 Task: Education minutes blue modern color block.
Action: Mouse moved to (85, 106)
Screenshot: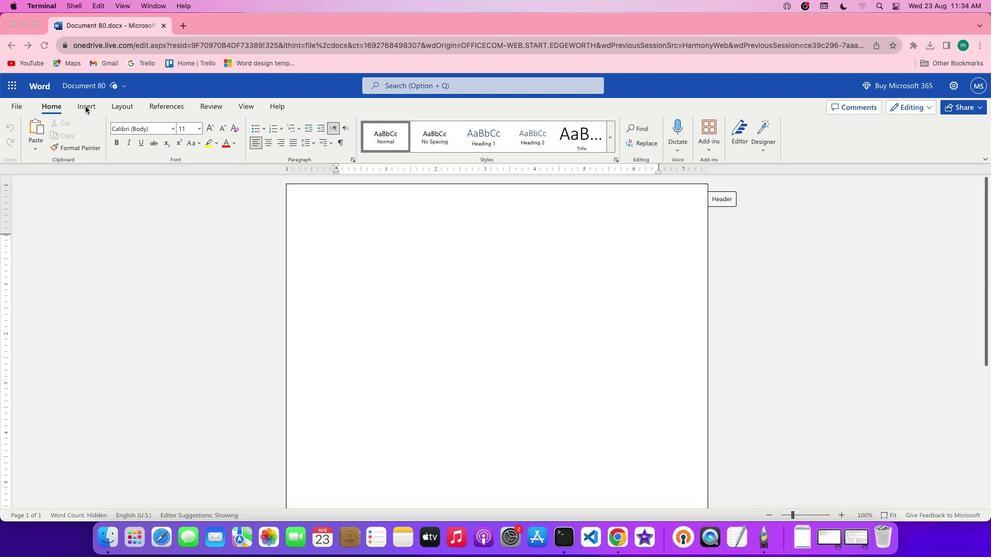 
Action: Mouse pressed left at (85, 106)
Screenshot: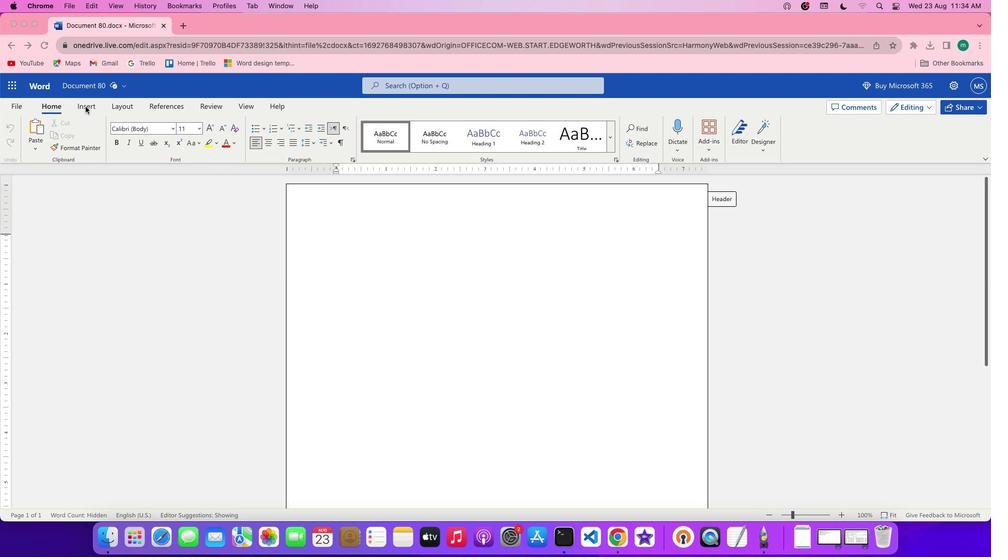 
Action: Mouse pressed left at (85, 106)
Screenshot: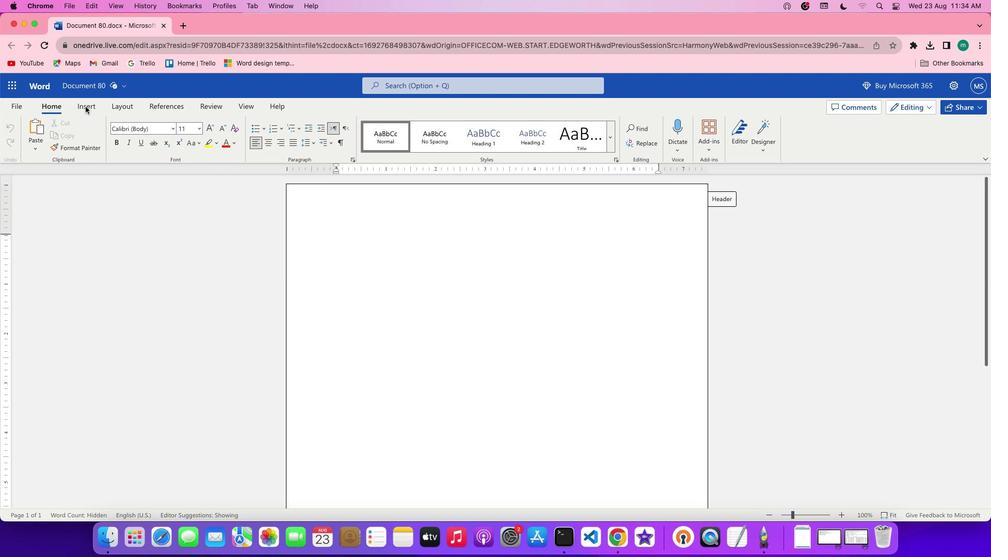 
Action: Mouse moved to (71, 149)
Screenshot: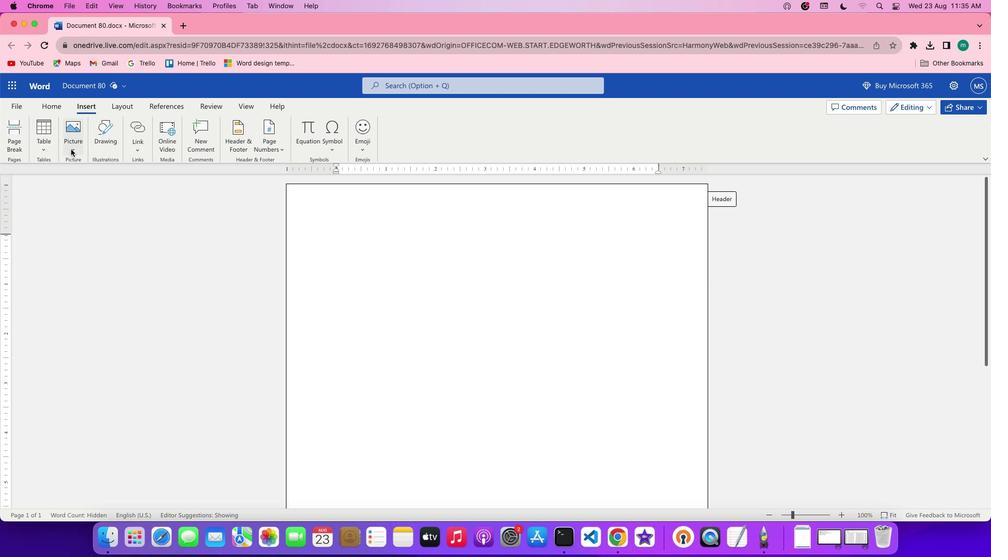 
Action: Mouse pressed left at (71, 149)
Screenshot: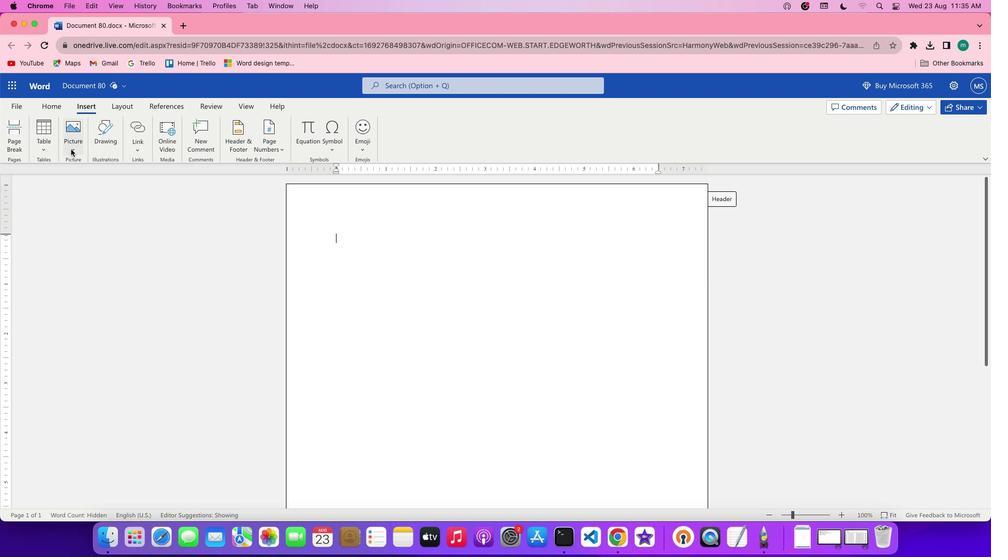 
Action: Mouse moved to (91, 177)
Screenshot: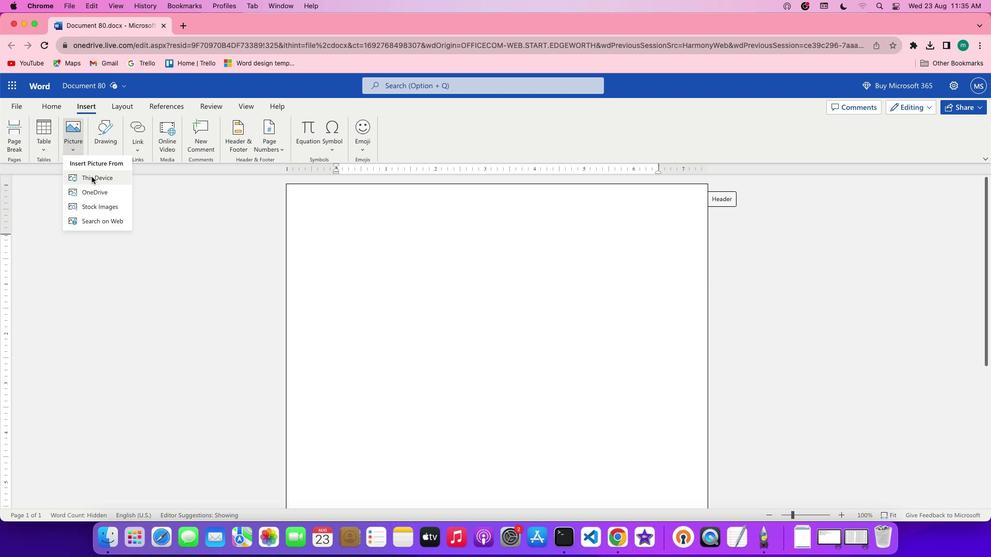 
Action: Mouse pressed left at (91, 177)
Screenshot: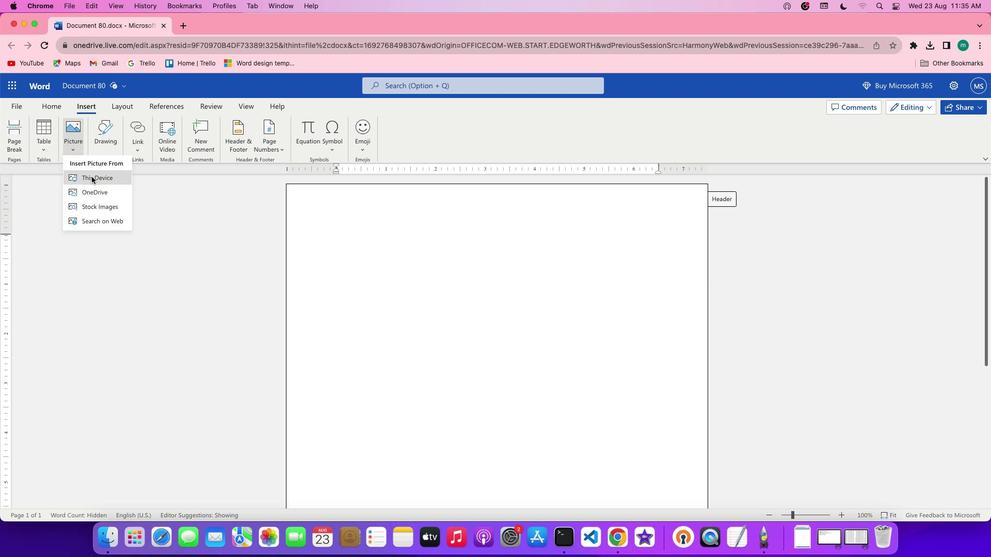 
Action: Mouse moved to (430, 263)
Screenshot: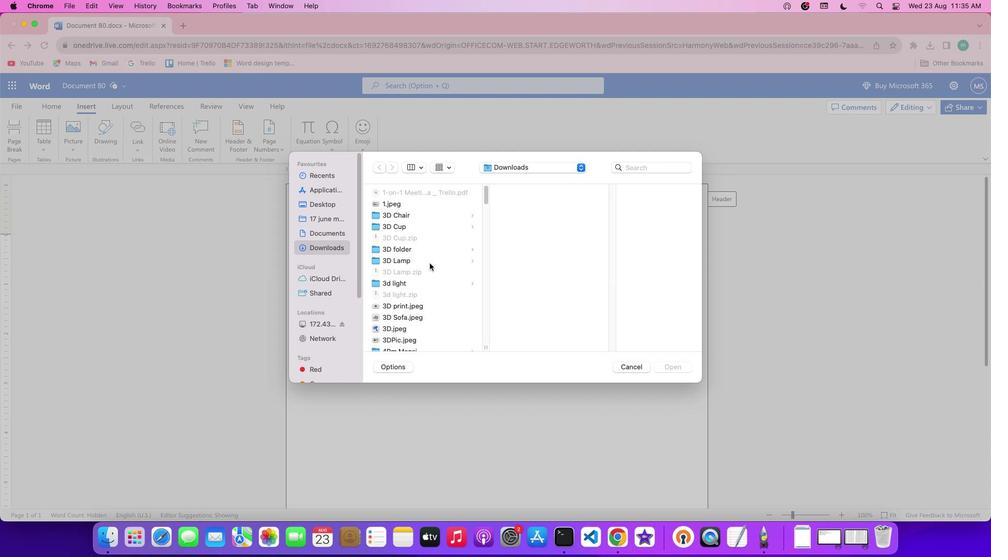 
Action: Mouse scrolled (430, 263) with delta (0, 0)
Screenshot: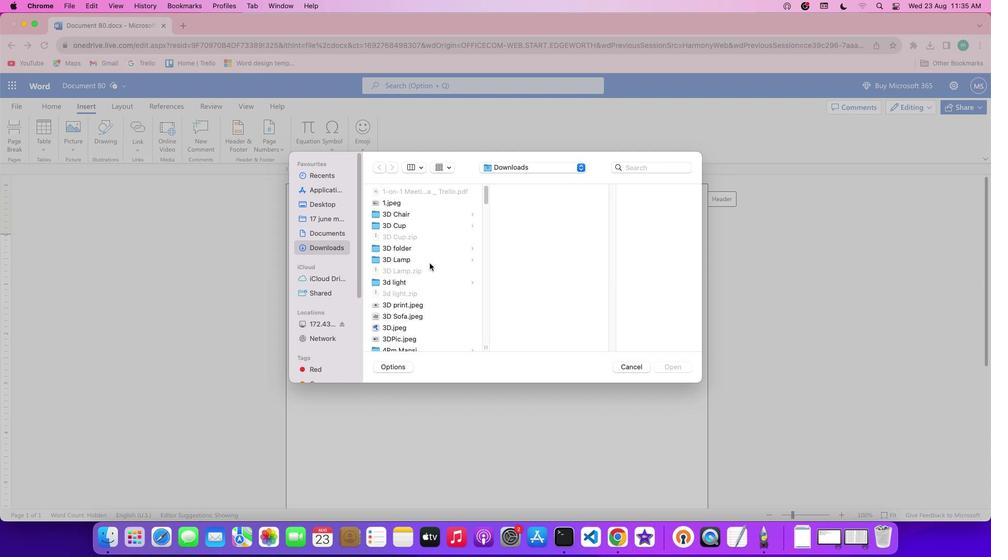 
Action: Mouse scrolled (430, 263) with delta (0, 0)
Screenshot: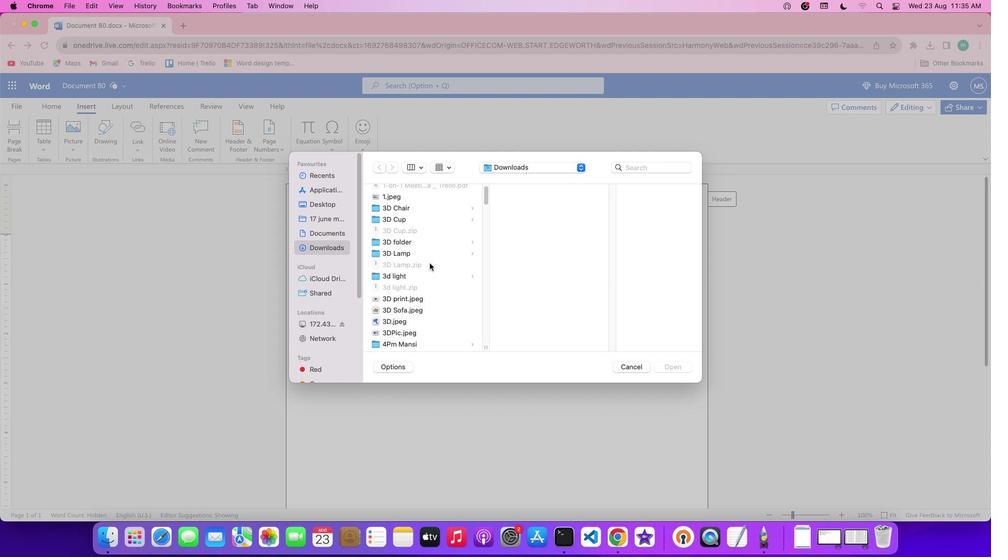 
Action: Mouse scrolled (430, 263) with delta (0, 0)
Screenshot: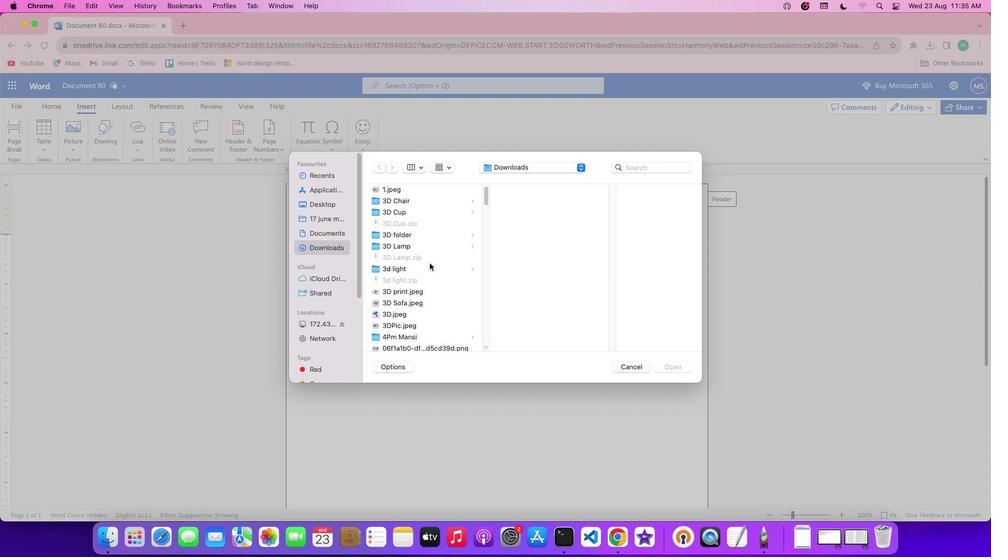 
Action: Mouse scrolled (430, 263) with delta (0, 0)
Screenshot: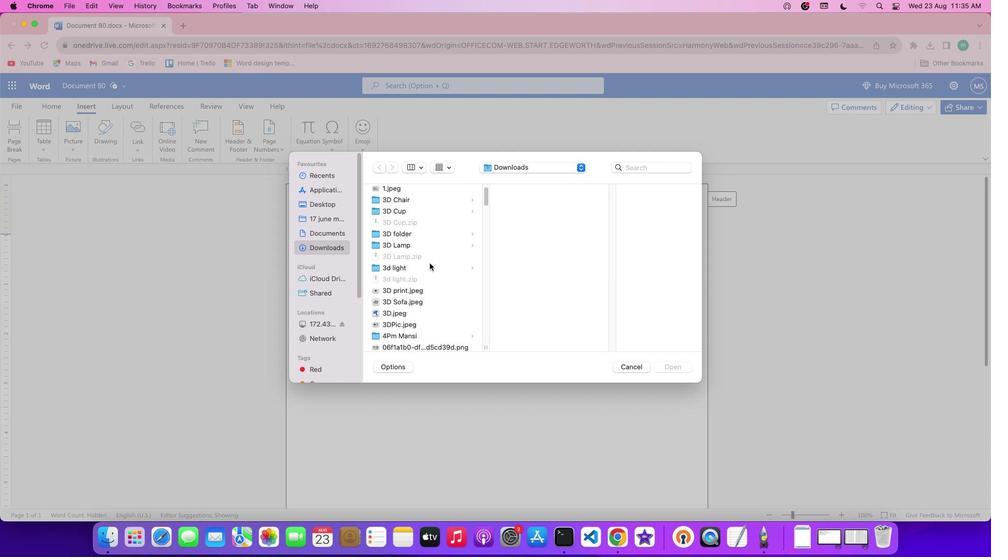 
Action: Mouse scrolled (430, 263) with delta (0, 0)
Screenshot: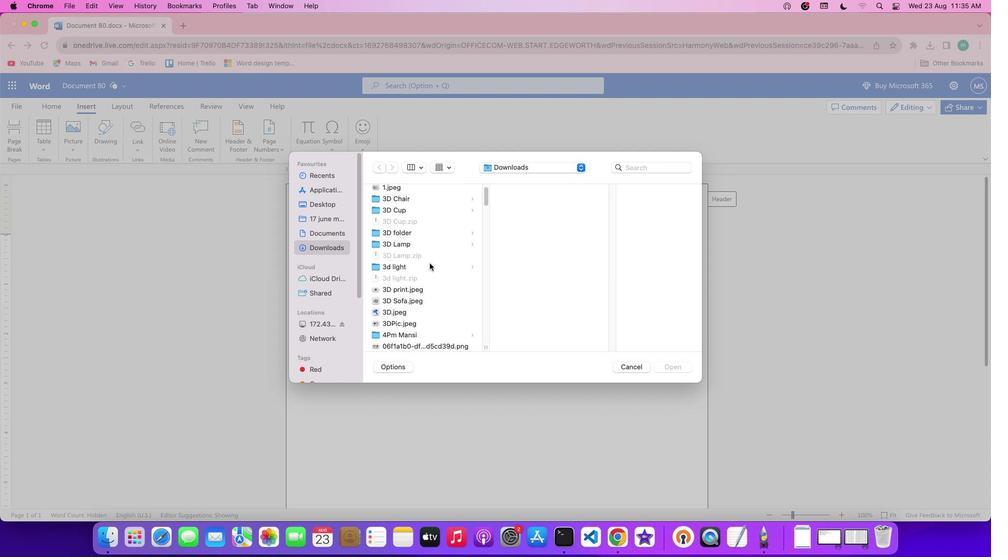 
Action: Mouse scrolled (430, 263) with delta (0, 0)
Screenshot: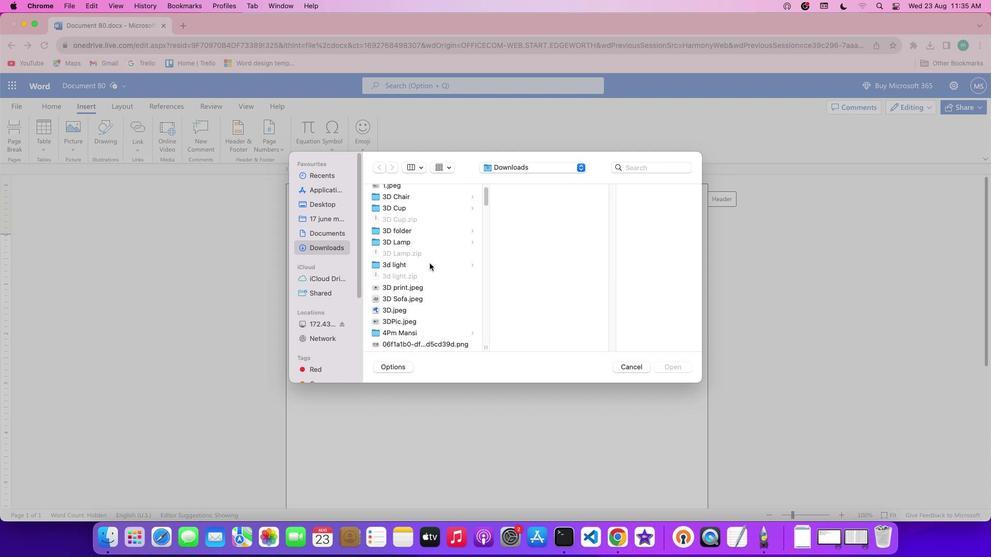 
Action: Mouse scrolled (430, 263) with delta (0, 0)
Screenshot: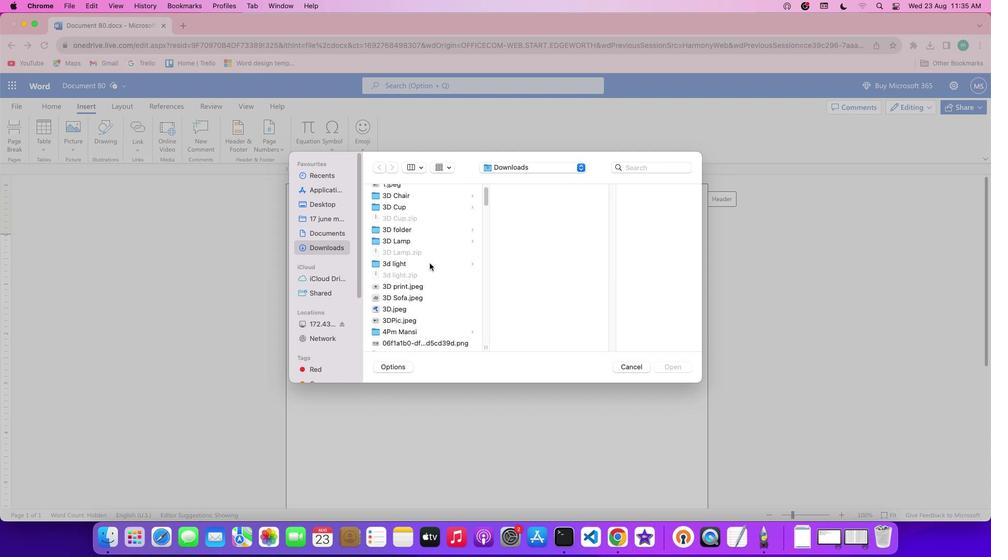 
Action: Mouse scrolled (430, 263) with delta (0, 0)
Screenshot: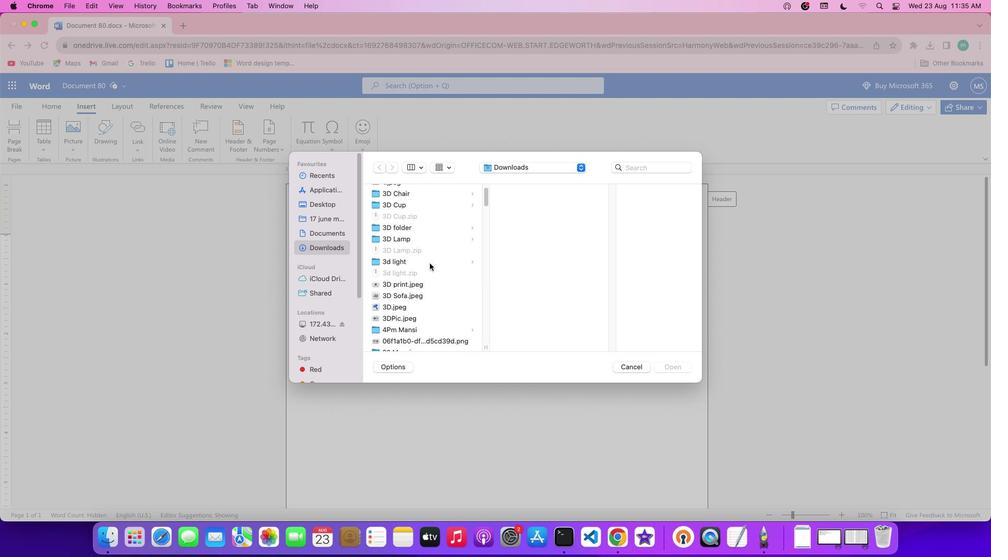 
Action: Mouse scrolled (430, 263) with delta (0, 0)
Screenshot: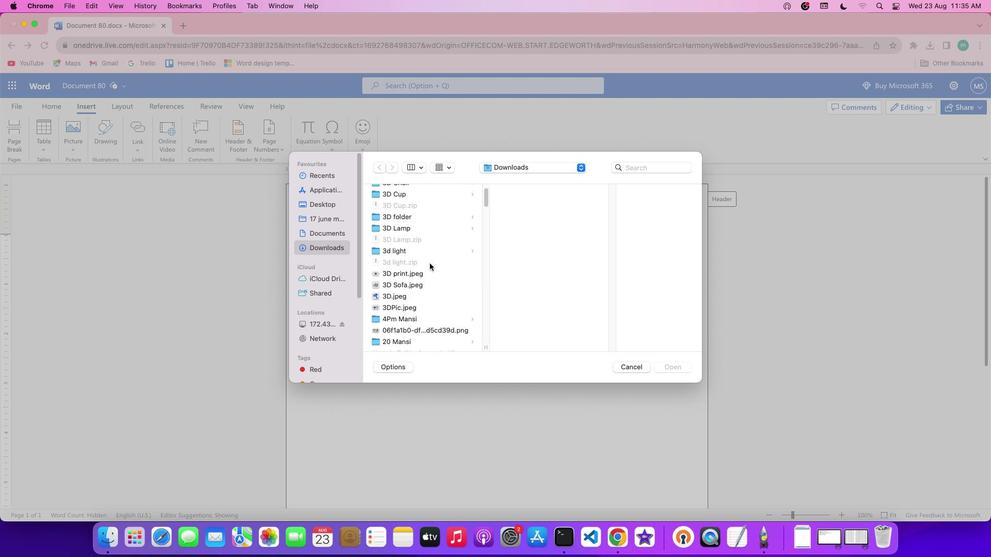 
Action: Mouse scrolled (430, 263) with delta (0, 0)
Screenshot: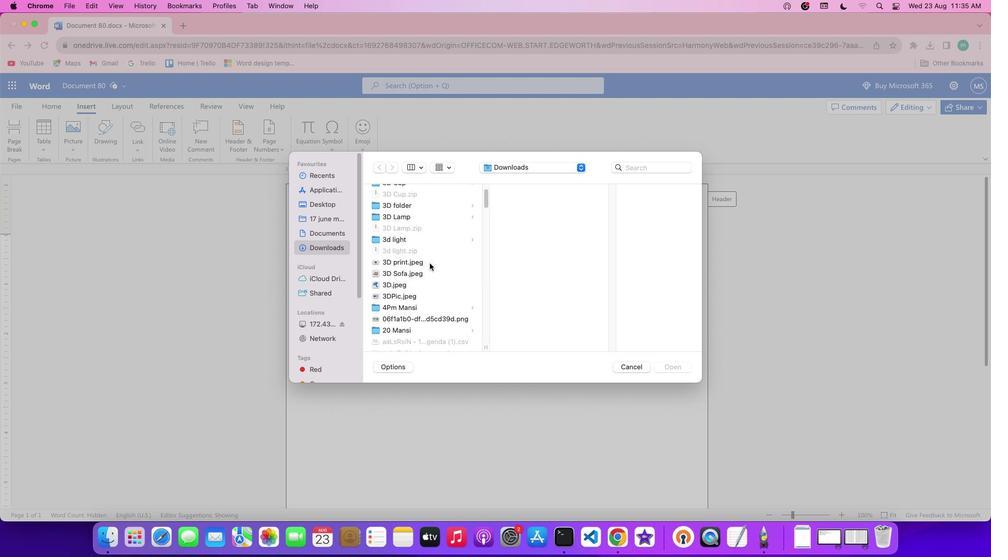
Action: Mouse scrolled (430, 263) with delta (0, 0)
Screenshot: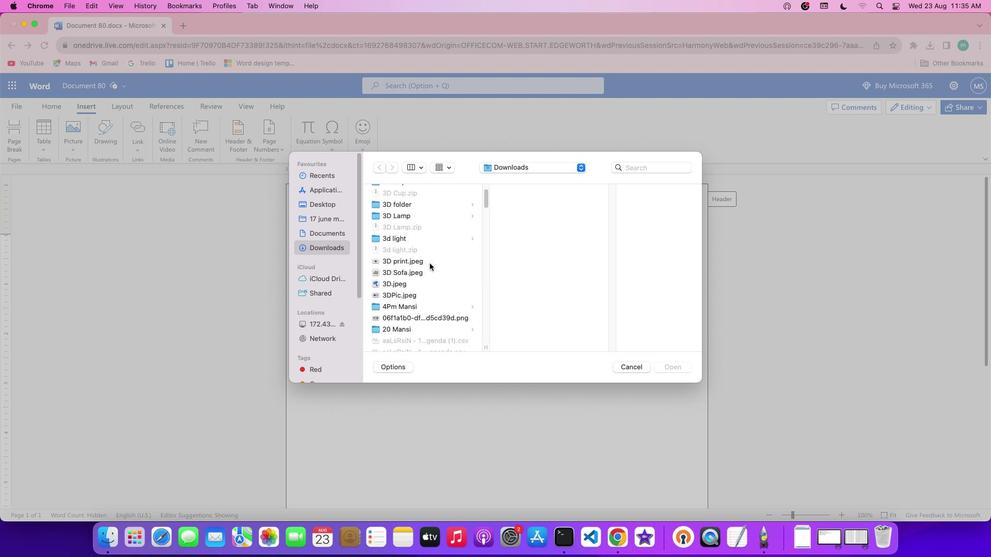
Action: Mouse scrolled (430, 263) with delta (0, 0)
Screenshot: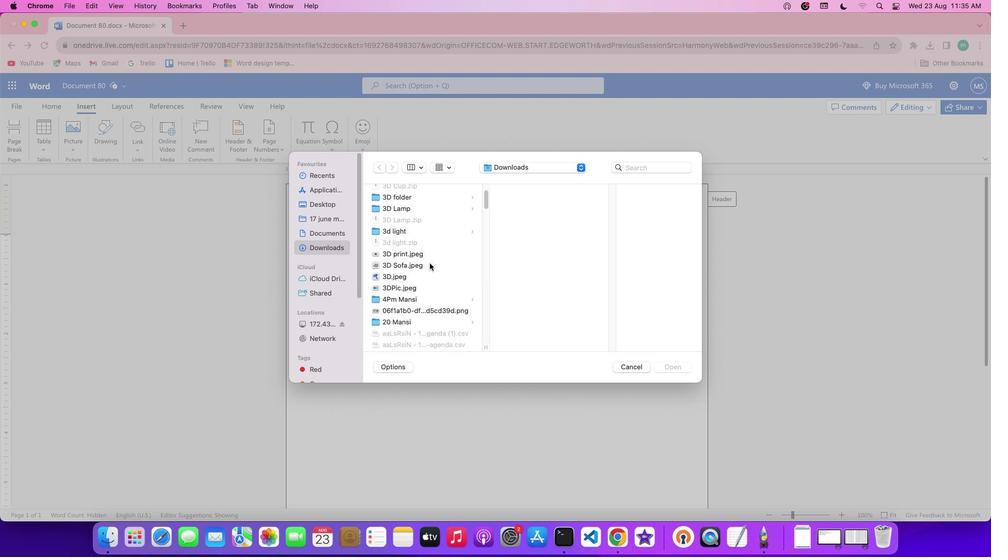 
Action: Mouse scrolled (430, 263) with delta (0, -1)
Screenshot: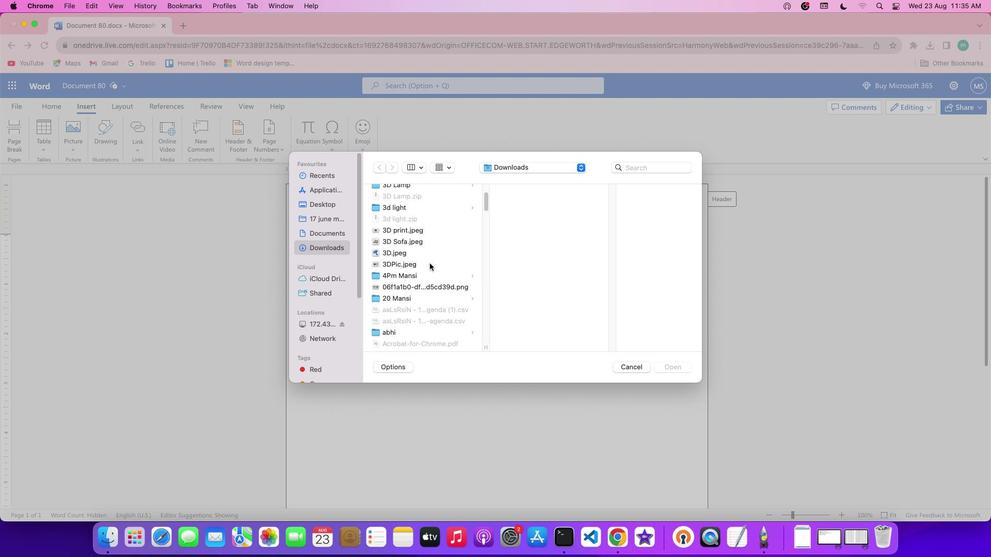 
Action: Mouse scrolled (430, 263) with delta (0, 0)
Screenshot: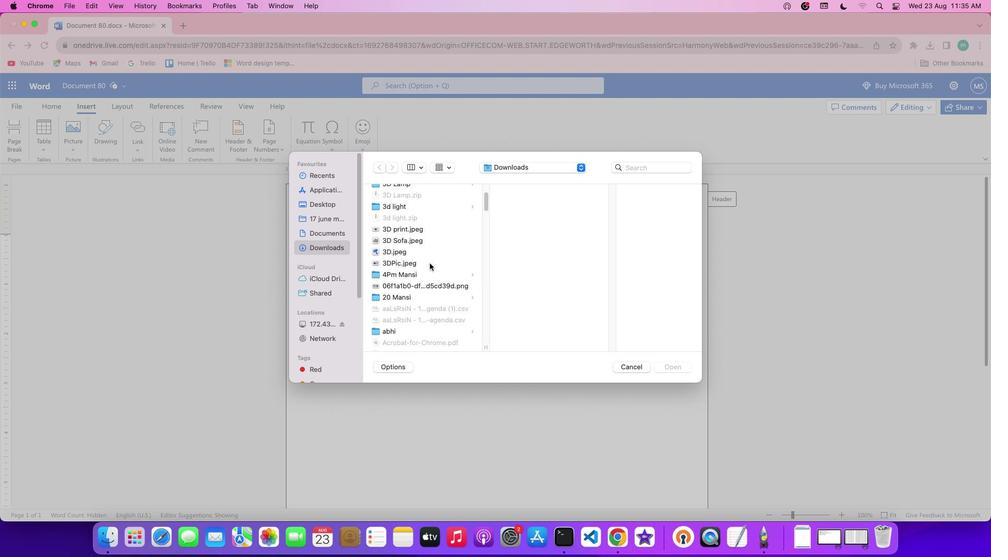 
Action: Mouse scrolled (430, 263) with delta (0, 0)
Screenshot: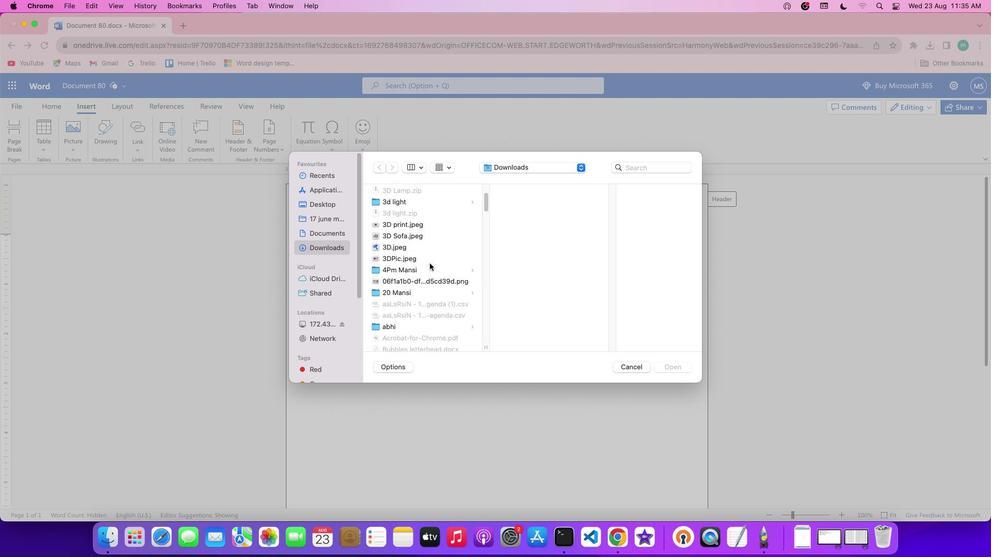 
Action: Mouse scrolled (430, 263) with delta (0, 0)
Screenshot: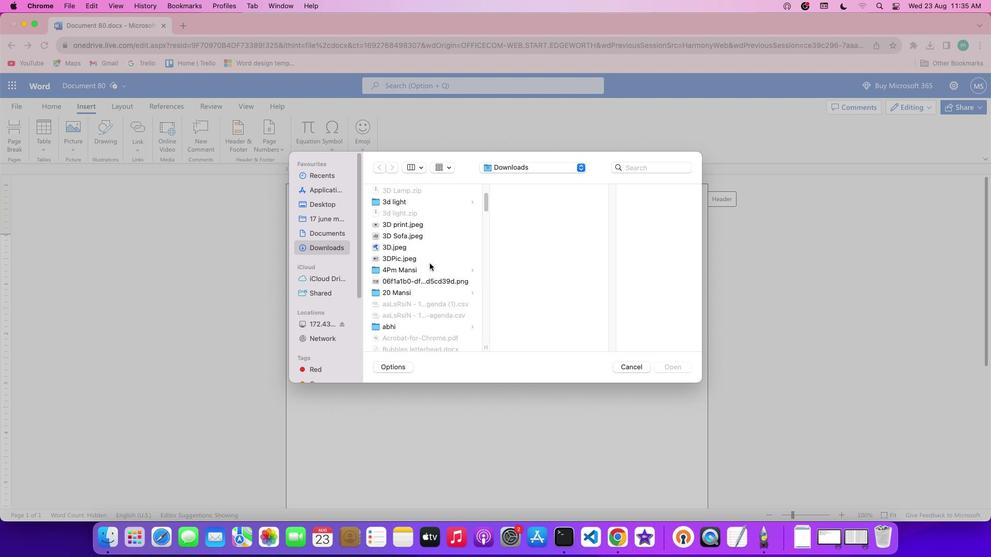 
Action: Mouse scrolled (430, 263) with delta (0, 0)
Screenshot: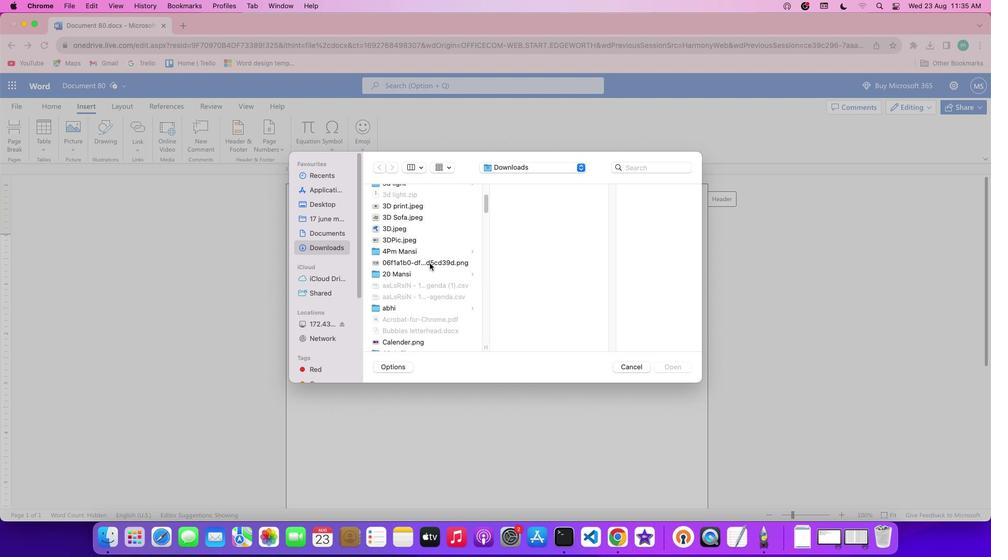 
Action: Mouse scrolled (430, 263) with delta (0, 0)
Screenshot: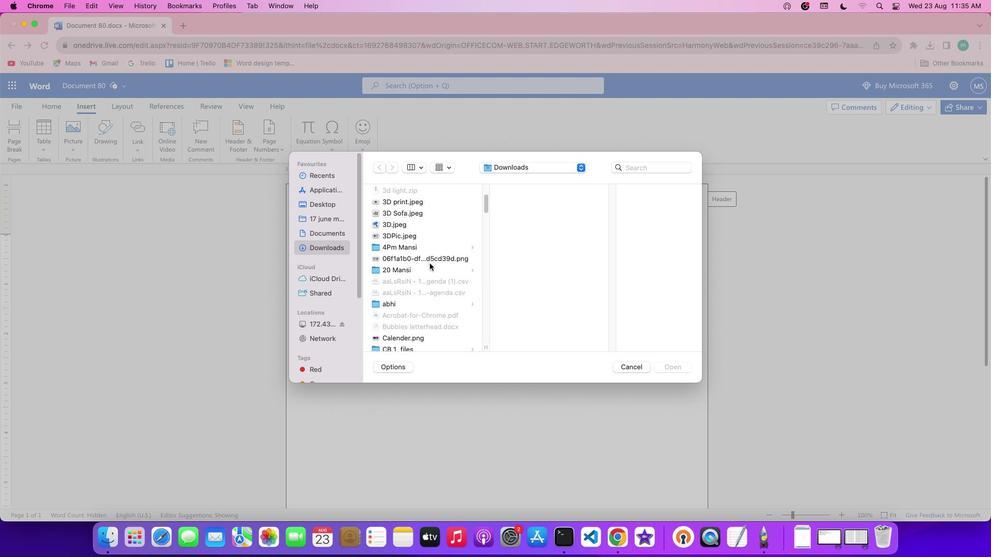 
Action: Mouse scrolled (430, 263) with delta (0, 0)
Screenshot: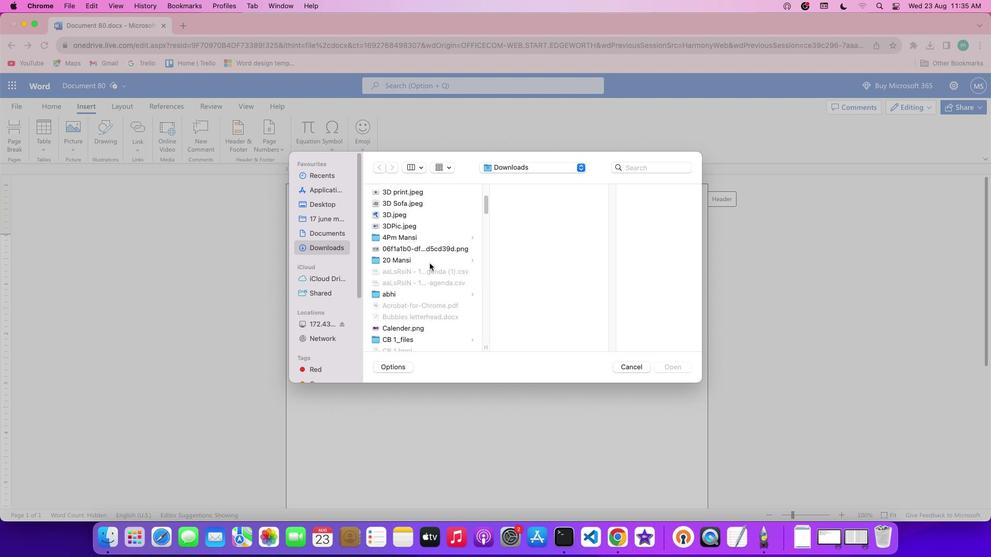 
Action: Mouse scrolled (430, 263) with delta (0, 0)
Screenshot: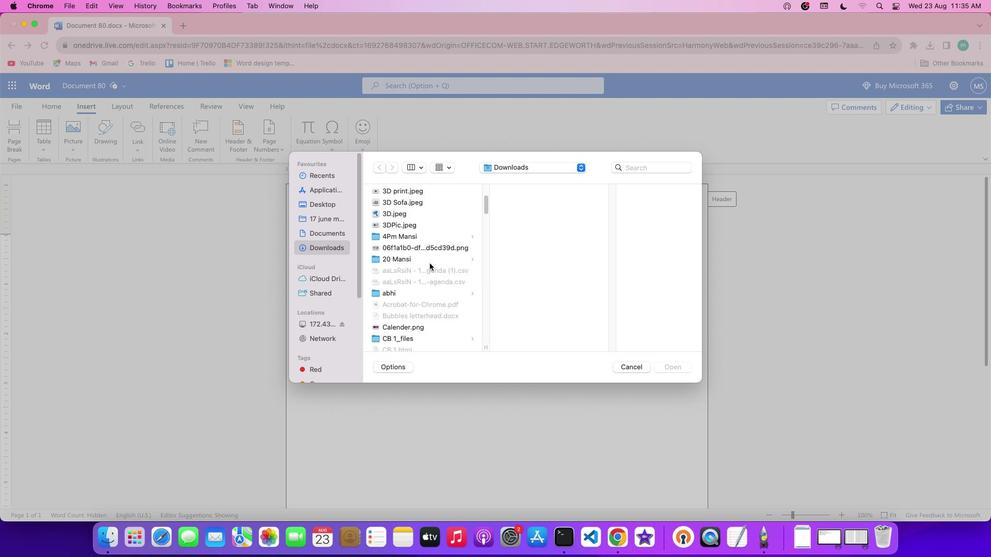 
Action: Mouse scrolled (430, 263) with delta (0, 0)
Screenshot: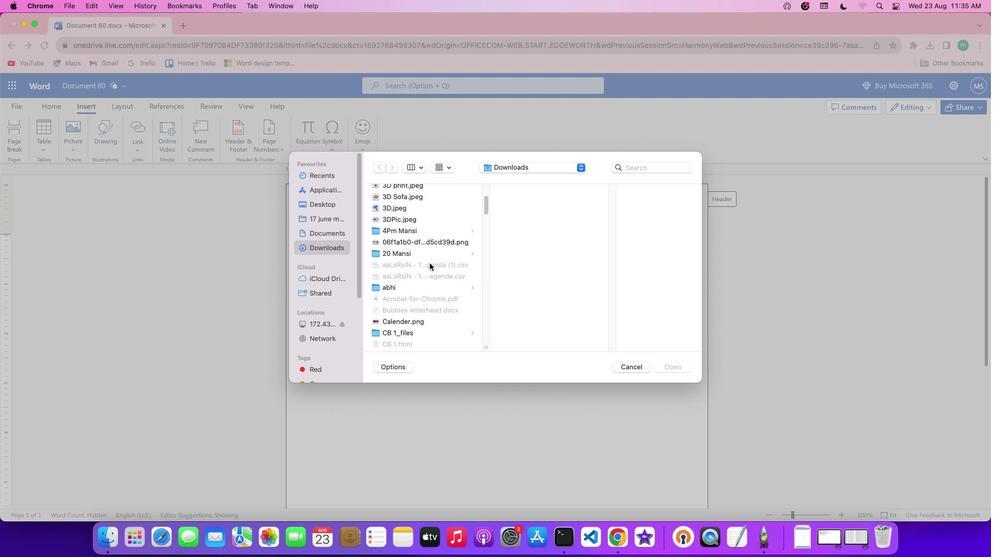 
Action: Mouse scrolled (430, 263) with delta (0, 0)
Screenshot: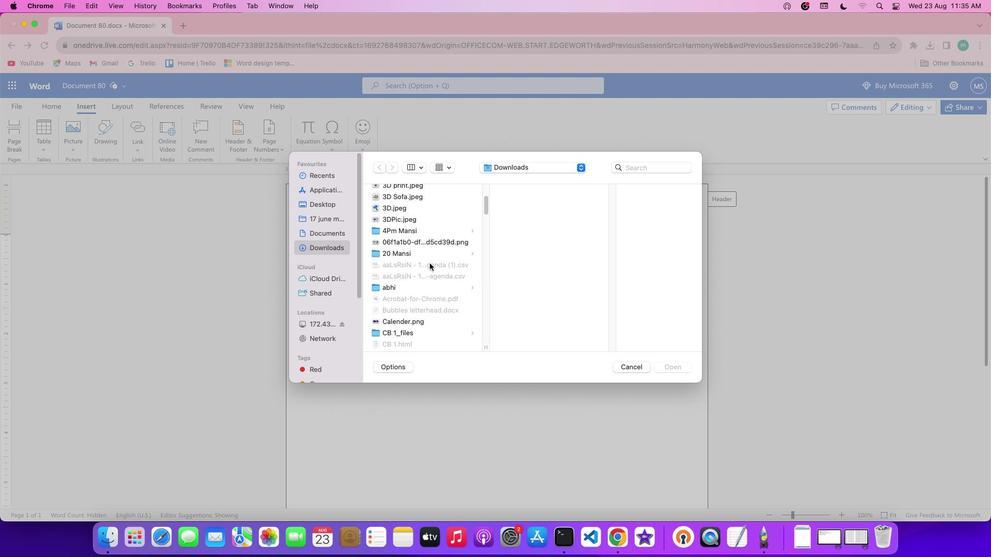 
Action: Mouse scrolled (430, 263) with delta (0, 0)
Screenshot: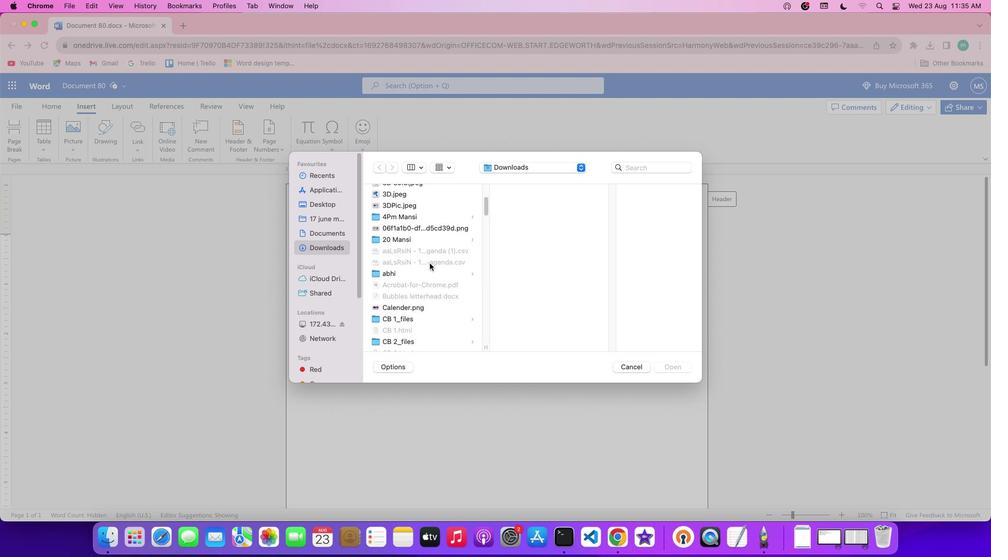 
Action: Mouse scrolled (430, 263) with delta (0, 0)
Screenshot: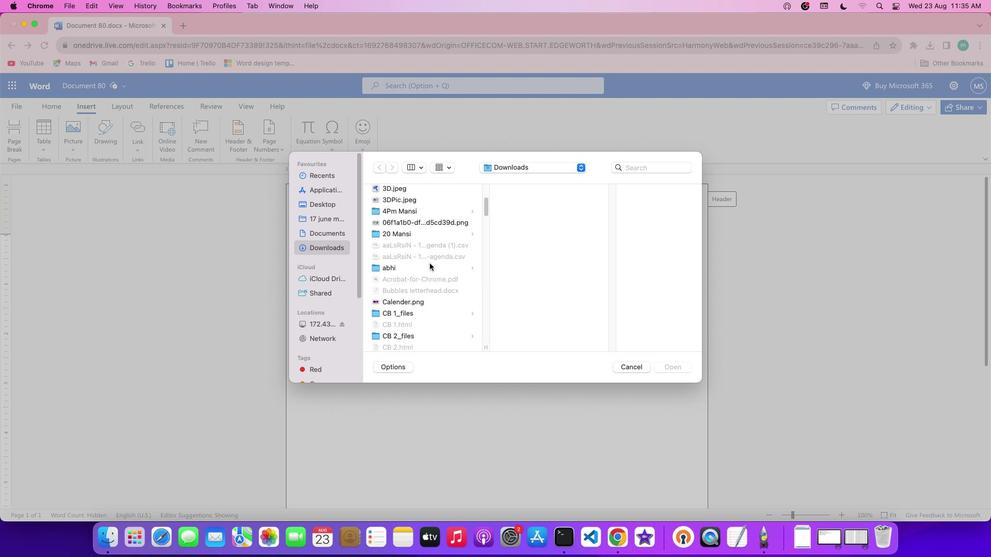 
Action: Mouse scrolled (430, 263) with delta (0, 0)
Screenshot: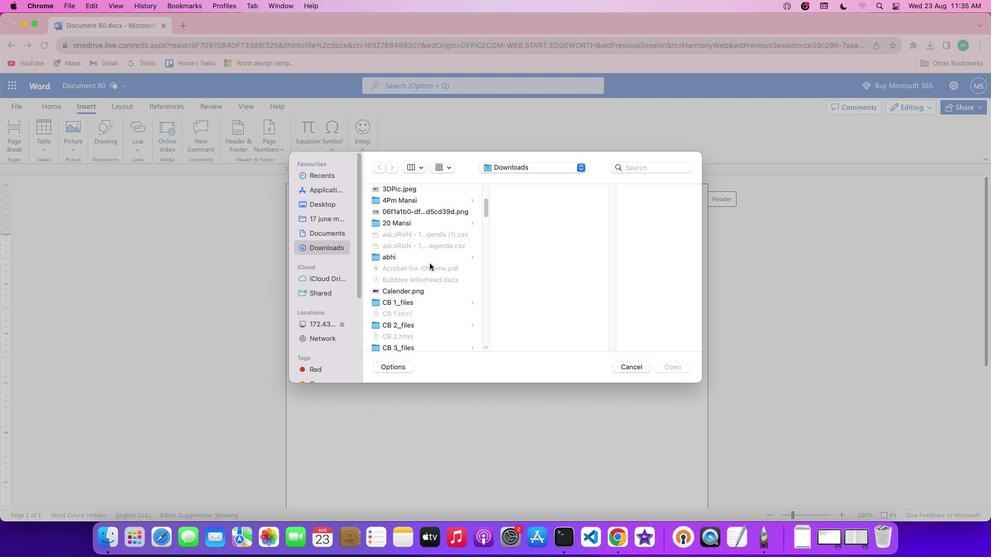 
Action: Mouse scrolled (430, 263) with delta (0, 0)
Screenshot: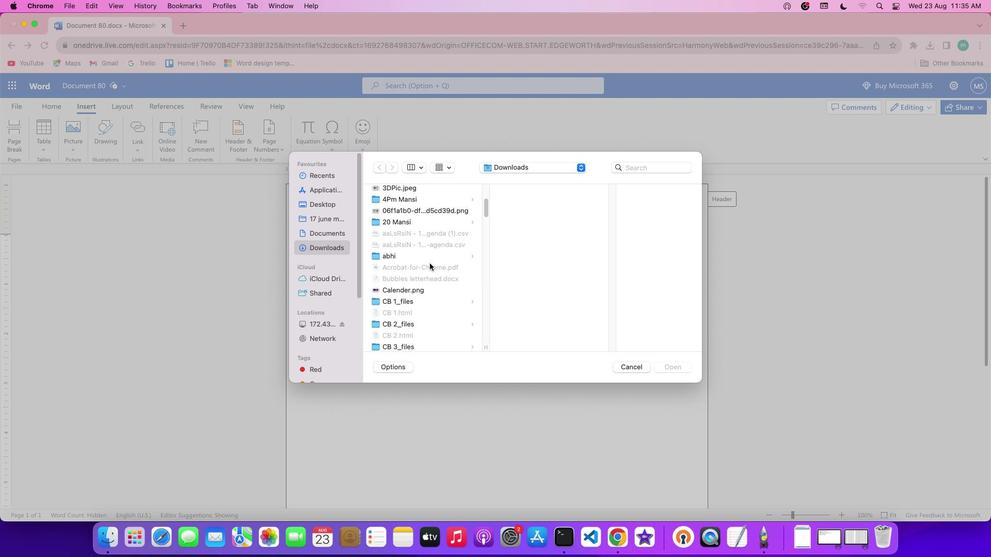 
Action: Mouse scrolled (430, 263) with delta (0, 0)
Screenshot: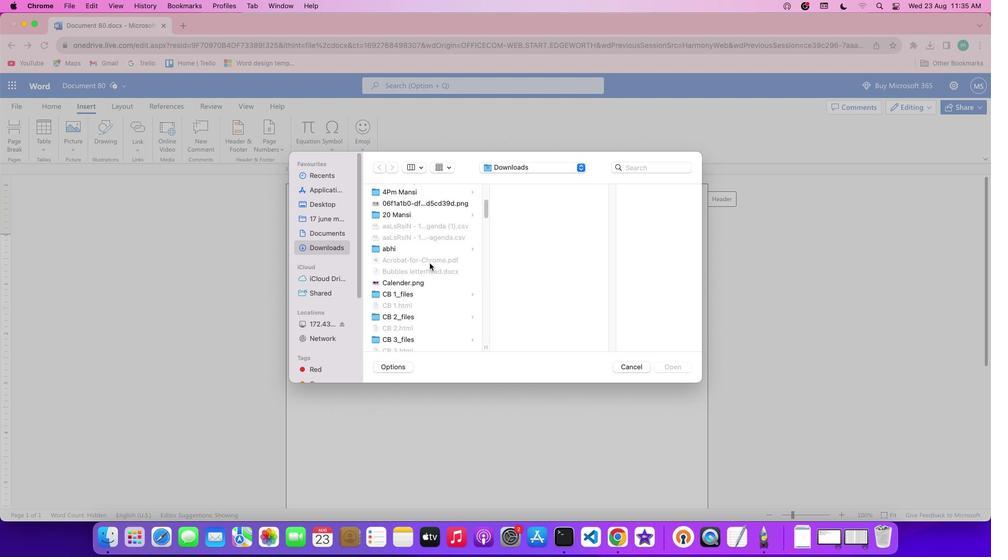 
Action: Mouse scrolled (430, 263) with delta (0, -1)
Screenshot: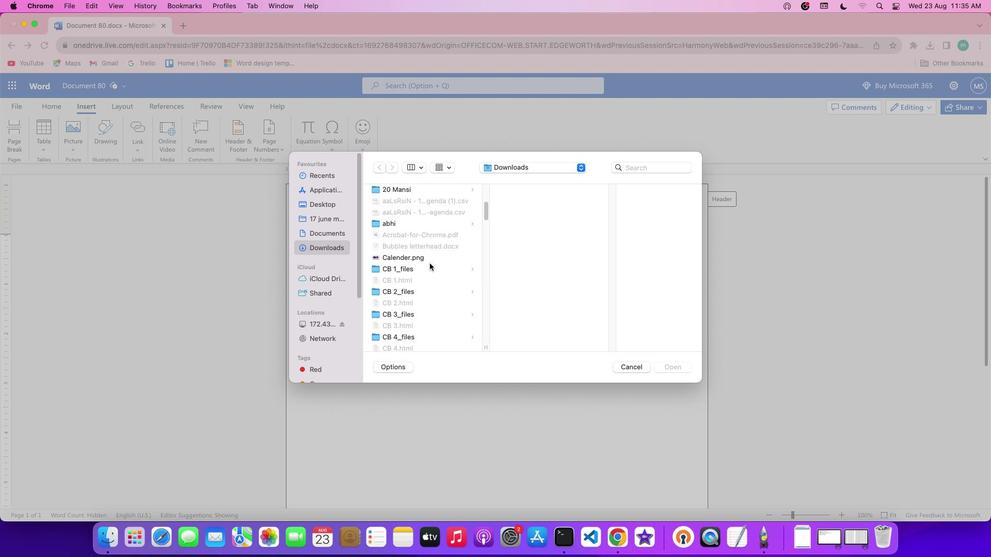 
Action: Mouse scrolled (430, 263) with delta (0, 0)
Screenshot: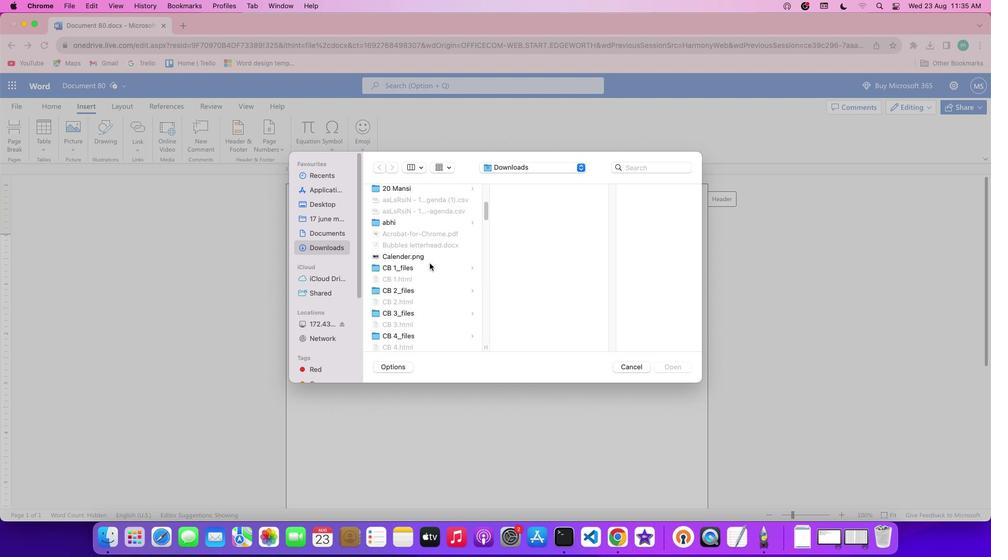 
Action: Mouse scrolled (430, 263) with delta (0, 0)
Screenshot: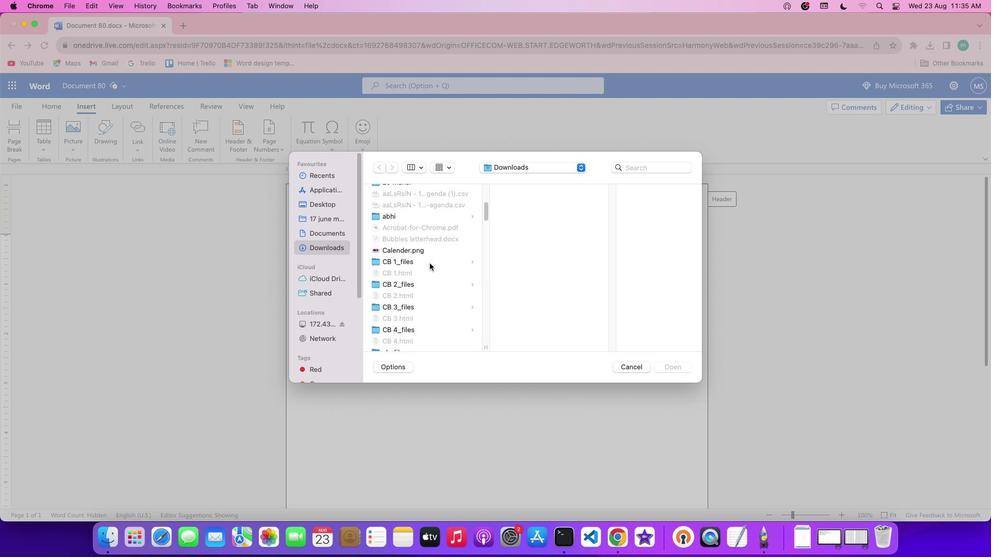 
Action: Mouse scrolled (430, 263) with delta (0, 0)
Screenshot: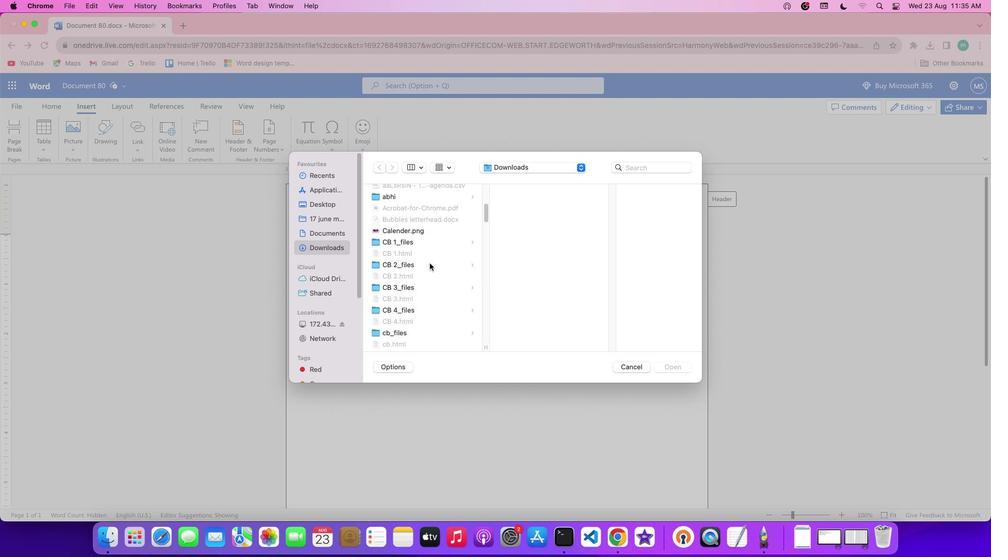 
Action: Mouse scrolled (430, 263) with delta (0, 0)
Screenshot: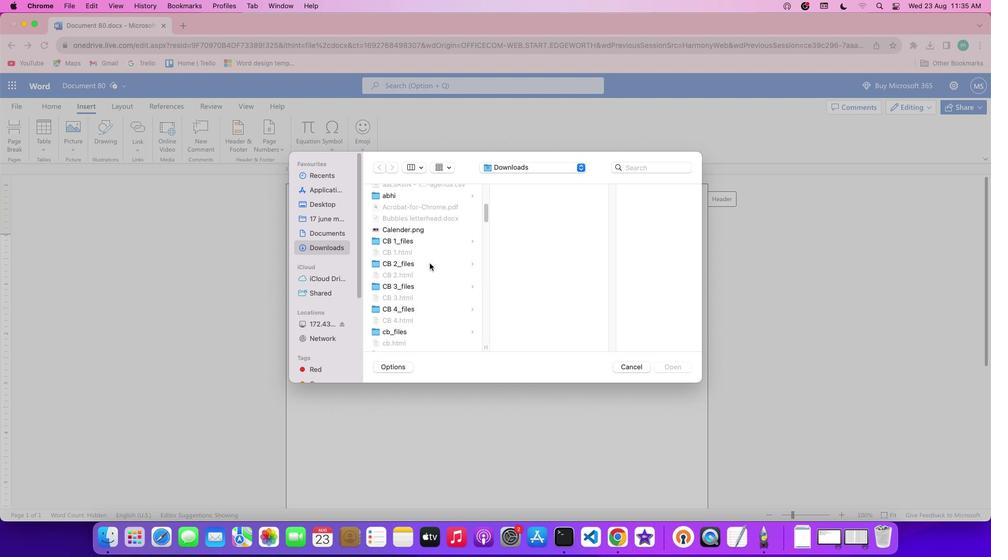 
Action: Mouse scrolled (430, 263) with delta (0, 0)
Screenshot: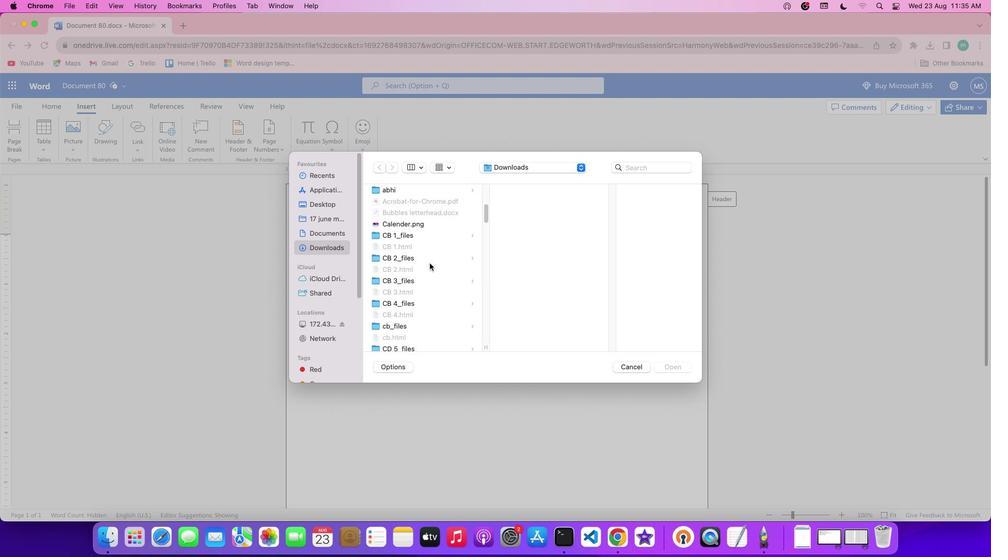 
Action: Mouse scrolled (430, 263) with delta (0, 0)
Screenshot: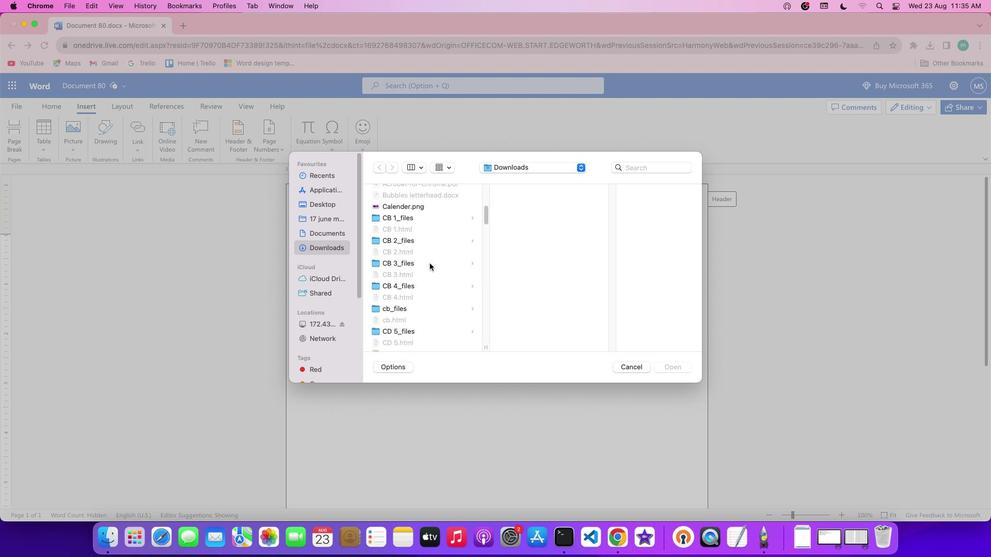 
Action: Mouse scrolled (430, 263) with delta (0, 0)
Screenshot: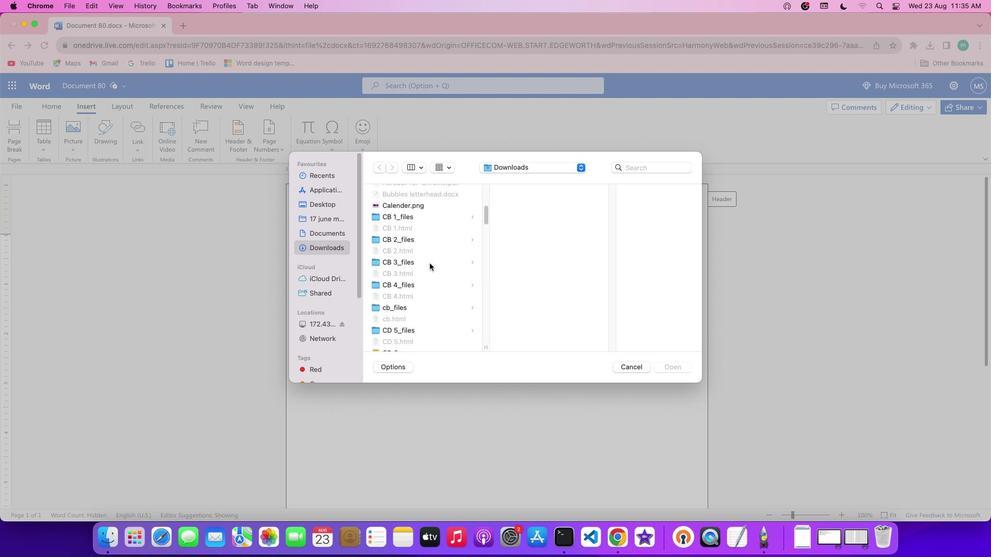 
Action: Mouse scrolled (430, 263) with delta (0, 0)
Screenshot: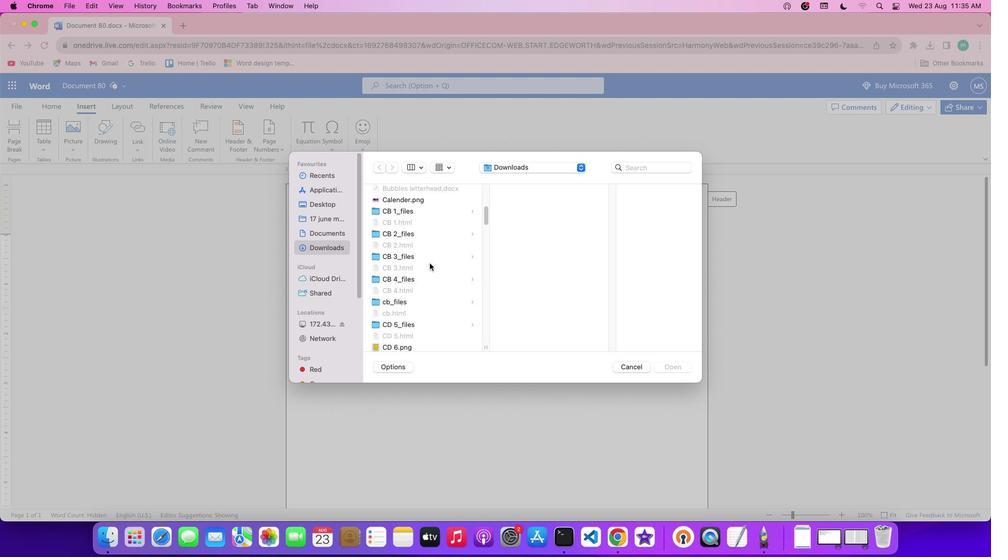 
Action: Mouse scrolled (430, 263) with delta (0, 0)
Screenshot: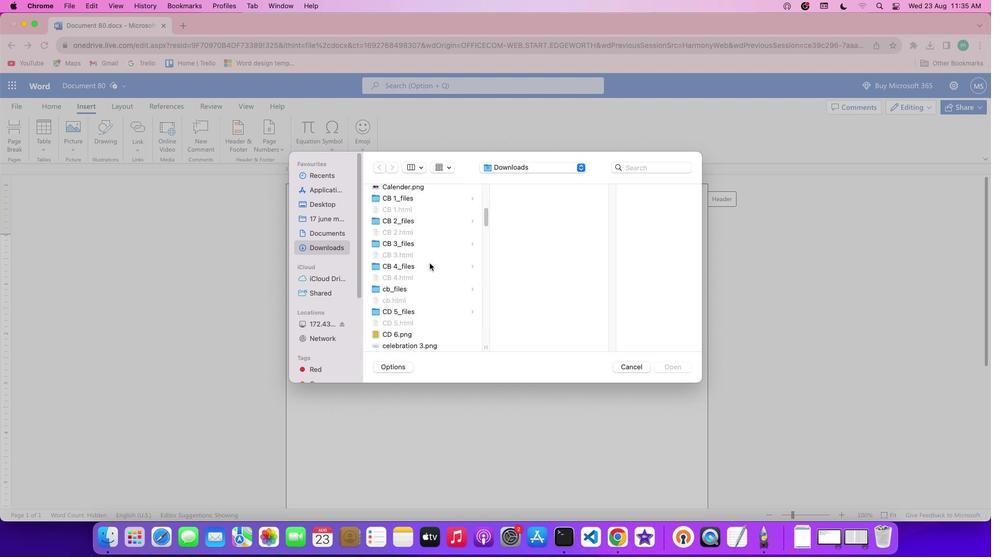 
Action: Mouse scrolled (430, 263) with delta (0, 0)
Screenshot: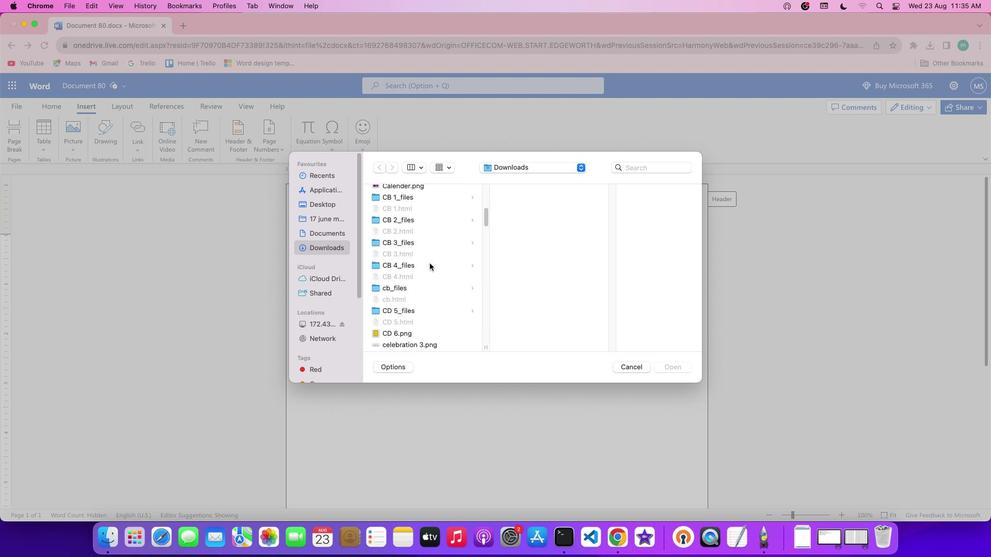 
Action: Mouse scrolled (430, 263) with delta (0, 0)
Screenshot: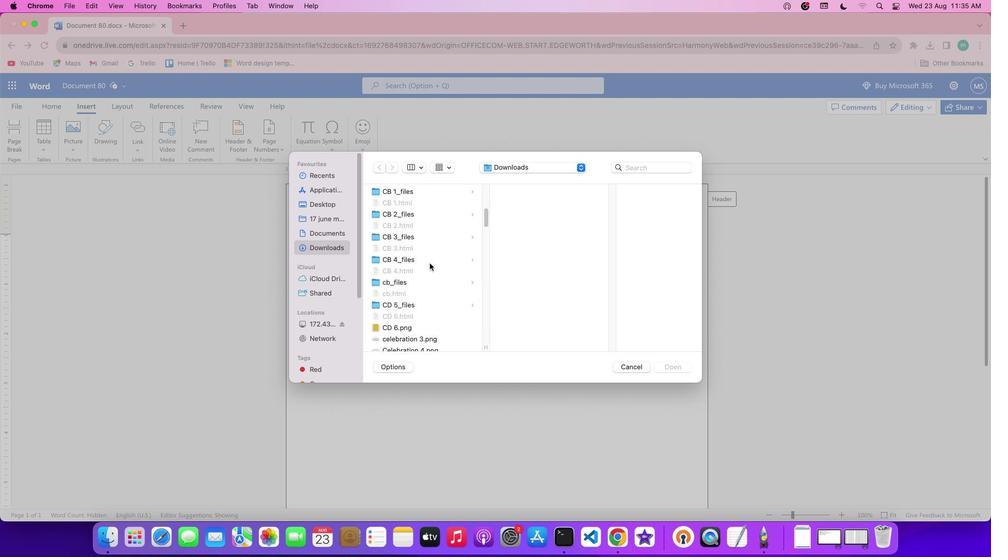 
Action: Mouse scrolled (430, 263) with delta (0, 0)
Screenshot: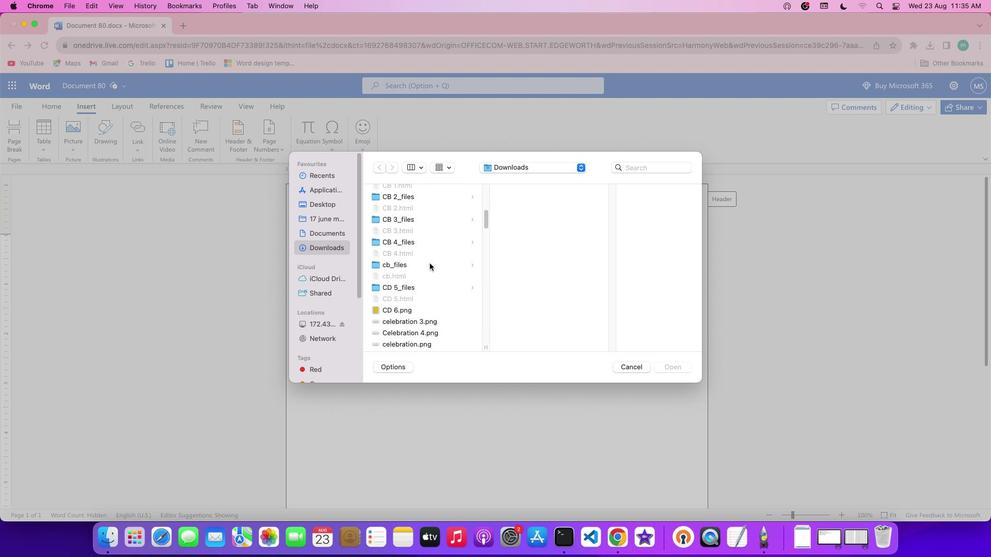 
Action: Mouse scrolled (430, 263) with delta (0, 0)
Screenshot: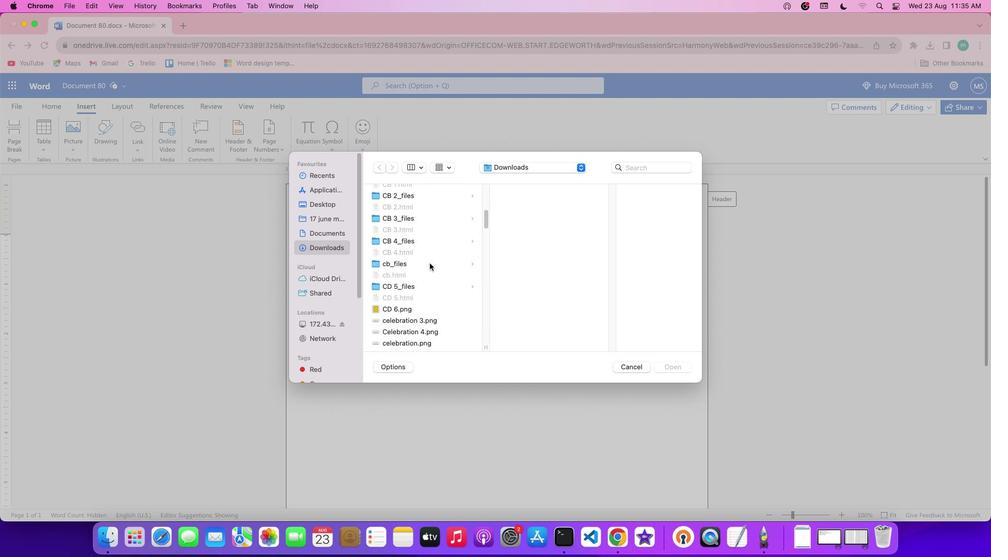 
Action: Mouse scrolled (430, 263) with delta (0, 0)
Screenshot: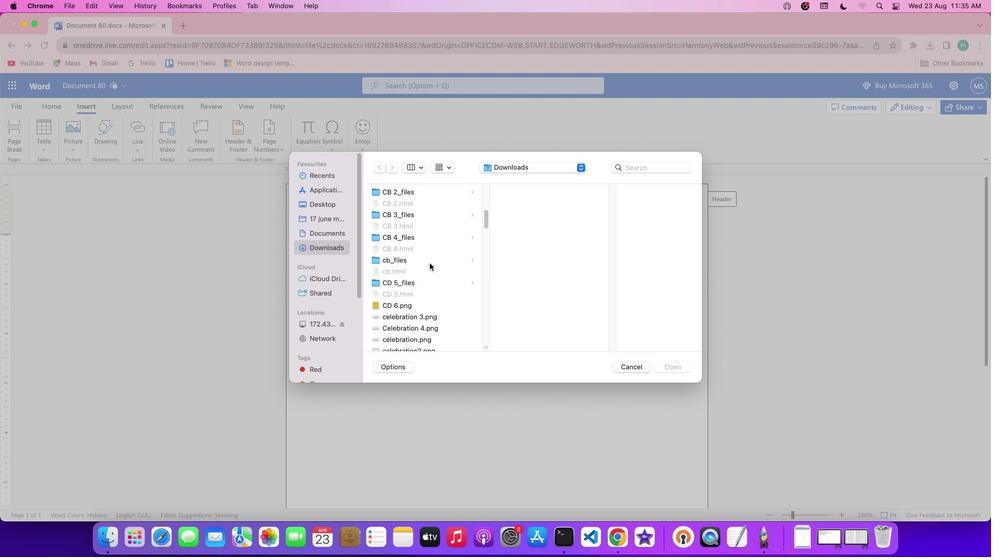 
Action: Mouse scrolled (430, 263) with delta (0, 0)
Screenshot: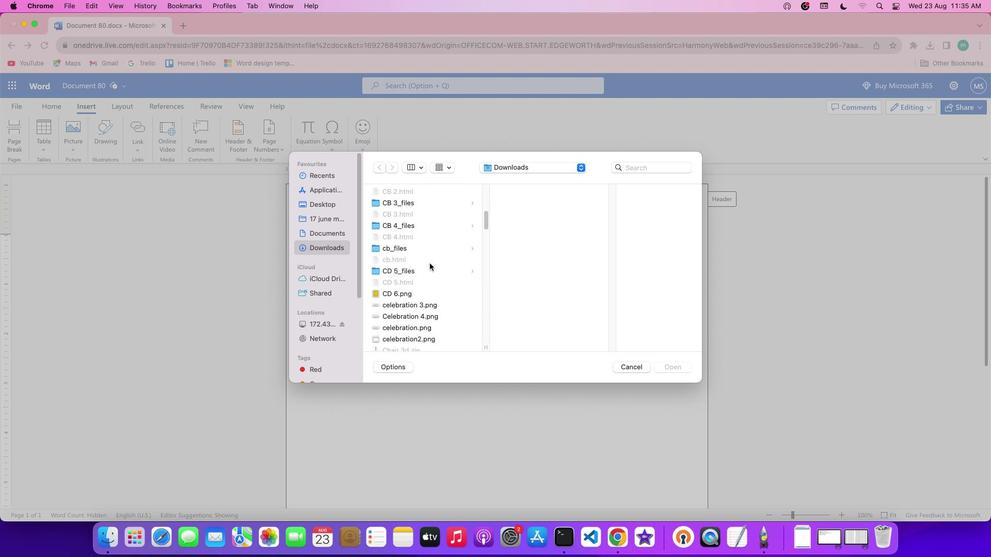 
Action: Mouse scrolled (430, 263) with delta (0, 0)
Screenshot: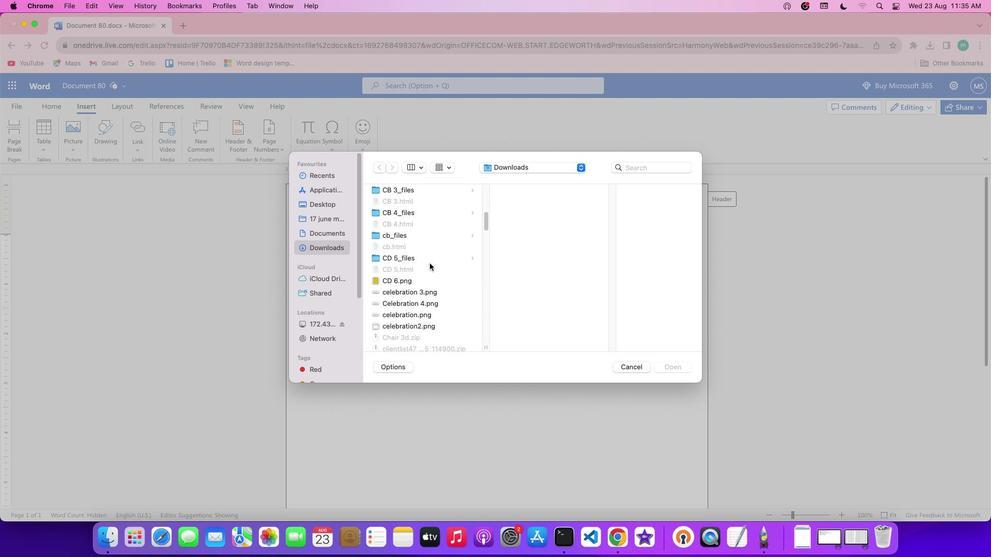 
Action: Mouse scrolled (430, 263) with delta (0, 0)
Screenshot: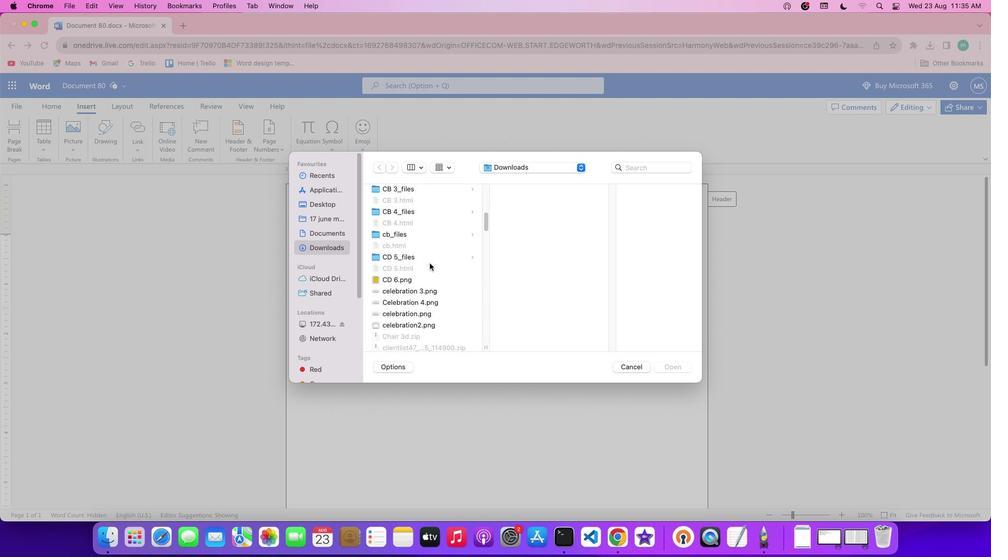 
Action: Mouse scrolled (430, 263) with delta (0, 0)
Screenshot: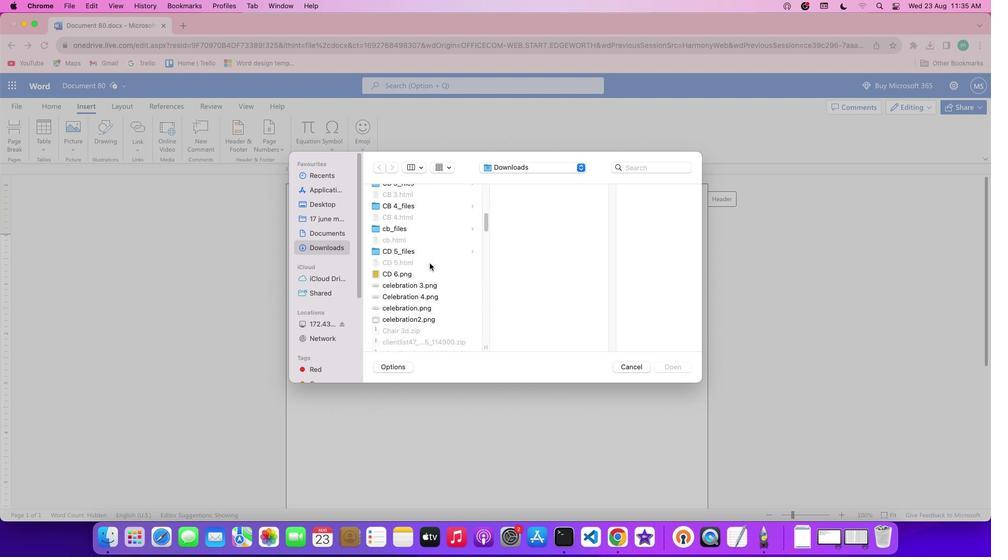 
Action: Mouse scrolled (430, 263) with delta (0, 0)
Screenshot: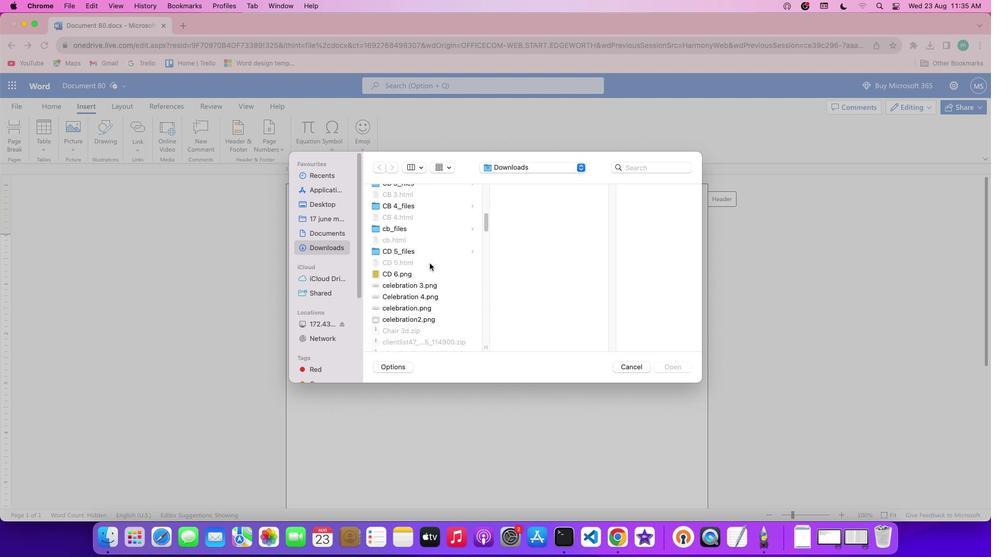 
Action: Mouse scrolled (430, 263) with delta (0, 0)
Screenshot: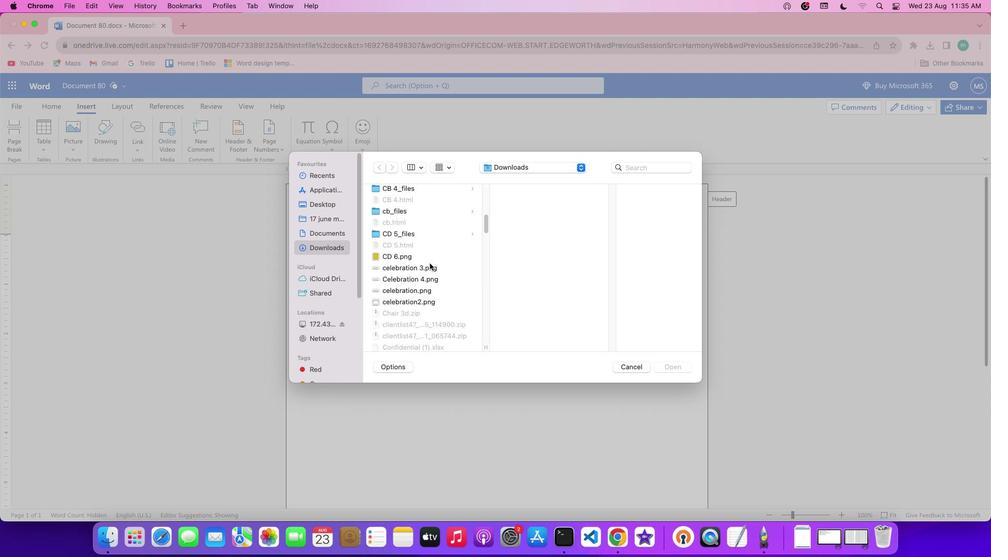 
Action: Mouse scrolled (430, 263) with delta (0, 0)
Screenshot: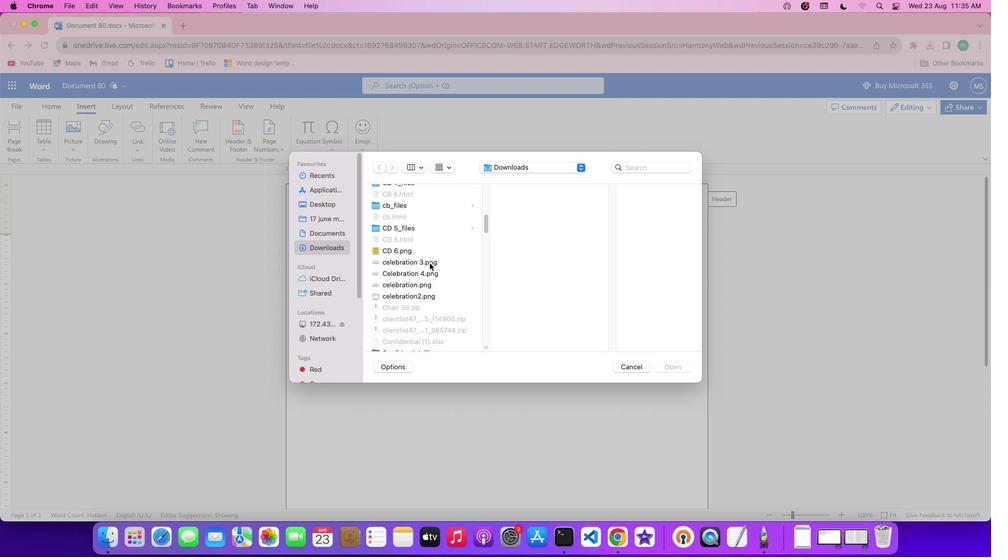 
Action: Mouse scrolled (430, 263) with delta (0, 0)
Screenshot: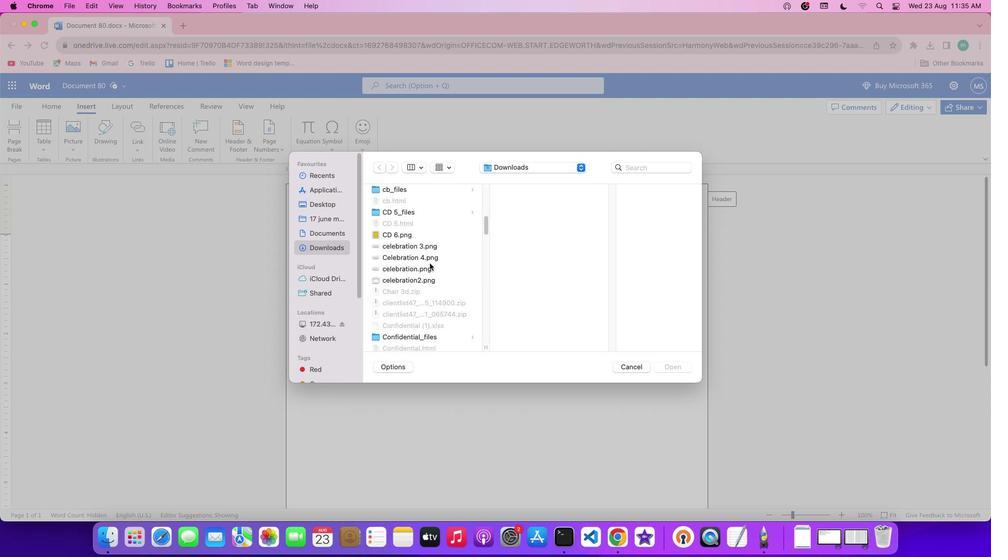 
Action: Mouse scrolled (430, 263) with delta (0, 0)
Screenshot: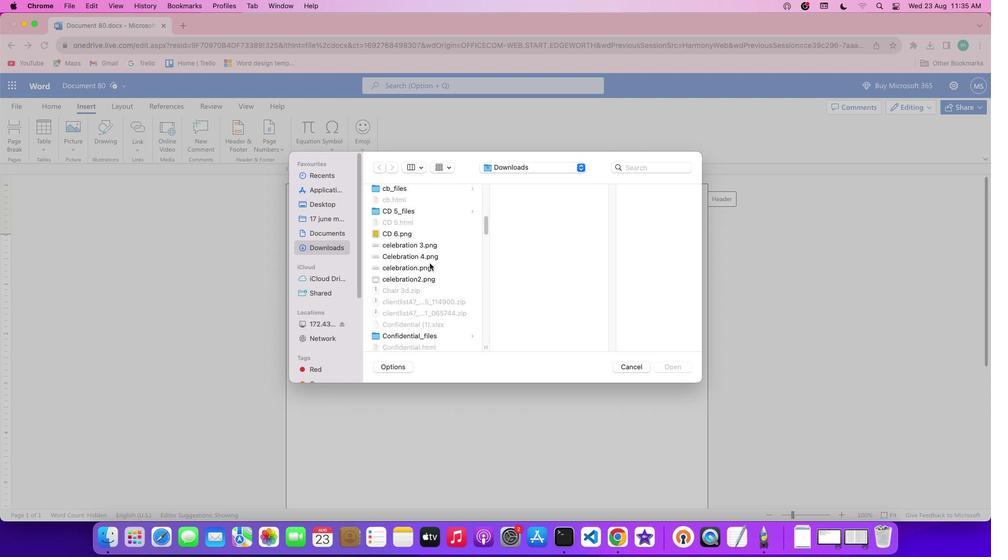 
Action: Mouse scrolled (430, 263) with delta (0, 0)
Screenshot: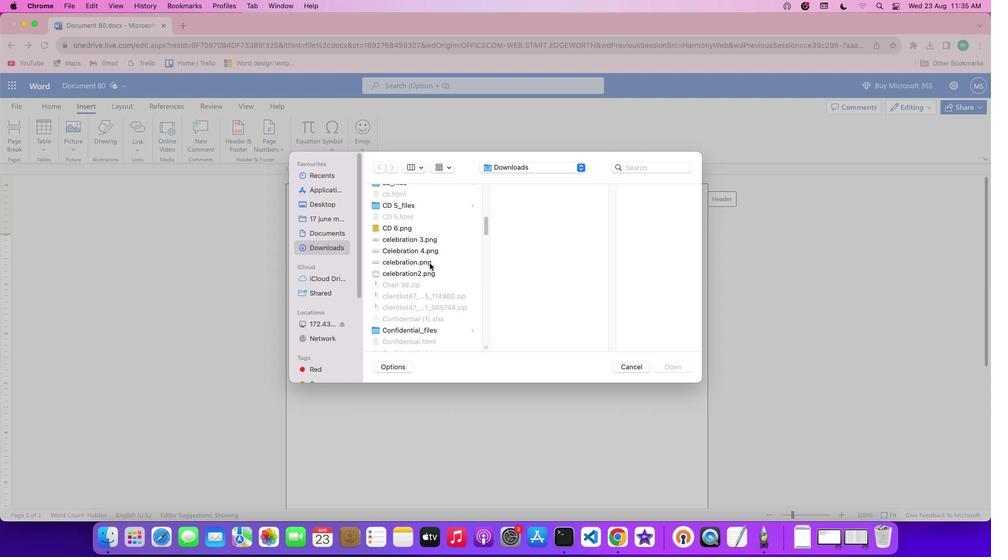 
Action: Mouse scrolled (430, 263) with delta (0, 0)
Screenshot: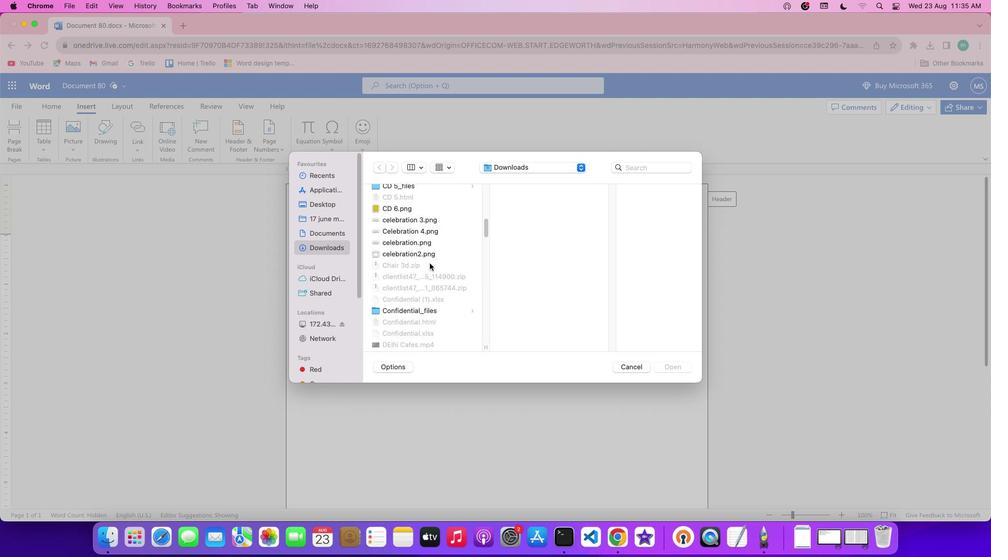 
Action: Mouse scrolled (430, 263) with delta (0, 0)
Screenshot: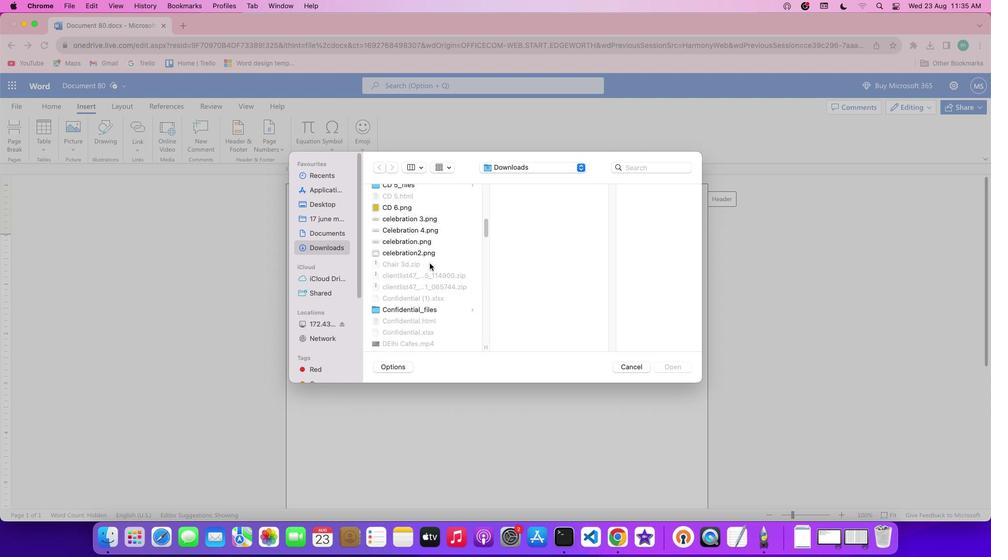 
Action: Mouse scrolled (430, 263) with delta (0, 0)
Screenshot: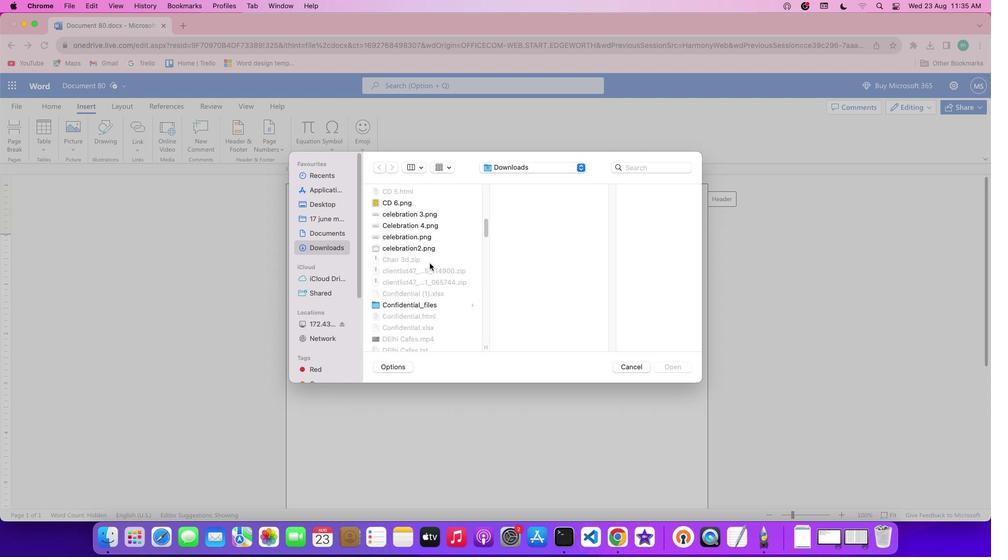 
Action: Mouse scrolled (430, 263) with delta (0, 0)
Screenshot: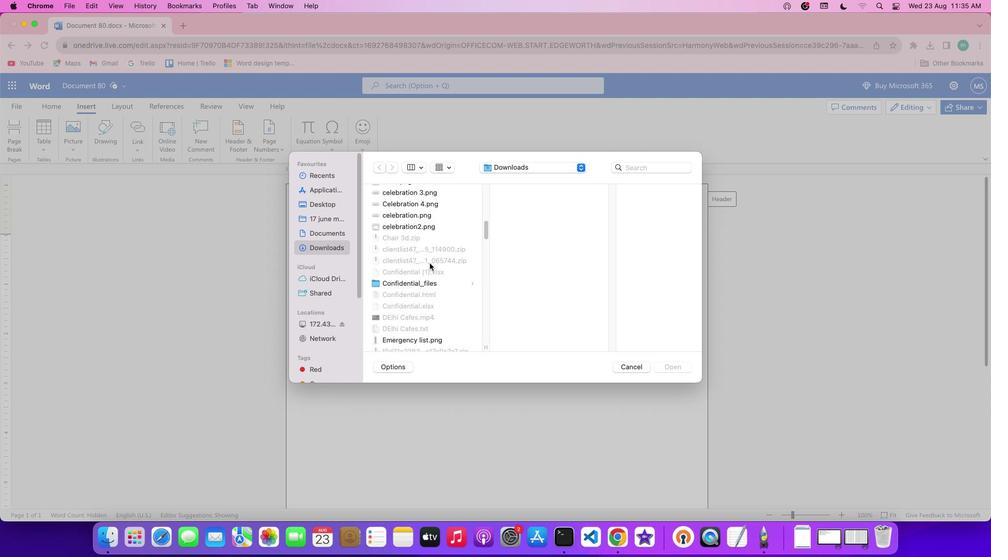 
Action: Mouse scrolled (430, 263) with delta (0, 0)
Screenshot: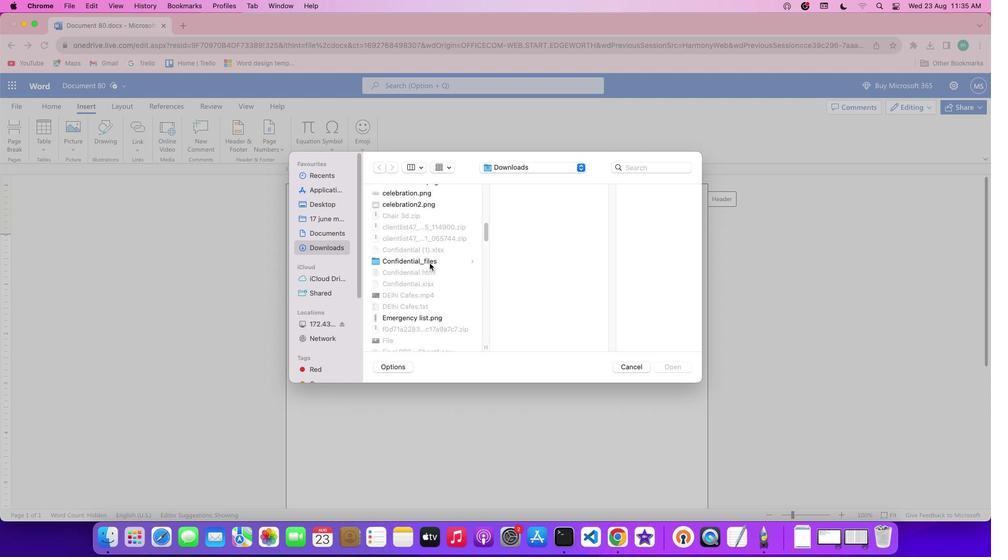 
Action: Mouse scrolled (430, 263) with delta (0, 0)
Screenshot: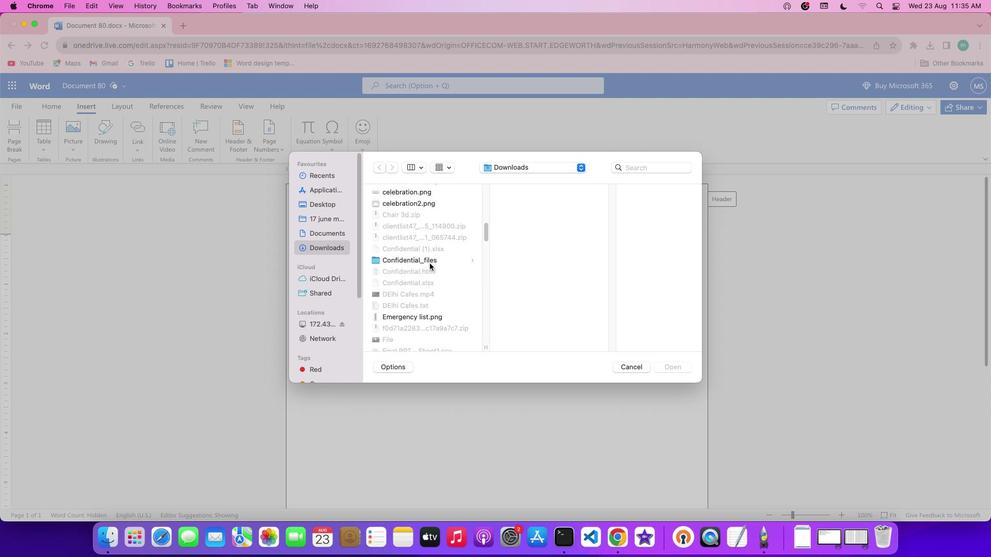 
Action: Mouse scrolled (430, 263) with delta (0, 0)
Screenshot: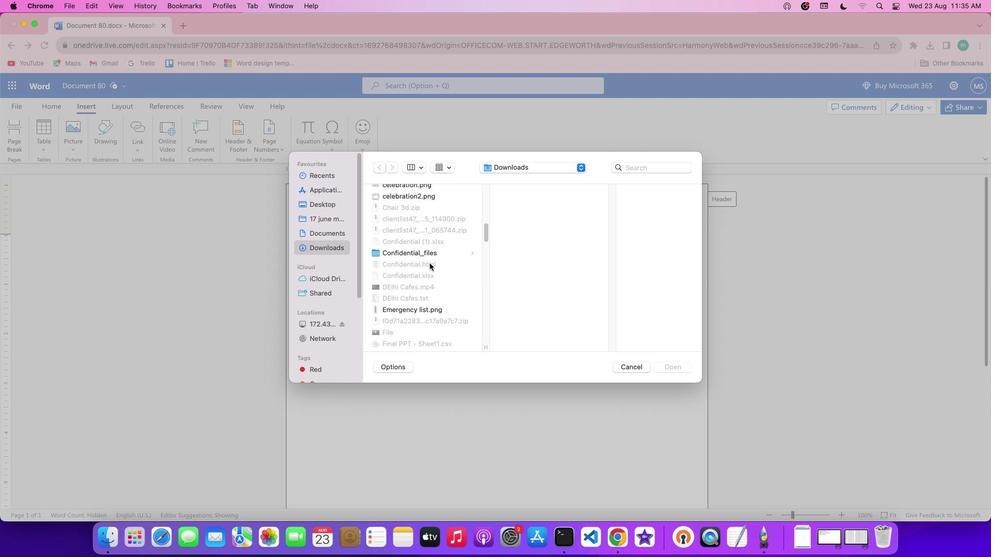 
Action: Mouse scrolled (430, 263) with delta (0, -1)
Screenshot: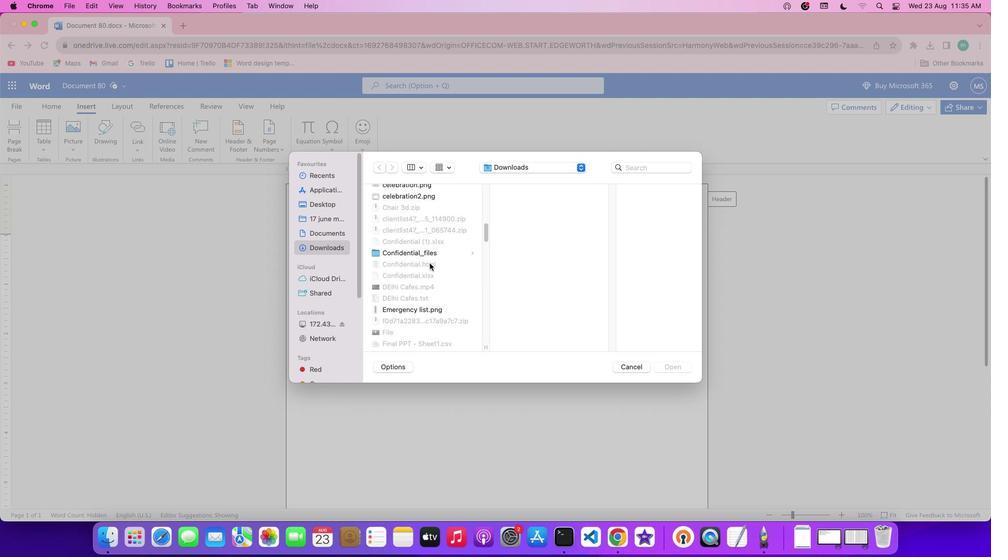 
Action: Mouse scrolled (430, 263) with delta (0, 0)
Screenshot: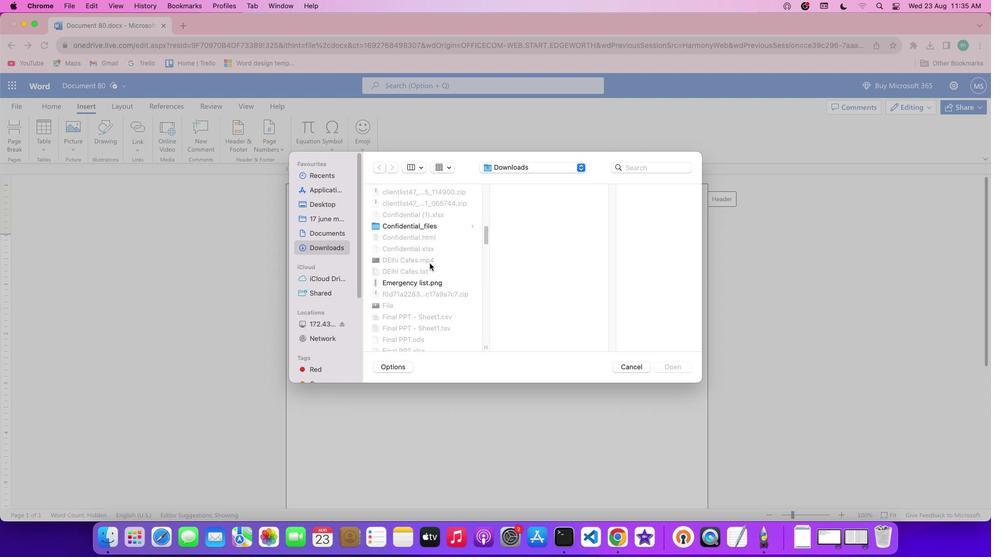 
Action: Mouse scrolled (430, 263) with delta (0, 0)
Screenshot: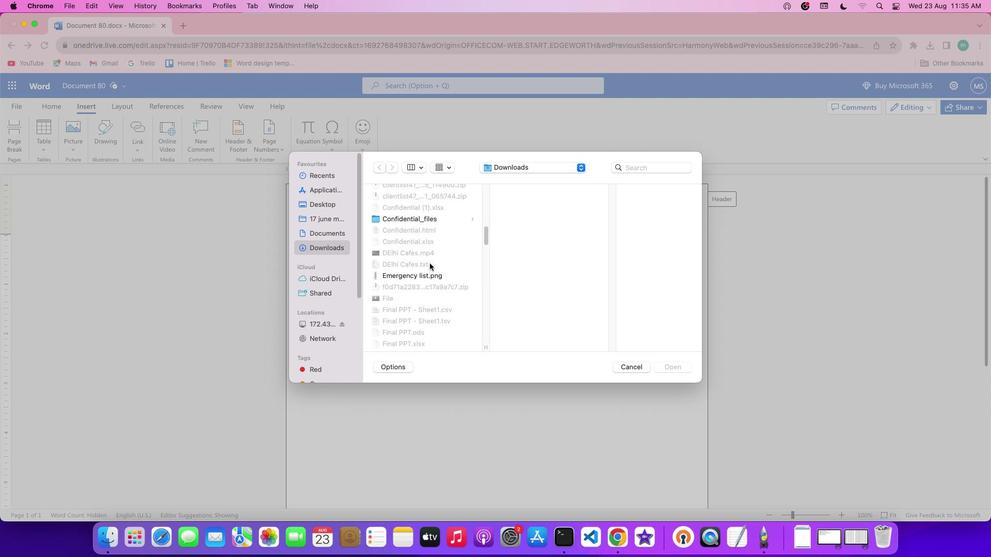 
Action: Mouse scrolled (430, 263) with delta (0, -1)
Screenshot: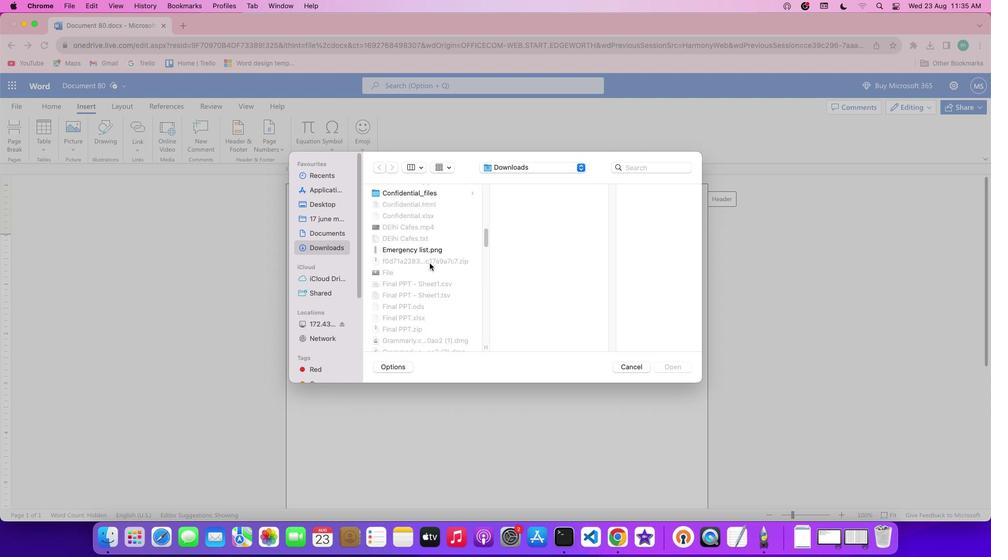 
Action: Mouse scrolled (430, 263) with delta (0, 0)
Screenshot: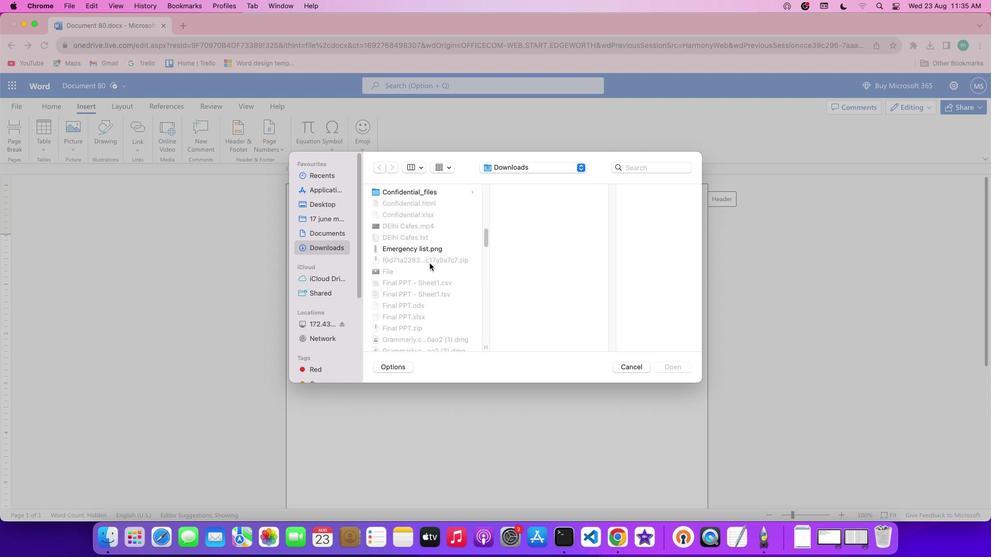 
Action: Mouse scrolled (430, 263) with delta (0, 0)
Screenshot: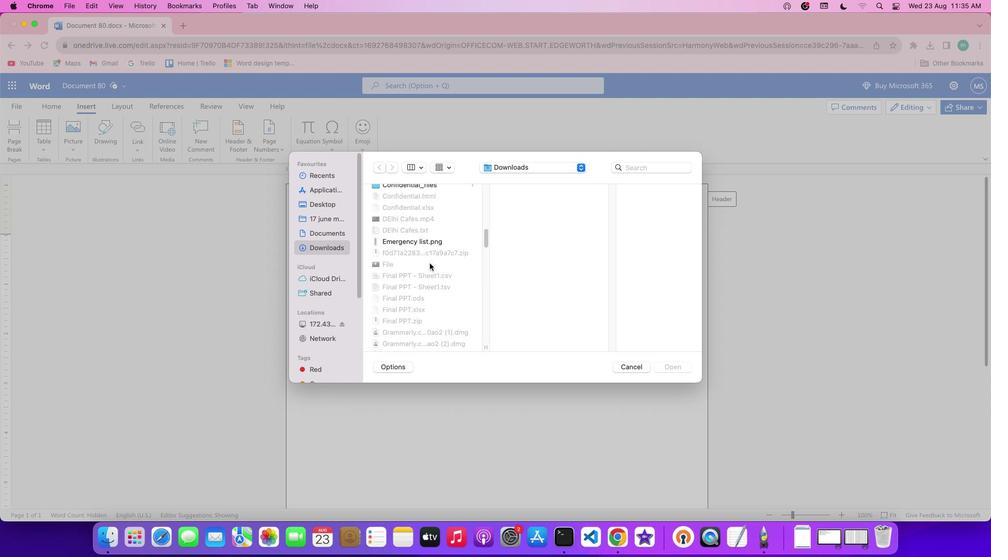 
Action: Mouse scrolled (430, 263) with delta (0, 0)
Screenshot: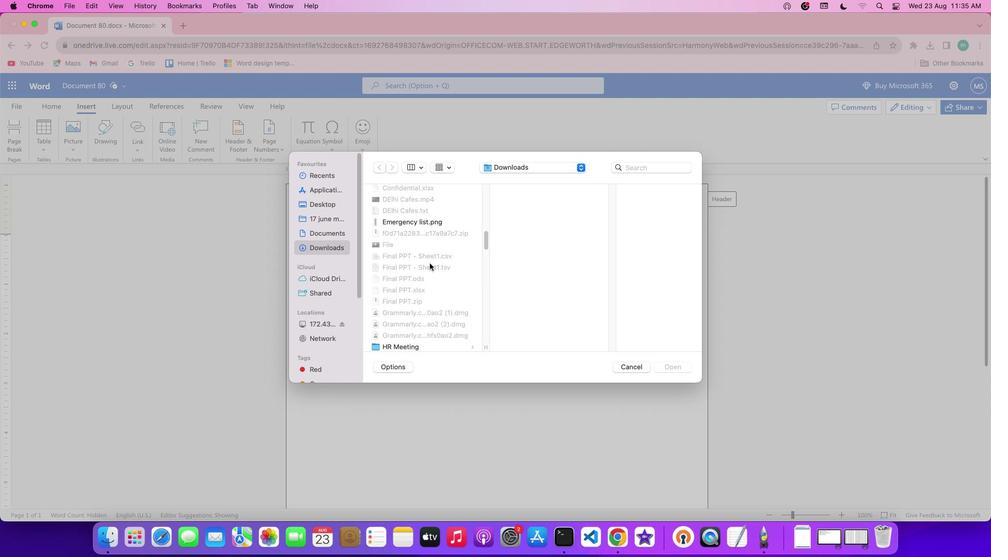 
Action: Mouse scrolled (430, 263) with delta (0, 0)
Screenshot: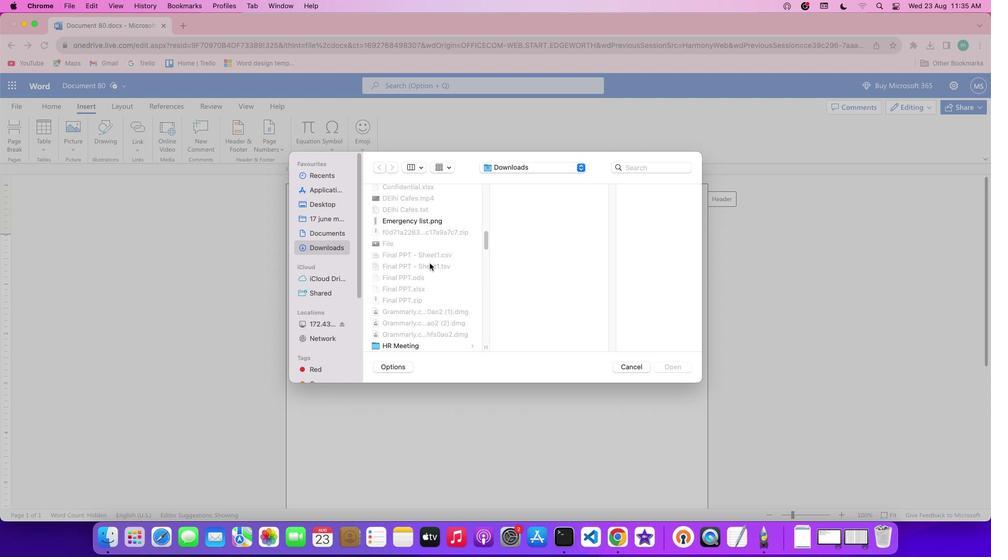 
Action: Mouse scrolled (430, 263) with delta (0, 0)
Screenshot: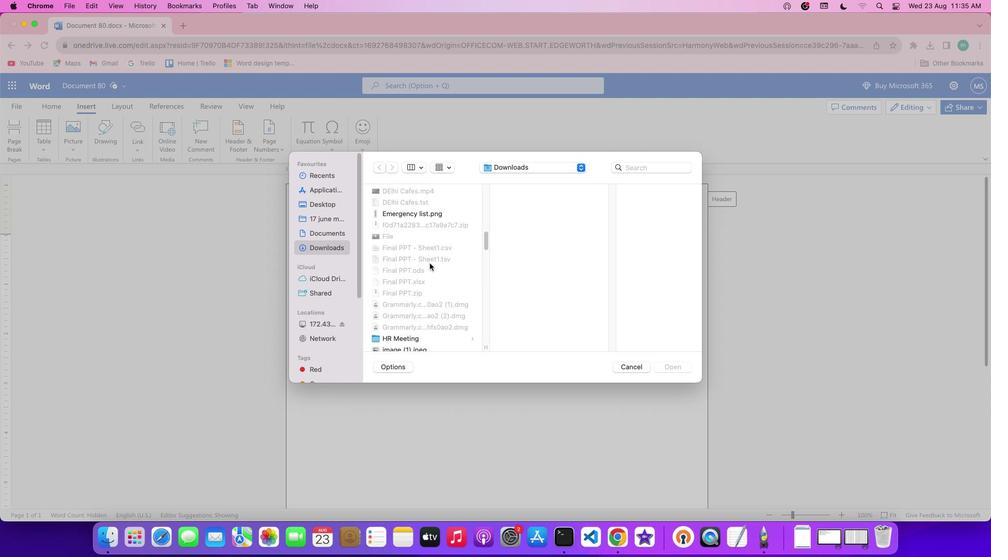 
Action: Mouse scrolled (430, 263) with delta (0, 0)
Screenshot: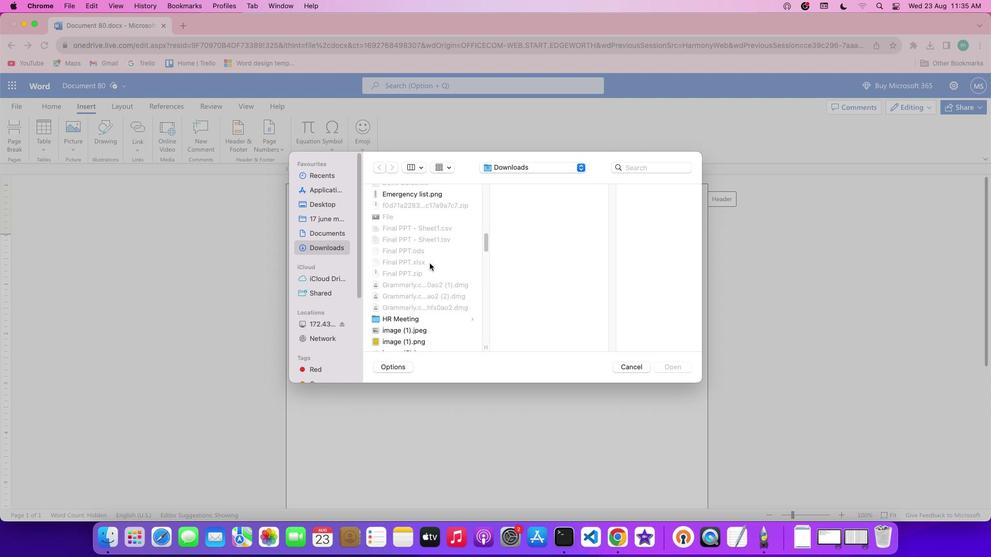 
Action: Mouse scrolled (430, 263) with delta (0, 0)
Screenshot: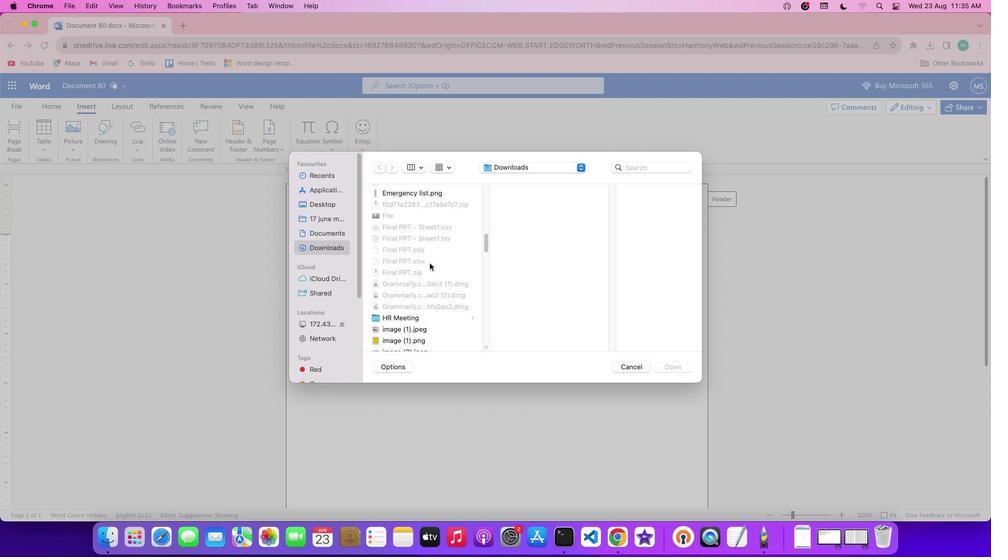 
Action: Mouse scrolled (430, 263) with delta (0, 0)
Screenshot: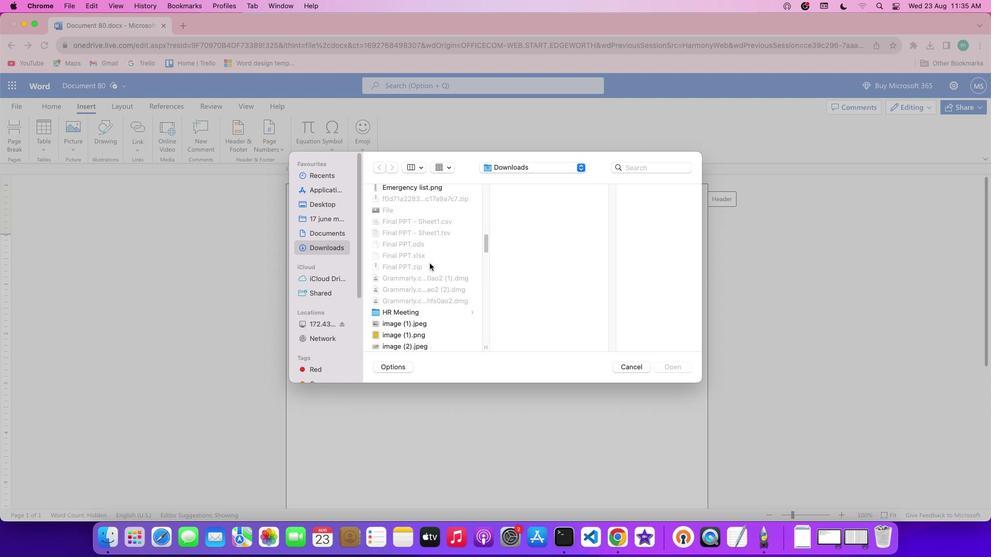 
Action: Mouse scrolled (430, 263) with delta (0, 0)
Screenshot: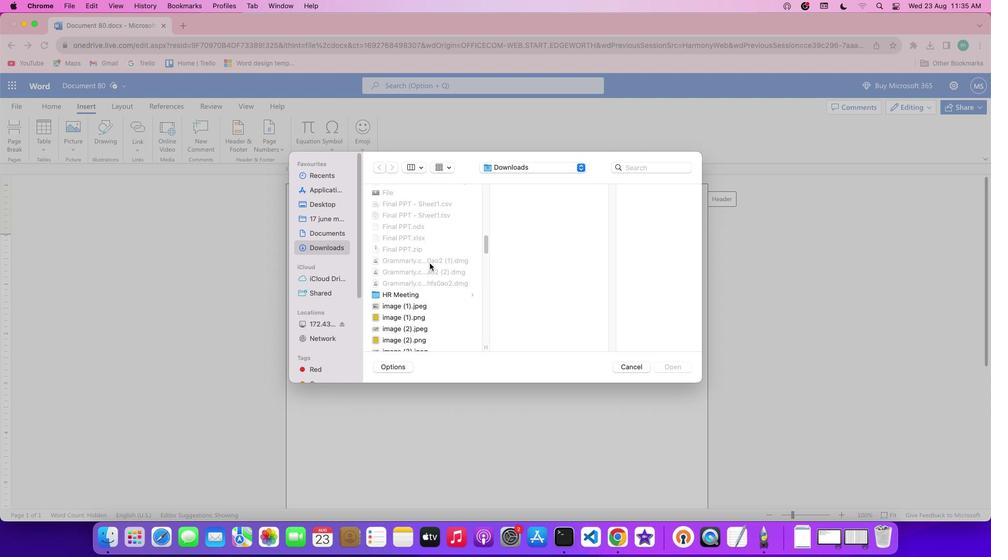 
Action: Mouse scrolled (430, 263) with delta (0, 0)
Screenshot: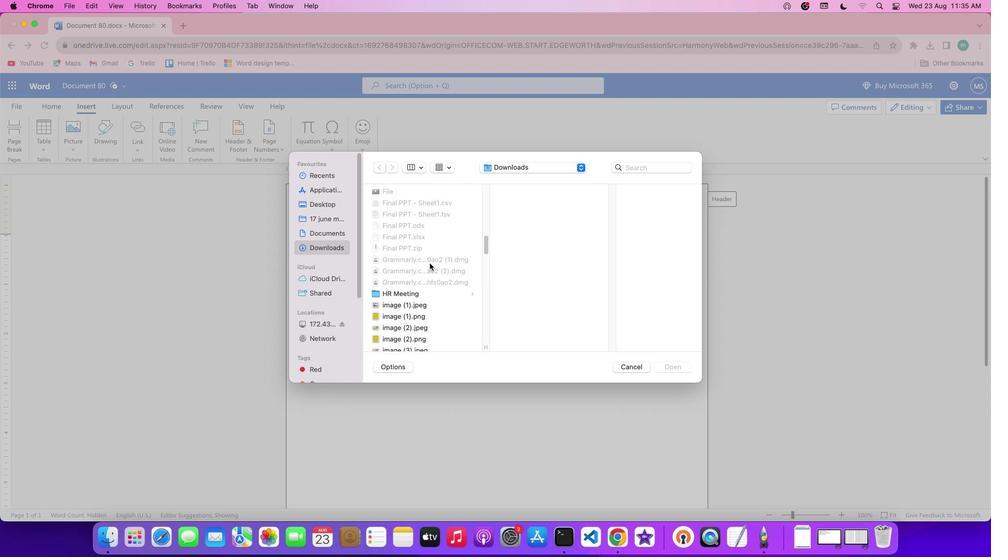 
Action: Mouse scrolled (430, 263) with delta (0, 0)
Screenshot: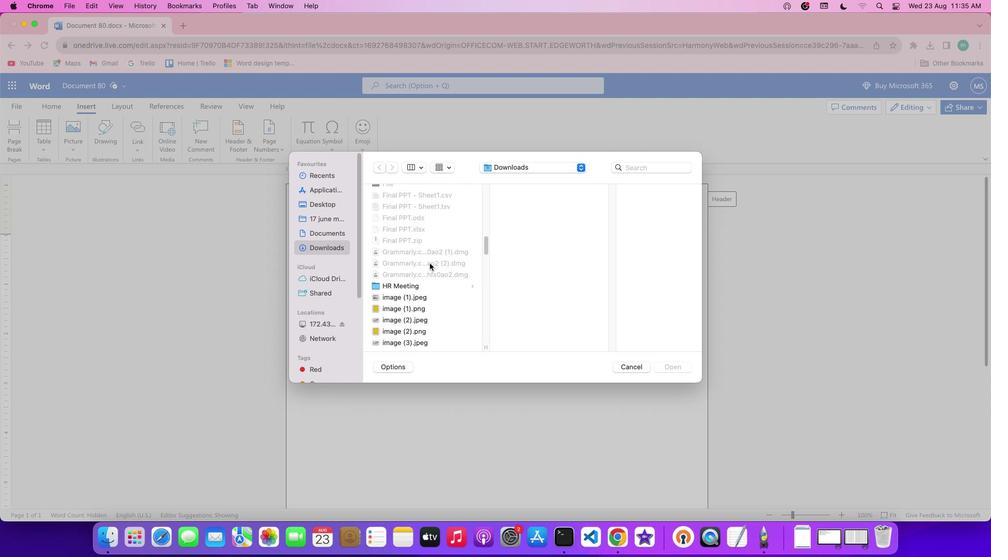 
Action: Mouse scrolled (430, 263) with delta (0, -1)
Screenshot: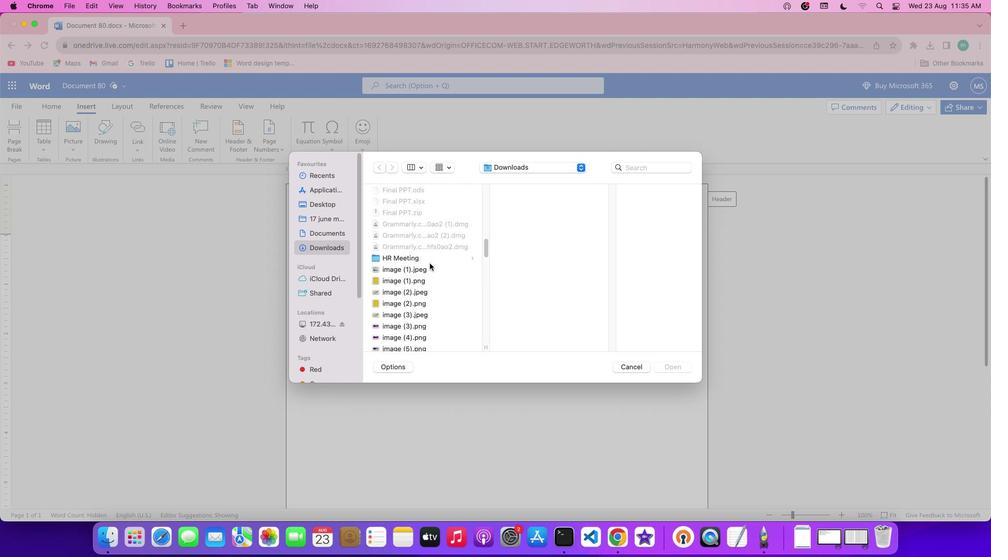 
Action: Mouse scrolled (430, 263) with delta (0, 0)
Screenshot: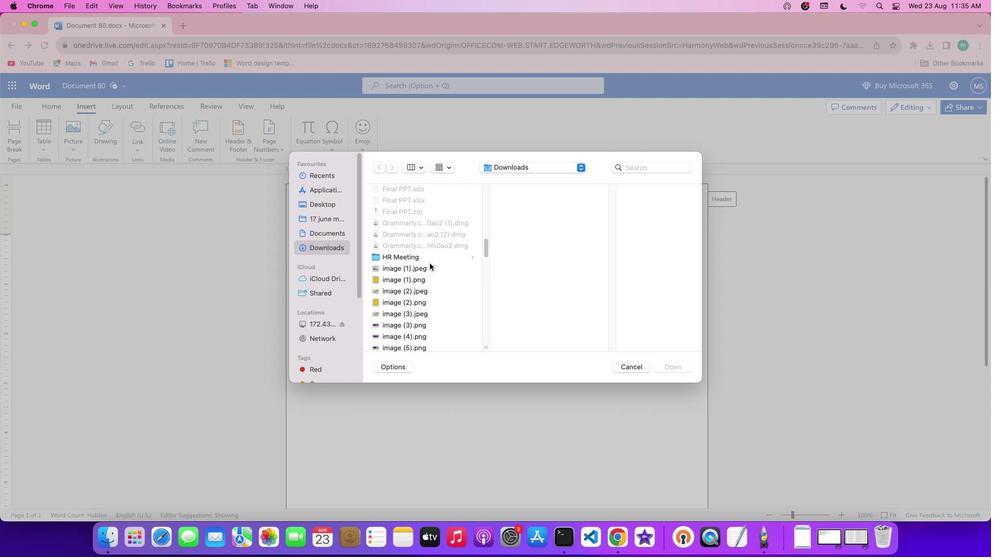 
Action: Mouse scrolled (430, 263) with delta (0, 0)
Screenshot: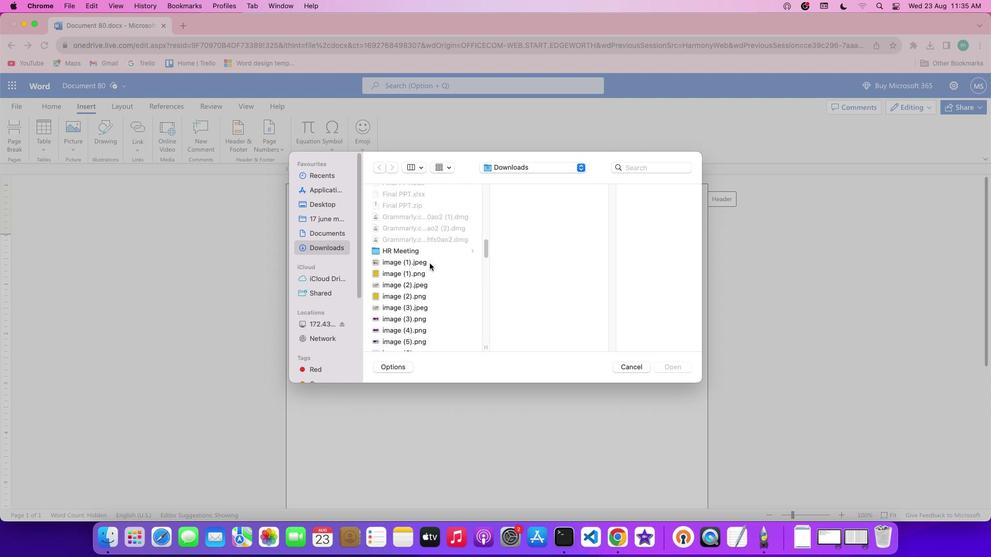 
Action: Mouse scrolled (430, 263) with delta (0, -1)
Screenshot: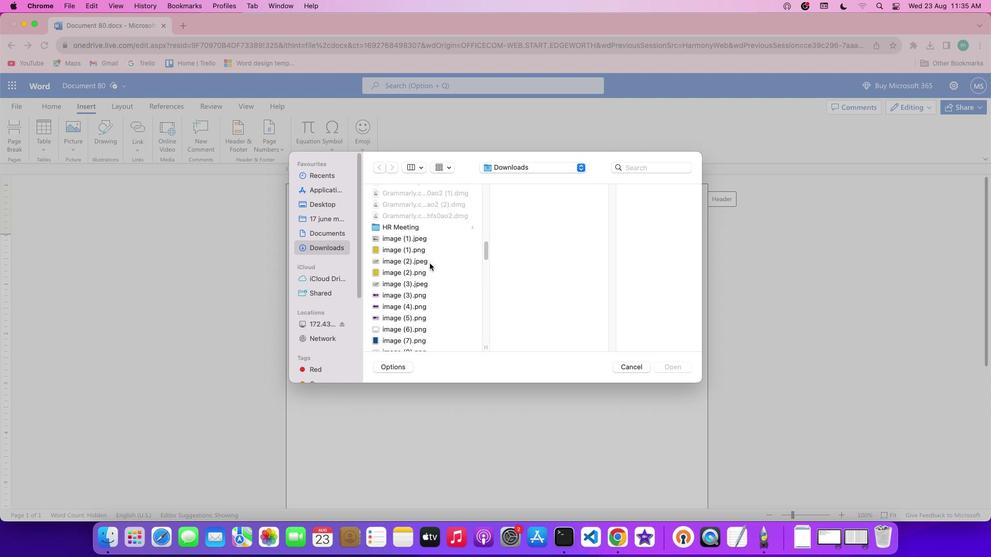 
Action: Mouse scrolled (430, 263) with delta (0, 0)
Screenshot: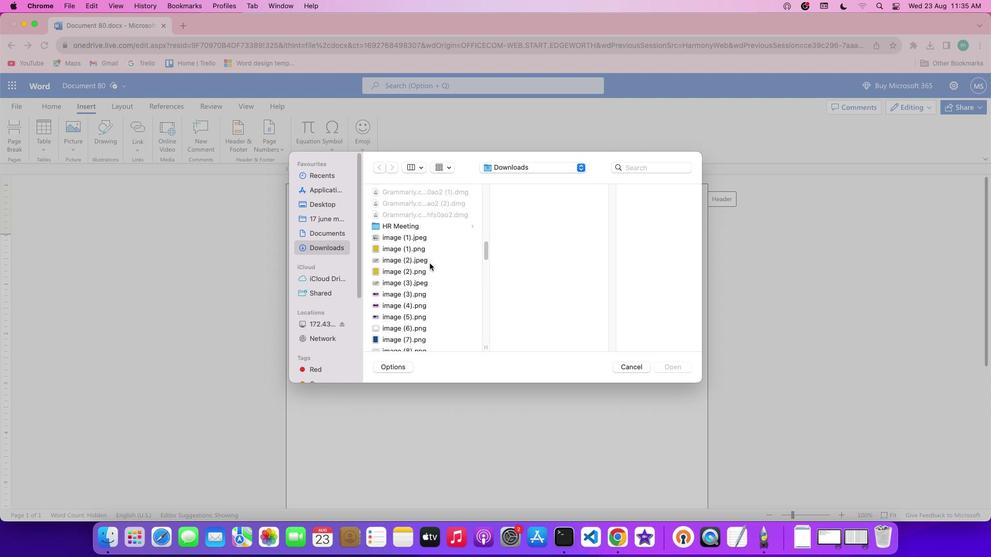 
Action: Mouse scrolled (430, 263) with delta (0, 0)
Screenshot: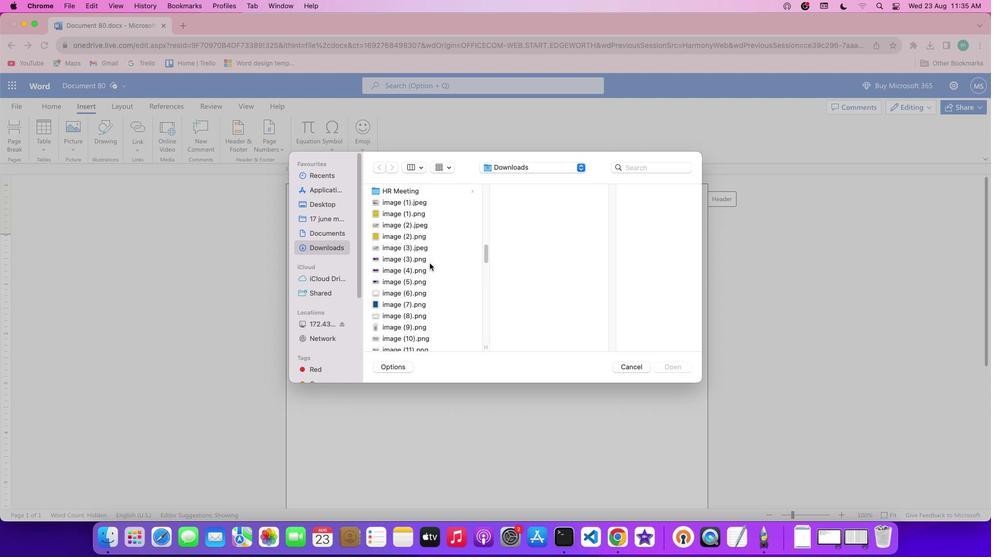 
Action: Mouse scrolled (430, 263) with delta (0, -1)
Screenshot: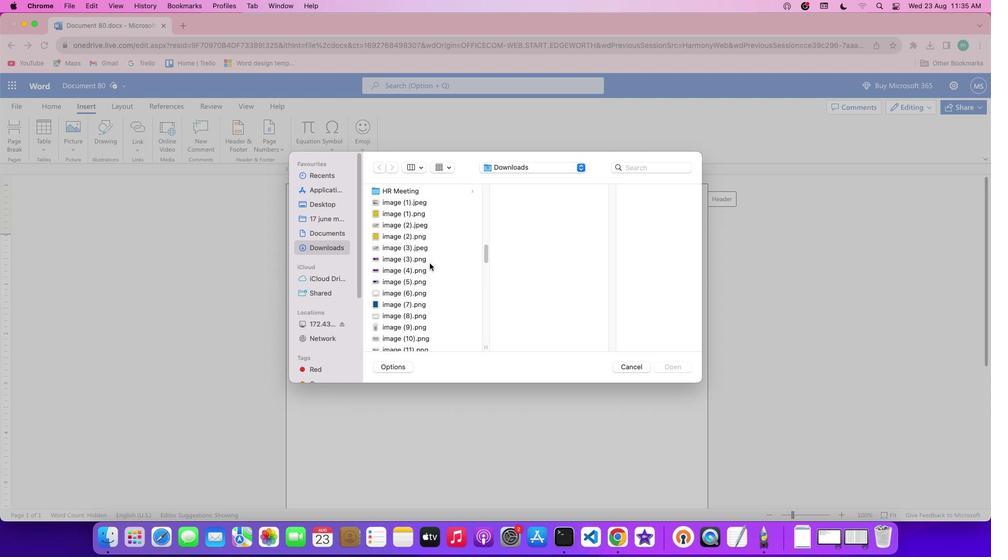 
Action: Mouse scrolled (430, 263) with delta (0, 0)
Screenshot: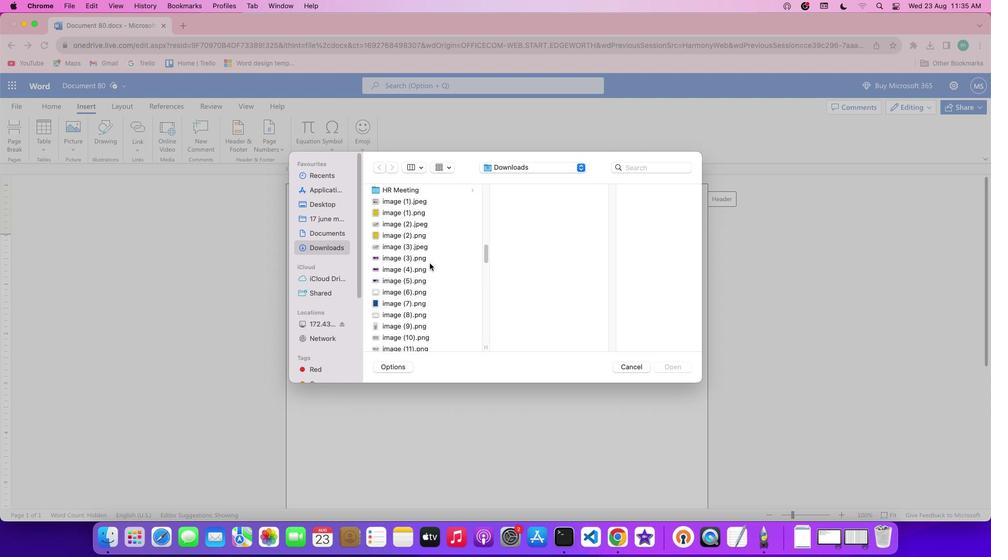 
Action: Mouse scrolled (430, 263) with delta (0, 0)
Screenshot: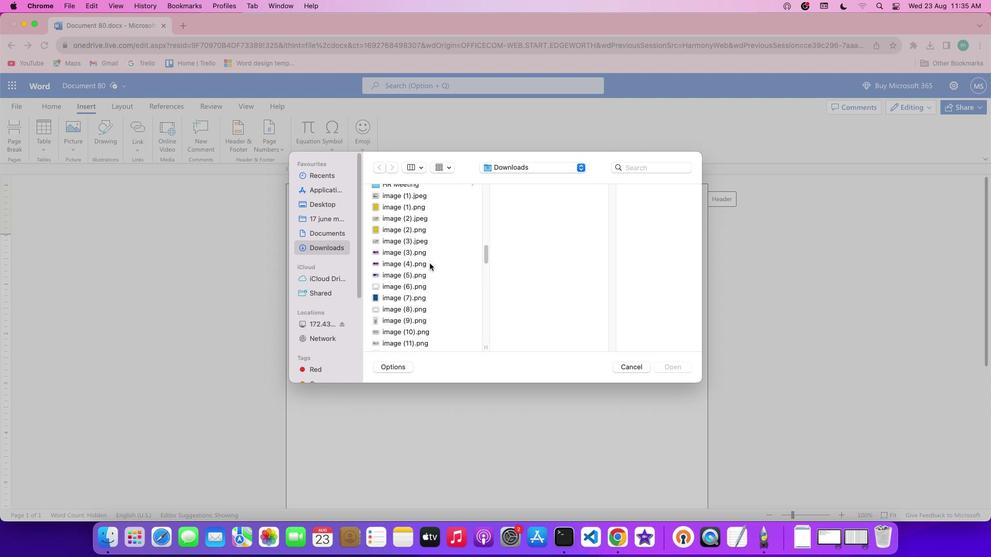 
Action: Mouse scrolled (430, 263) with delta (0, 0)
Screenshot: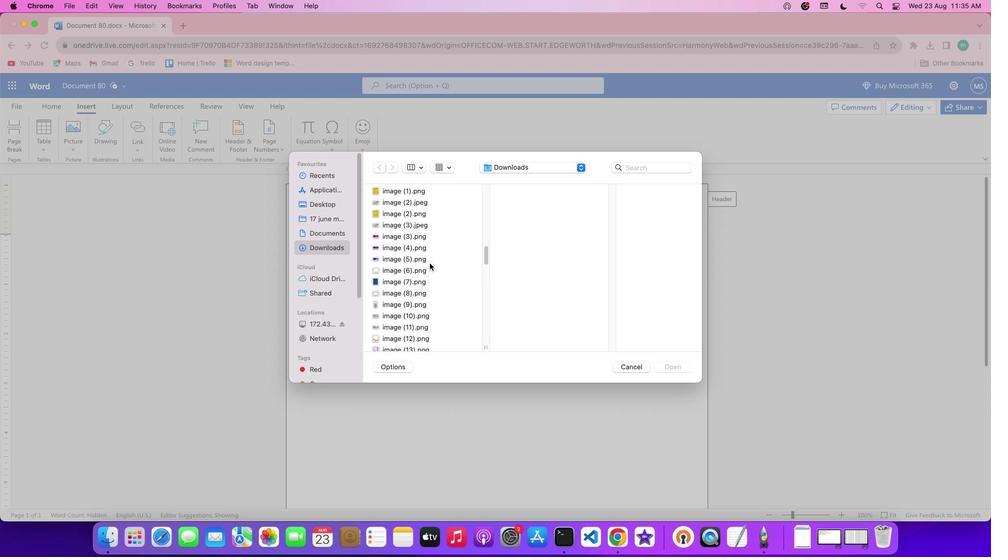 
Action: Mouse scrolled (430, 263) with delta (0, 0)
Screenshot: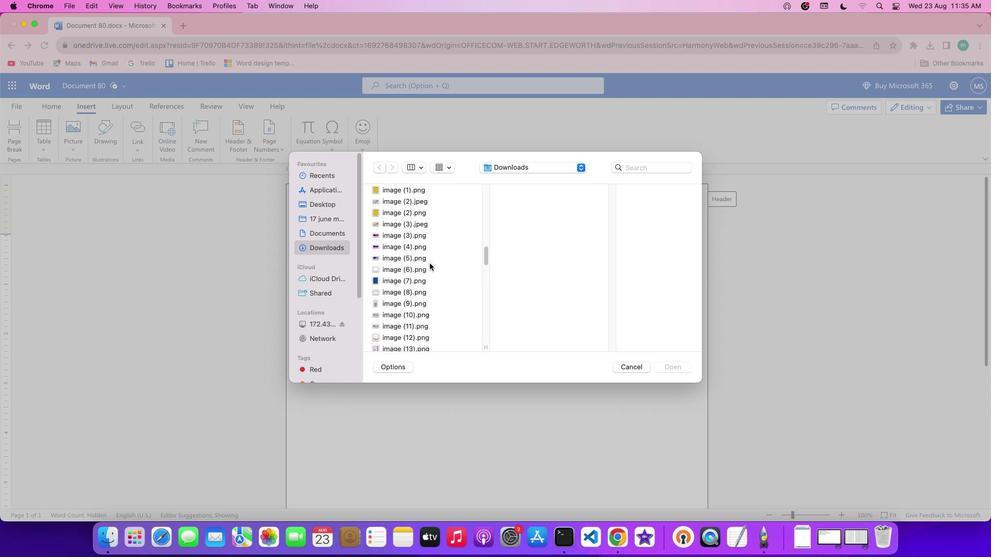 
Action: Mouse scrolled (430, 263) with delta (0, 0)
Screenshot: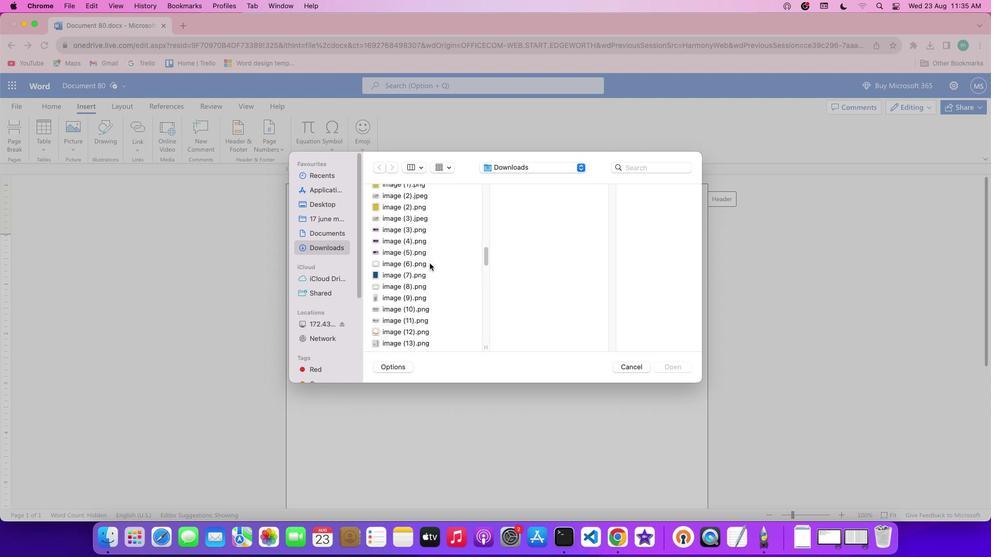 
Action: Mouse scrolled (430, 263) with delta (0, 0)
Screenshot: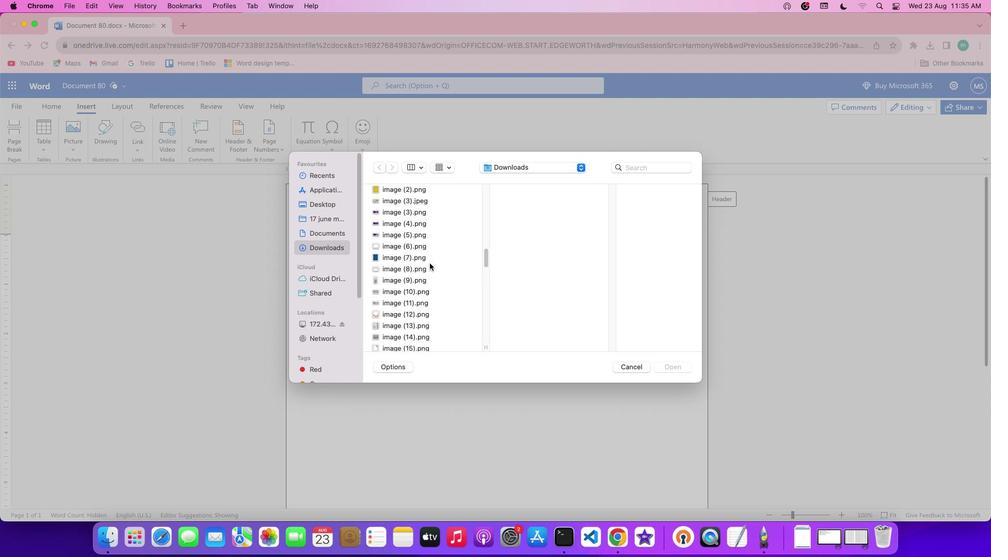 
Action: Mouse scrolled (430, 263) with delta (0, 0)
Screenshot: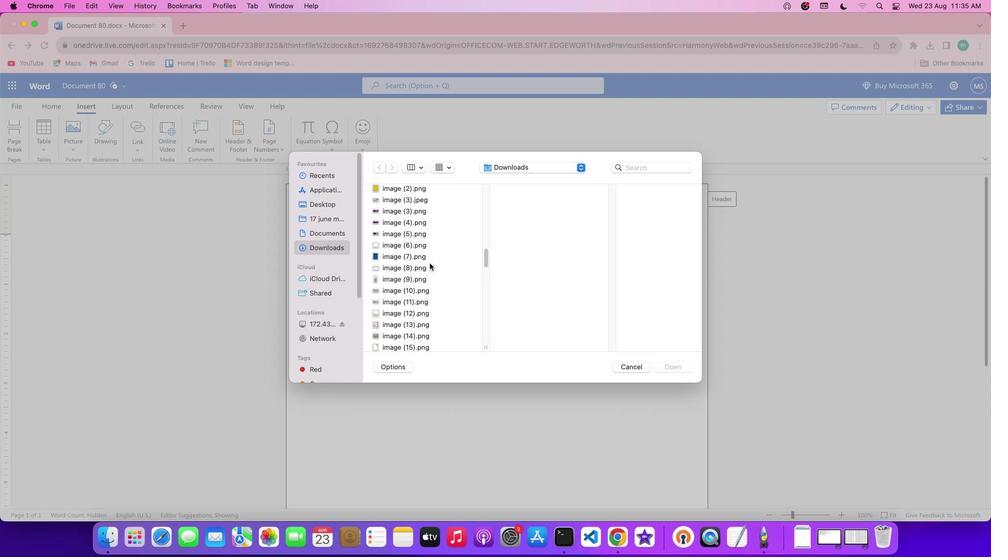 
Action: Mouse scrolled (430, 263) with delta (0, 0)
Screenshot: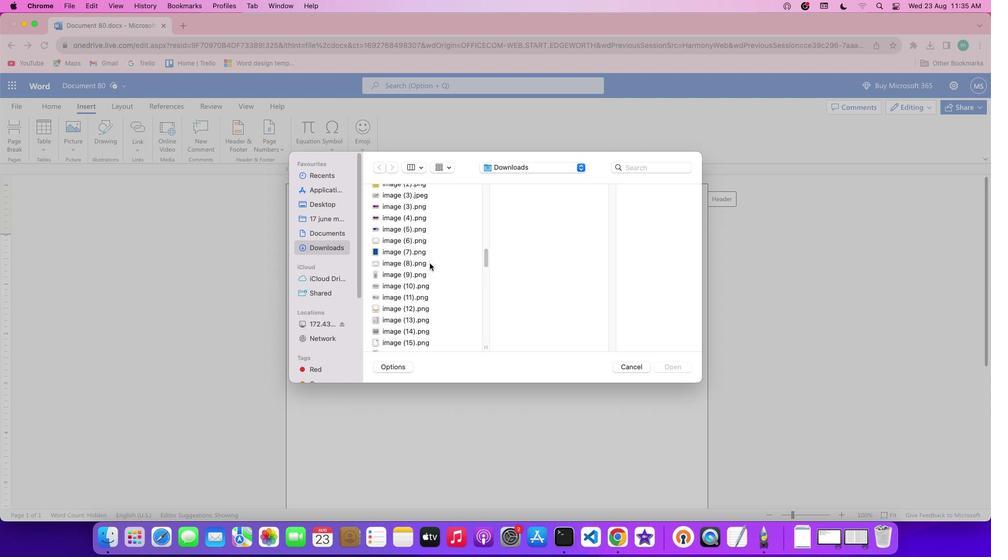 
Action: Mouse scrolled (430, 263) with delta (0, 0)
Screenshot: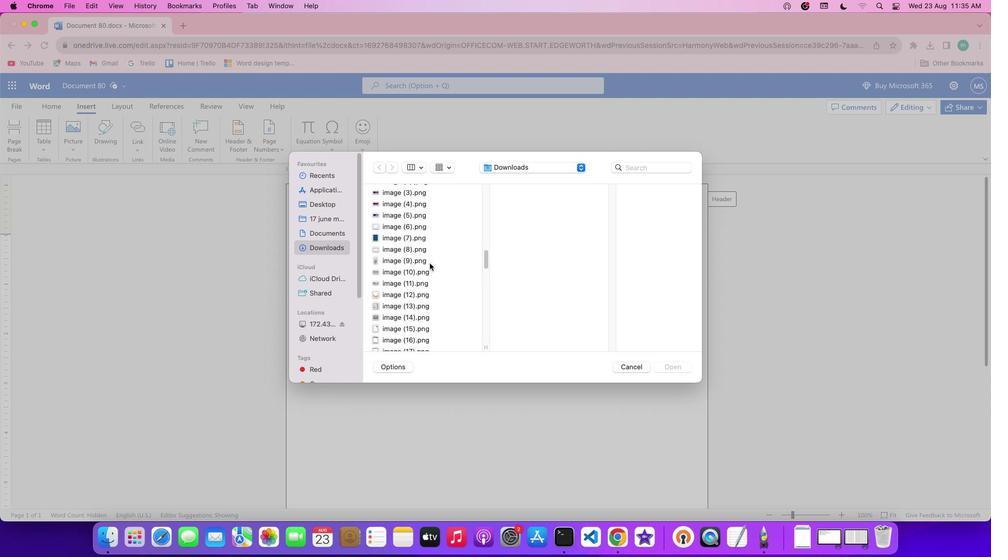 
Action: Mouse scrolled (430, 263) with delta (0, 0)
Screenshot: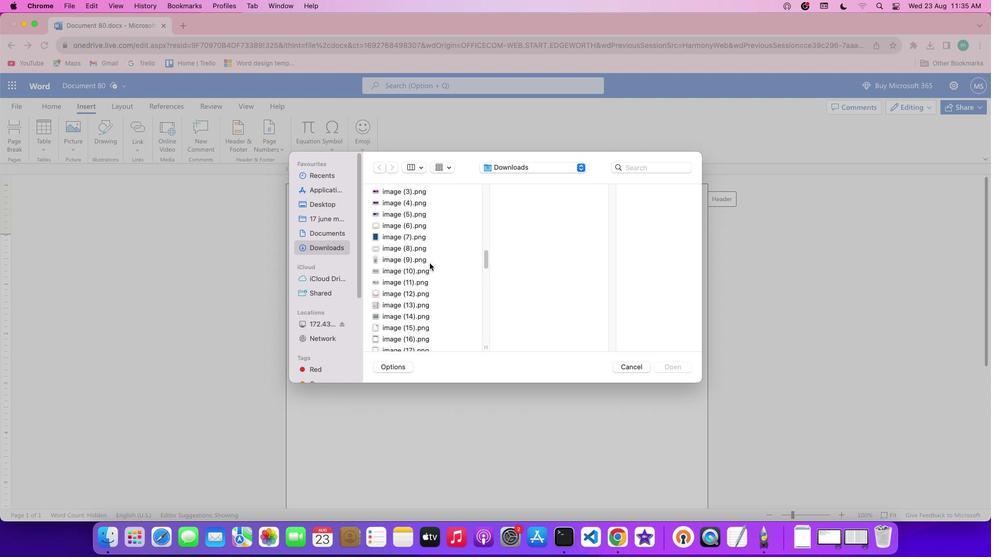 
Action: Mouse scrolled (430, 263) with delta (0, 0)
Screenshot: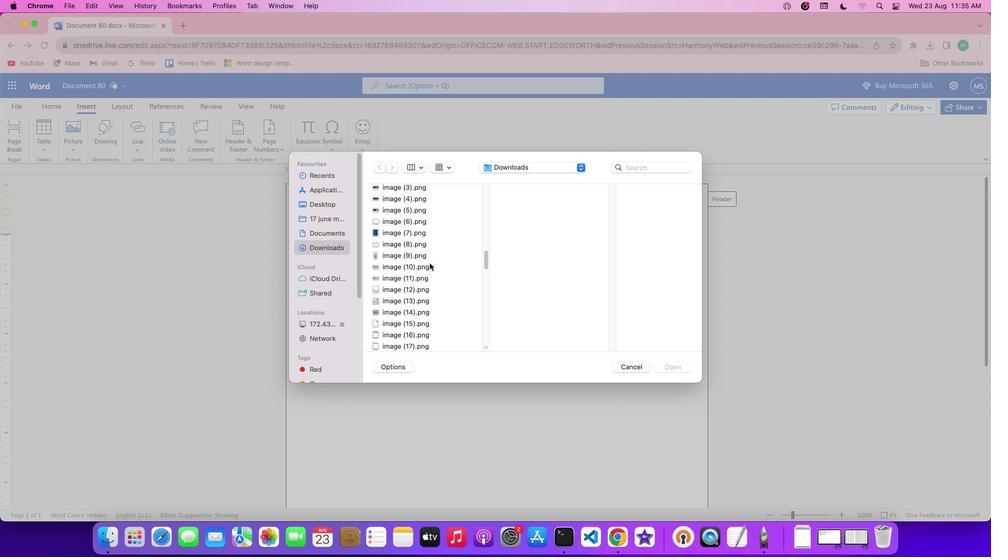 
Action: Mouse scrolled (430, 263) with delta (0, 0)
Screenshot: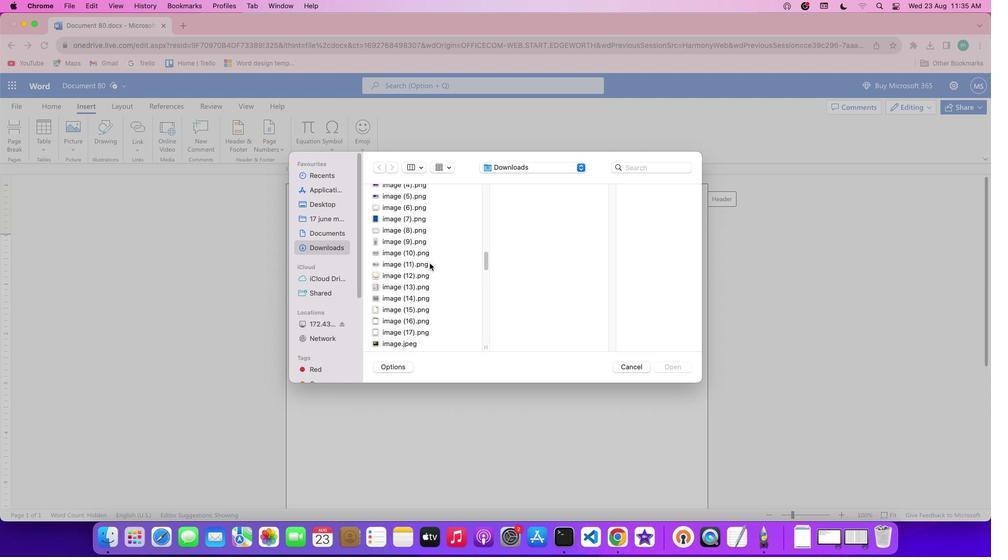 
Action: Mouse scrolled (430, 263) with delta (0, 0)
Screenshot: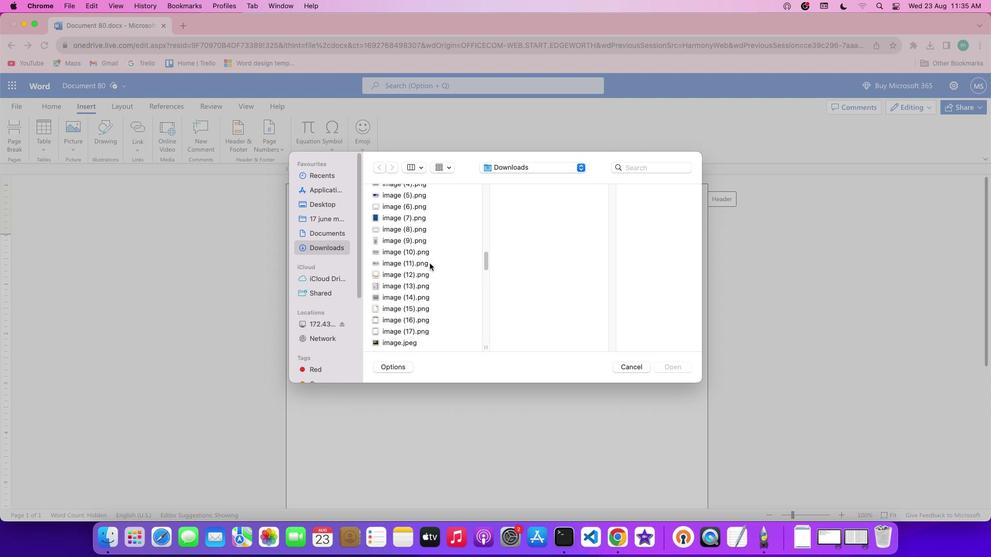 
Action: Mouse scrolled (430, 263) with delta (0, 0)
Screenshot: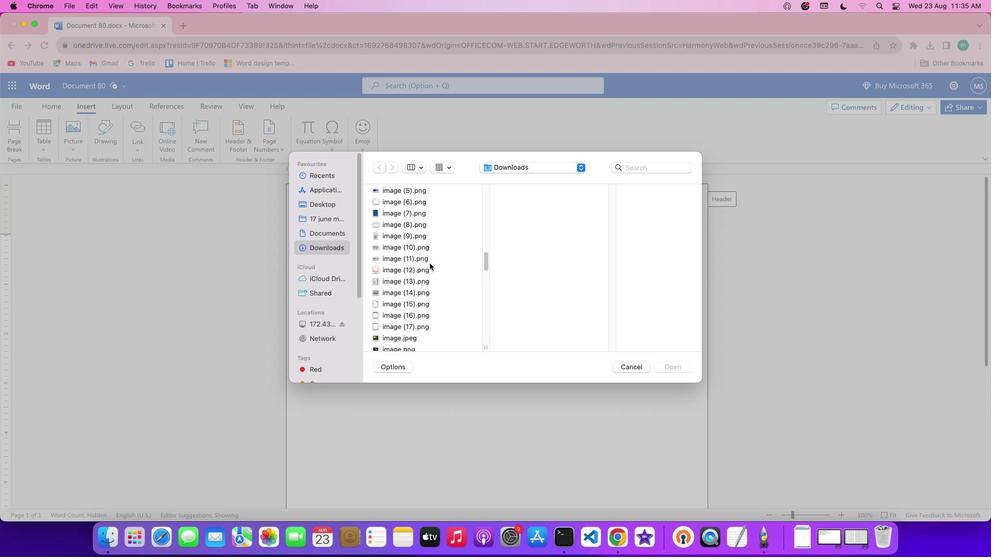 
Action: Mouse scrolled (430, 263) with delta (0, 0)
Screenshot: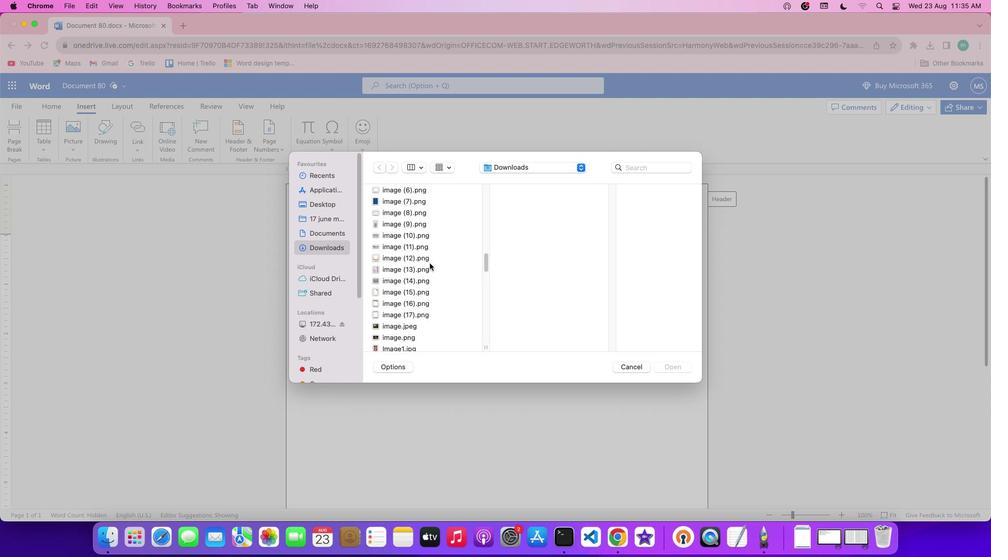 
Action: Mouse moved to (414, 301)
Screenshot: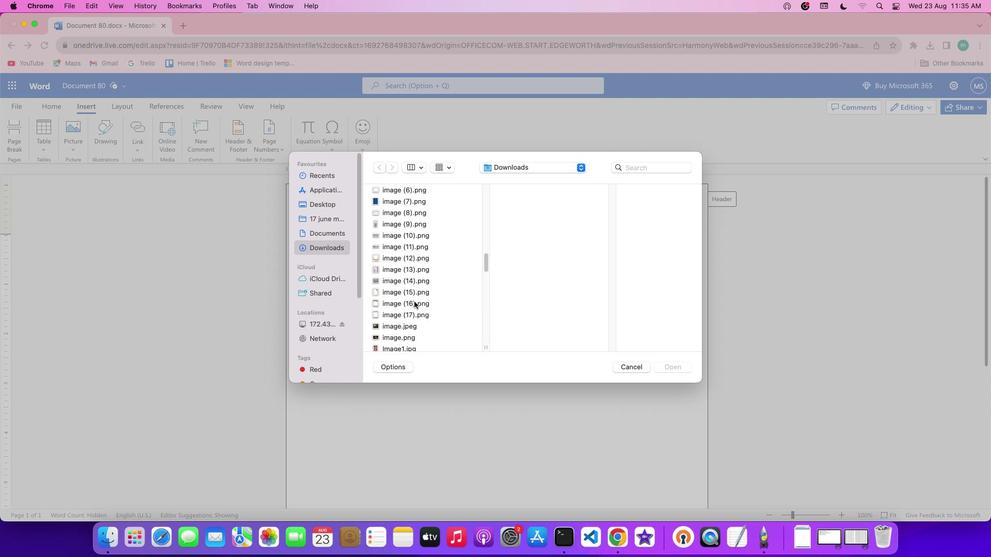 
Action: Mouse pressed left at (414, 301)
Screenshot: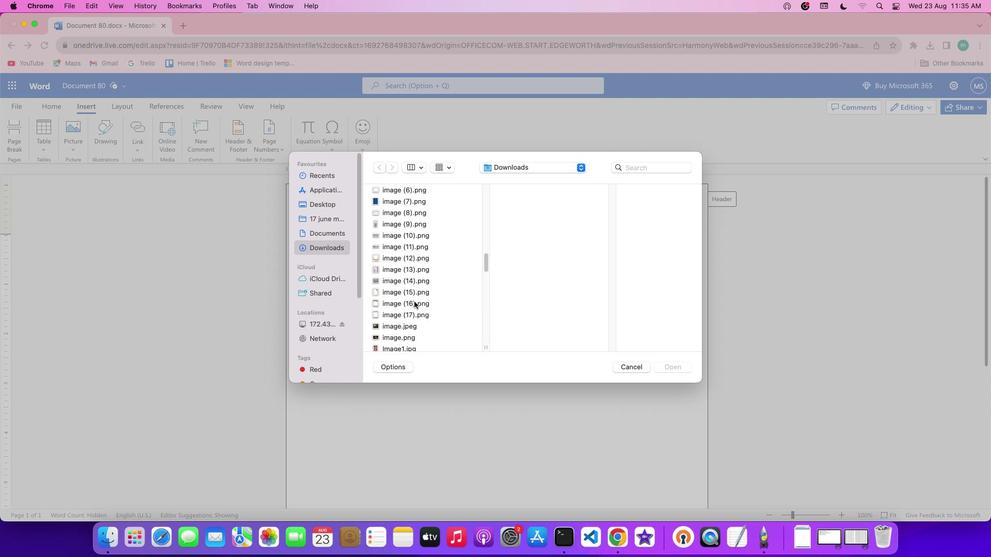 
Action: Mouse moved to (675, 366)
Screenshot: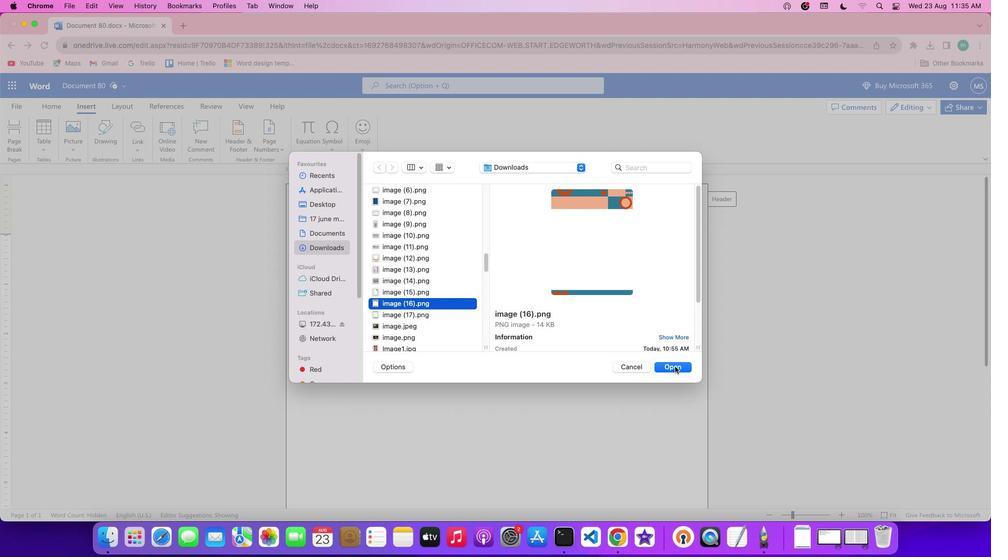 
Action: Mouse pressed left at (675, 366)
Screenshot: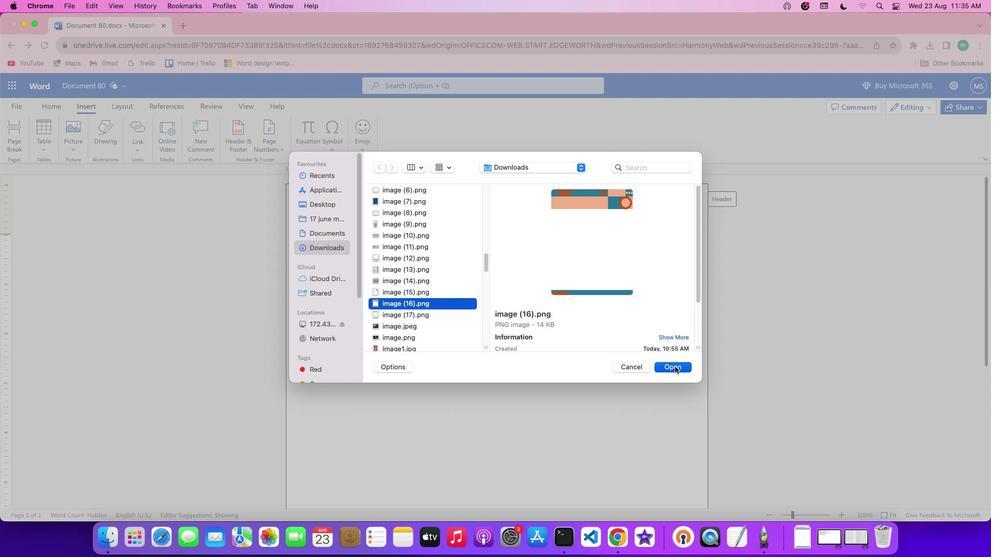 
Action: Mouse moved to (525, 358)
Screenshot: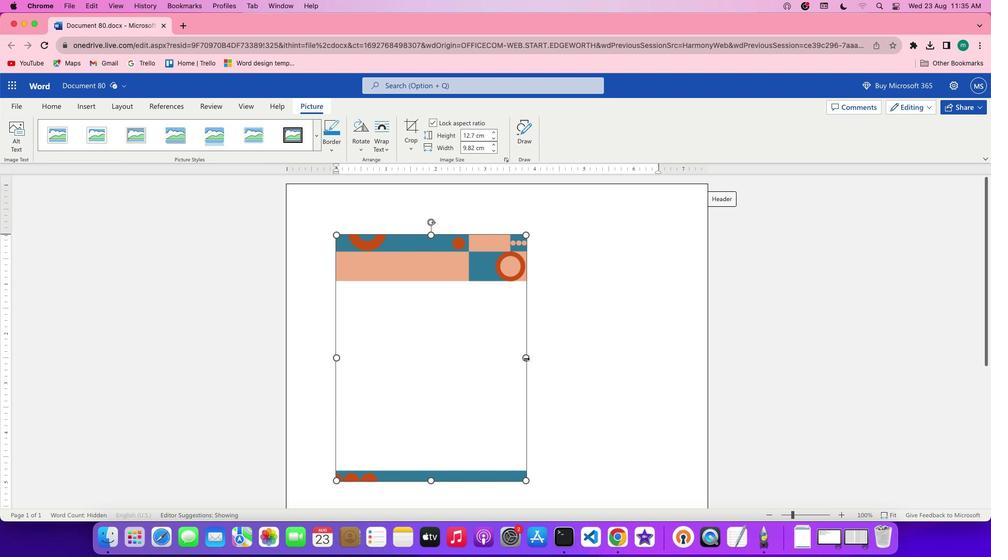 
Action: Mouse pressed left at (525, 358)
Screenshot: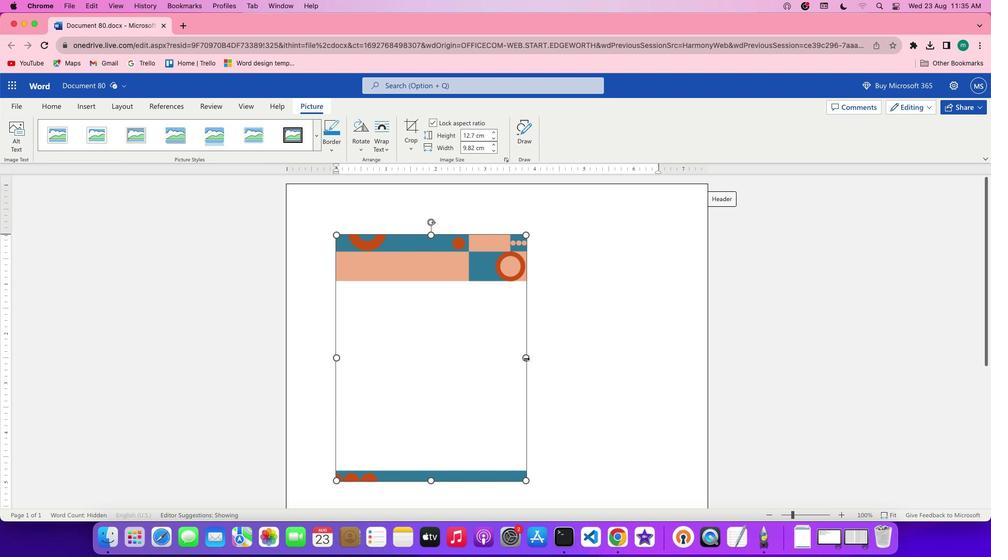 
Action: Mouse moved to (577, 364)
Screenshot: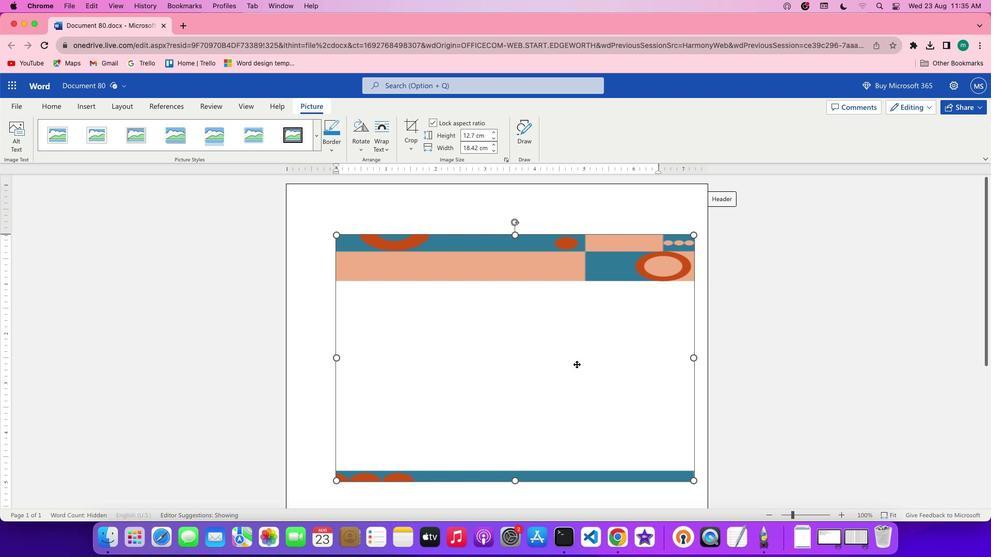 
Action: Mouse scrolled (577, 364) with delta (0, 0)
Screenshot: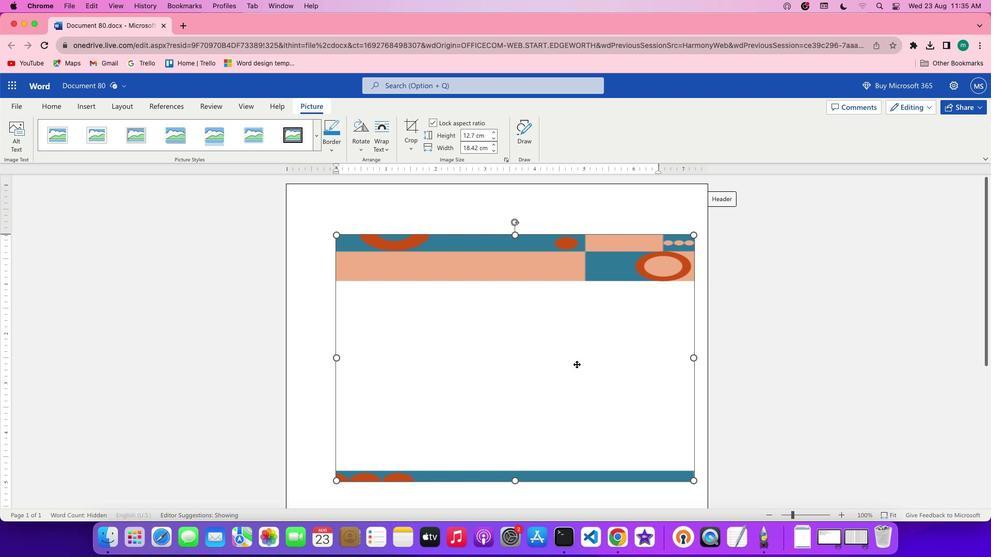 
Action: Mouse scrolled (577, 364) with delta (0, 0)
Screenshot: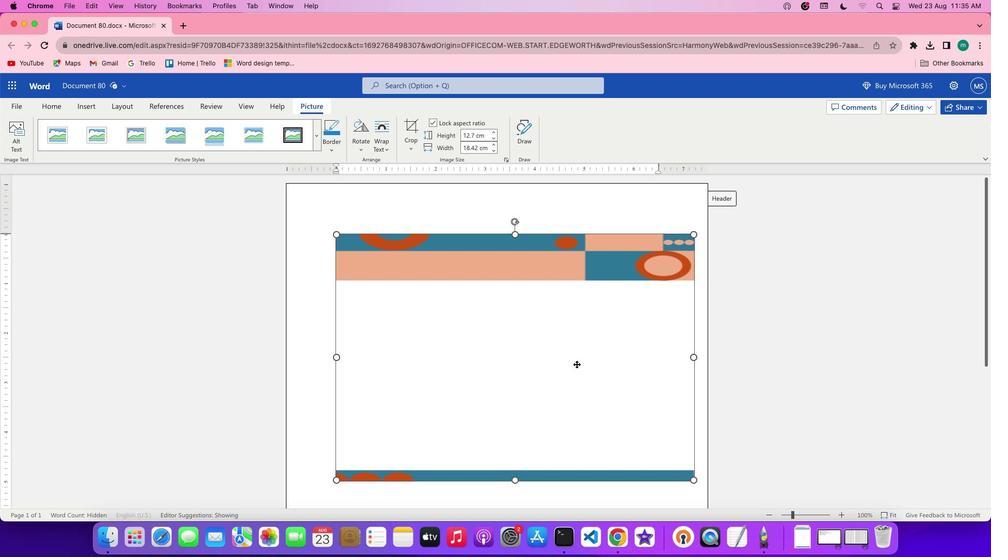 
Action: Mouse scrolled (577, 364) with delta (0, -1)
Screenshot: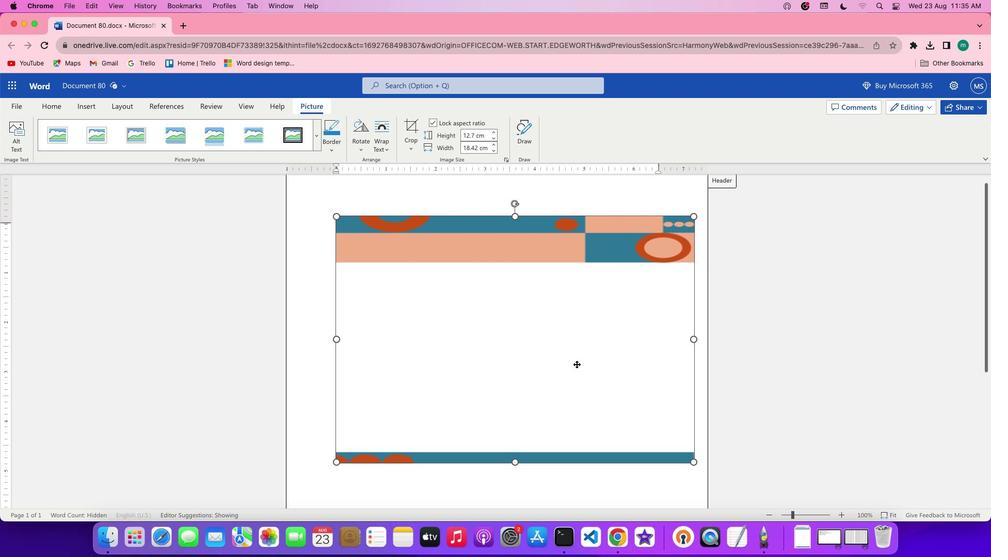 
Action: Mouse scrolled (577, 364) with delta (0, -1)
Screenshot: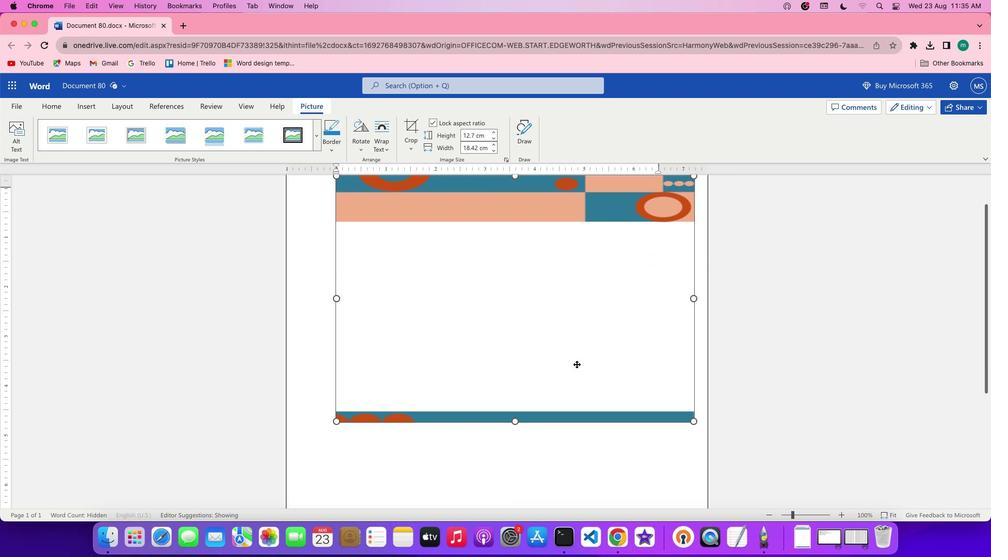 
Action: Mouse scrolled (577, 364) with delta (0, 0)
Screenshot: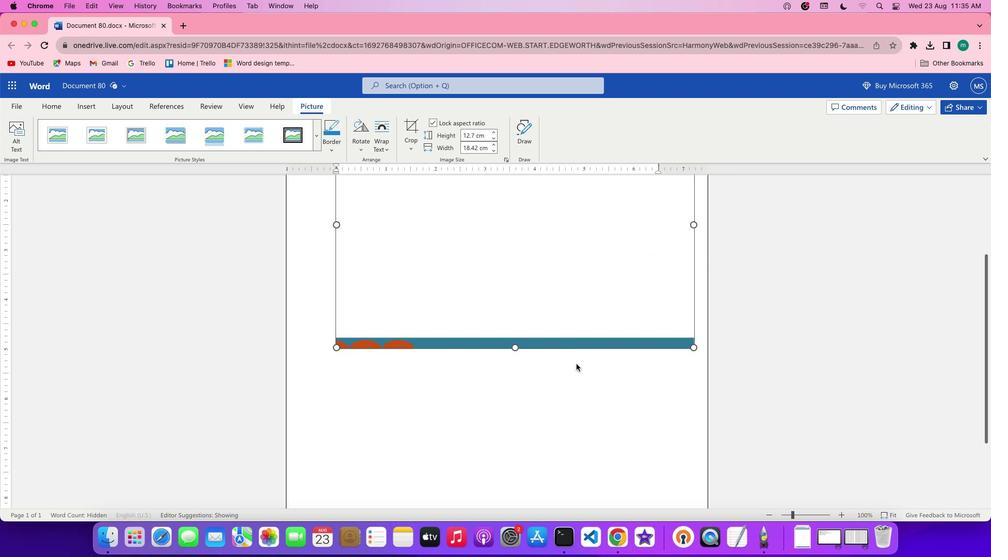 
Action: Mouse scrolled (577, 364) with delta (0, 0)
Screenshot: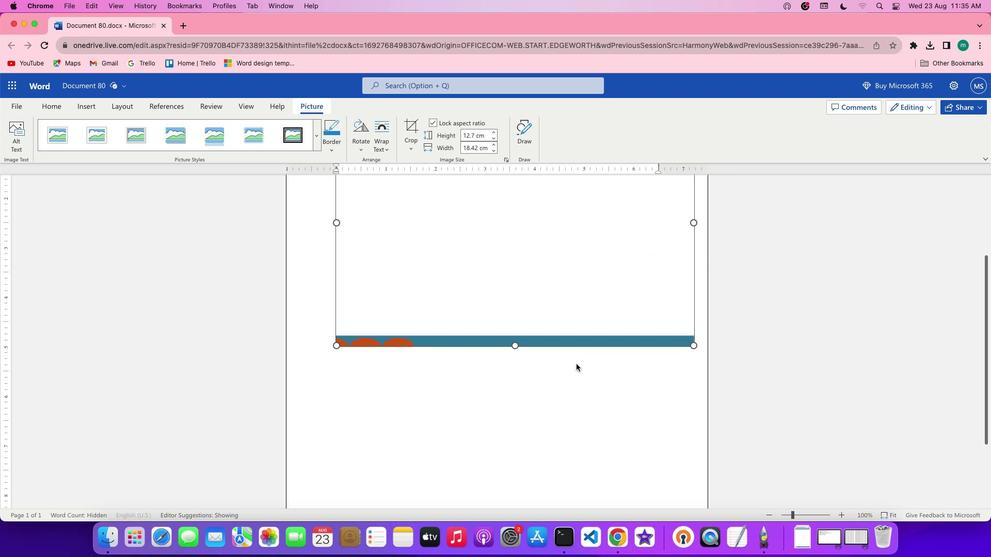 
Action: Mouse scrolled (577, 364) with delta (0, 0)
Screenshot: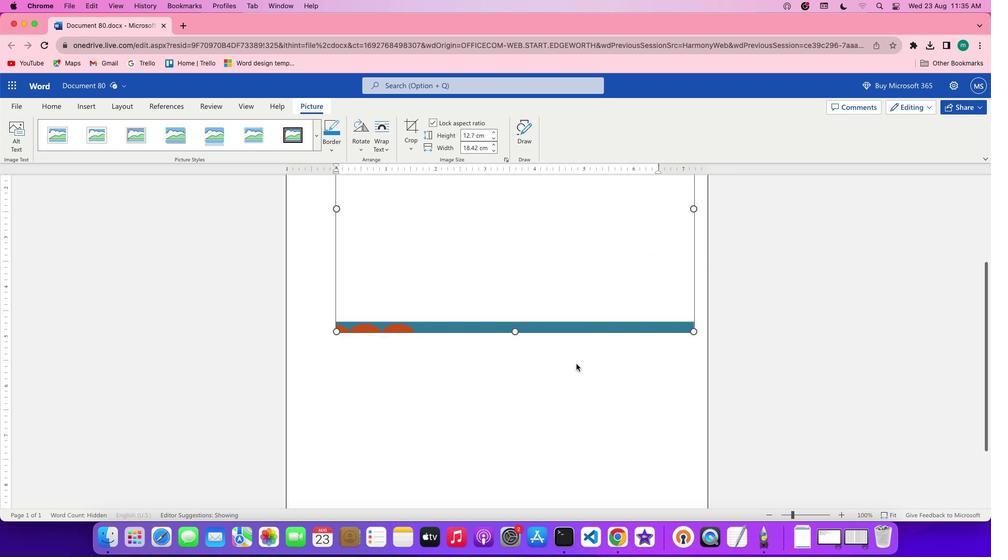
Action: Mouse scrolled (577, 364) with delta (0, 0)
Screenshot: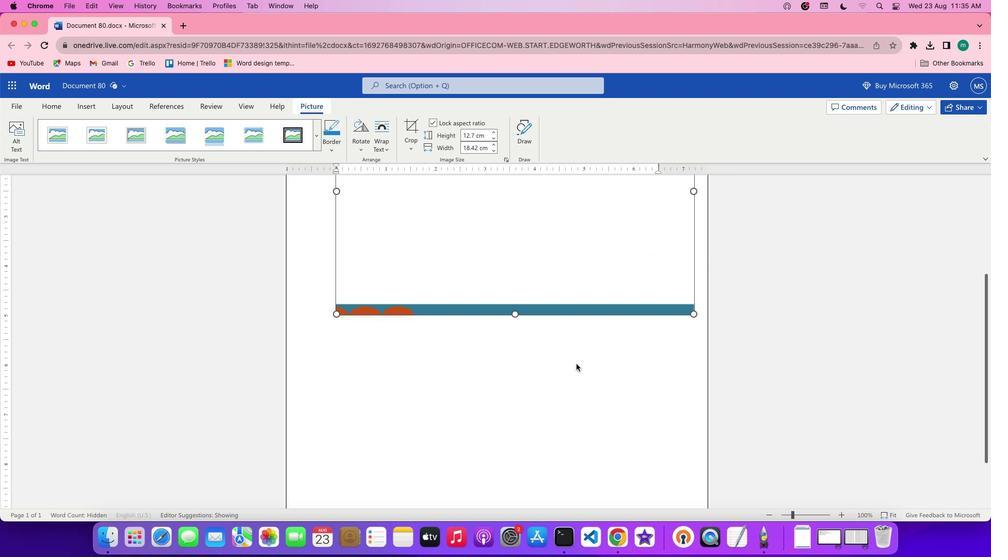 
Action: Mouse scrolled (577, 364) with delta (0, 0)
Screenshot: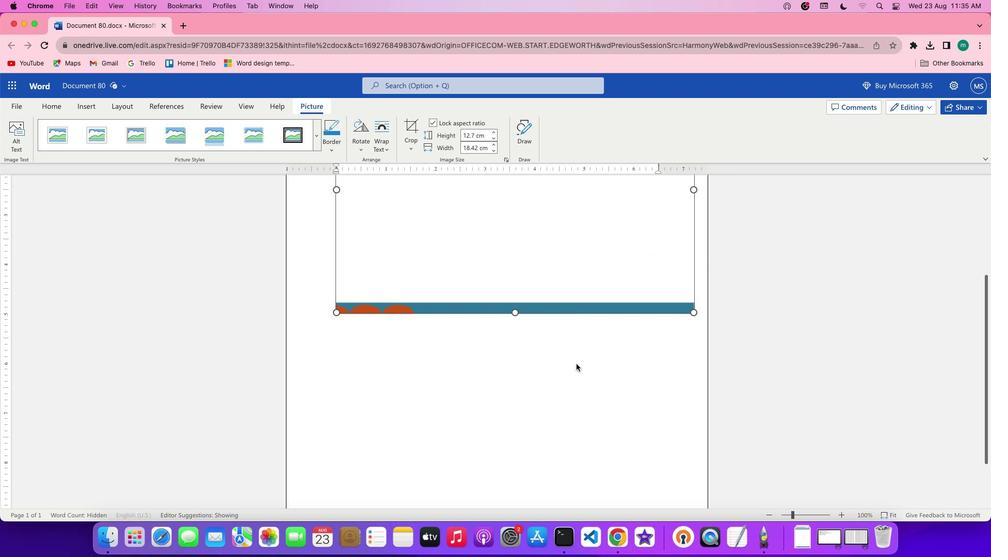 
Action: Mouse scrolled (577, 364) with delta (0, 0)
Screenshot: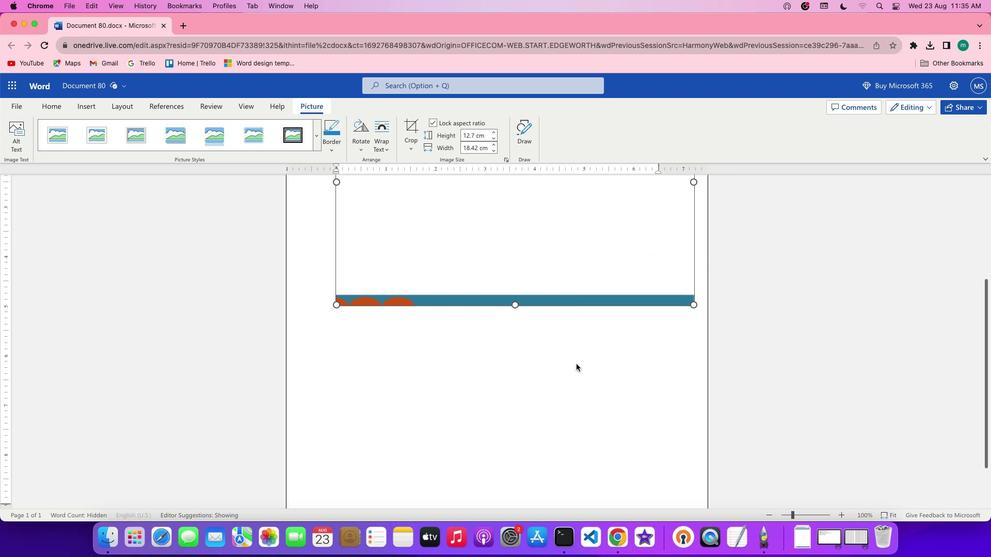 
Action: Mouse scrolled (577, 364) with delta (0, 0)
Screenshot: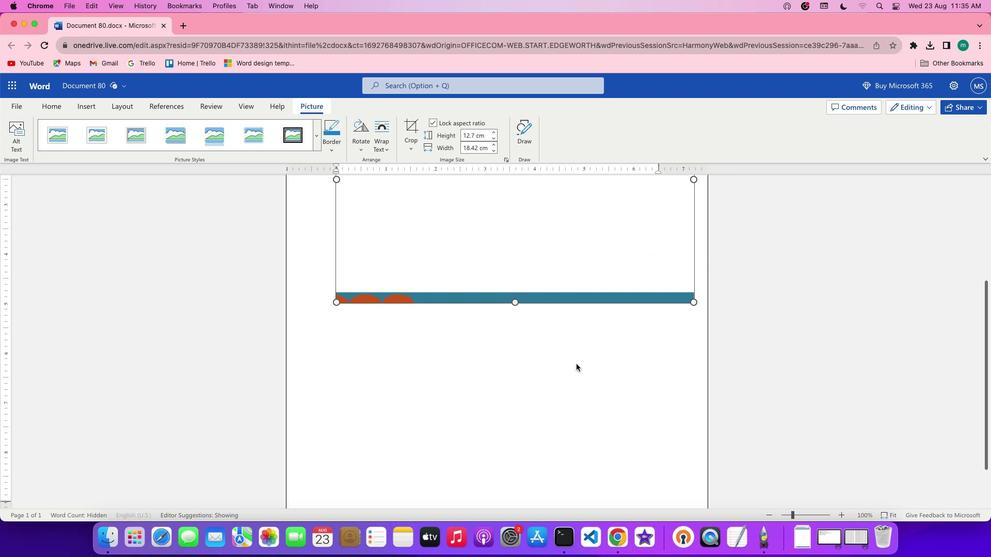 
Action: Mouse scrolled (577, 364) with delta (0, 0)
Screenshot: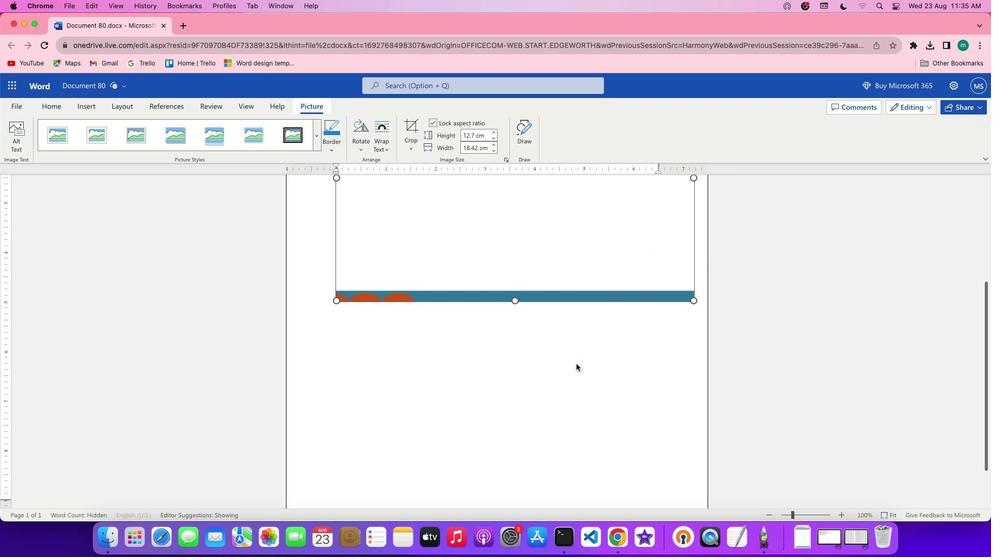 
Action: Mouse scrolled (577, 364) with delta (0, 0)
Screenshot: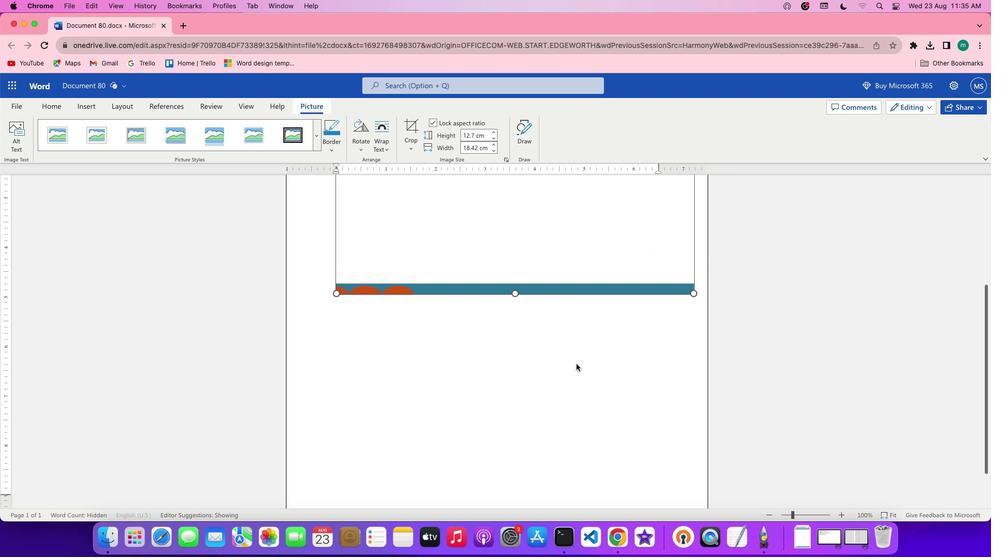 
Action: Mouse scrolled (577, 364) with delta (0, 0)
Screenshot: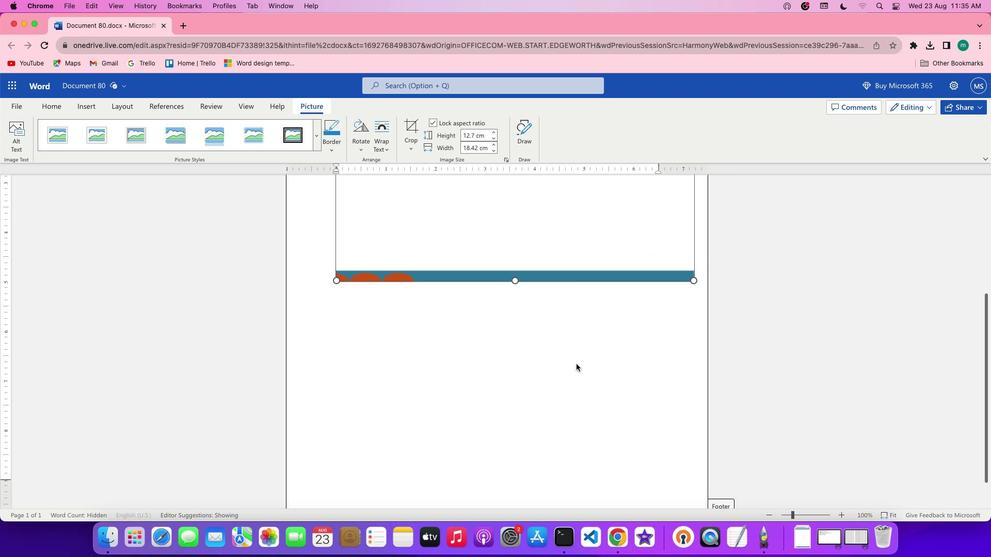 
Action: Mouse scrolled (577, 364) with delta (0, 0)
Screenshot: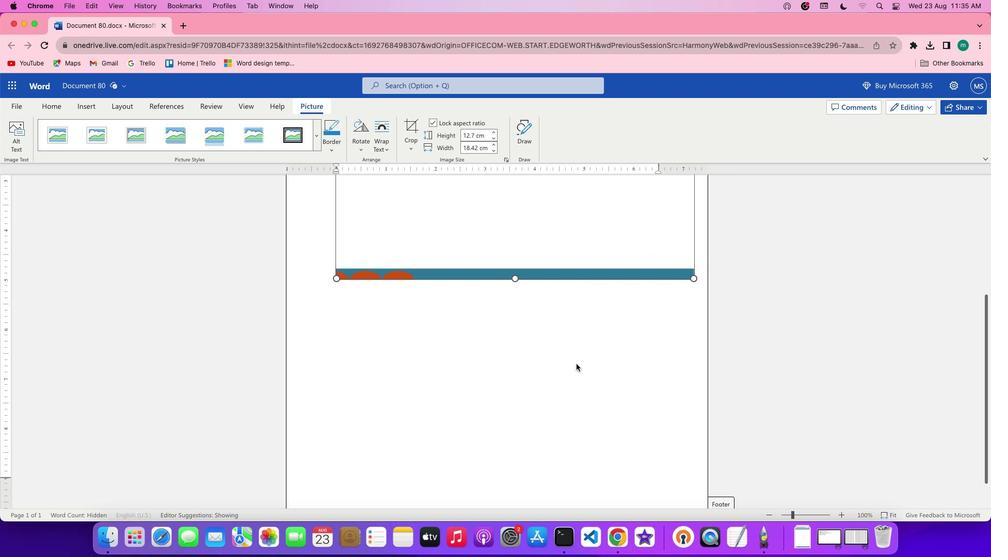 
Action: Mouse scrolled (577, 364) with delta (0, 0)
Screenshot: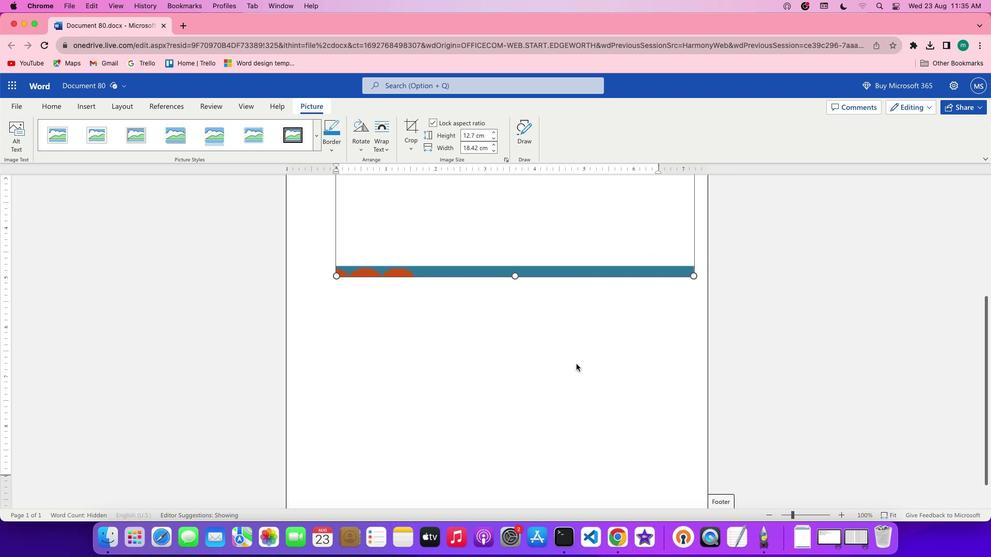 
Action: Mouse scrolled (577, 364) with delta (0, 0)
Screenshot: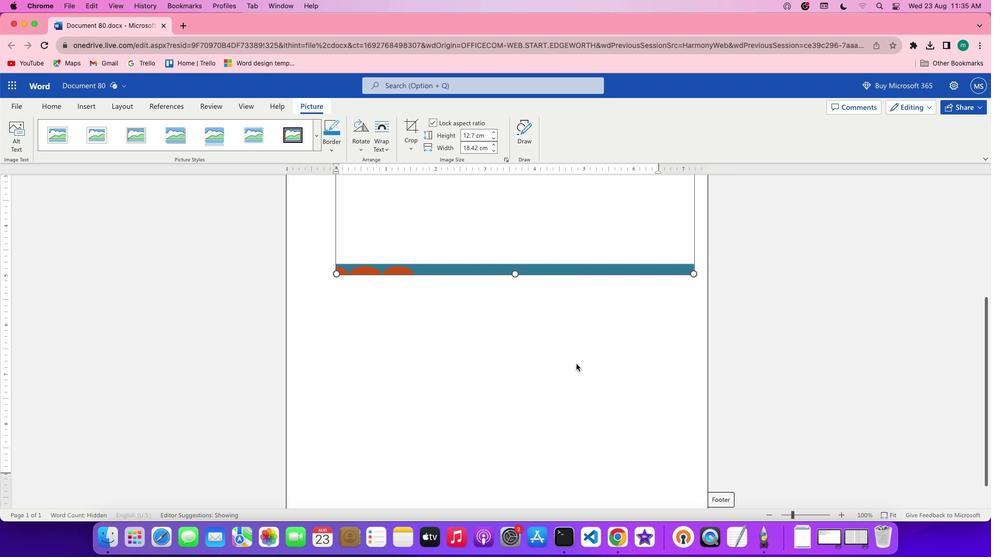 
Action: Mouse scrolled (577, 364) with delta (0, 0)
Screenshot: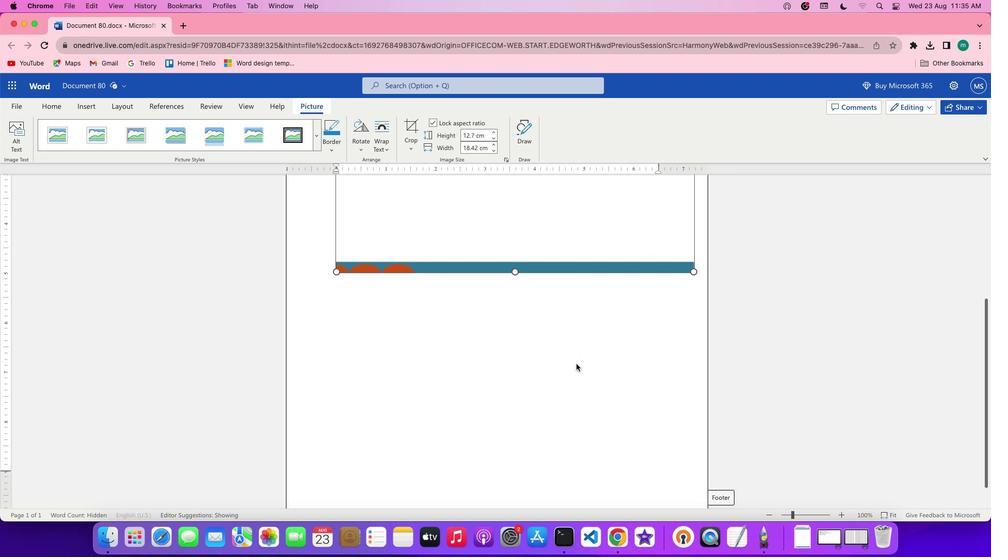 
Action: Mouse scrolled (577, 364) with delta (0, 0)
Screenshot: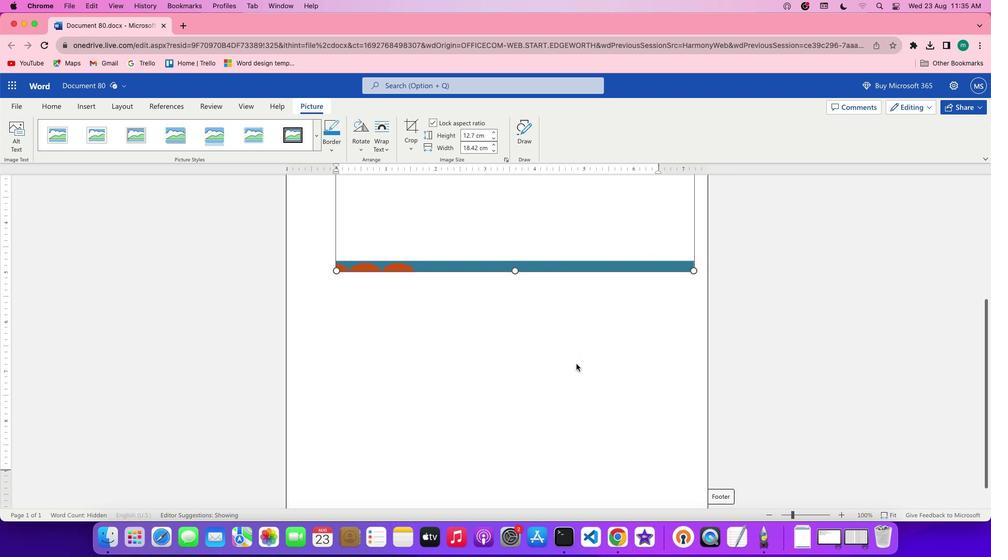 
Action: Mouse scrolled (577, 364) with delta (0, 0)
Screenshot: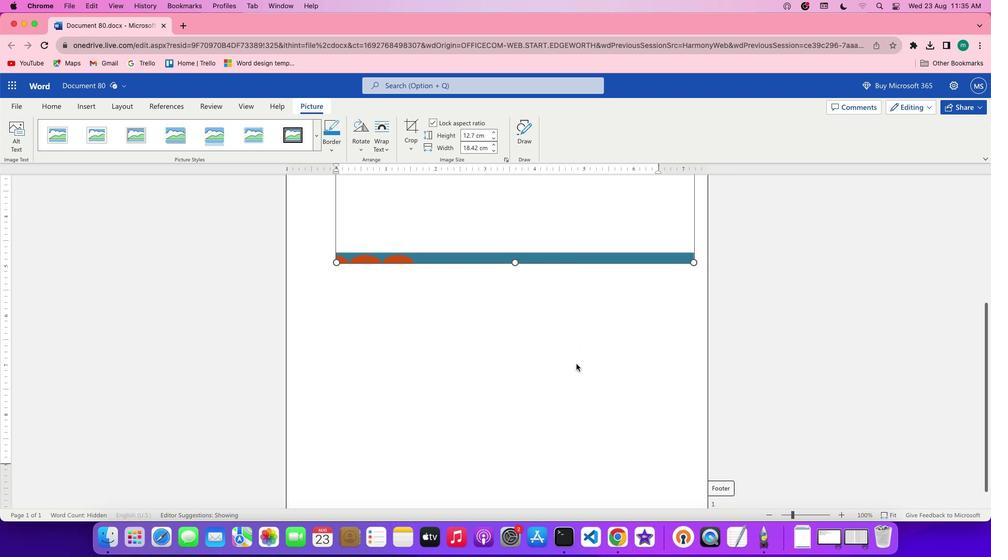 
Action: Mouse moved to (515, 242)
Screenshot: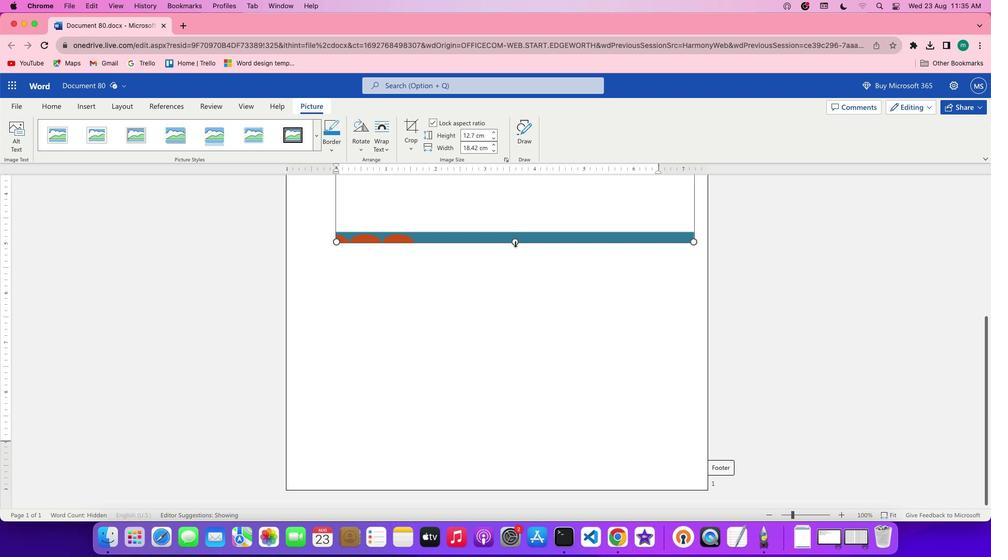 
Action: Mouse pressed left at (515, 242)
Screenshot: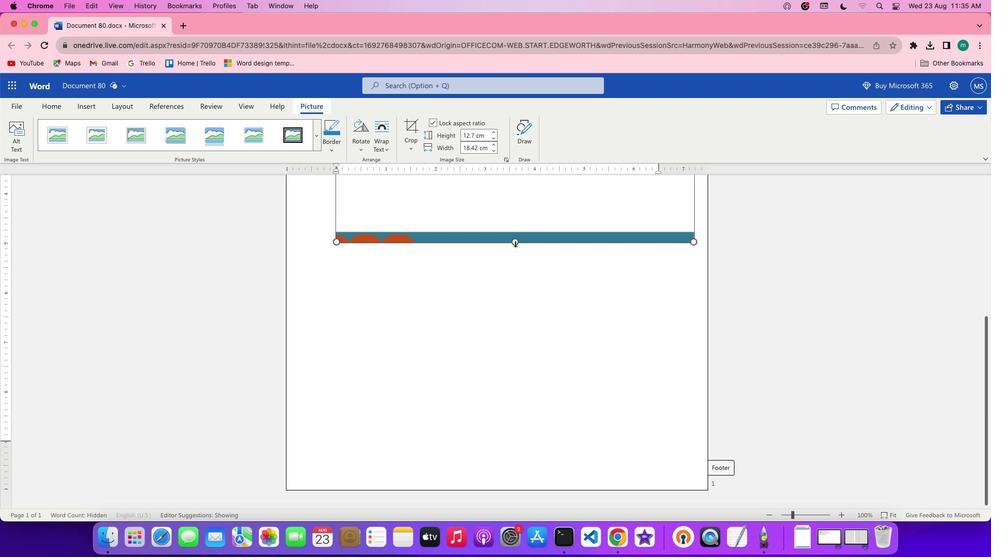 
Action: Mouse moved to (500, 365)
Screenshot: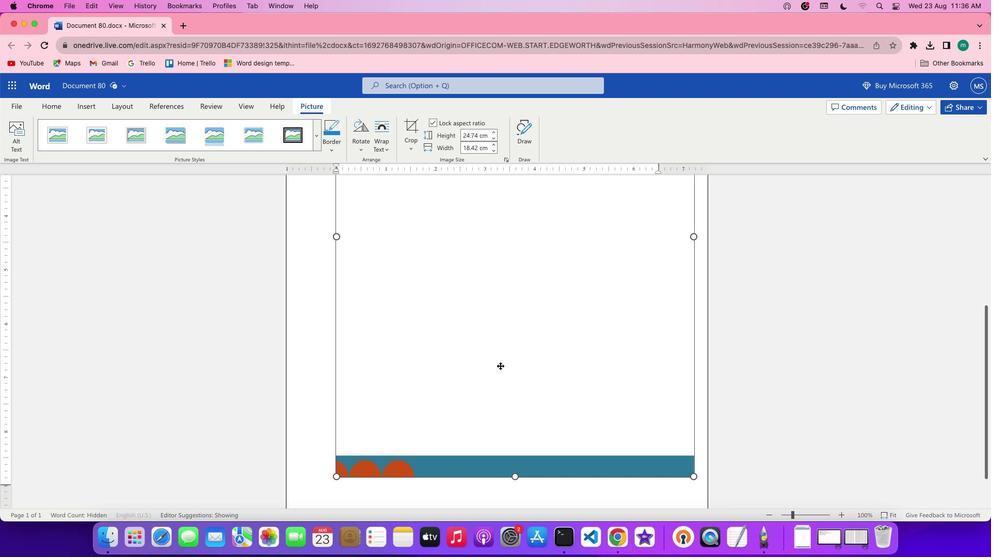 
Action: Mouse scrolled (500, 365) with delta (0, 0)
Screenshot: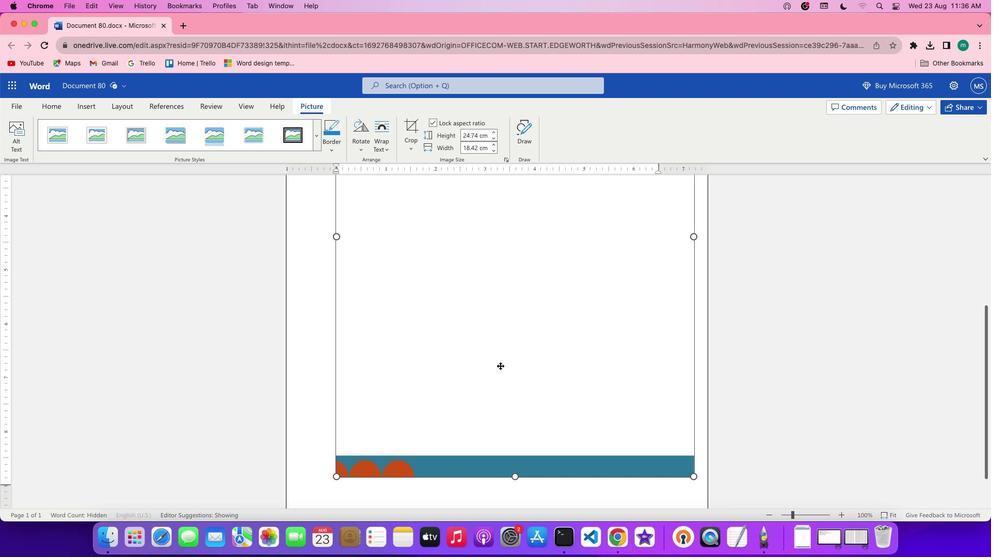 
Action: Mouse scrolled (500, 365) with delta (0, 0)
Screenshot: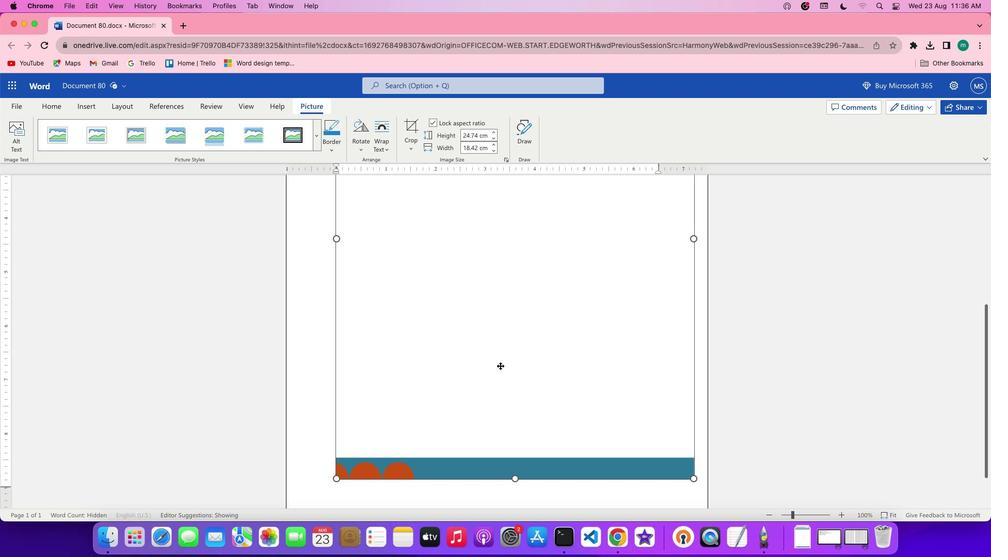 
Action: Mouse scrolled (500, 365) with delta (0, 0)
Screenshot: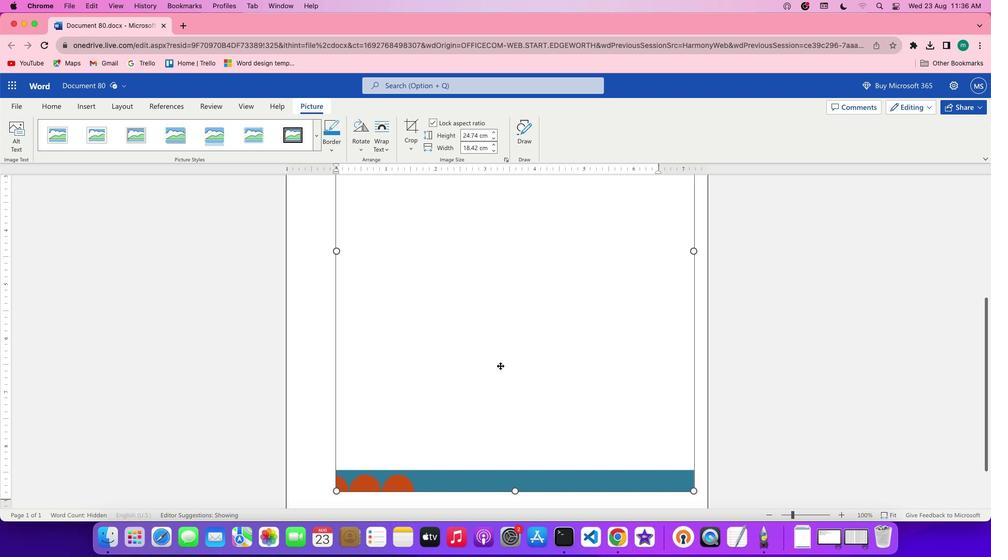 
Action: Mouse scrolled (500, 365) with delta (0, 0)
Screenshot: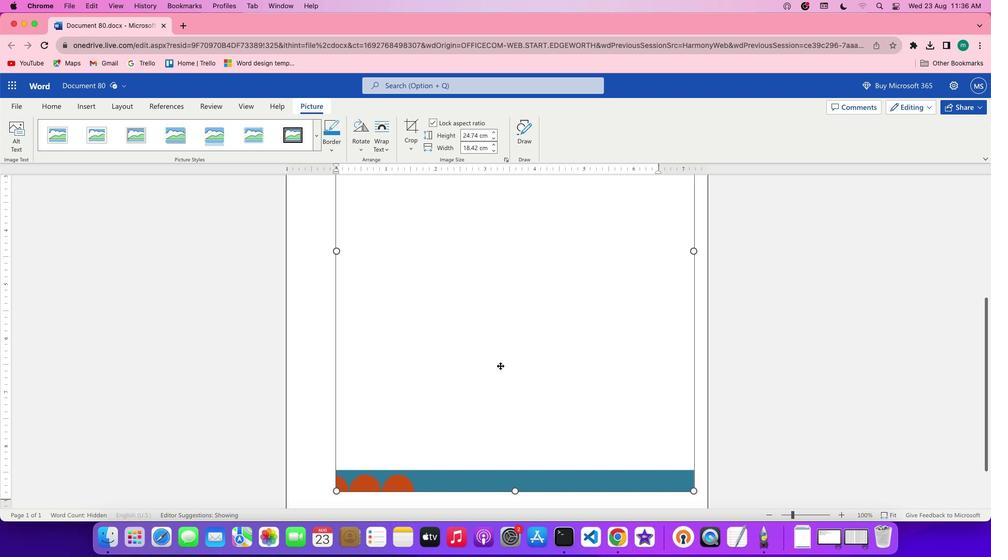 
Action: Mouse scrolled (500, 365) with delta (0, -1)
Screenshot: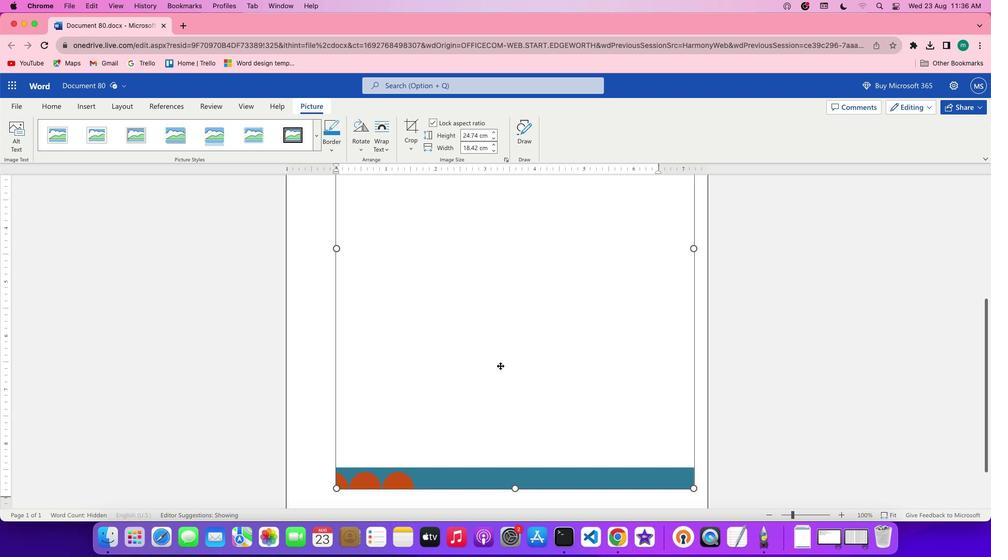 
Action: Mouse scrolled (500, 365) with delta (0, 0)
Screenshot: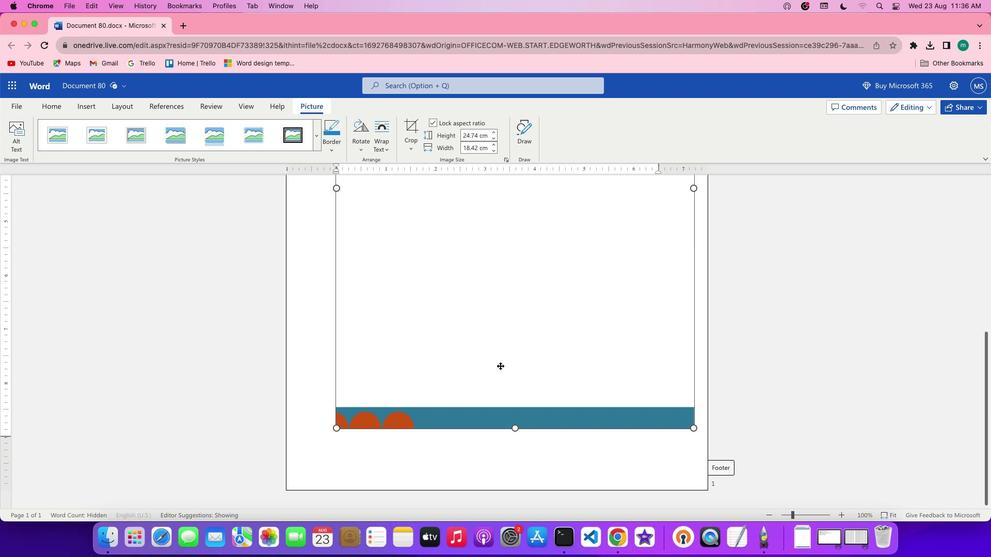
Action: Mouse scrolled (500, 365) with delta (0, 0)
Screenshot: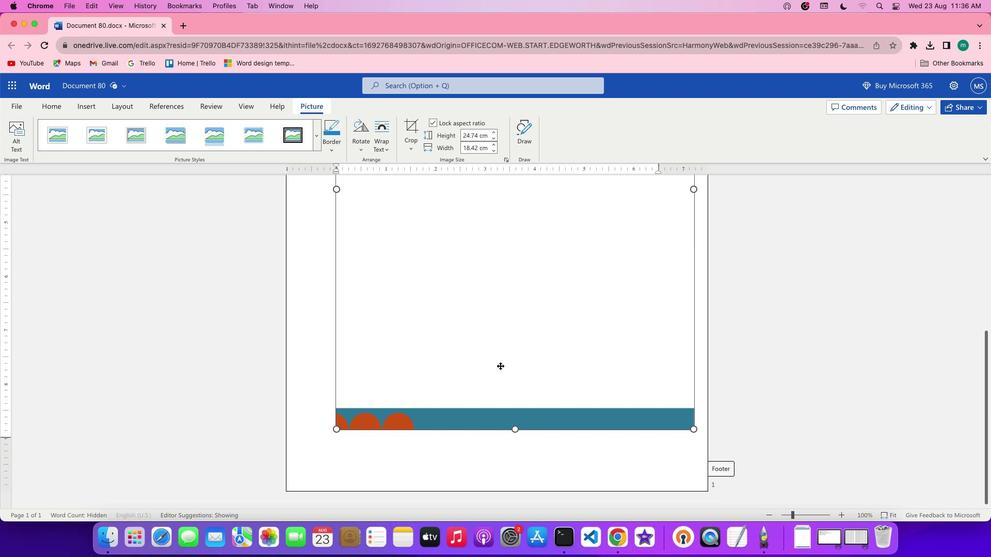 
Action: Mouse scrolled (500, 365) with delta (0, 1)
Screenshot: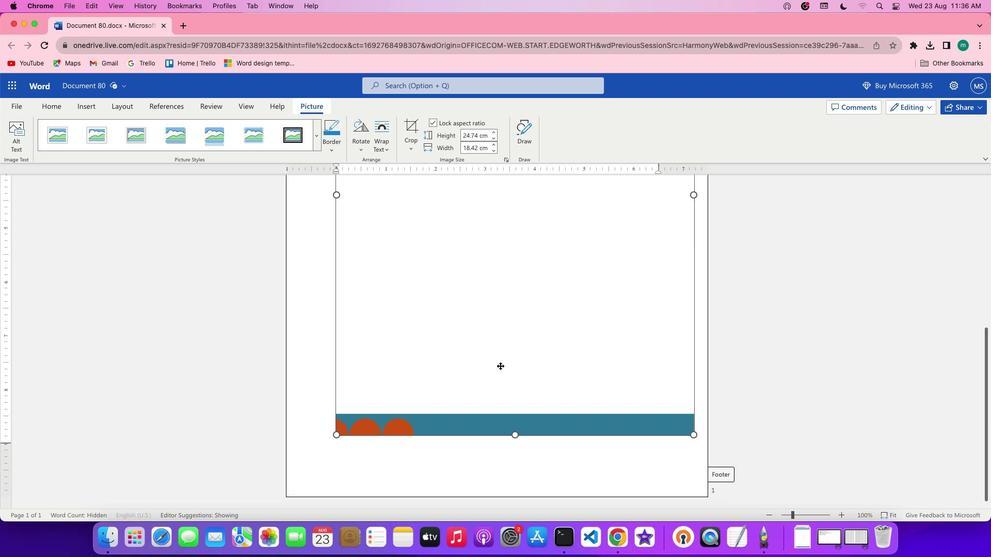 
Action: Mouse scrolled (500, 365) with delta (0, 0)
Screenshot: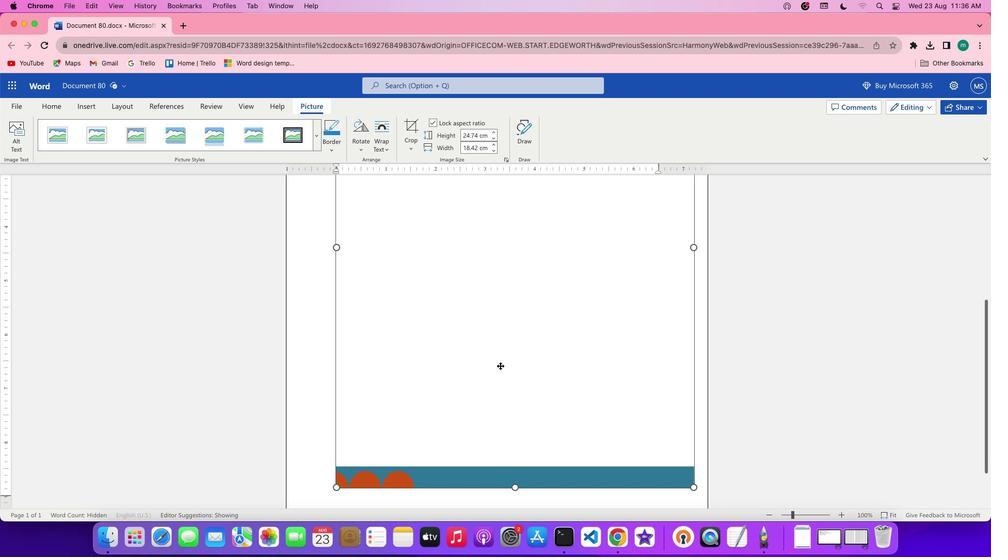 
Action: Mouse scrolled (500, 365) with delta (0, 0)
Screenshot: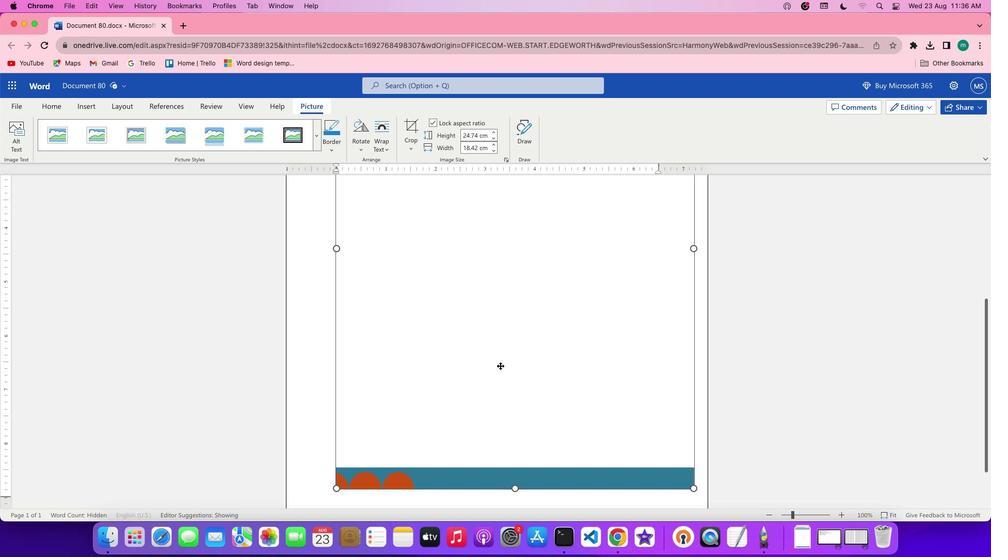 
Action: Mouse scrolled (500, 365) with delta (0, 1)
Screenshot: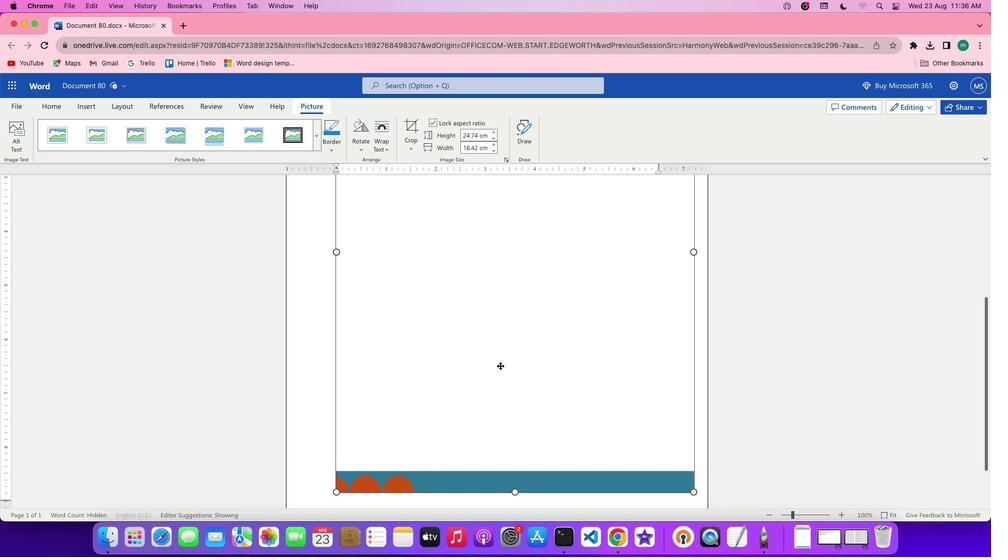 
Action: Mouse scrolled (500, 365) with delta (0, 0)
Screenshot: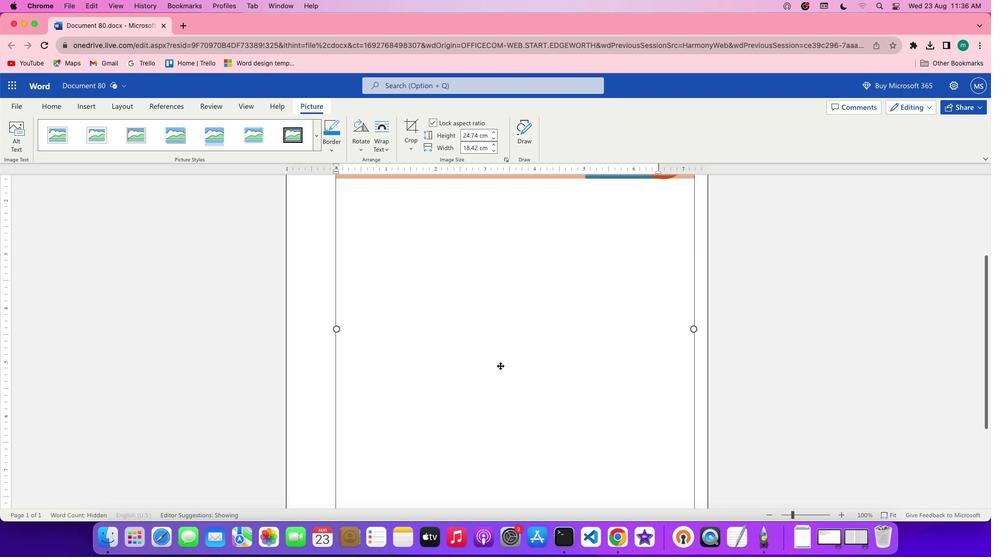 
Action: Mouse scrolled (500, 365) with delta (0, 0)
Screenshot: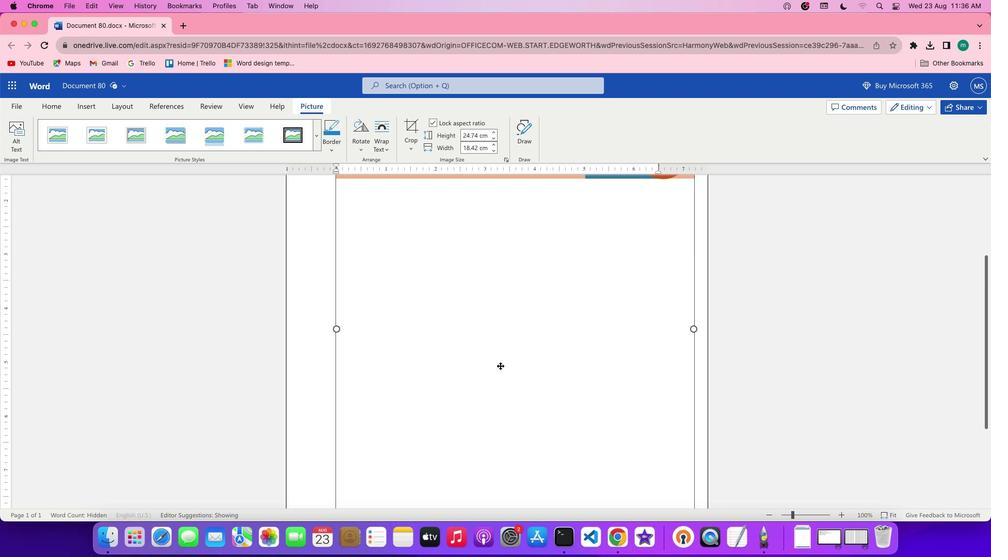 
Action: Mouse moved to (693, 347)
Screenshot: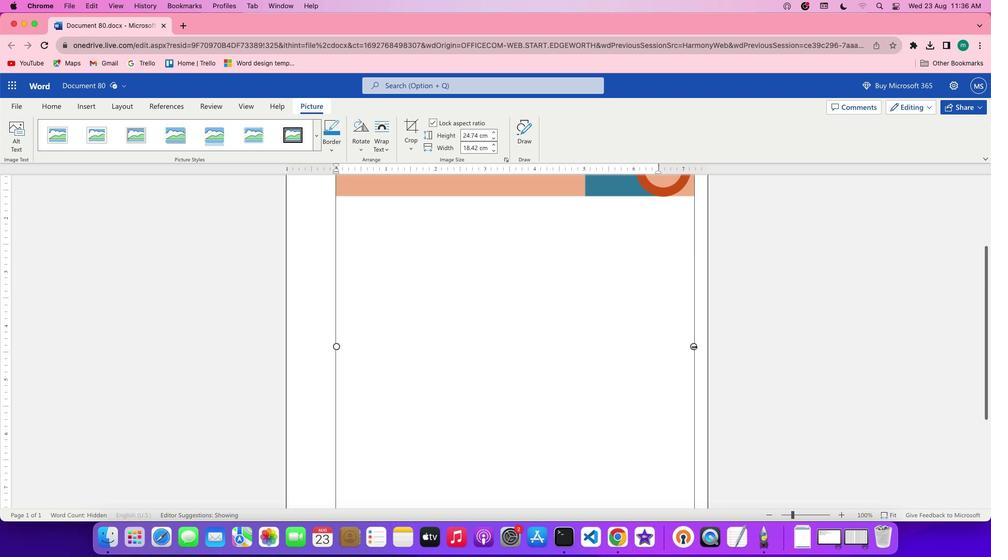 
Action: Mouse pressed left at (693, 347)
Screenshot: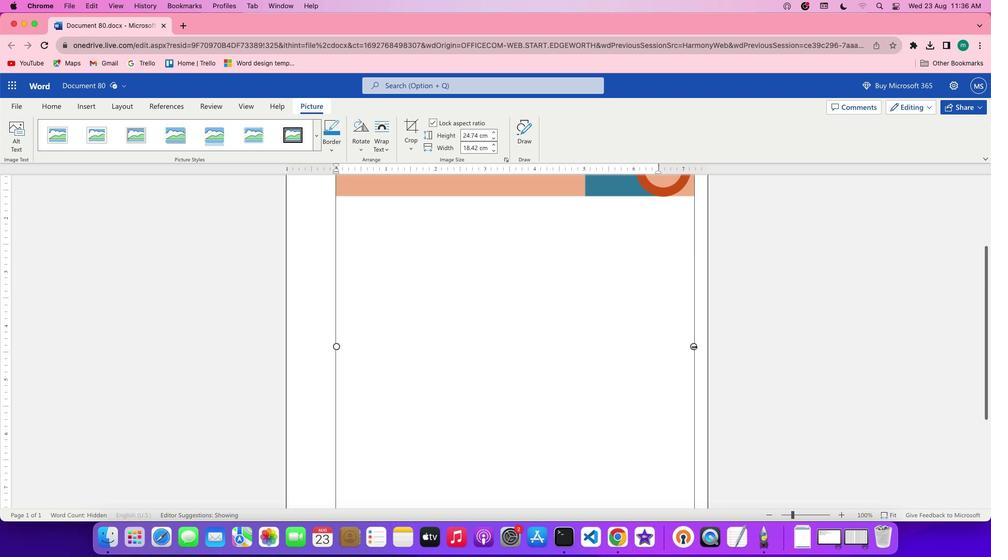 
Action: Mouse moved to (335, 346)
Screenshot: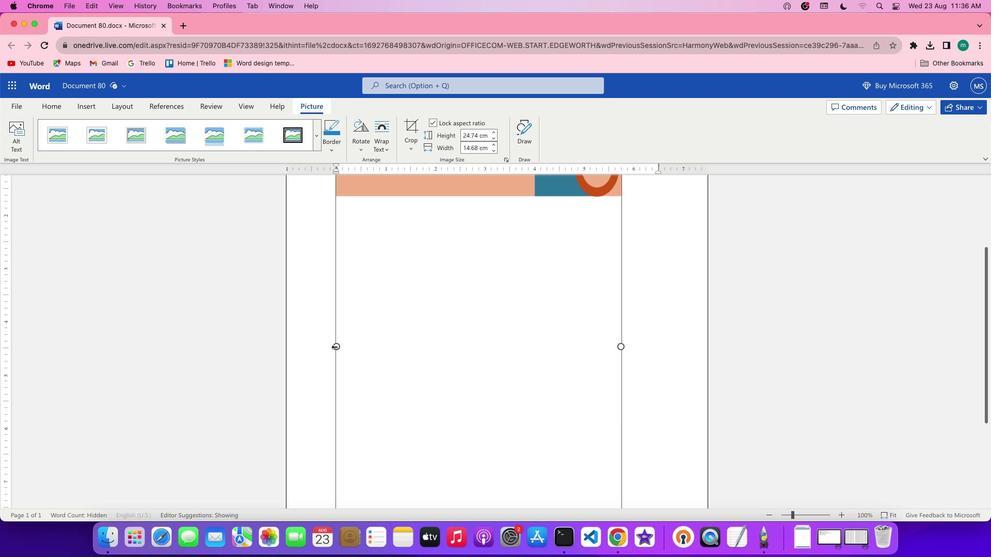 
Action: Mouse pressed left at (335, 346)
Screenshot: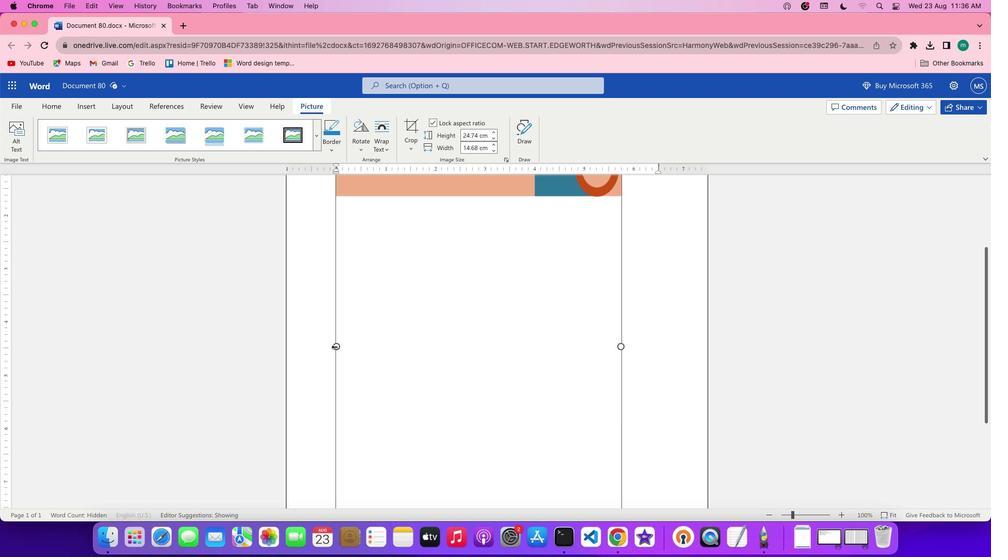 
Action: Mouse moved to (472, 336)
Screenshot: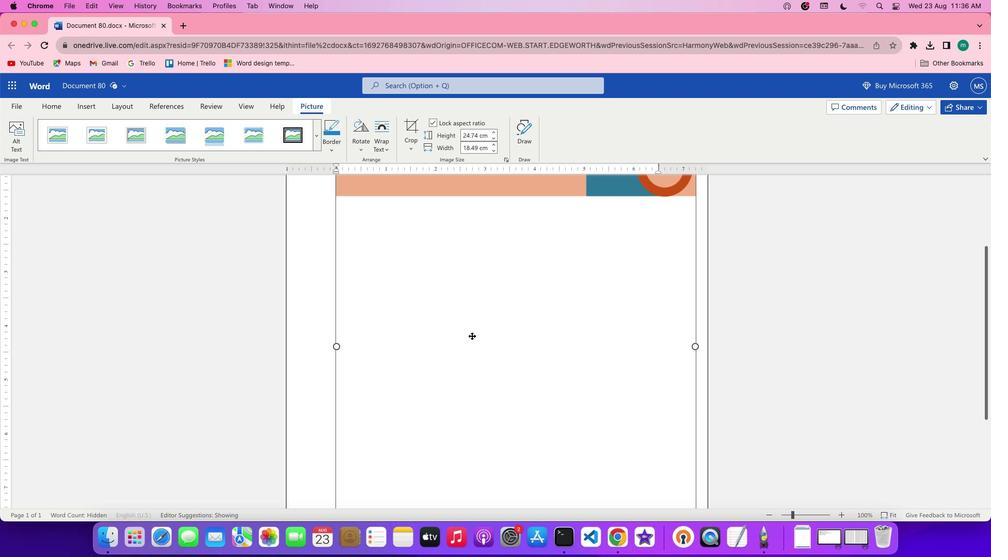 
Action: Mouse scrolled (472, 336) with delta (0, 0)
Screenshot: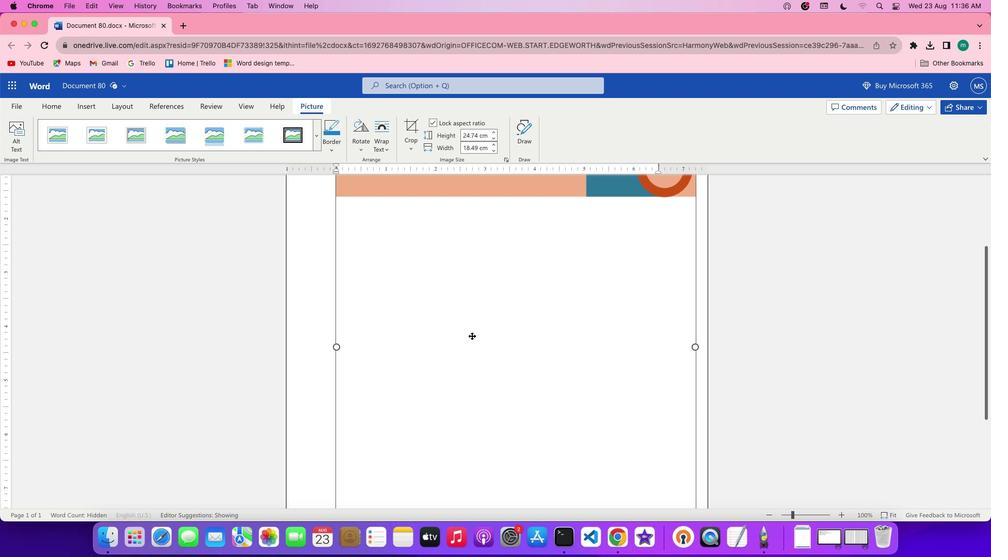 
Action: Mouse scrolled (472, 336) with delta (0, 0)
Screenshot: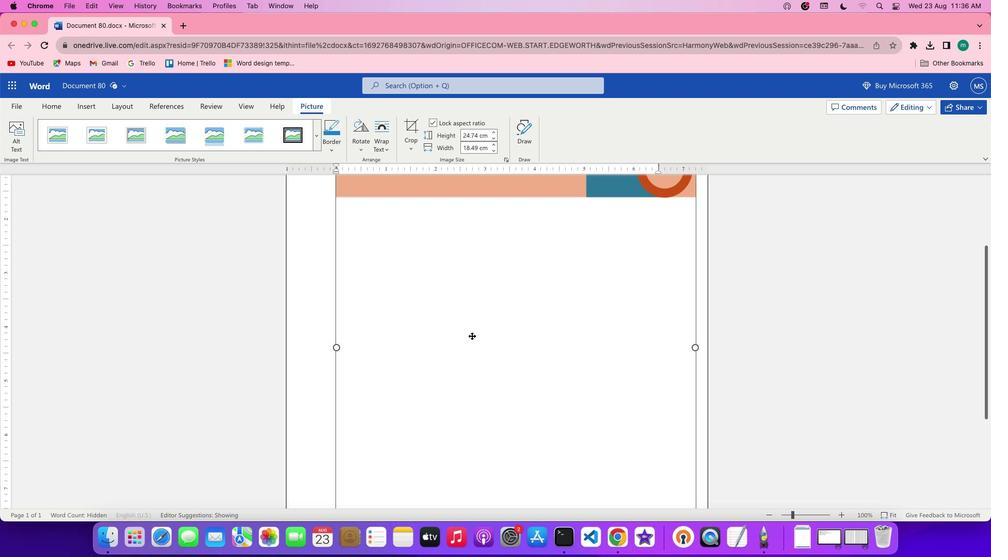 
Action: Mouse scrolled (472, 336) with delta (0, 1)
Screenshot: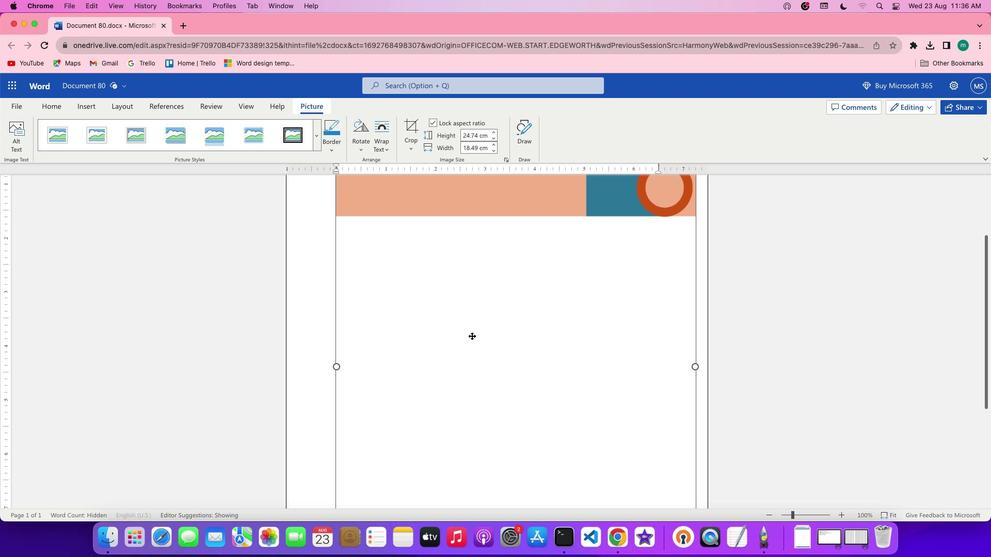 
Action: Mouse scrolled (472, 336) with delta (0, 0)
Screenshot: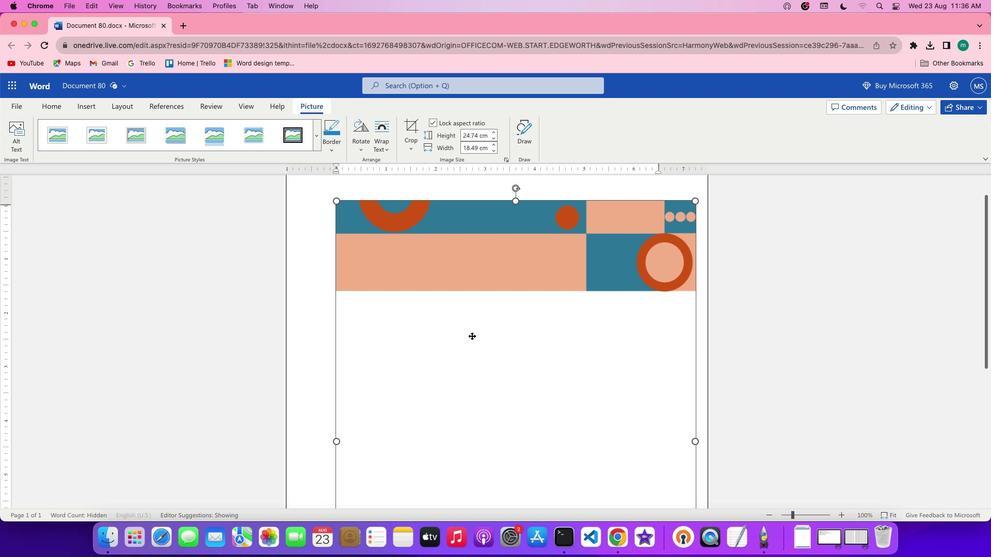 
Action: Mouse scrolled (472, 336) with delta (0, 0)
Screenshot: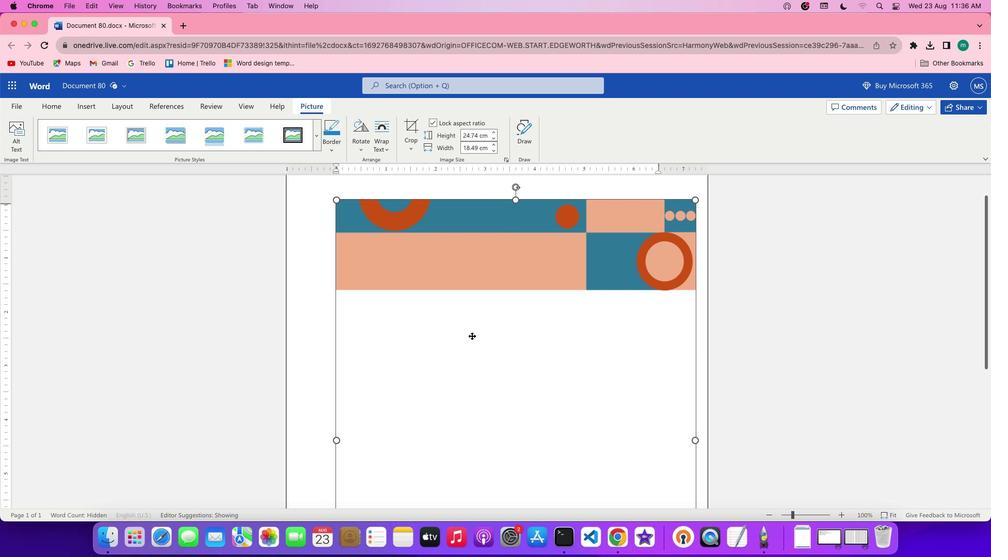 
Action: Mouse scrolled (472, 336) with delta (0, -1)
Screenshot: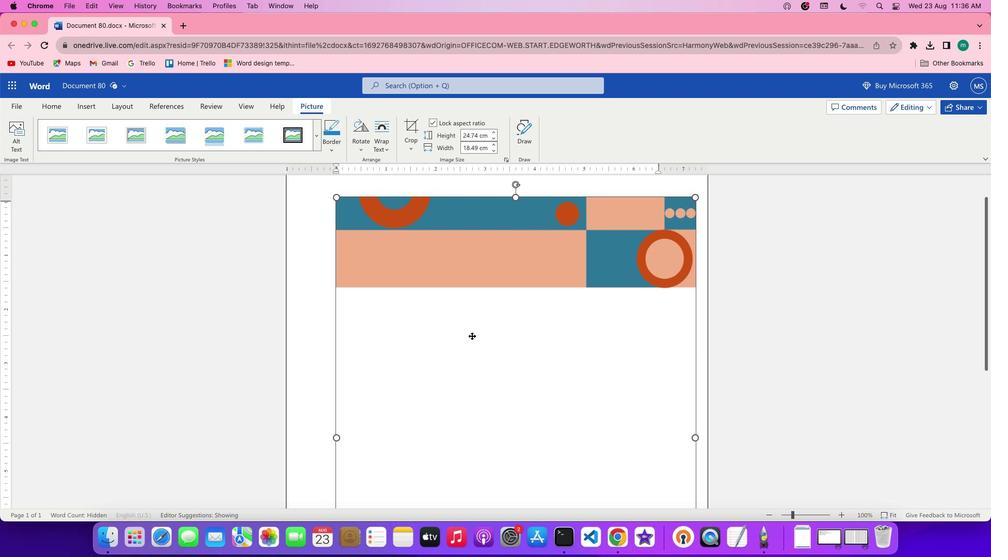 
Action: Mouse scrolled (472, 336) with delta (0, -1)
Screenshot: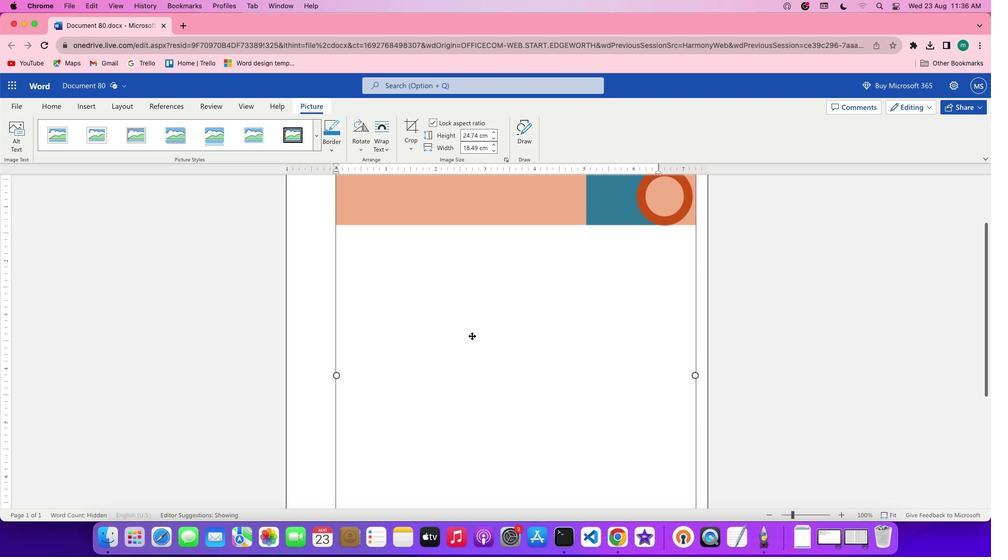 
Action: Mouse scrolled (472, 336) with delta (0, 0)
Screenshot: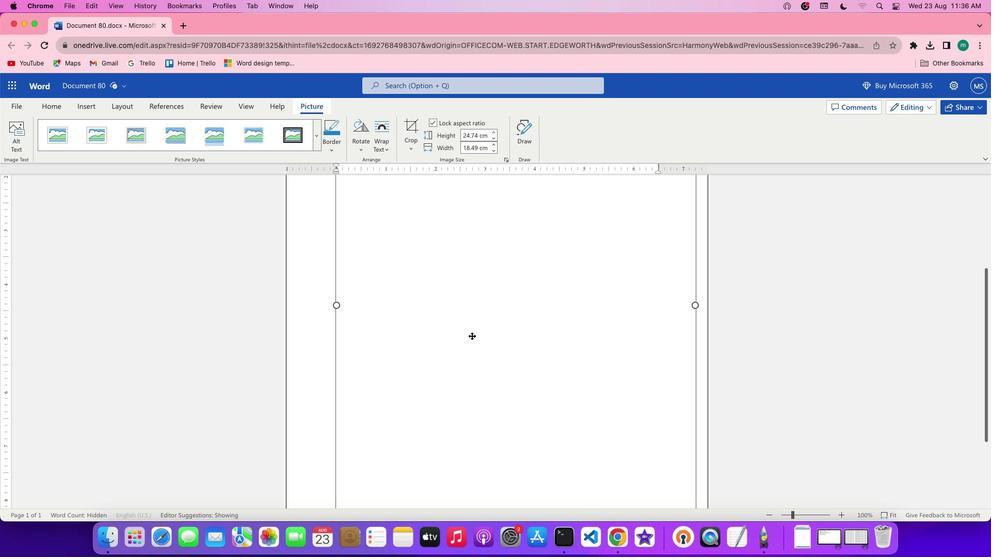 
Action: Mouse scrolled (472, 336) with delta (0, 0)
Screenshot: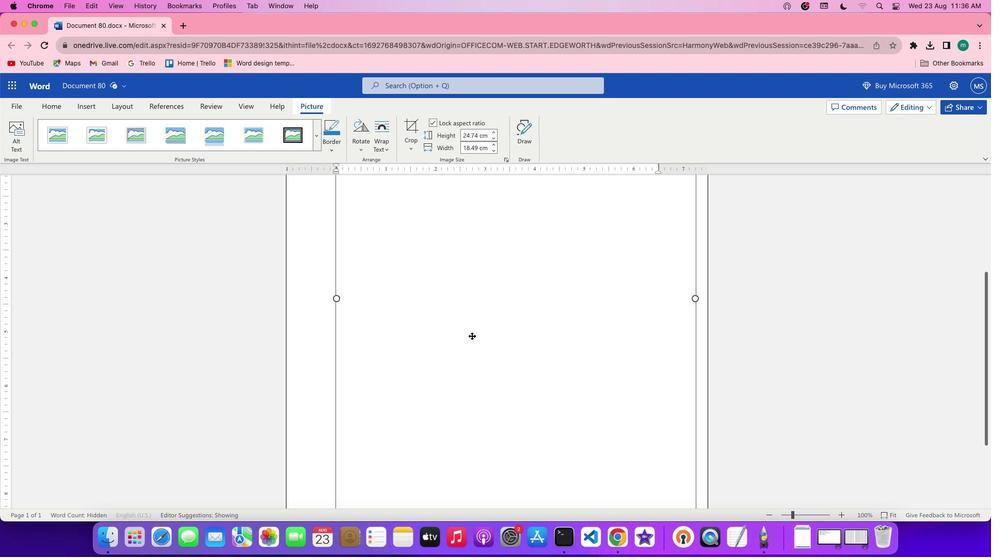 
Action: Mouse scrolled (472, 336) with delta (0, -1)
Screenshot: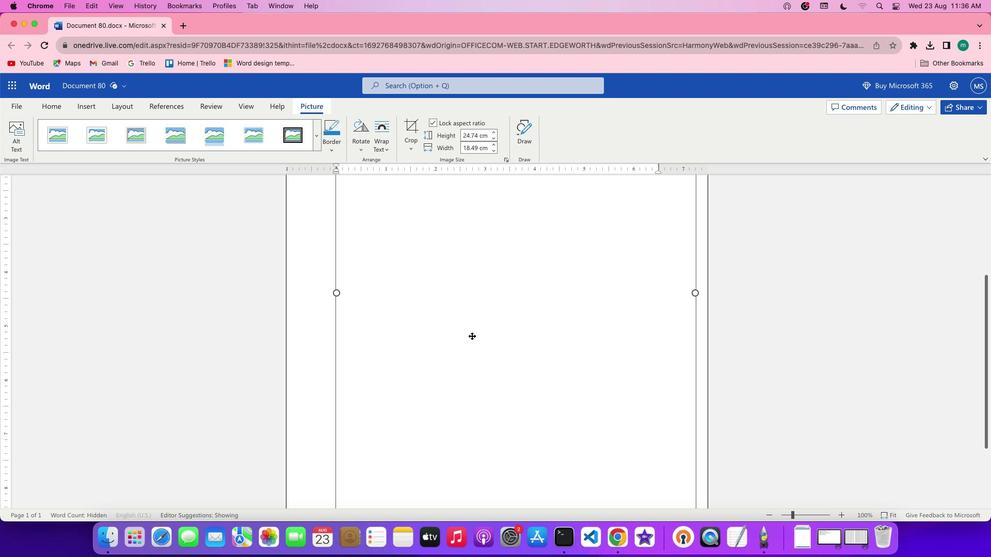 
Action: Mouse scrolled (472, 336) with delta (0, -2)
Screenshot: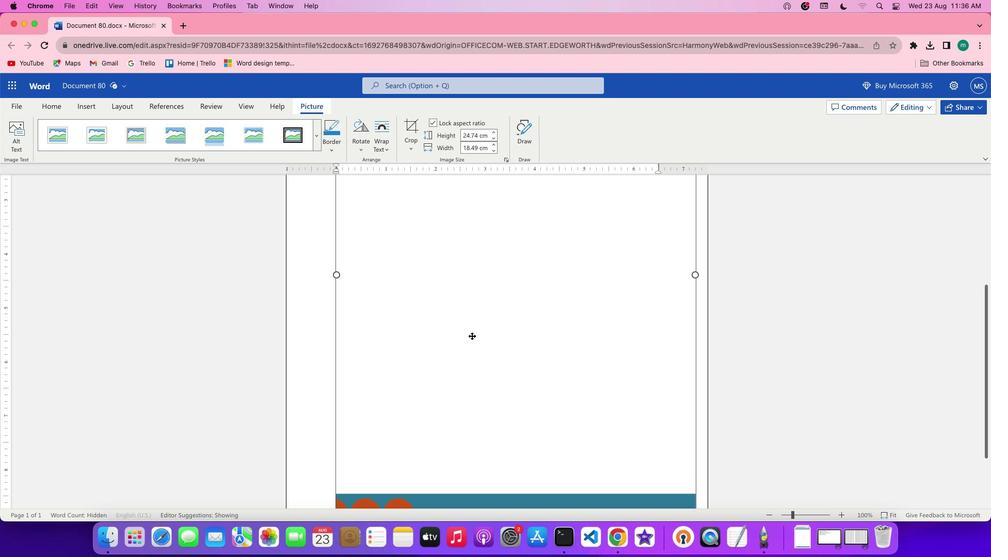 
Action: Mouse scrolled (472, 336) with delta (0, 0)
Screenshot: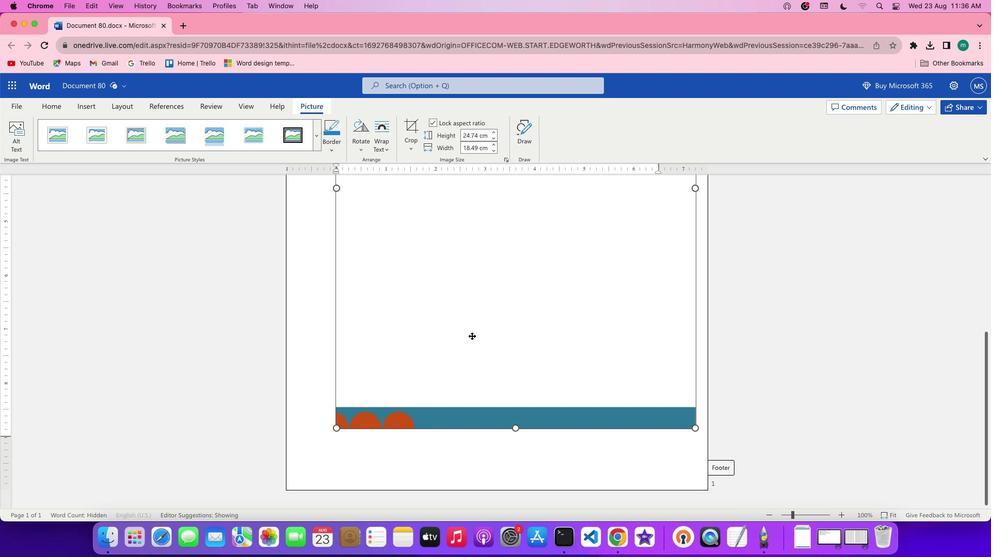 
Action: Mouse scrolled (472, 336) with delta (0, 0)
Screenshot: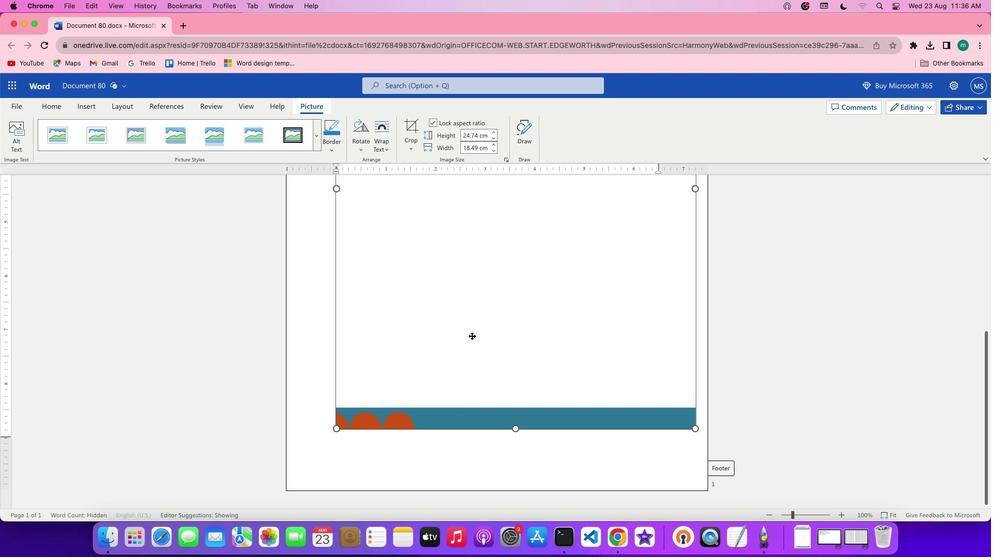 
Action: Mouse scrolled (472, 336) with delta (0, 0)
Screenshot: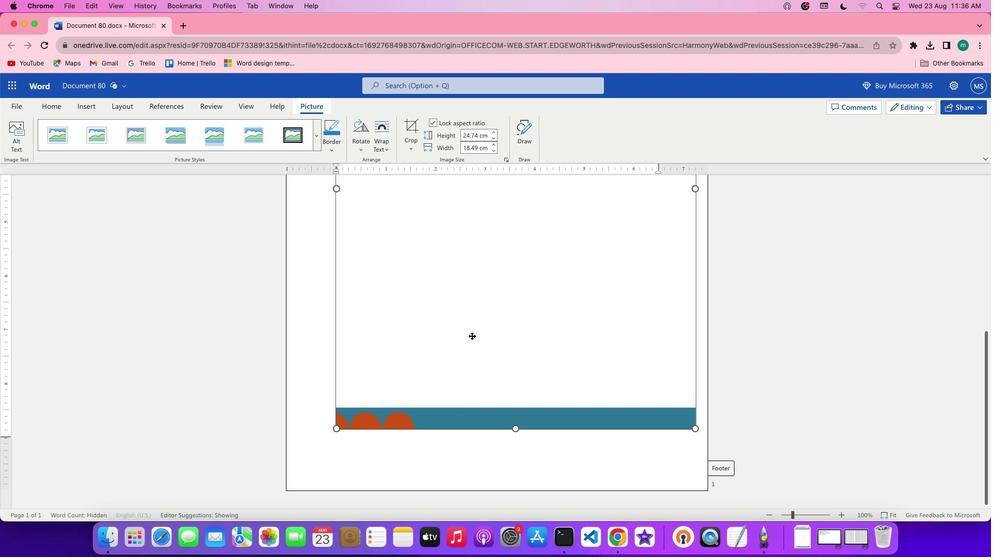 
Action: Mouse scrolled (472, 336) with delta (0, 1)
Screenshot: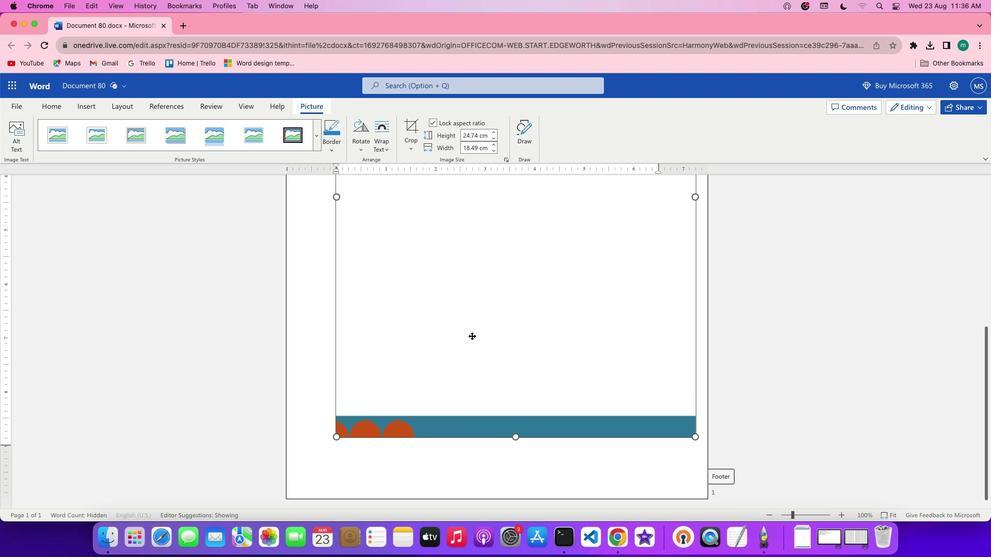 
Action: Mouse scrolled (472, 336) with delta (0, 0)
Screenshot: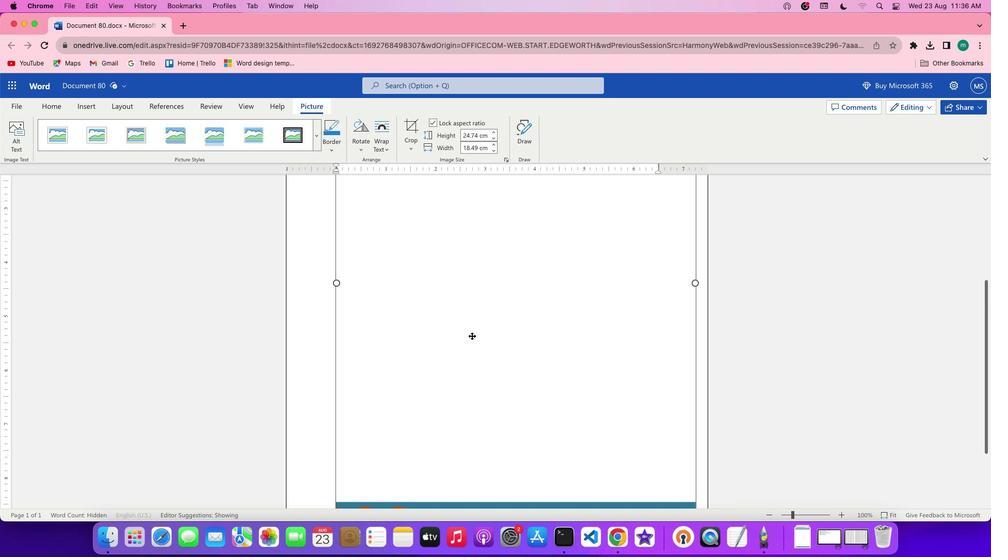 
Action: Mouse scrolled (472, 336) with delta (0, 0)
Screenshot: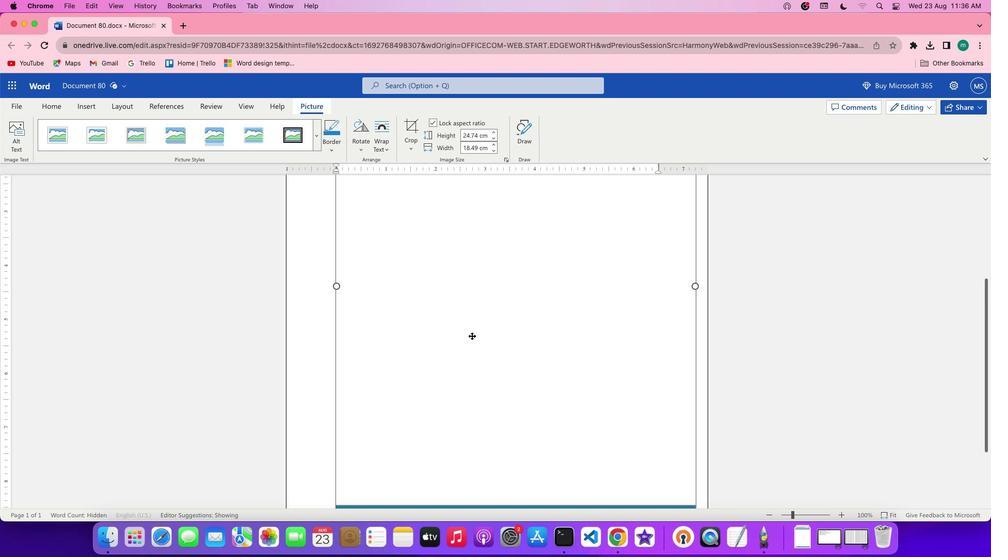 
Action: Mouse scrolled (472, 336) with delta (0, 1)
Screenshot: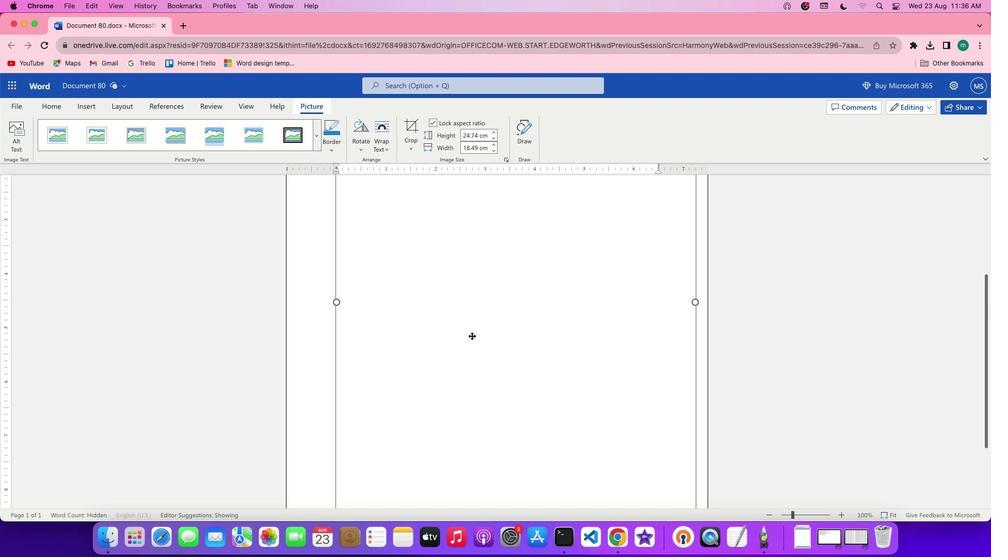 
Action: Mouse scrolled (472, 336) with delta (0, 0)
Screenshot: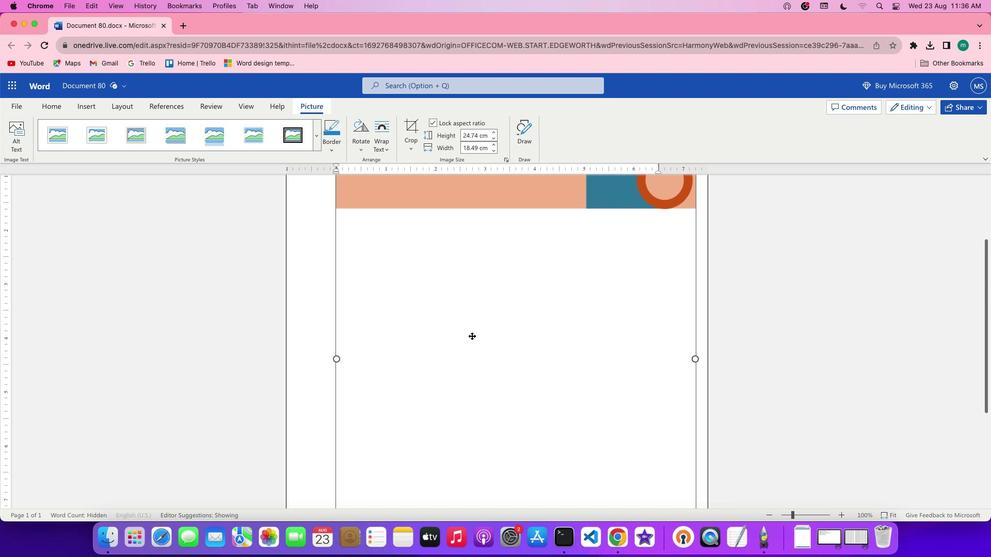 
Action: Mouse scrolled (472, 336) with delta (0, 0)
Screenshot: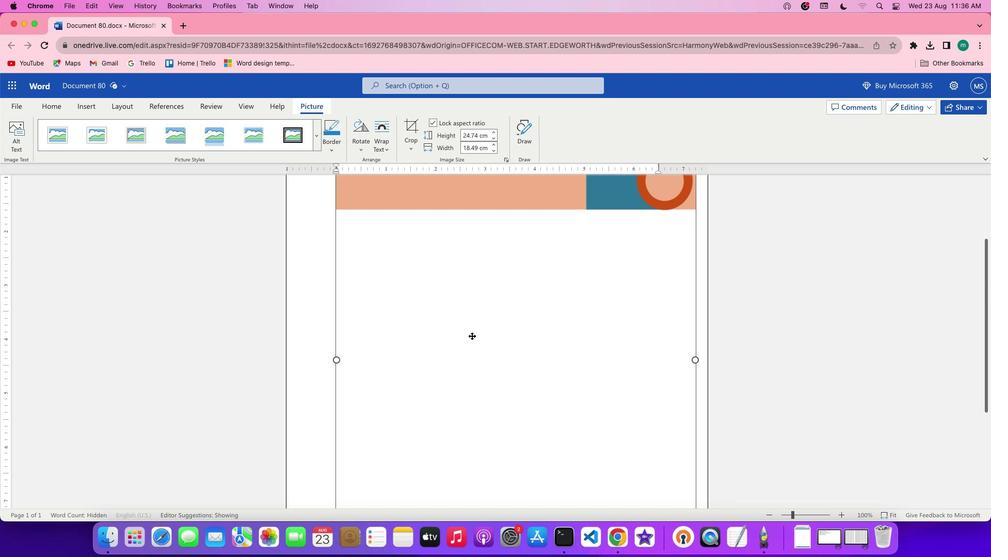 
Action: Mouse scrolled (472, 336) with delta (0, 0)
Screenshot: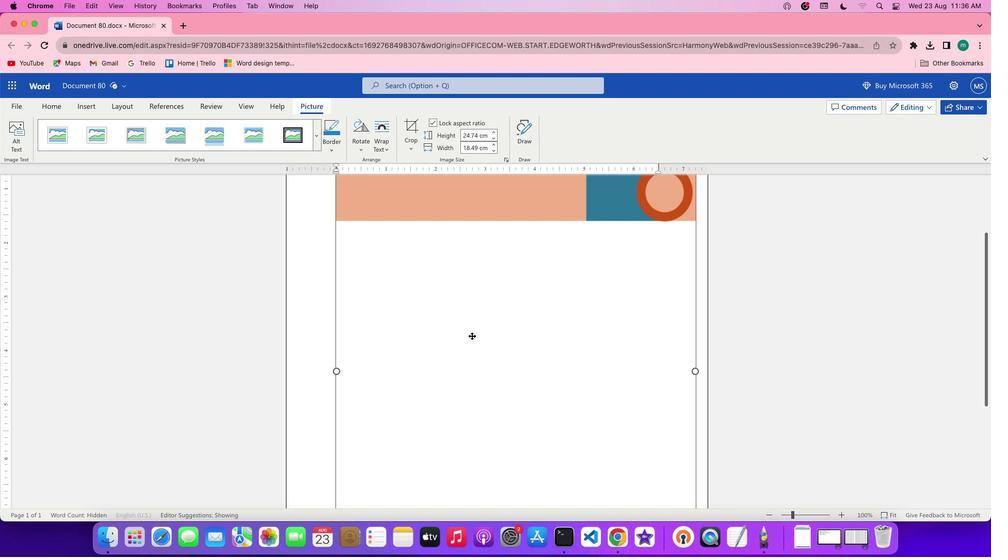 
Action: Mouse scrolled (472, 336) with delta (0, 0)
Screenshot: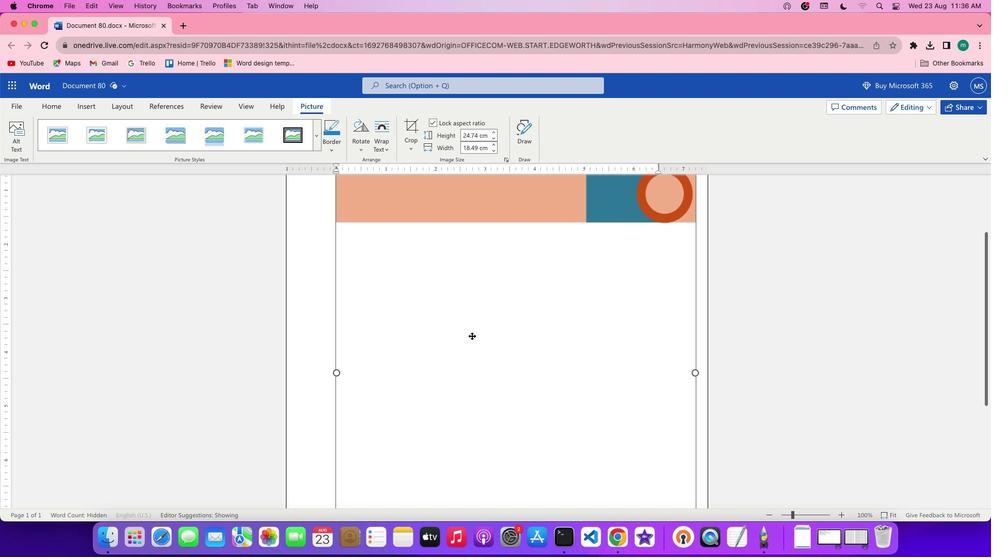 
Action: Mouse scrolled (472, 336) with delta (0, 0)
Screenshot: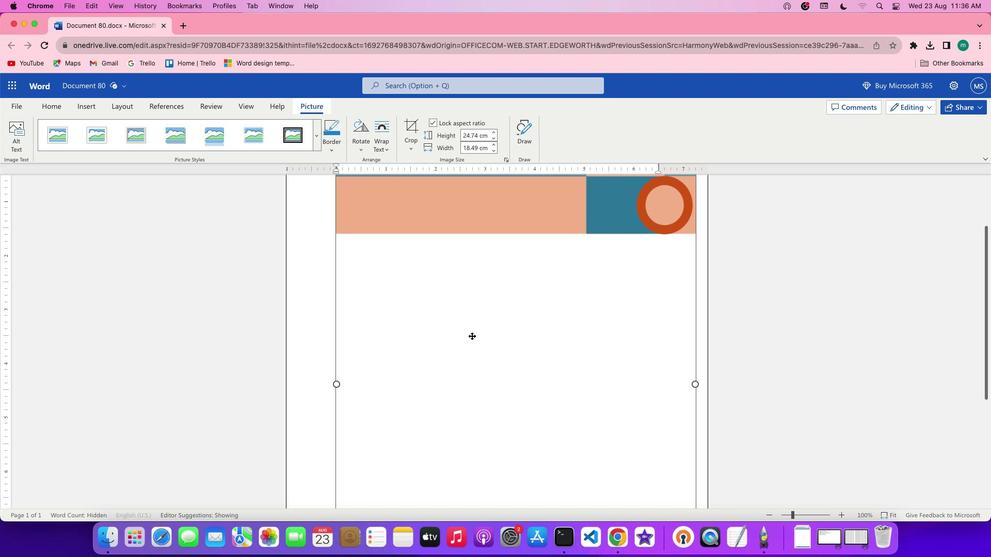 
Action: Mouse scrolled (472, 336) with delta (0, 0)
Screenshot: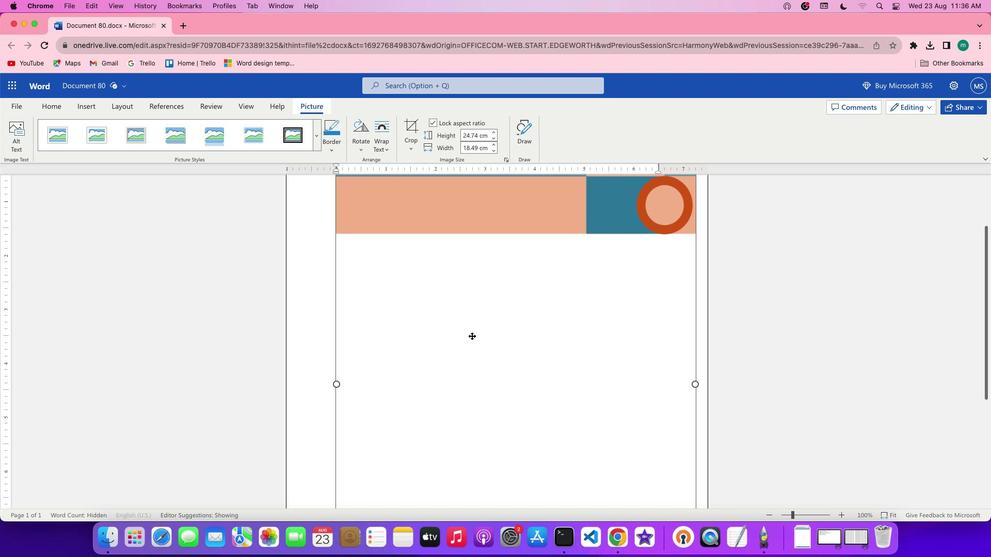 
Action: Mouse scrolled (472, 336) with delta (0, 1)
Screenshot: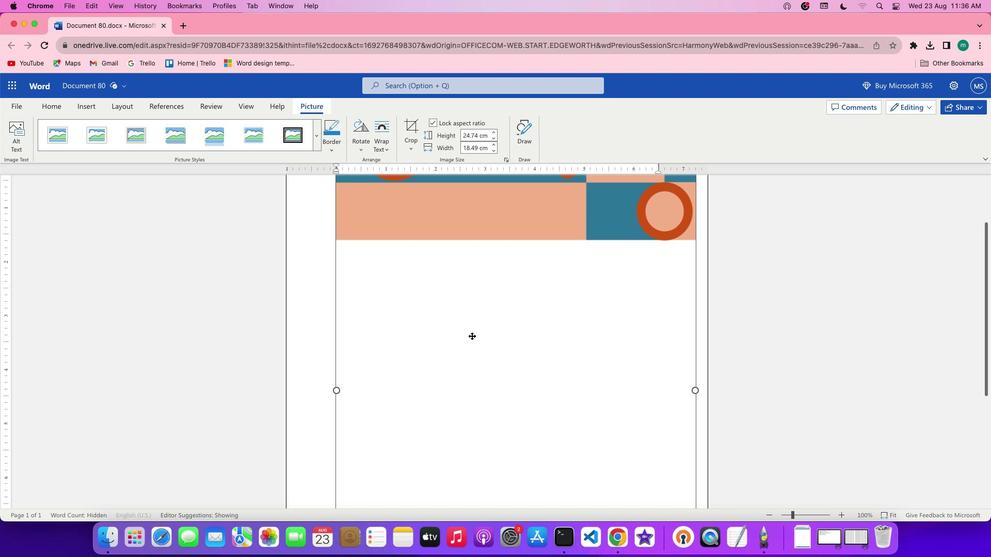 
Action: Mouse moved to (336, 171)
Screenshot: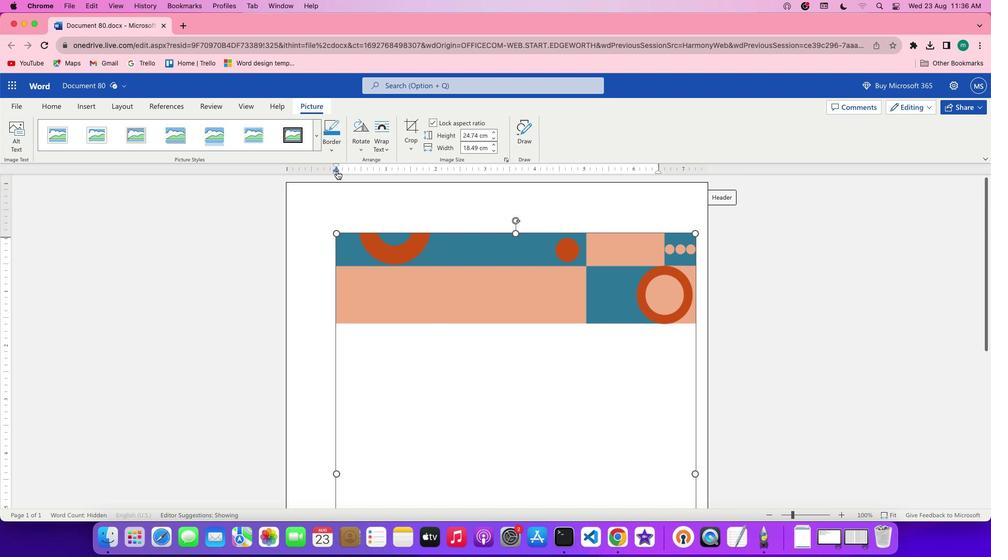 
Action: Mouse pressed left at (336, 171)
Screenshot: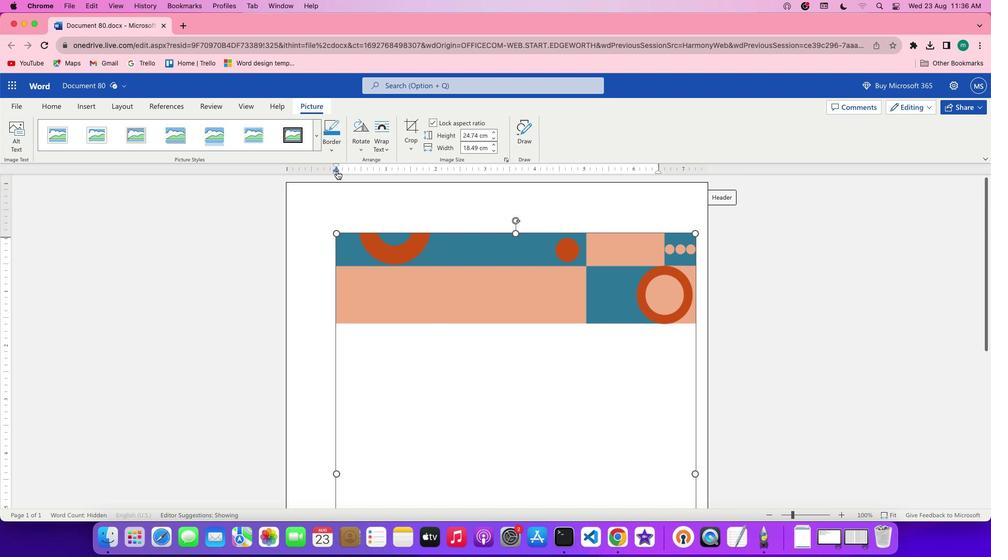 
Action: Mouse moved to (335, 166)
Screenshot: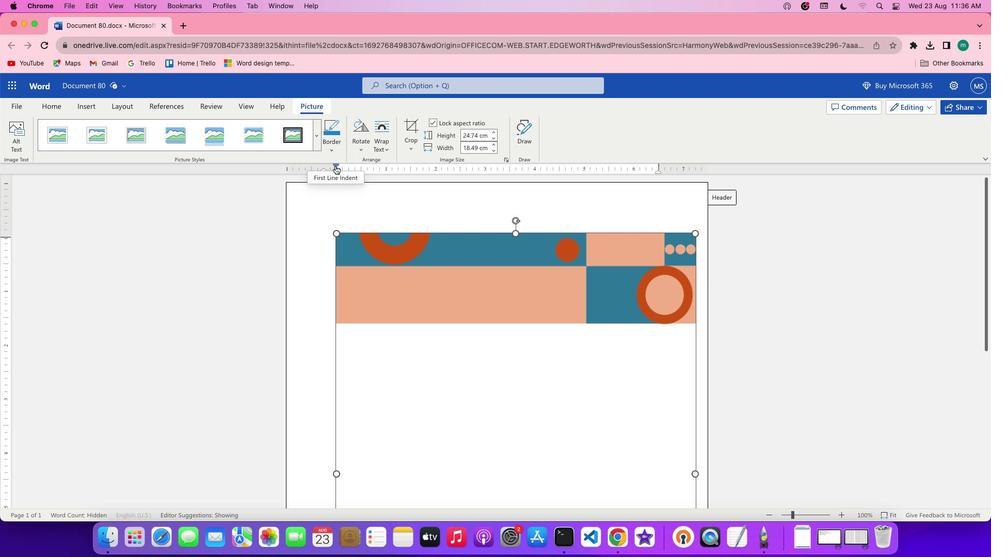
Action: Mouse pressed left at (335, 166)
Screenshot: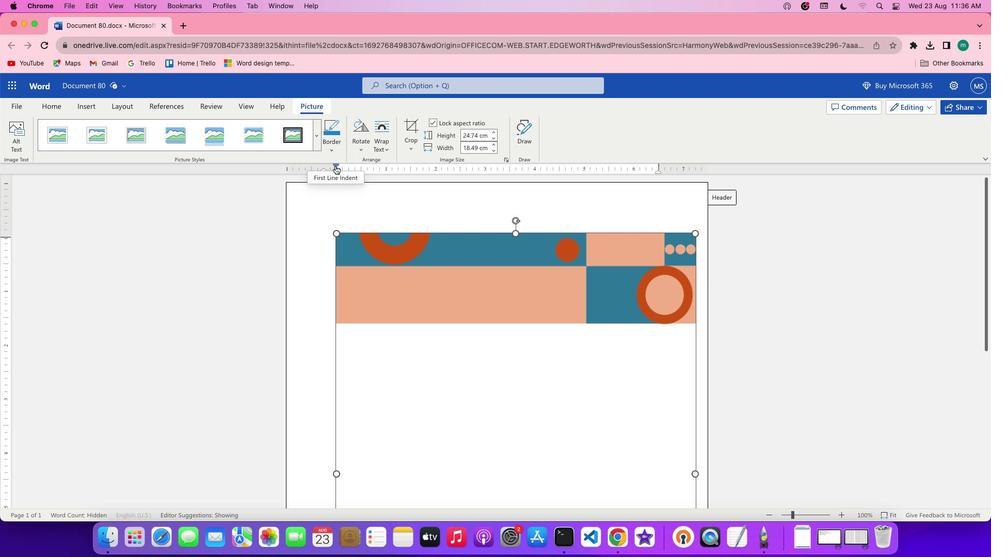 
Action: Mouse moved to (451, 359)
Screenshot: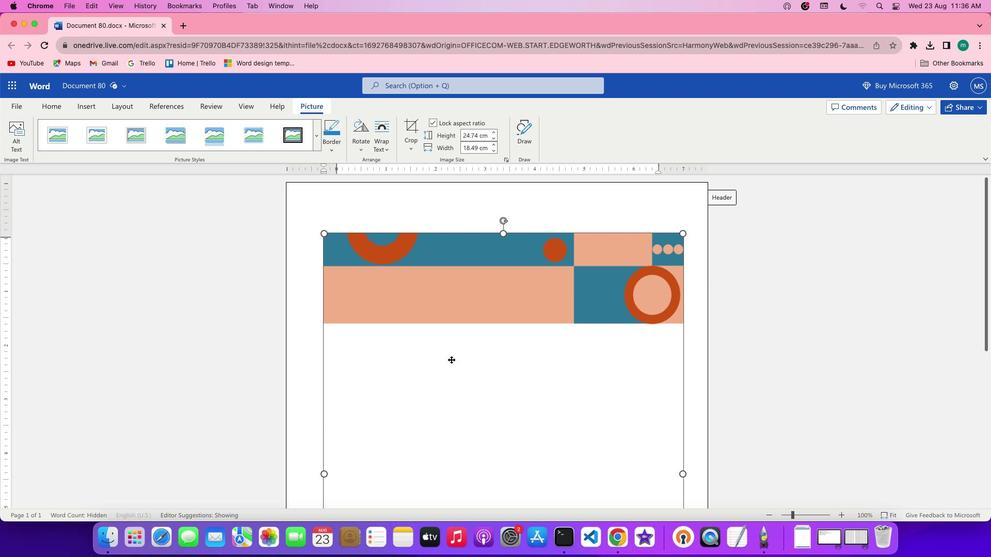 
Action: Mouse pressed left at (451, 359)
Screenshot: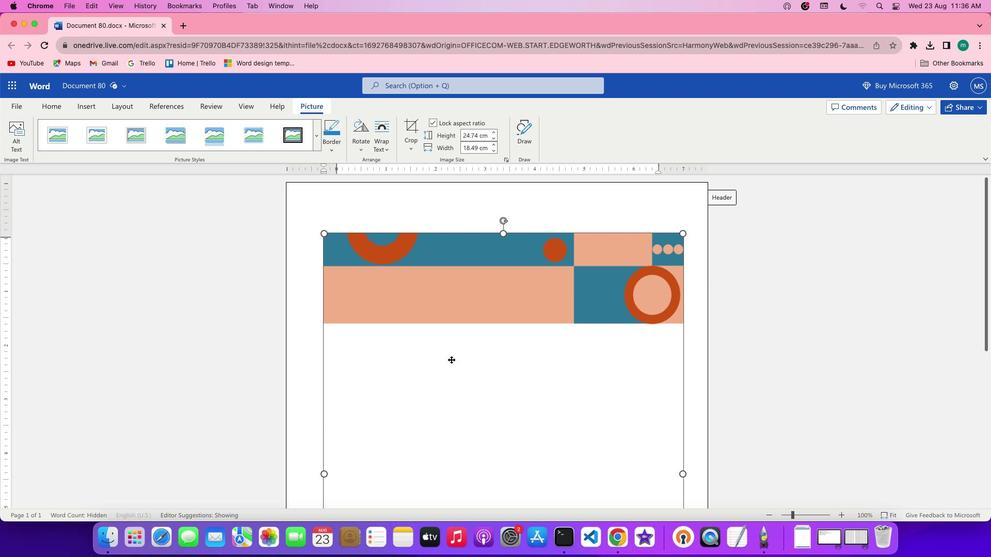 
Action: Mouse moved to (386, 147)
Screenshot: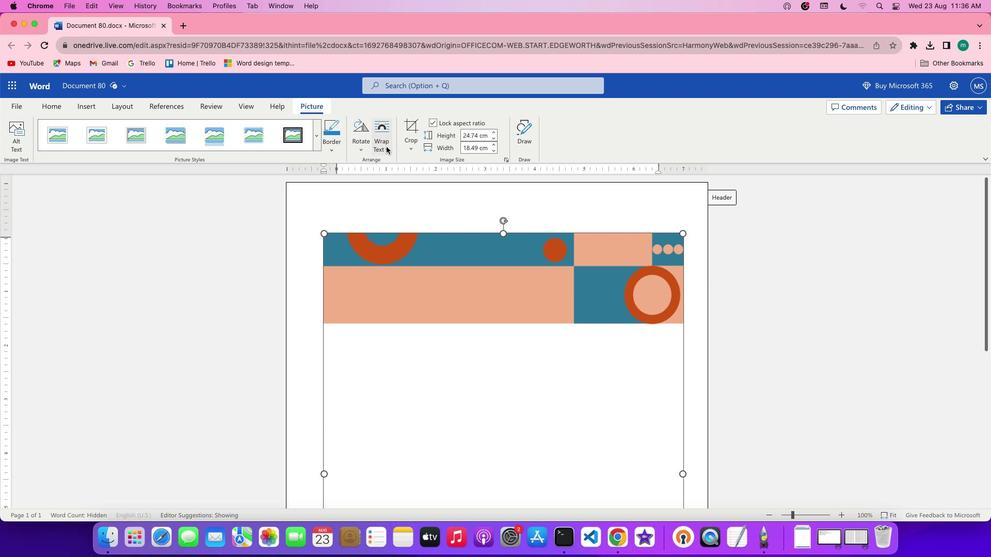 
Action: Mouse pressed left at (386, 147)
Screenshot: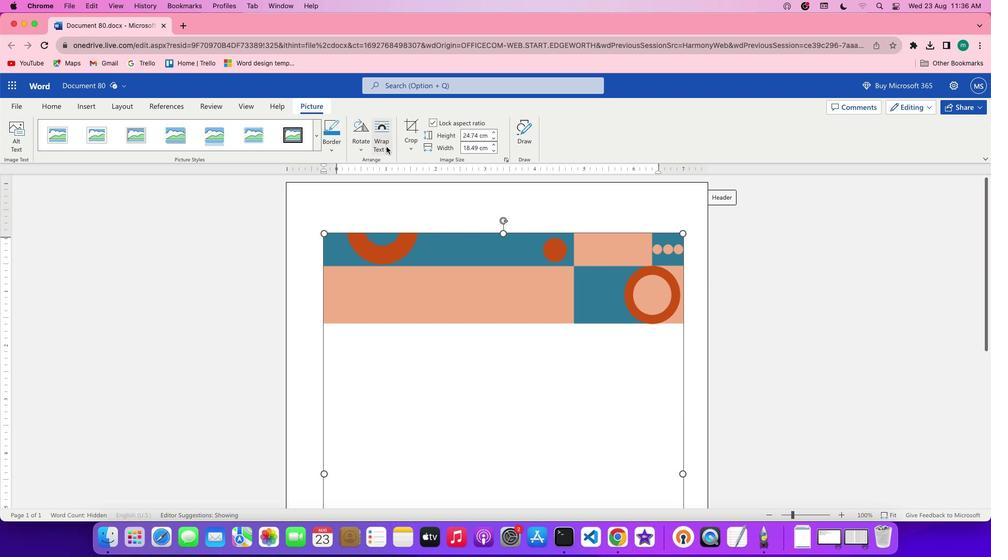 
Action: Mouse moved to (399, 203)
Screenshot: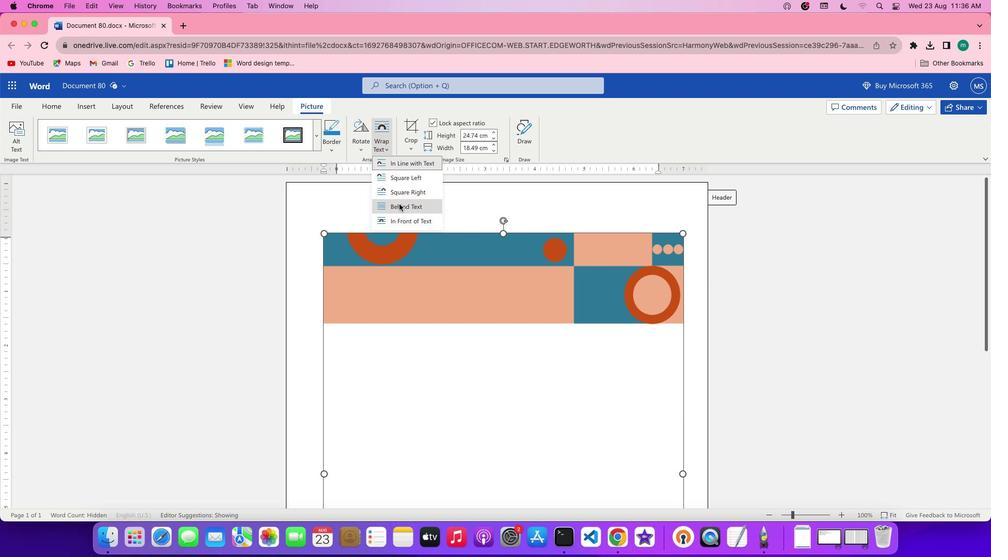 
Action: Mouse pressed left at (399, 203)
Screenshot: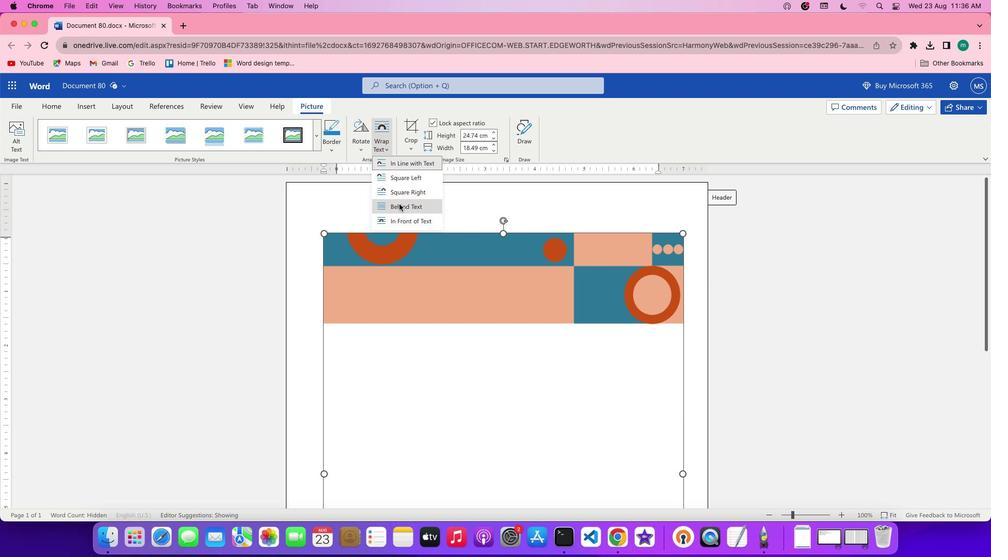 
Action: Mouse moved to (448, 301)
Screenshot: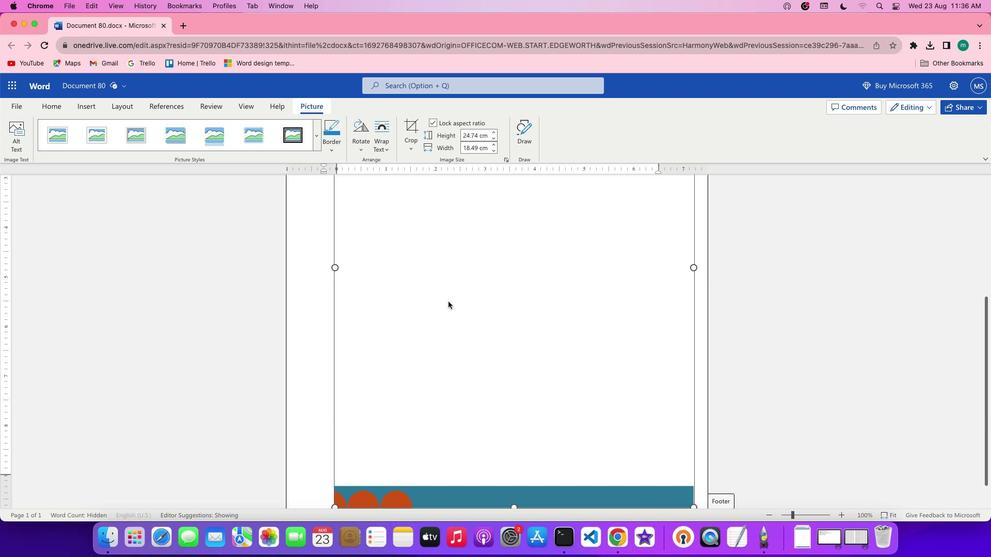 
Action: Mouse scrolled (448, 301) with delta (0, 0)
Screenshot: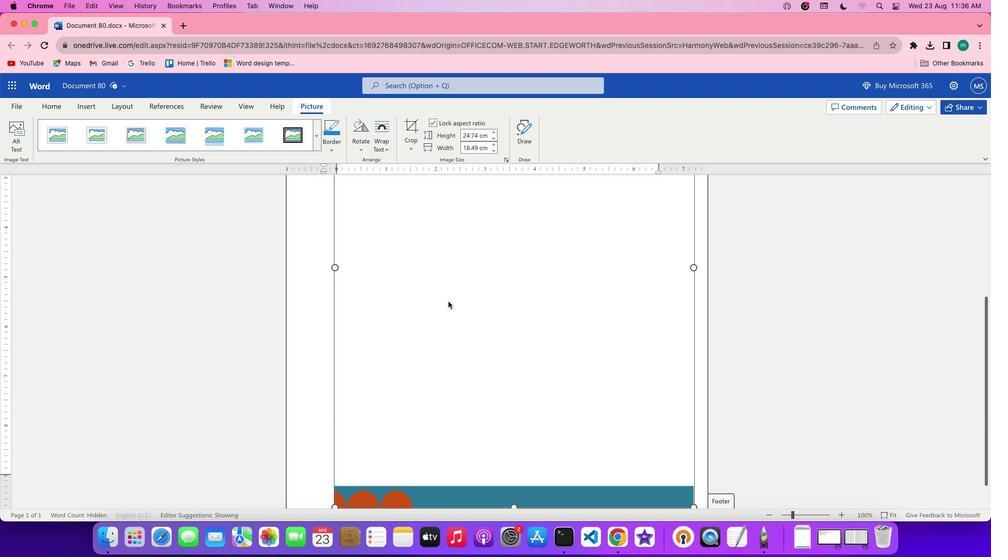 
Action: Mouse scrolled (448, 301) with delta (0, 0)
Screenshot: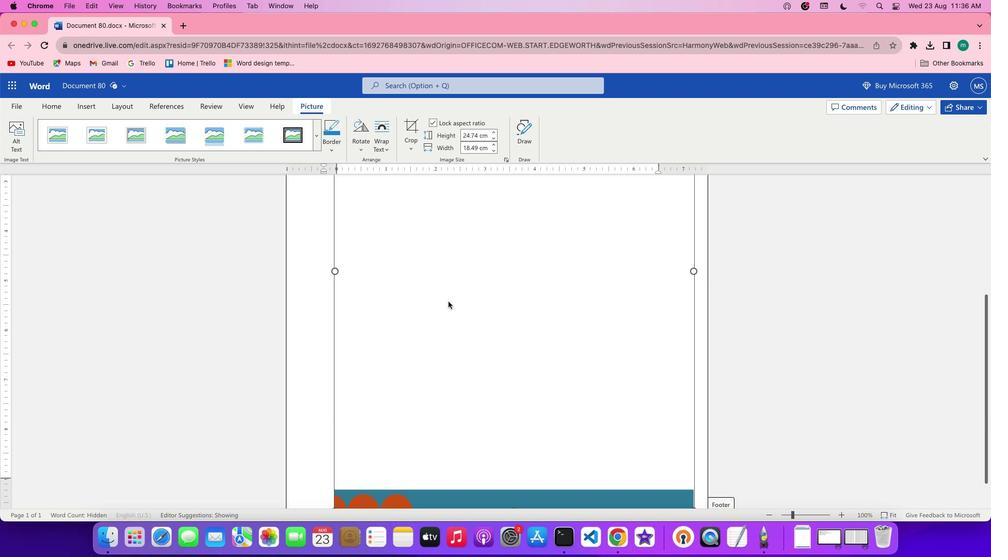 
Action: Mouse scrolled (448, 301) with delta (0, 1)
Screenshot: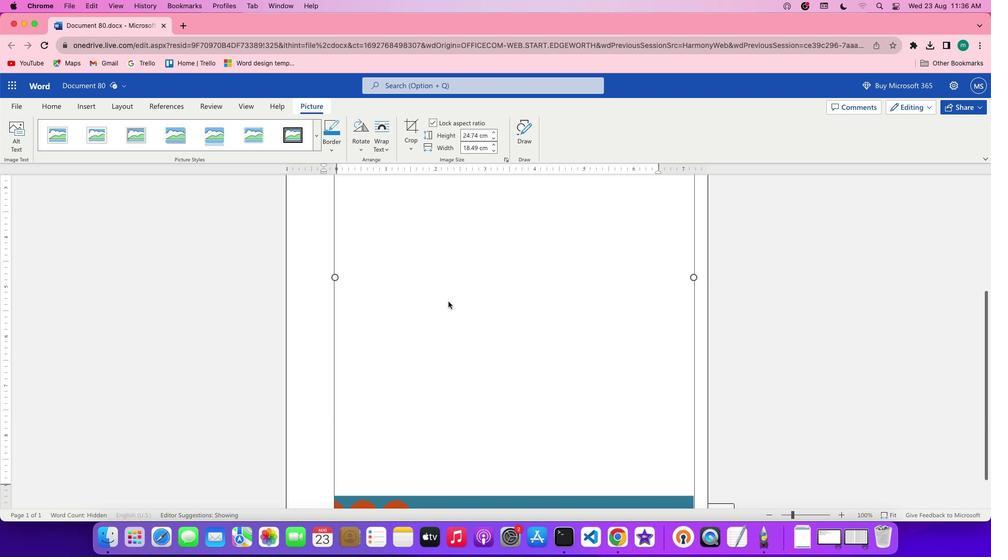 
Action: Mouse scrolled (448, 301) with delta (0, 2)
Screenshot: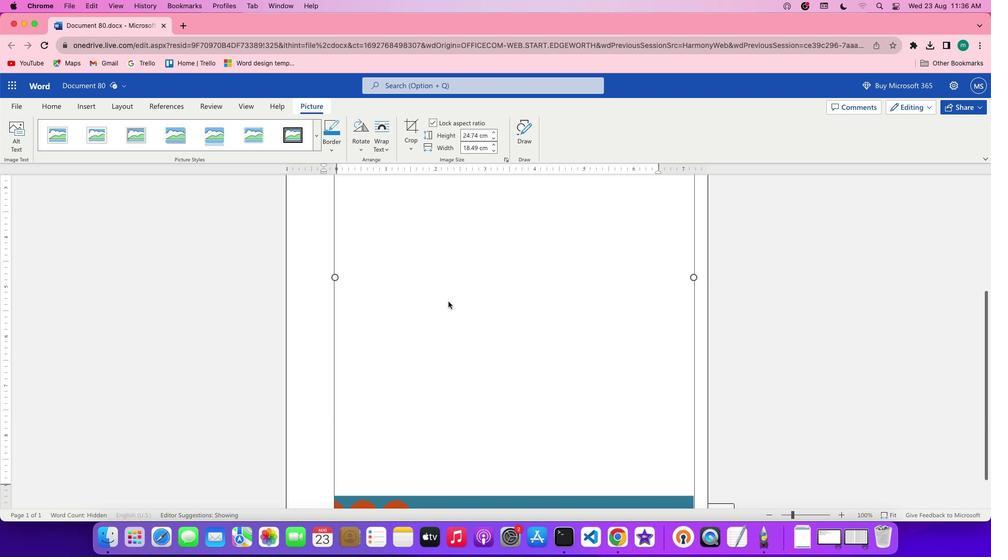 
Action: Mouse moved to (408, 341)
Screenshot: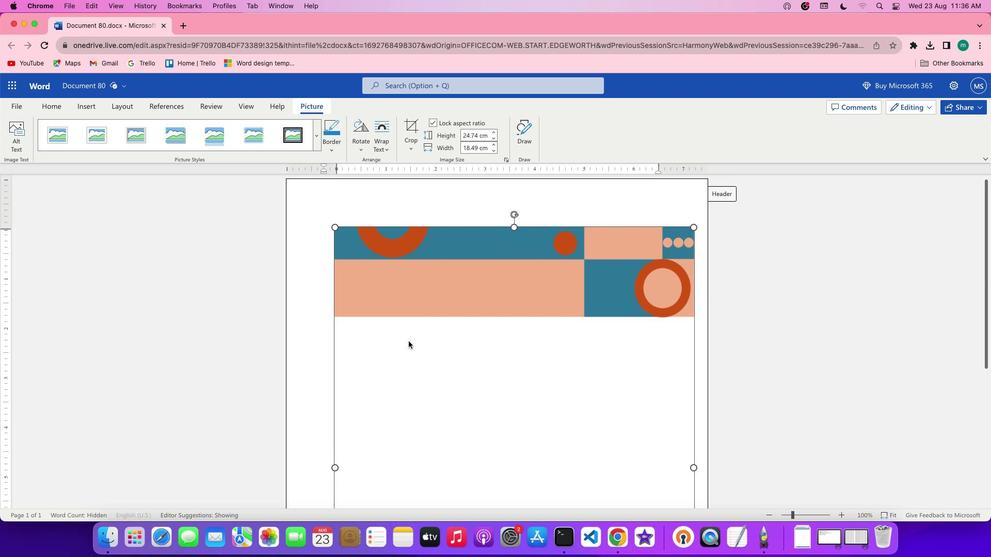 
Action: Mouse pressed left at (408, 341)
Screenshot: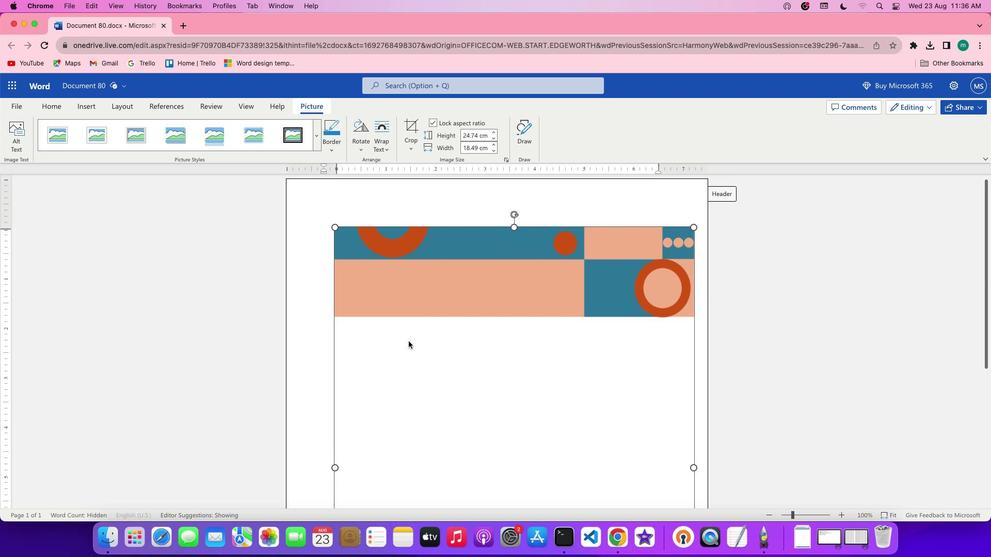 
Action: Mouse moved to (397, 245)
Screenshot: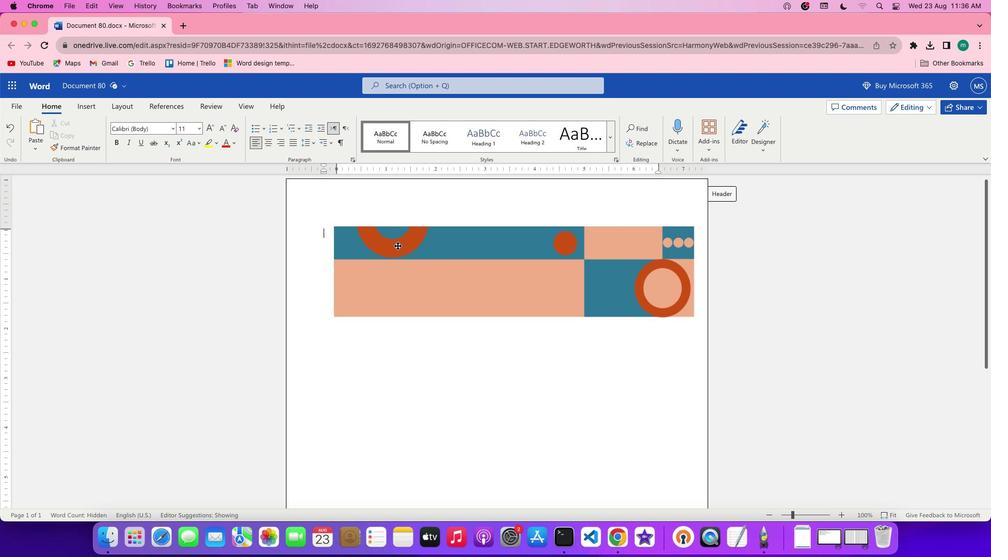 
Action: Mouse pressed left at (397, 245)
Screenshot: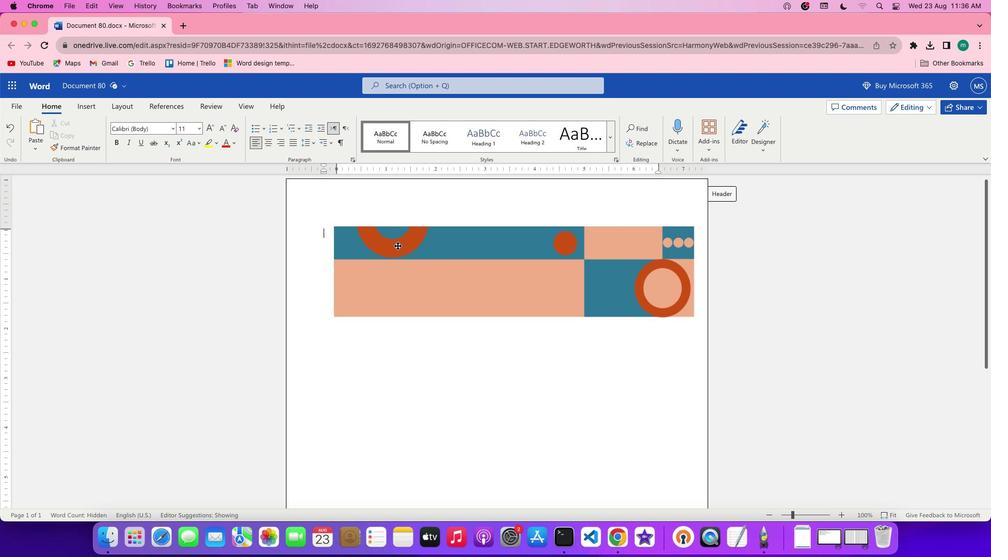 
Action: Mouse moved to (425, 301)
Screenshot: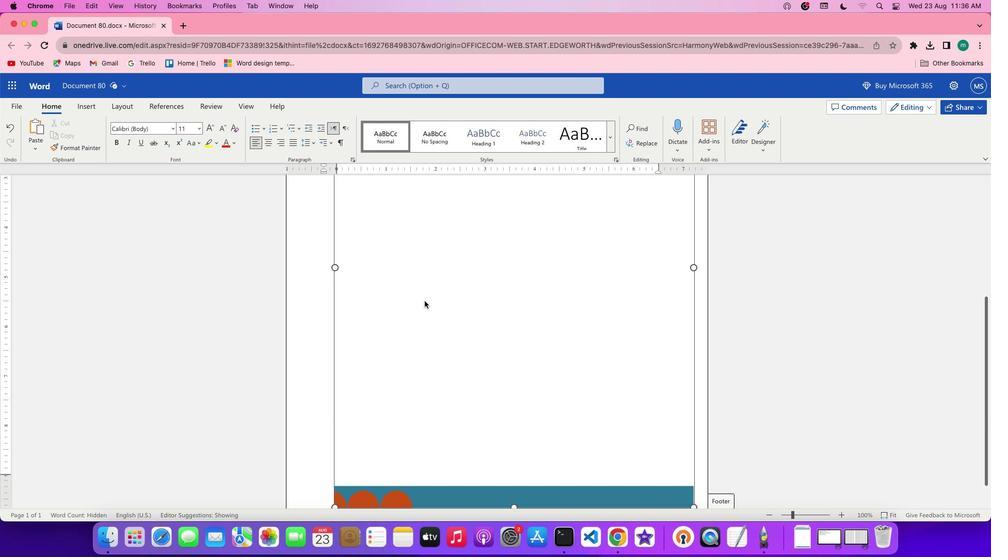 
Action: Mouse scrolled (425, 301) with delta (0, 0)
Screenshot: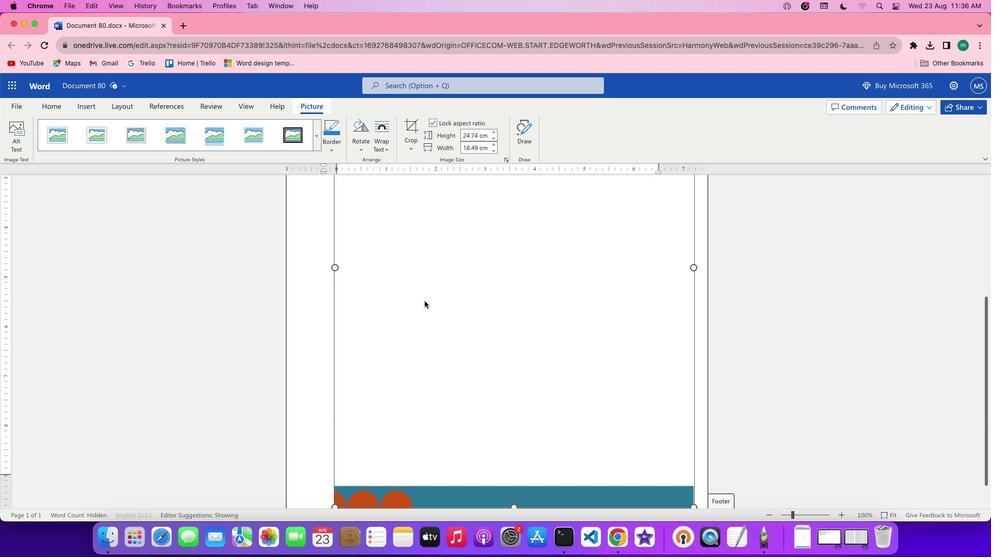
Action: Mouse scrolled (425, 301) with delta (0, 0)
Screenshot: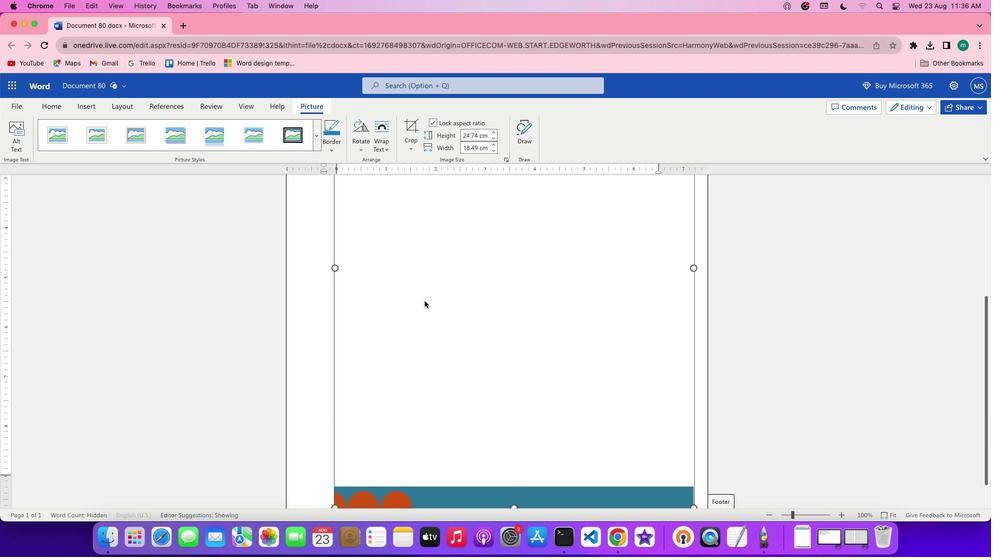 
Action: Mouse scrolled (425, 301) with delta (0, 1)
Screenshot: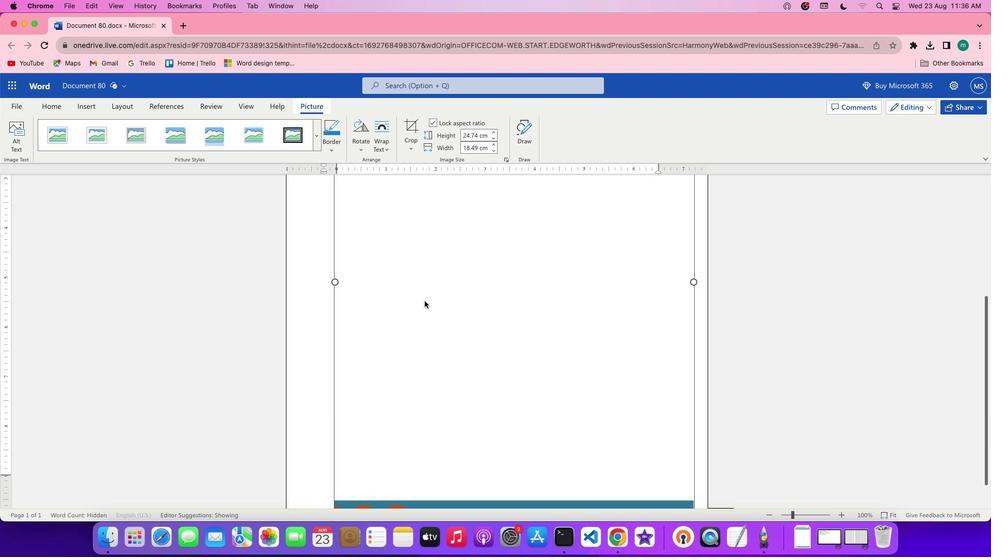 
Action: Mouse scrolled (425, 301) with delta (0, 2)
Screenshot: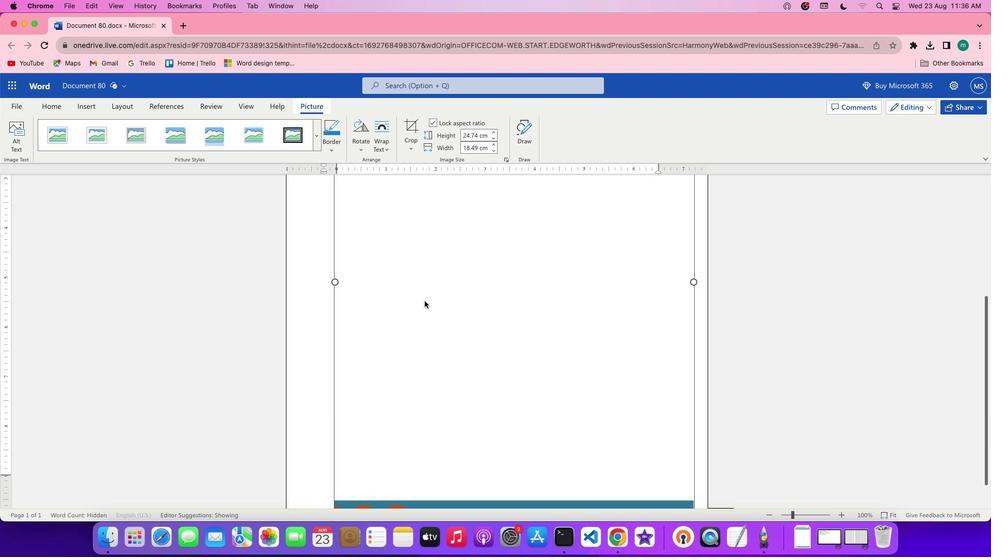 
Action: Mouse moved to (405, 334)
Screenshot: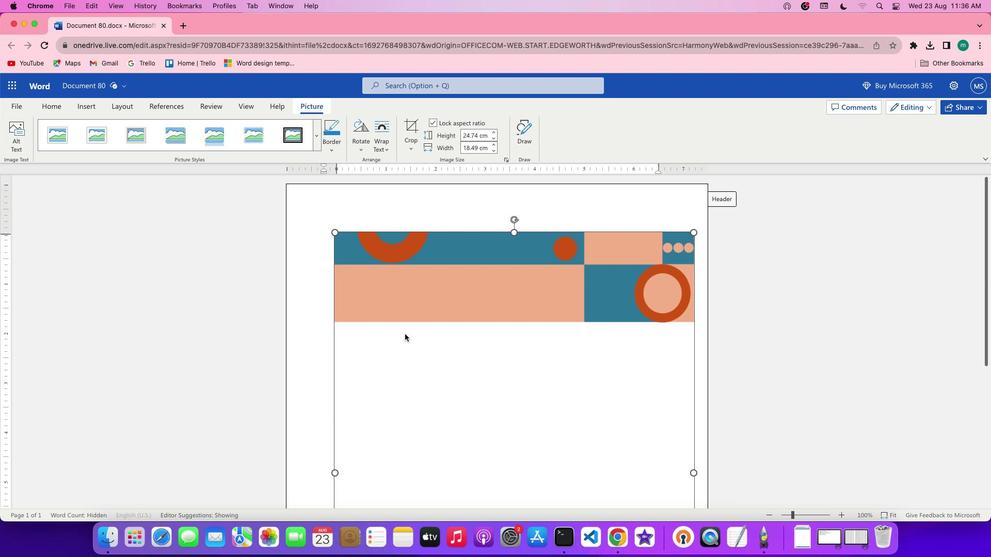 
Action: Mouse pressed left at (405, 334)
Screenshot: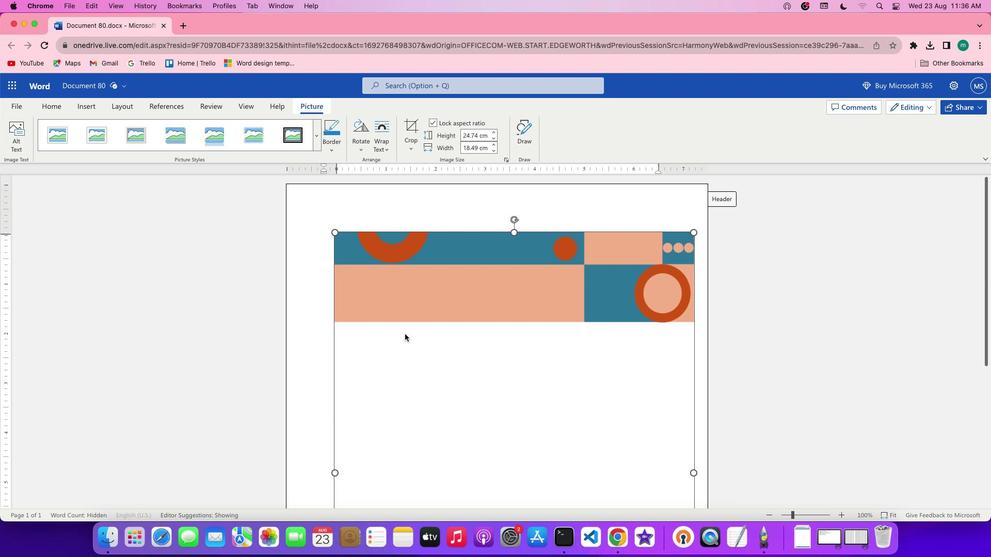 
Action: Mouse moved to (326, 255)
Screenshot: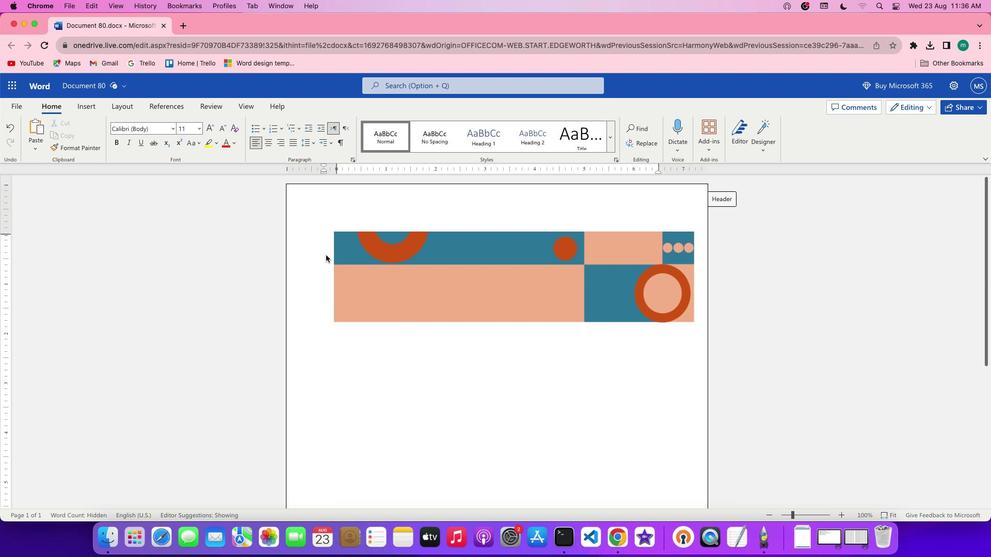 
Action: Mouse pressed left at (326, 255)
Screenshot: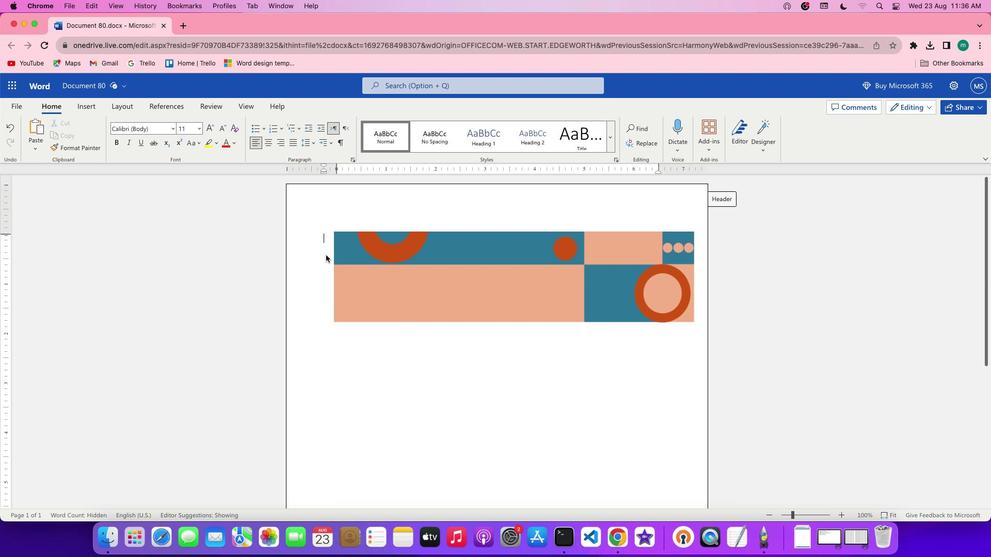 
Action: Mouse moved to (354, 246)
Screenshot: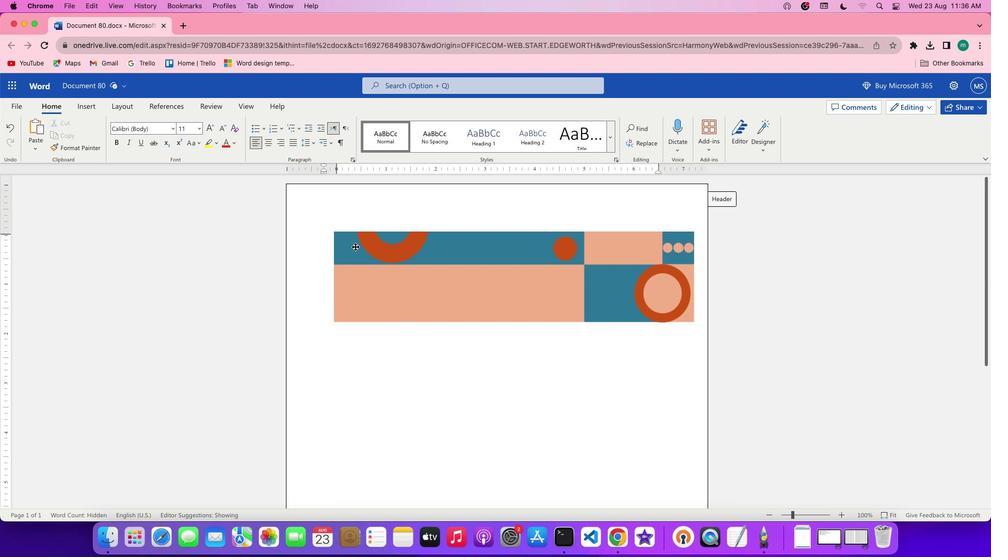 
Action: Mouse pressed left at (354, 246)
Screenshot: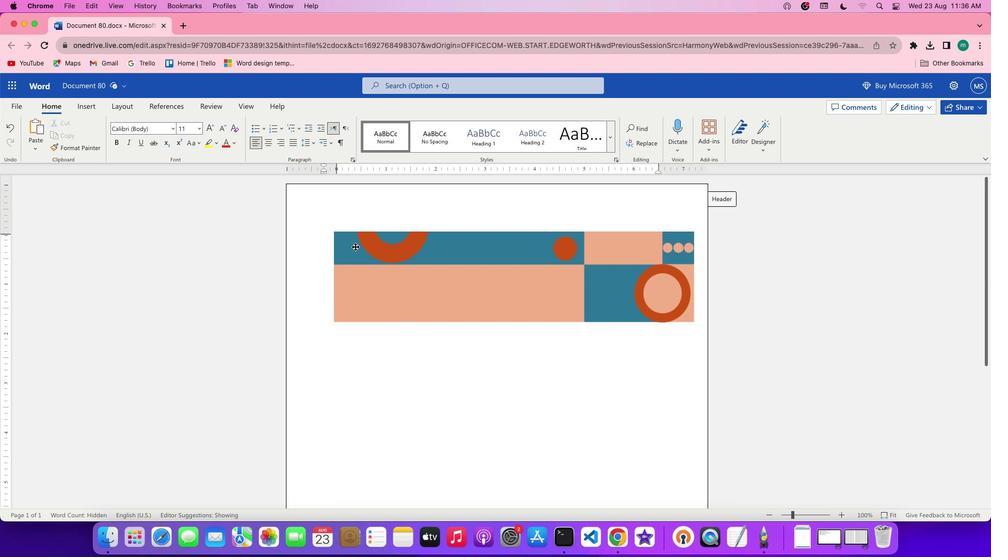 
Action: Mouse moved to (335, 266)
Screenshot: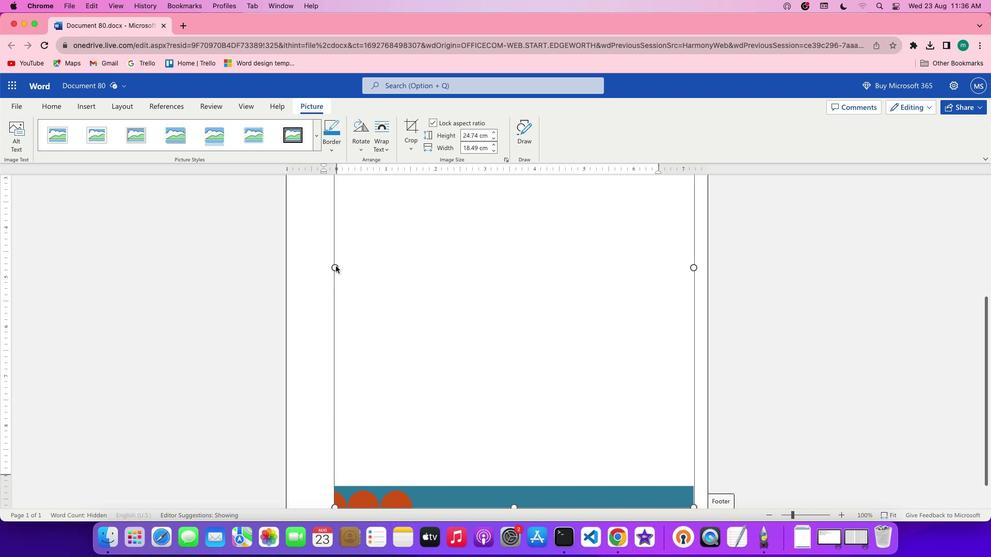 
Action: Mouse pressed left at (335, 266)
Screenshot: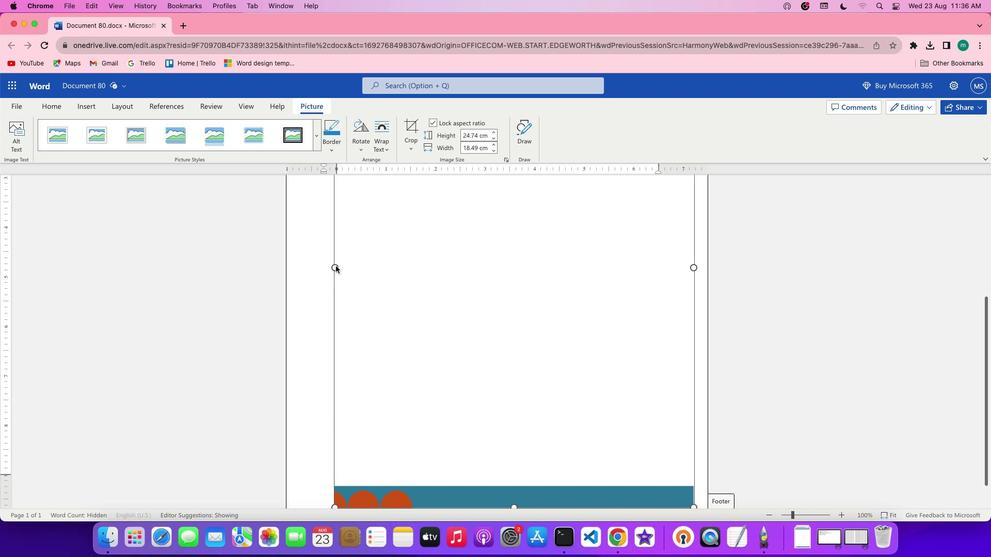 
Action: Mouse moved to (352, 238)
Screenshot: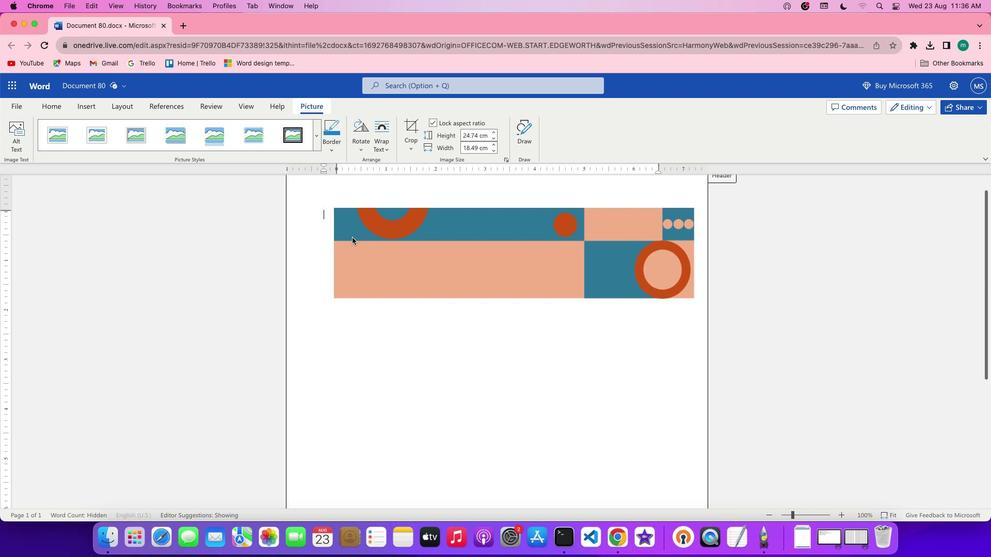 
Action: Mouse pressed left at (352, 238)
Screenshot: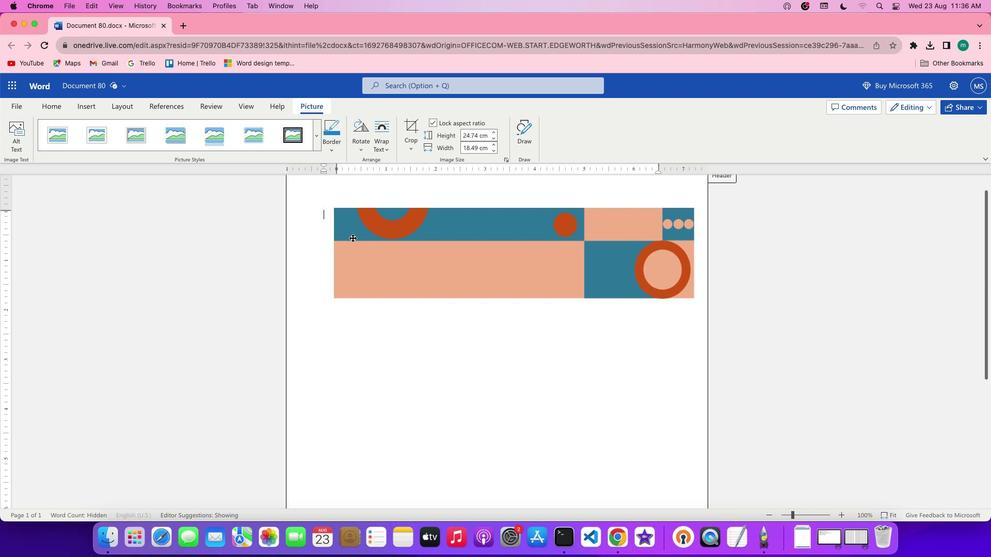 
Action: Mouse moved to (335, 269)
Screenshot: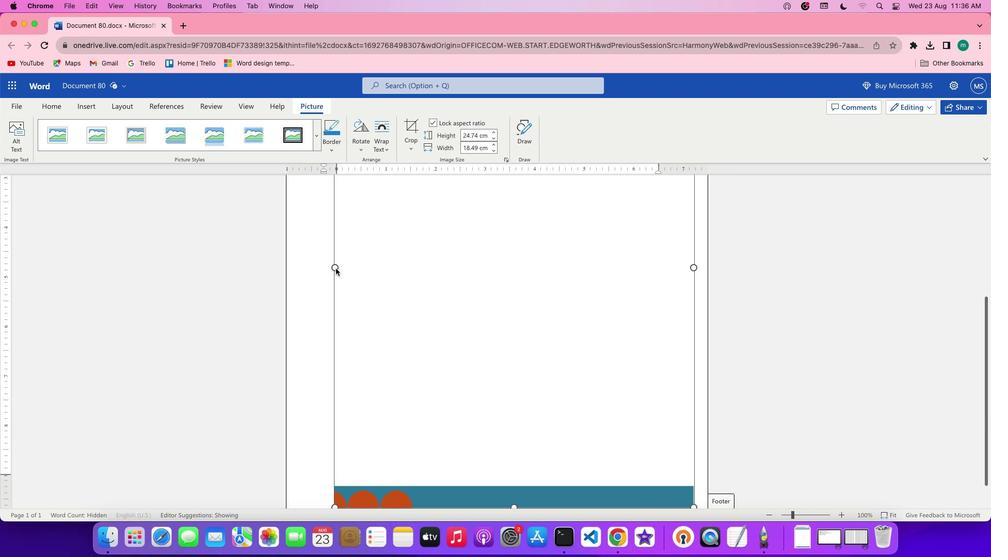 
Action: Mouse pressed left at (335, 269)
Screenshot: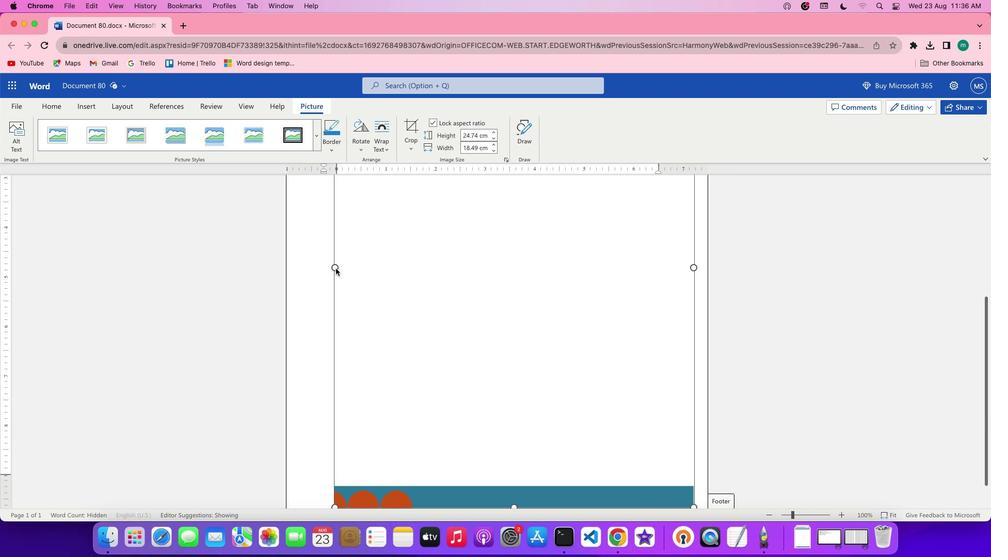 
Action: Mouse moved to (380, 251)
Screenshot: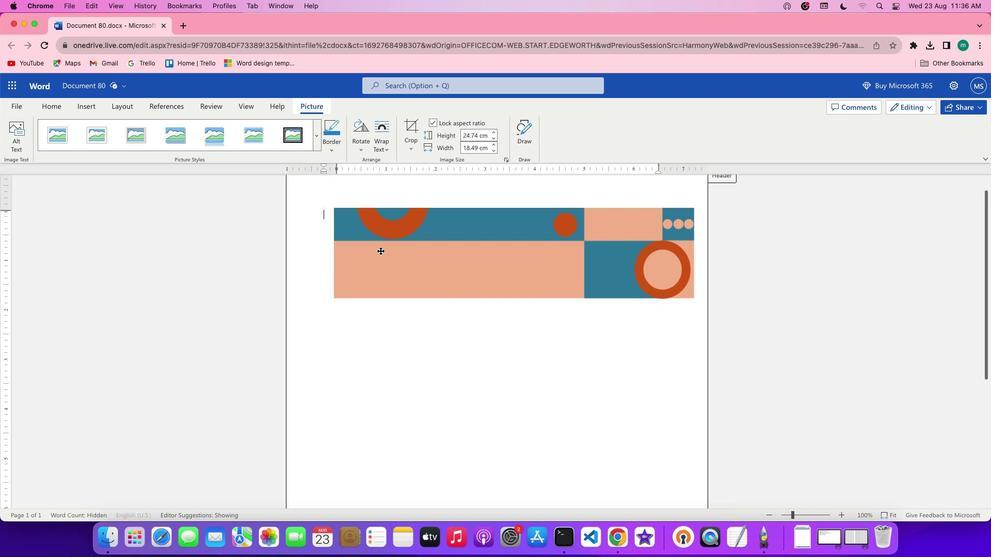 
Action: Mouse pressed left at (380, 251)
Screenshot: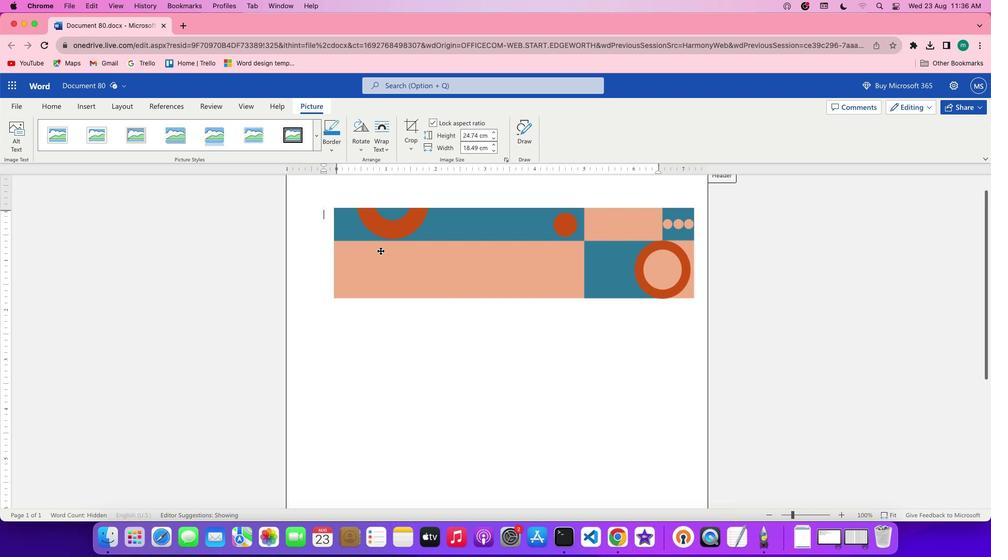 
Action: Mouse moved to (379, 265)
Screenshot: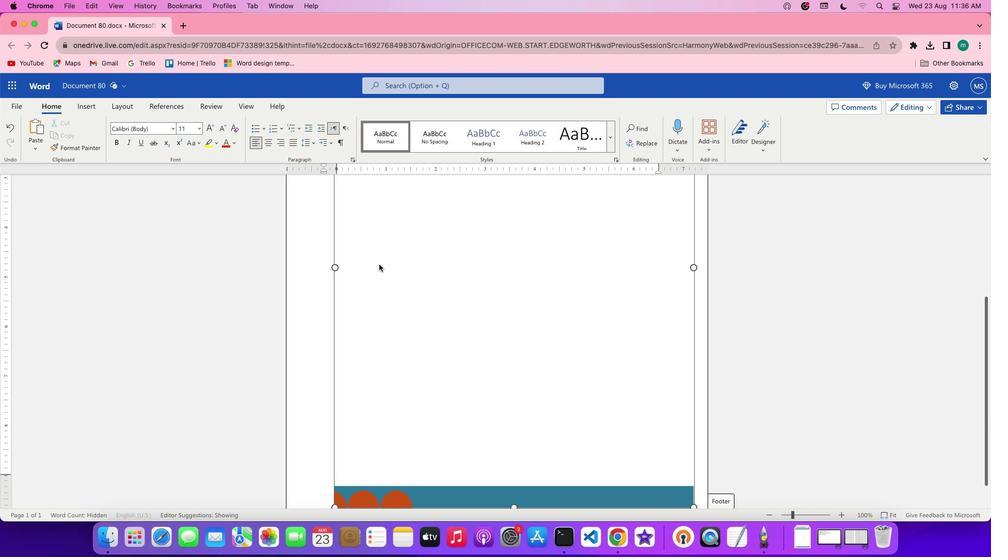 
Action: Mouse scrolled (379, 265) with delta (0, 0)
Screenshot: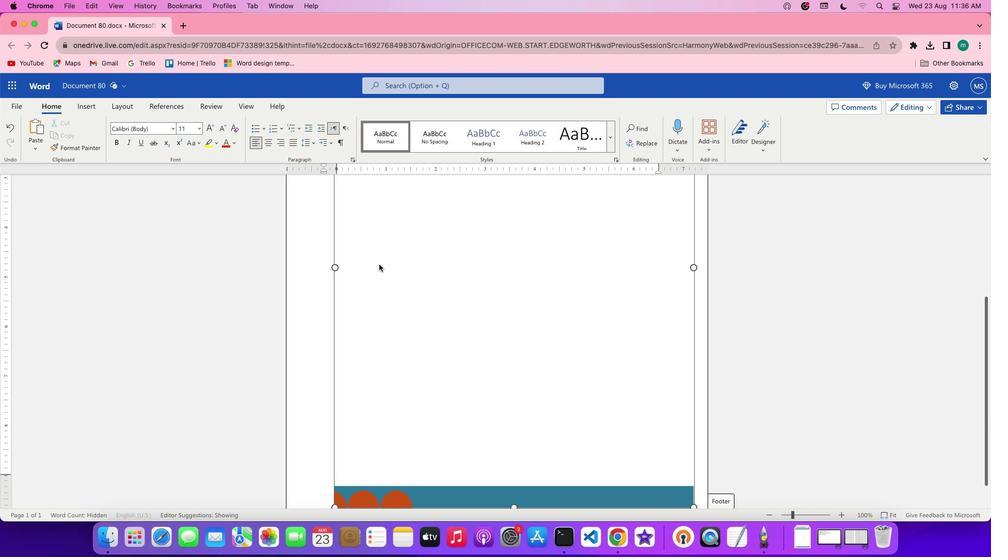 
Action: Mouse scrolled (379, 265) with delta (0, 0)
Screenshot: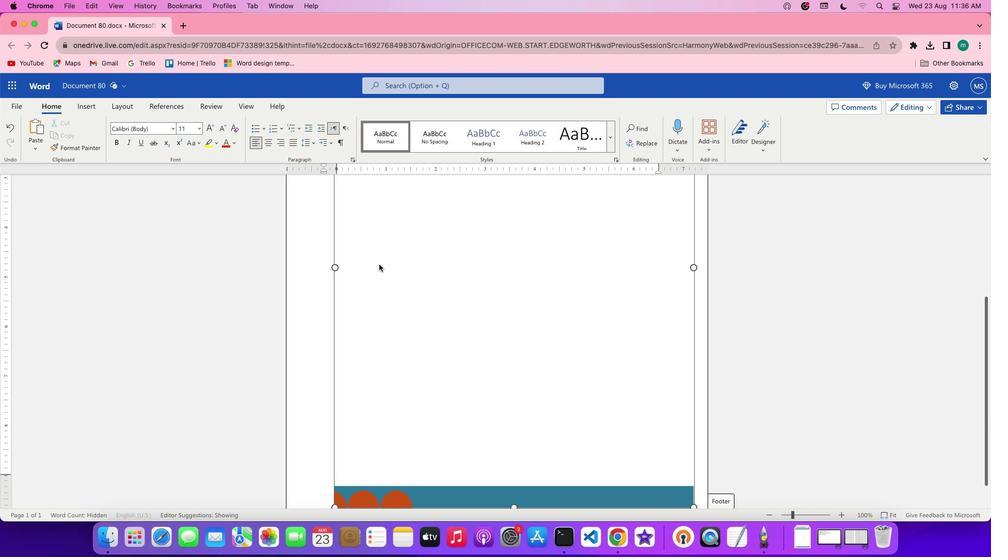 
Action: Mouse scrolled (379, 265) with delta (0, 1)
Screenshot: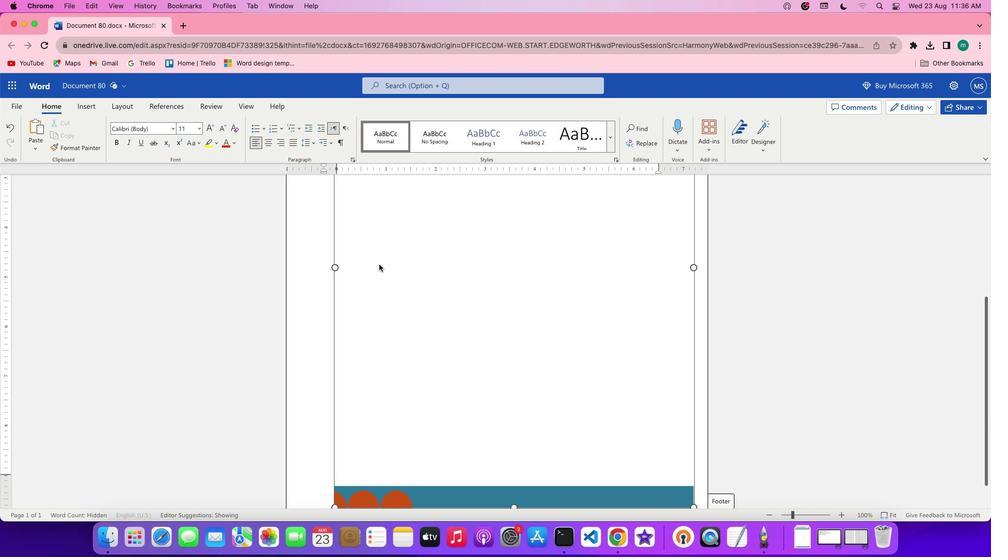 
Action: Mouse scrolled (379, 265) with delta (0, 2)
Screenshot: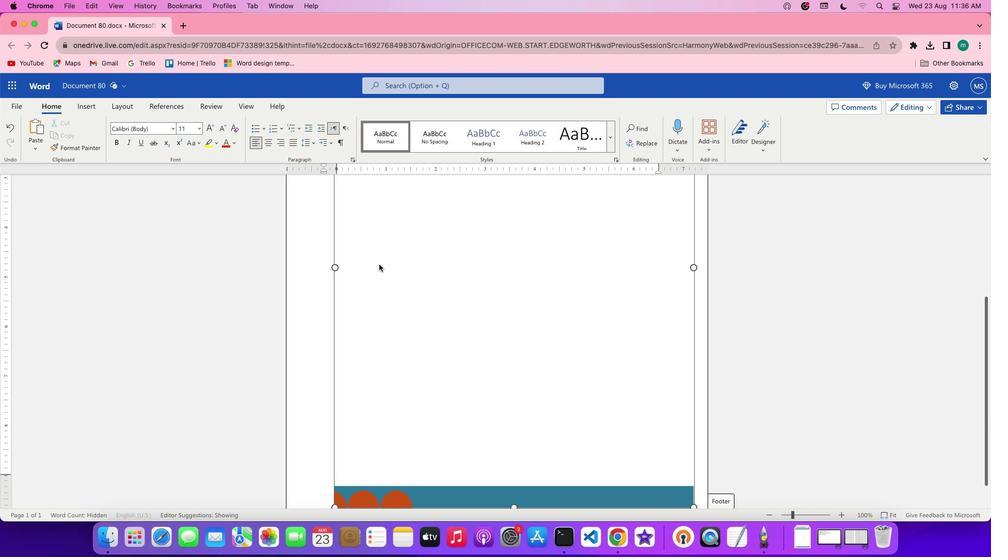 
Action: Mouse moved to (336, 228)
Screenshot: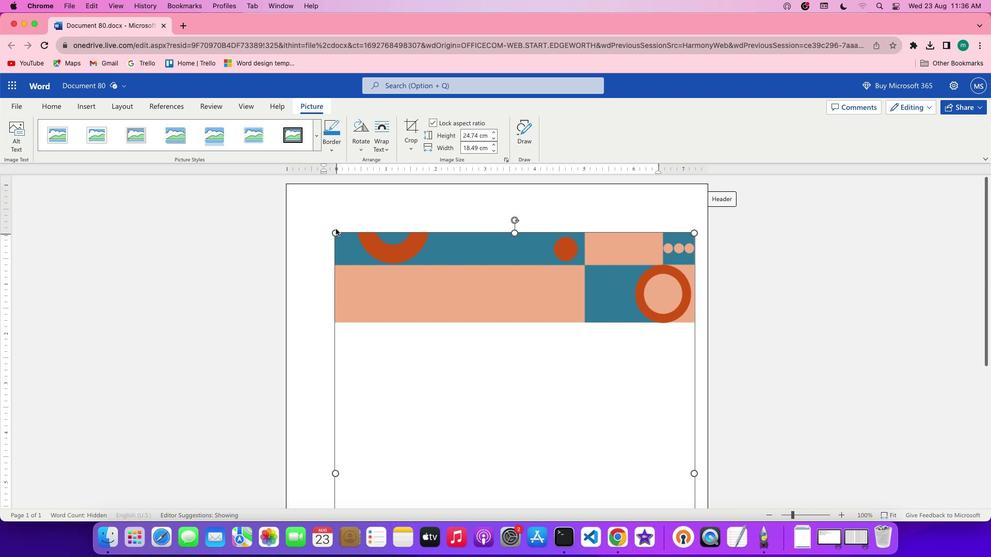 
Action: Mouse pressed left at (336, 228)
Screenshot: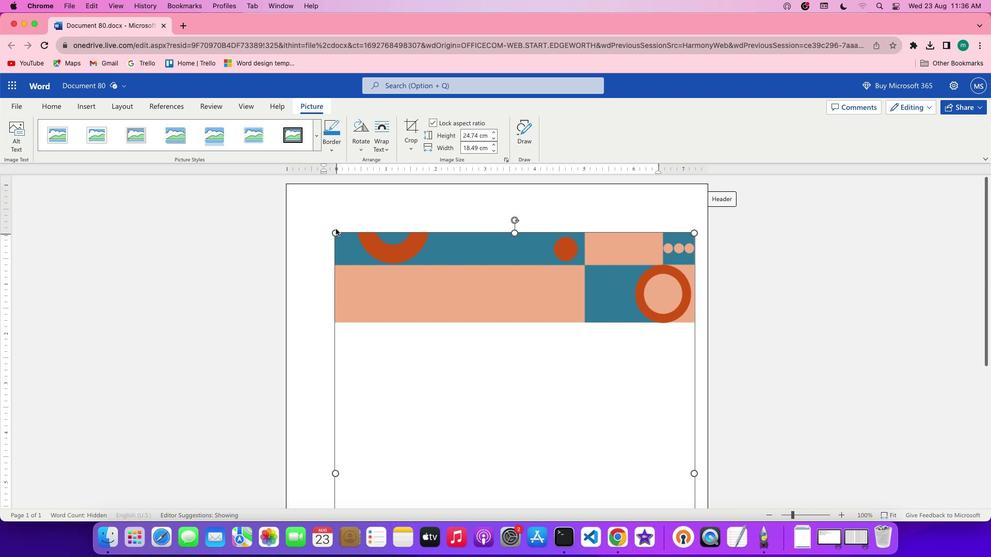
Action: Mouse moved to (335, 169)
Screenshot: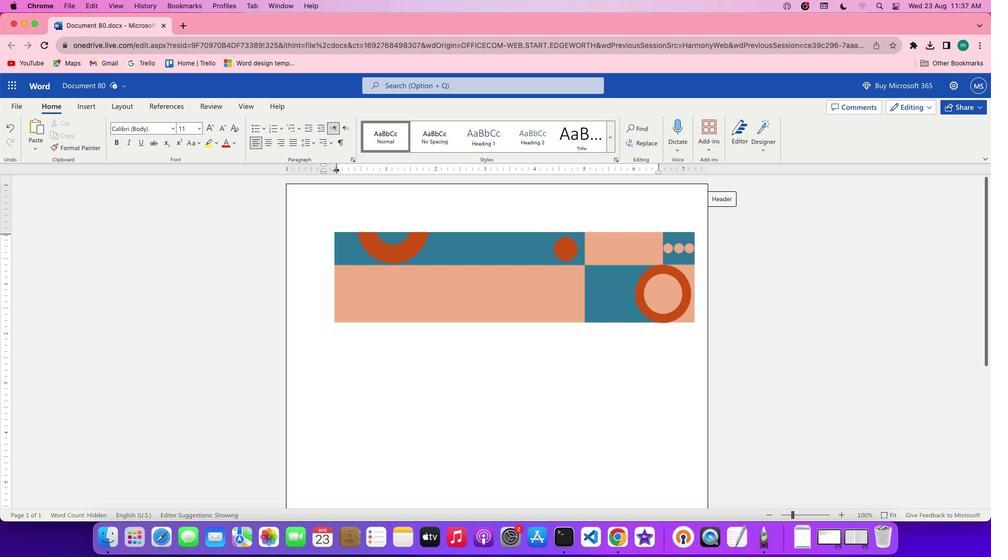 
Action: Mouse pressed left at (335, 169)
Screenshot: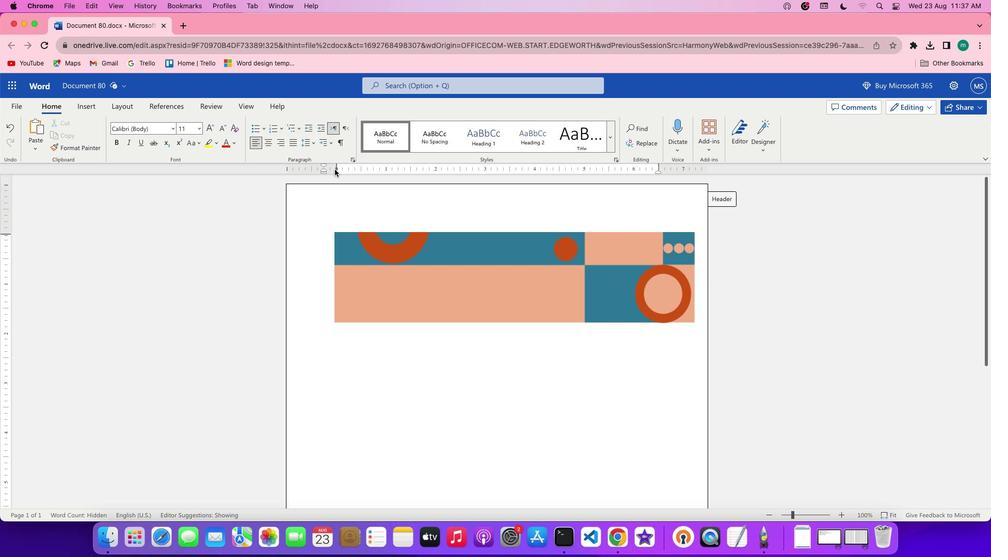 
Action: Mouse moved to (323, 169)
Screenshot: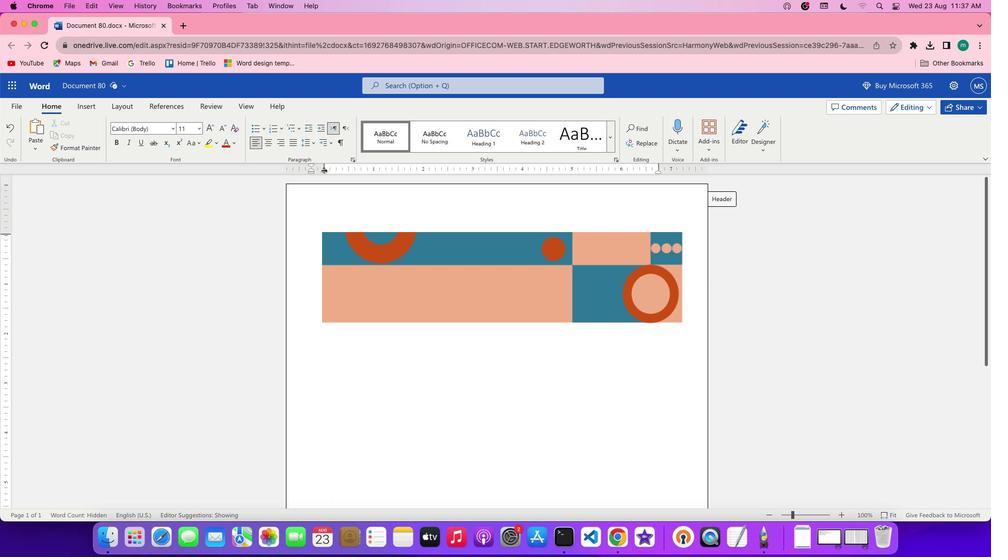 
Action: Mouse pressed left at (323, 169)
Screenshot: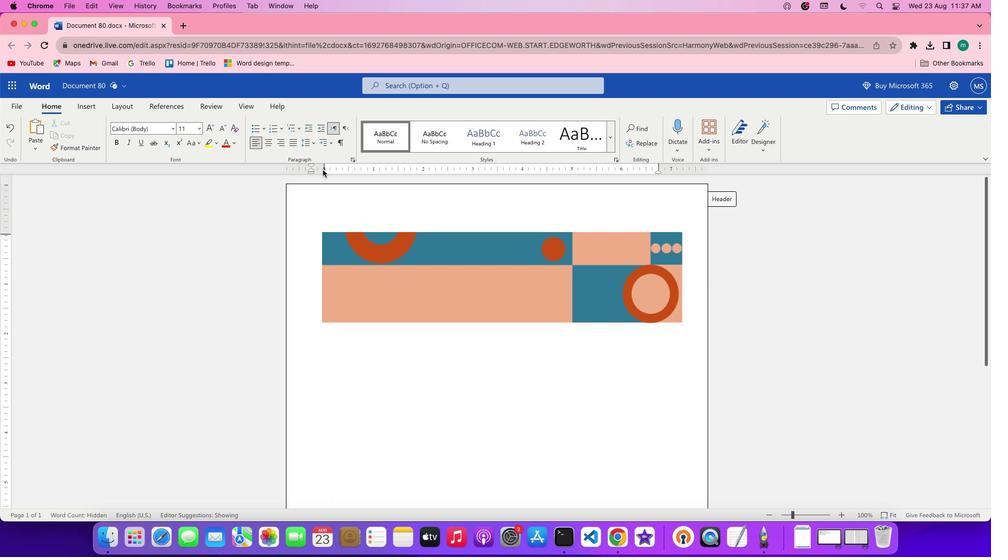 
Action: Mouse moved to (367, 342)
Screenshot: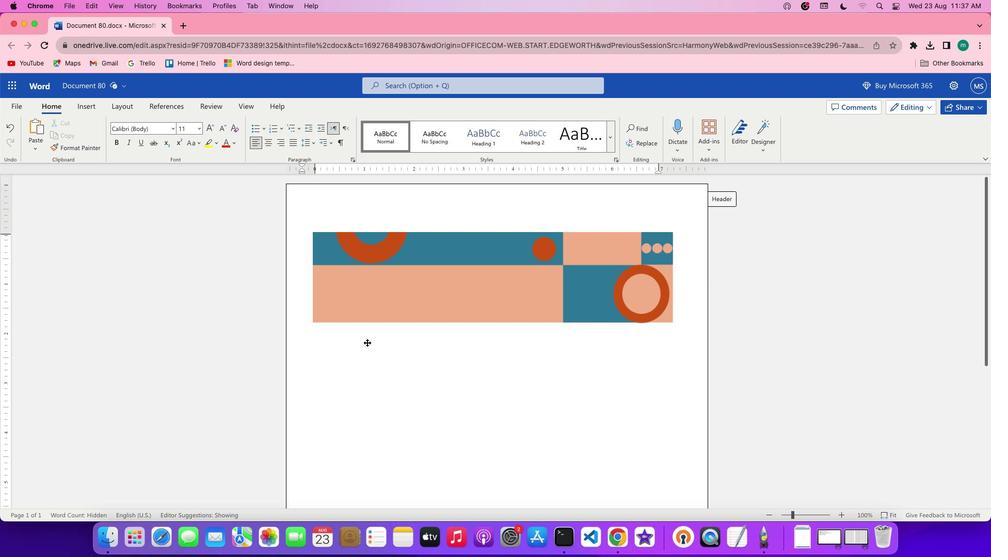 
Action: Mouse pressed left at (367, 342)
Screenshot: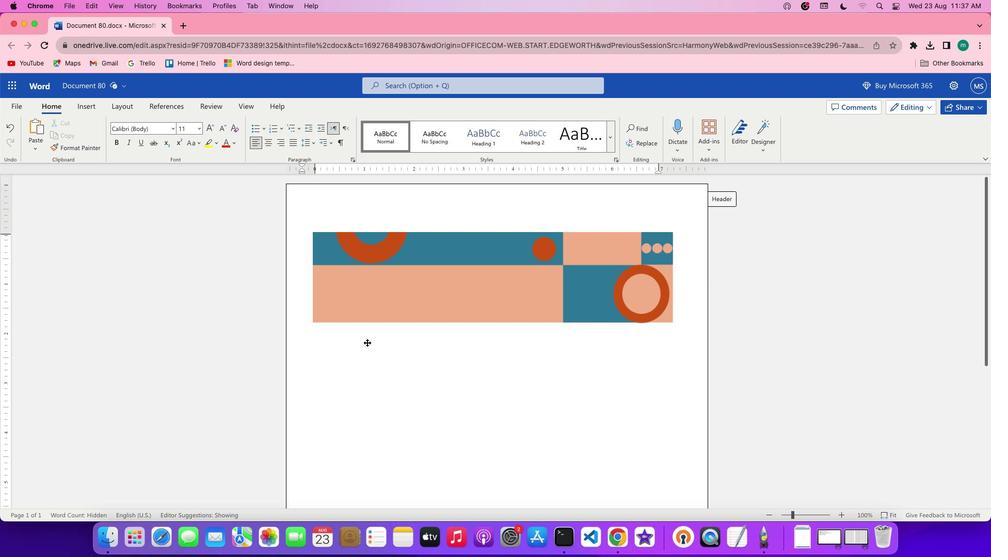 
Action: Mouse moved to (375, 338)
Screenshot: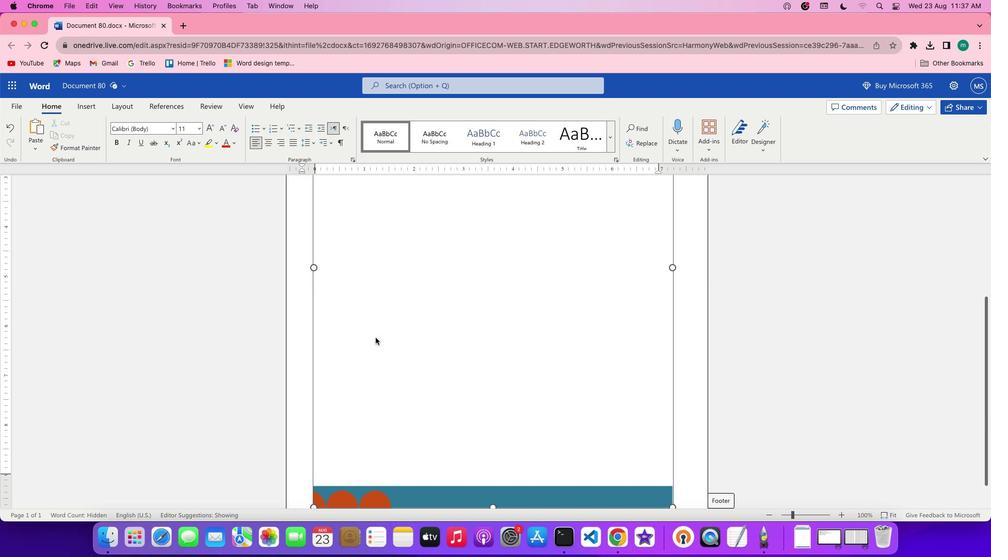 
Action: Mouse scrolled (375, 338) with delta (0, 0)
Screenshot: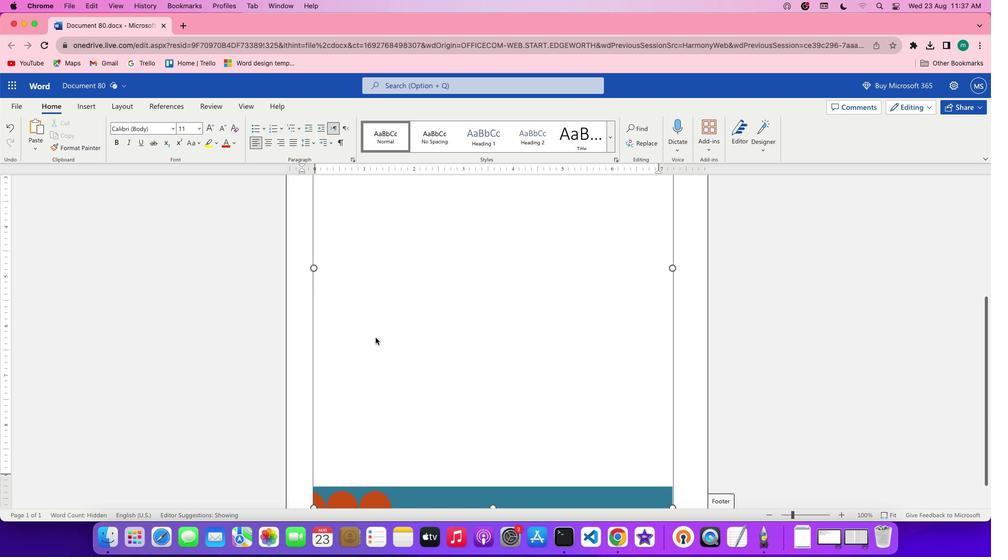 
Action: Mouse scrolled (375, 338) with delta (0, 0)
Screenshot: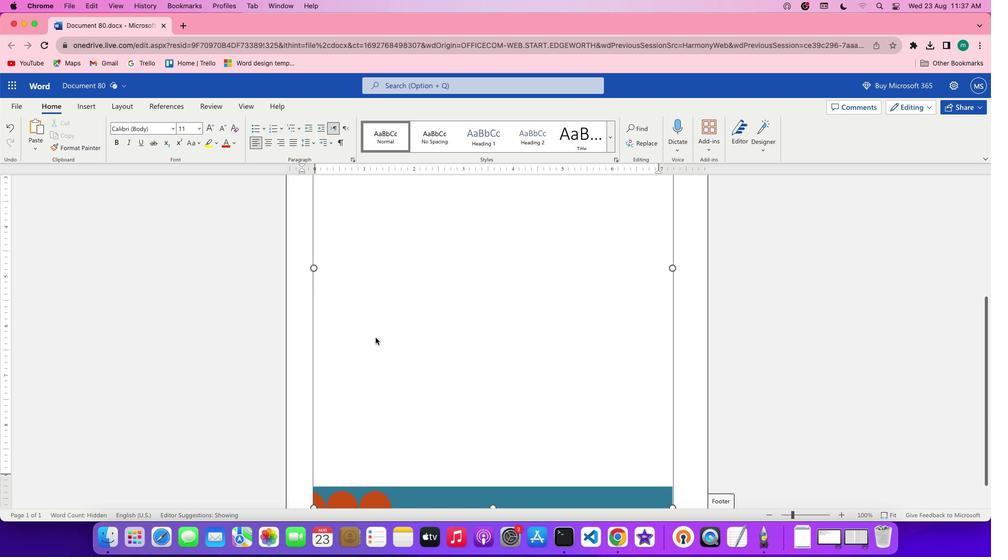 
Action: Mouse scrolled (375, 338) with delta (0, 1)
Screenshot: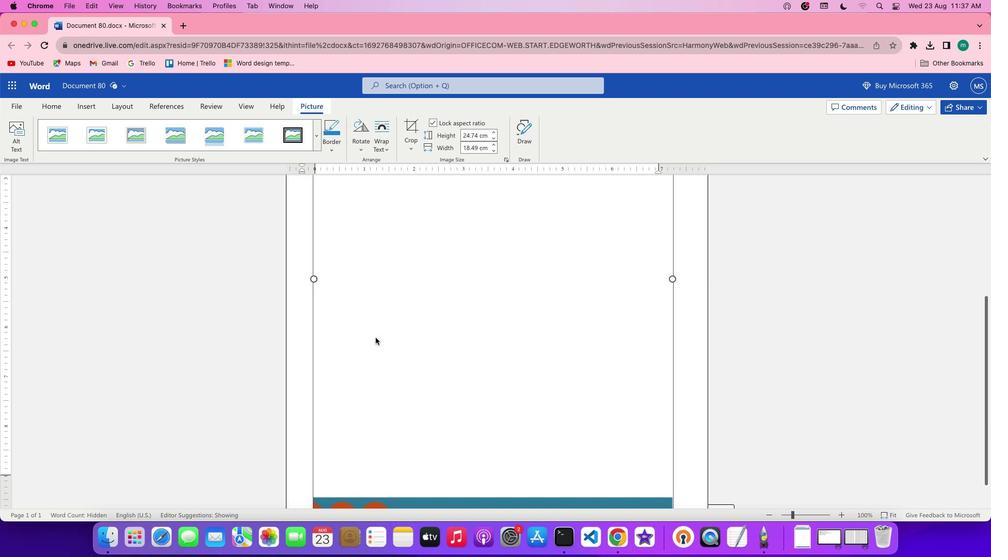
Action: Mouse scrolled (375, 338) with delta (0, 2)
Screenshot: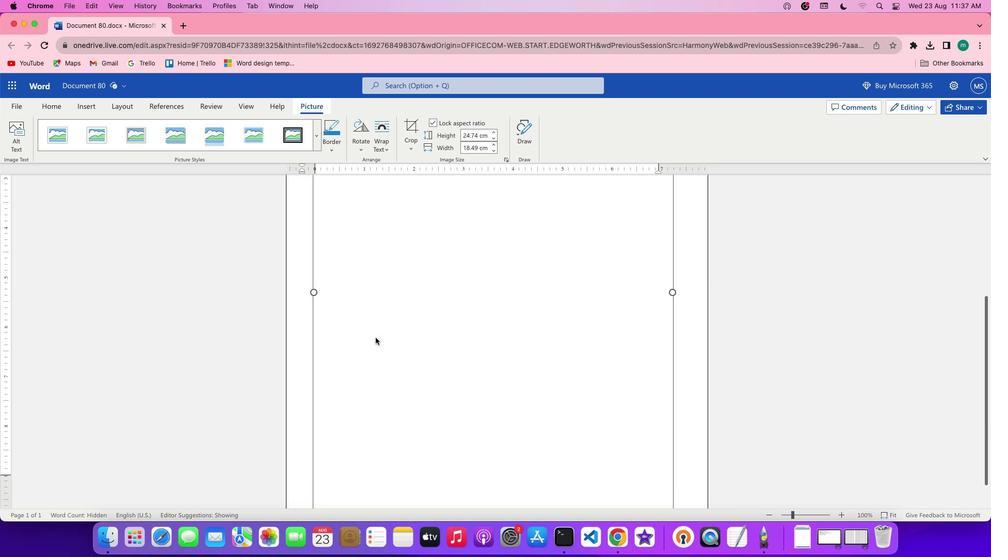 
Action: Mouse moved to (354, 340)
Screenshot: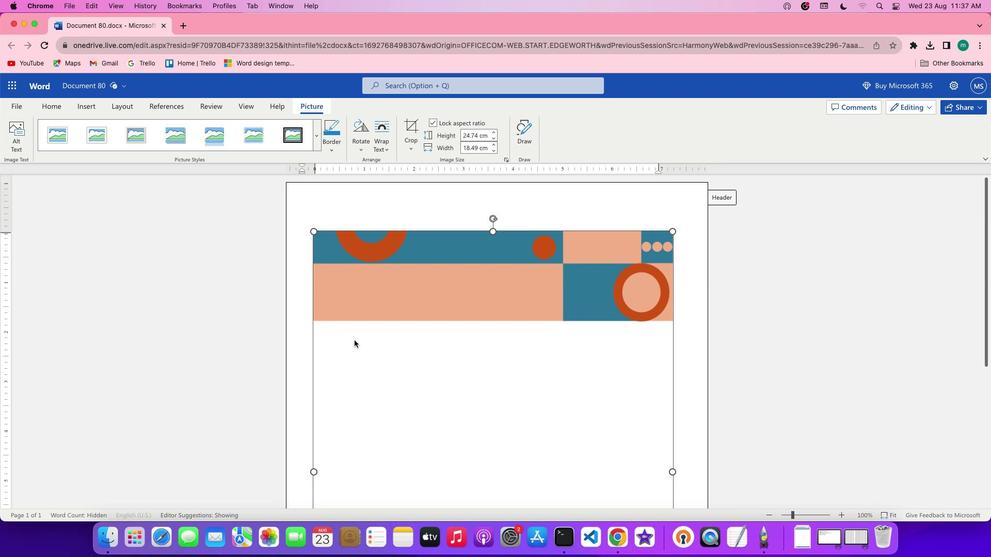 
Action: Mouse pressed left at (354, 340)
Screenshot: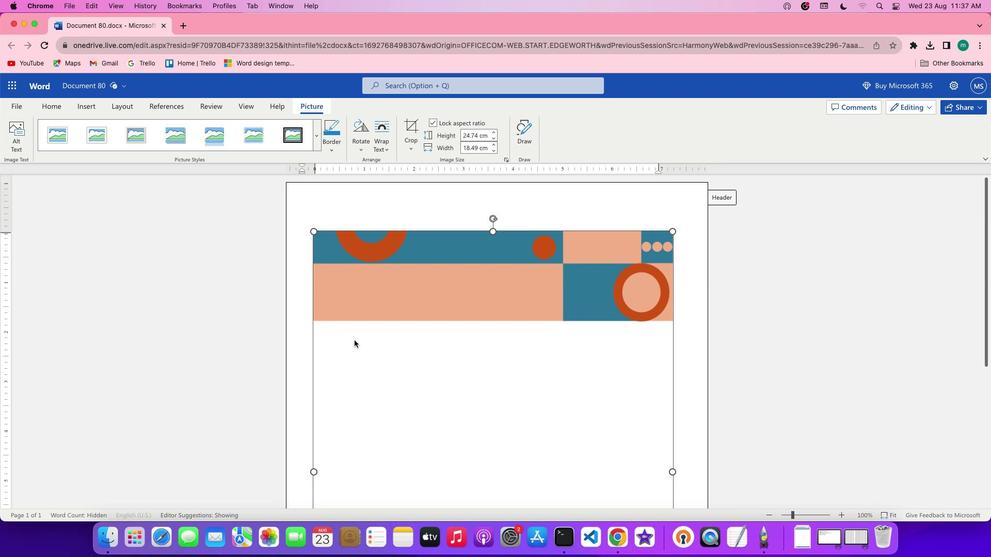 
Action: Mouse moved to (302, 171)
Screenshot: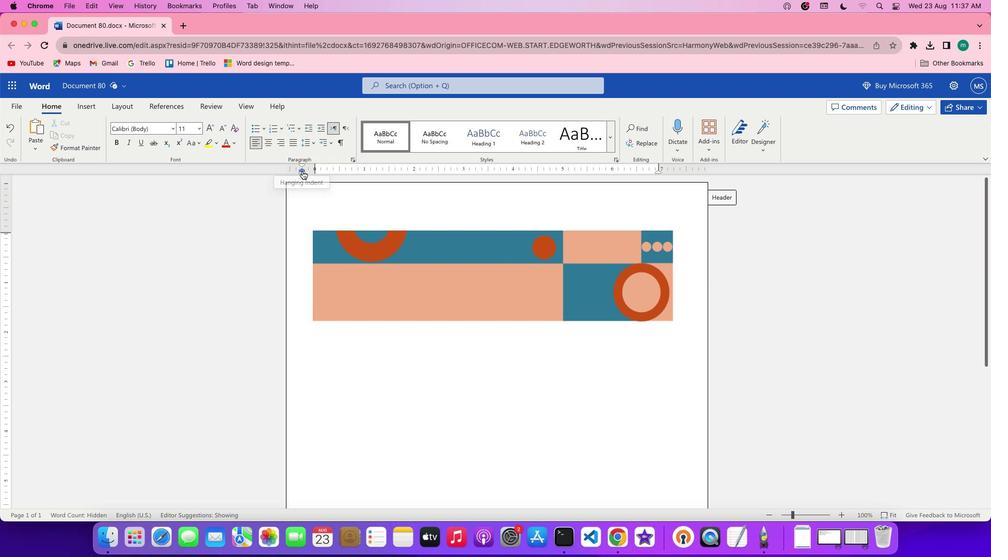 
Action: Mouse pressed left at (302, 171)
Screenshot: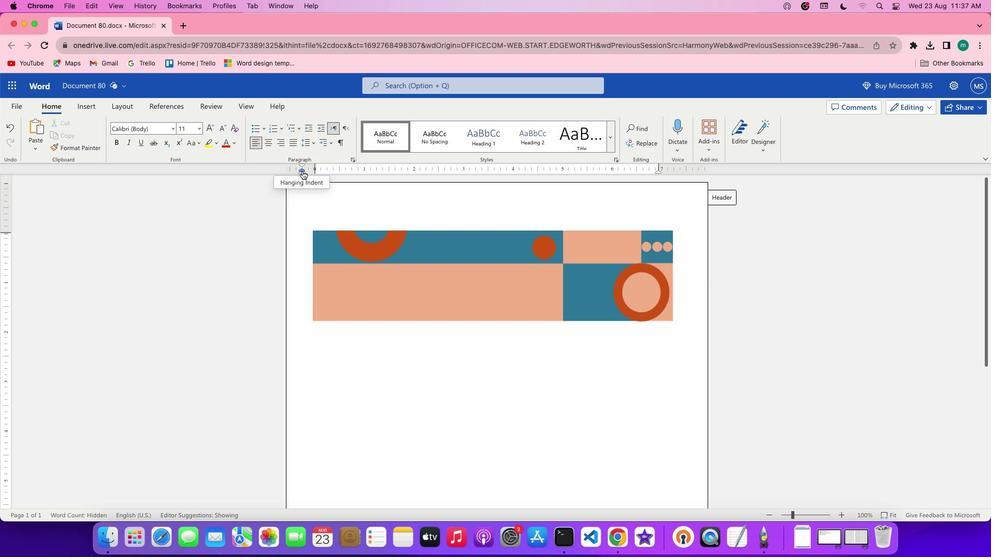 
Action: Mouse moved to (303, 163)
Screenshot: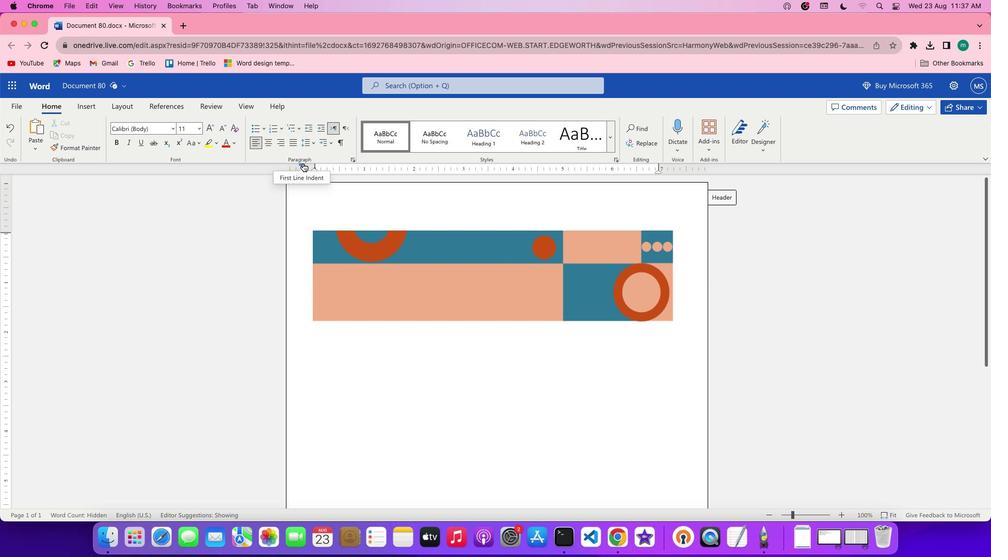
Action: Mouse pressed left at (303, 163)
Screenshot: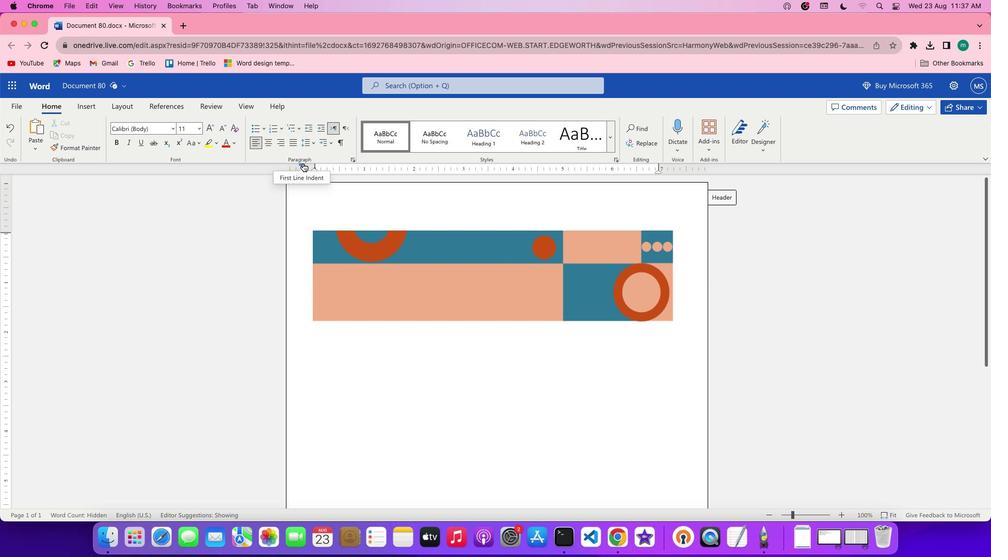 
Action: Mouse moved to (370, 290)
Screenshot: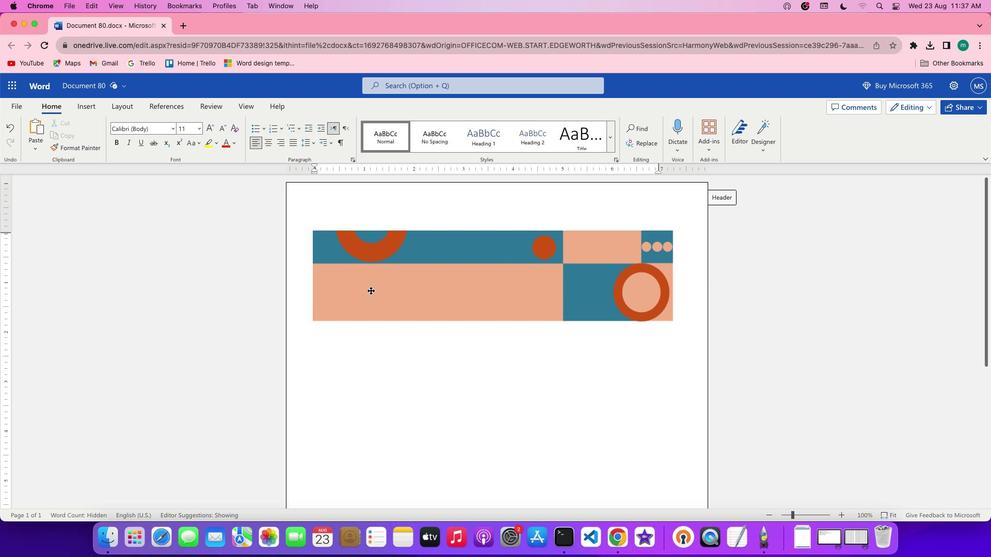 
Action: Mouse scrolled (370, 290) with delta (0, 0)
Screenshot: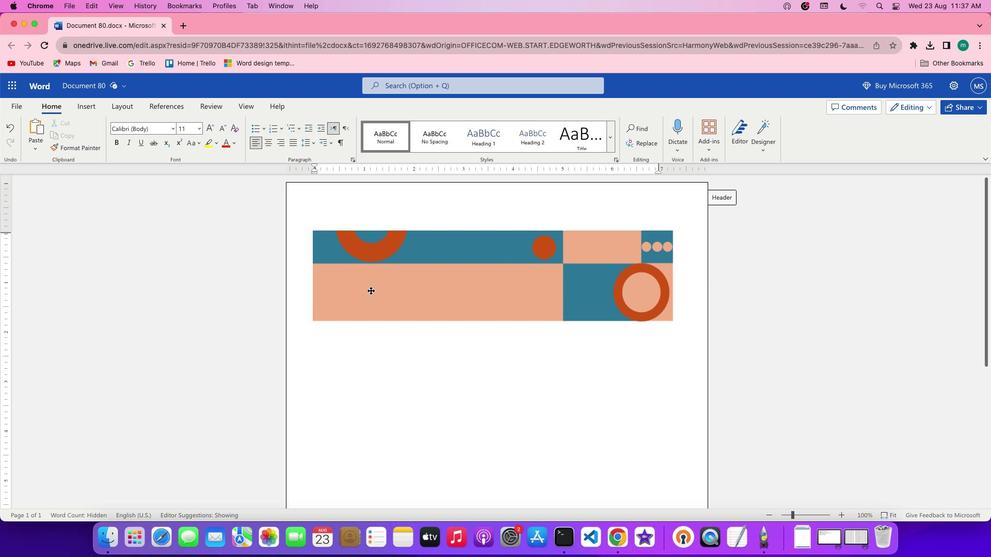 
Action: Mouse scrolled (370, 290) with delta (0, 0)
Screenshot: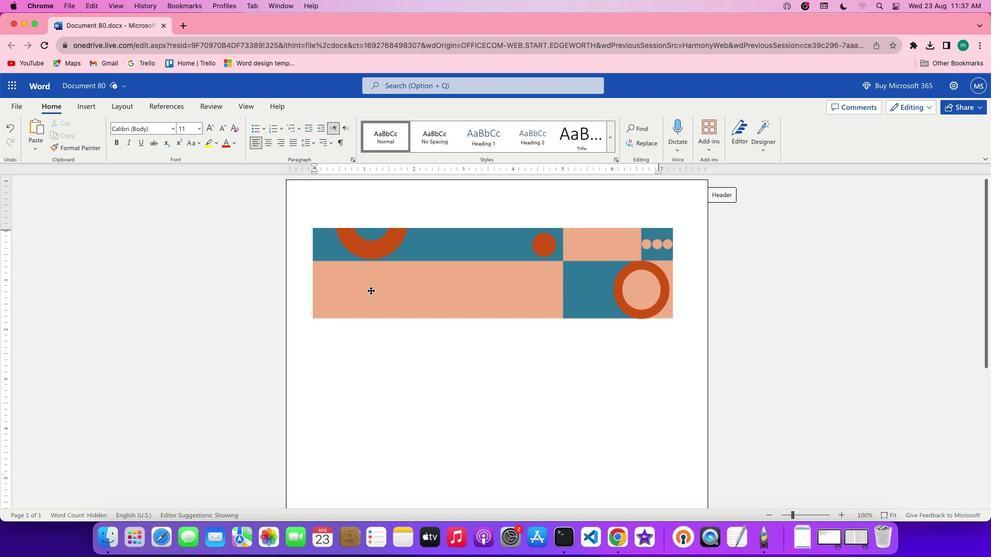 
Action: Mouse scrolled (370, 290) with delta (0, -1)
Screenshot: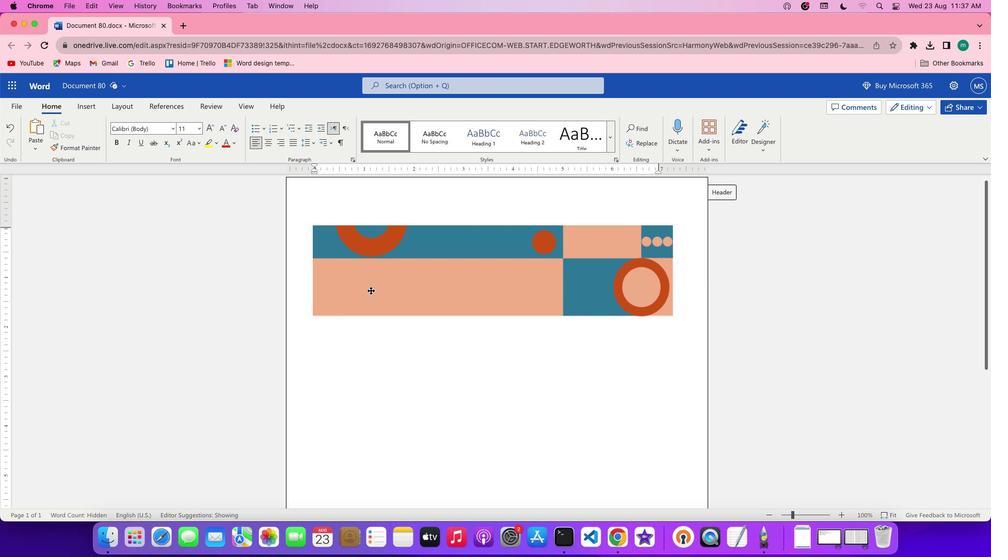 
Action: Mouse scrolled (370, 290) with delta (0, -1)
Screenshot: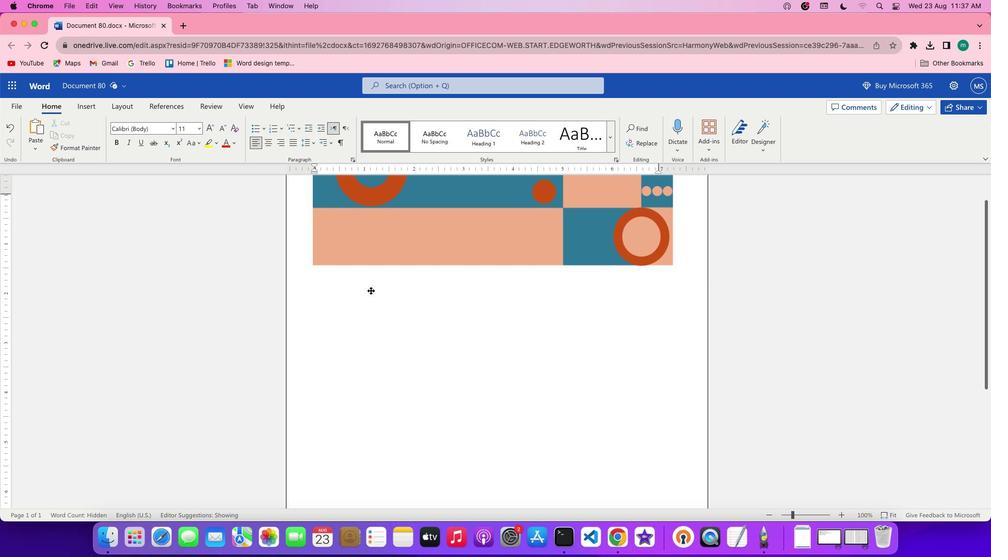 
Action: Mouse scrolled (370, 290) with delta (0, 0)
Screenshot: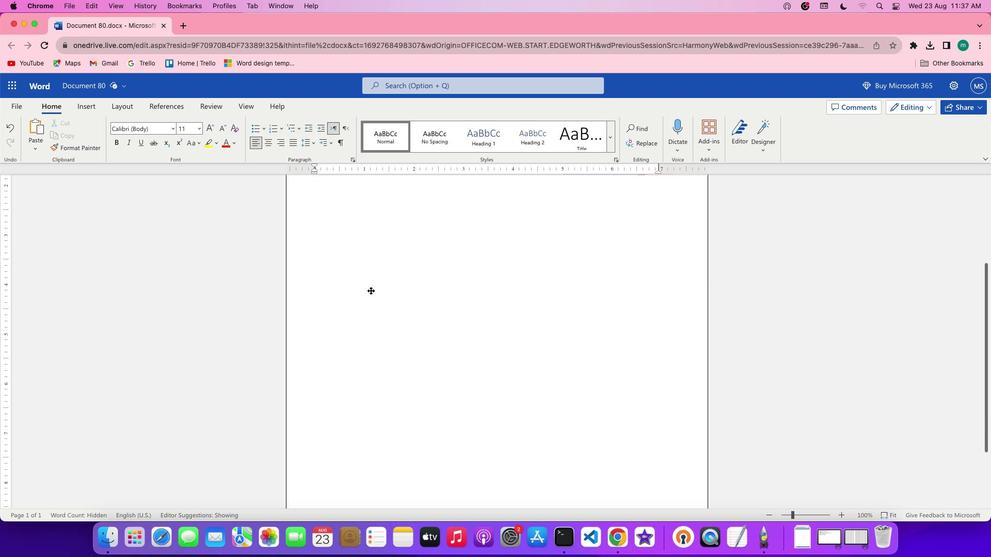 
Action: Mouse scrolled (370, 290) with delta (0, 0)
Screenshot: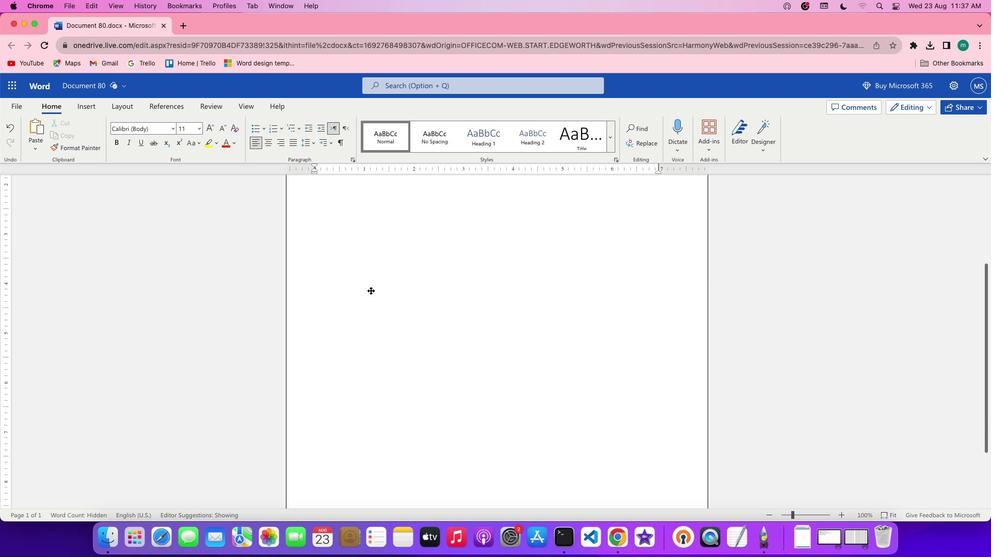 
Action: Mouse scrolled (370, 290) with delta (0, -1)
Screenshot: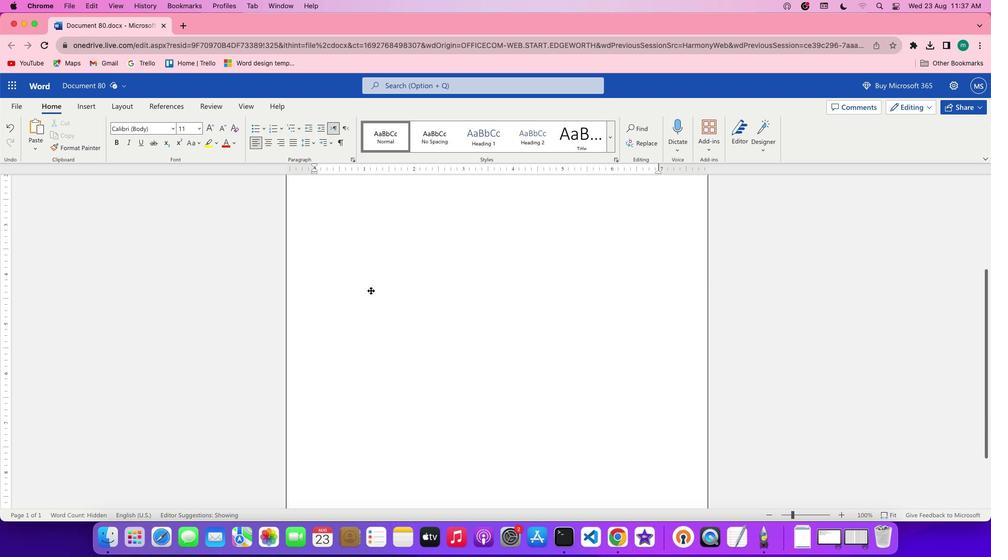 
Action: Mouse scrolled (370, 290) with delta (0, 0)
Screenshot: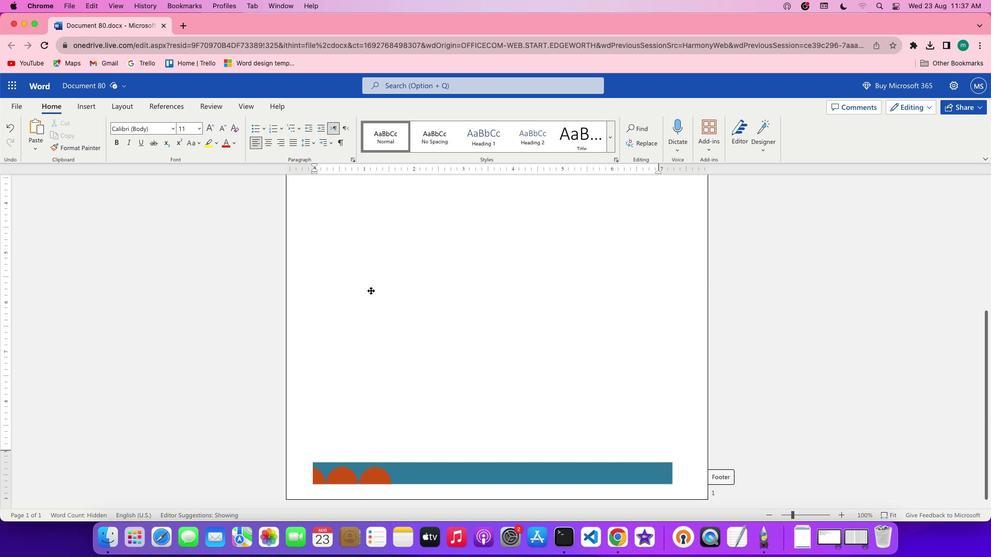 
Action: Mouse scrolled (370, 290) with delta (0, 0)
Screenshot: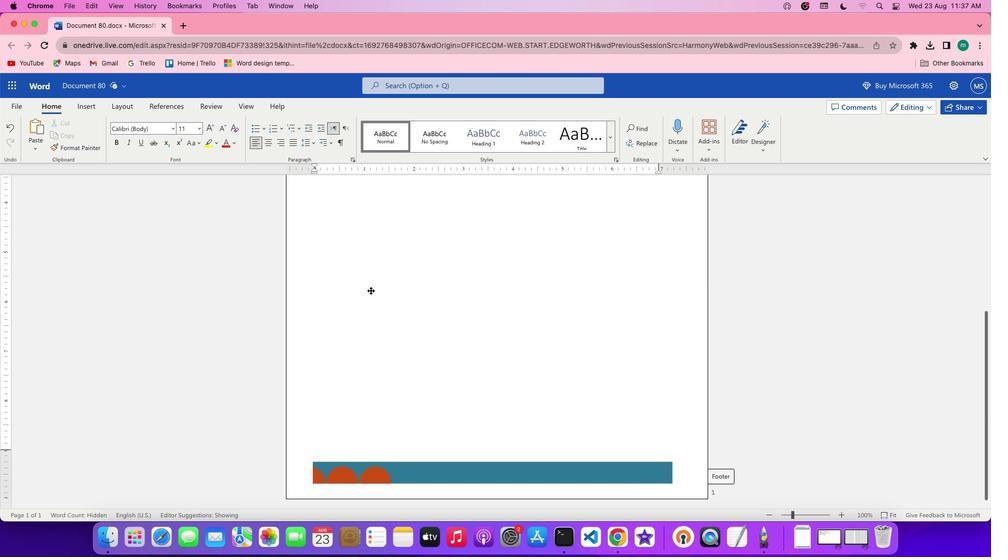 
Action: Mouse scrolled (370, 290) with delta (0, -1)
